 Task: Arrange fields using page layout.
Action: Mouse moved to (979, 82)
Screenshot: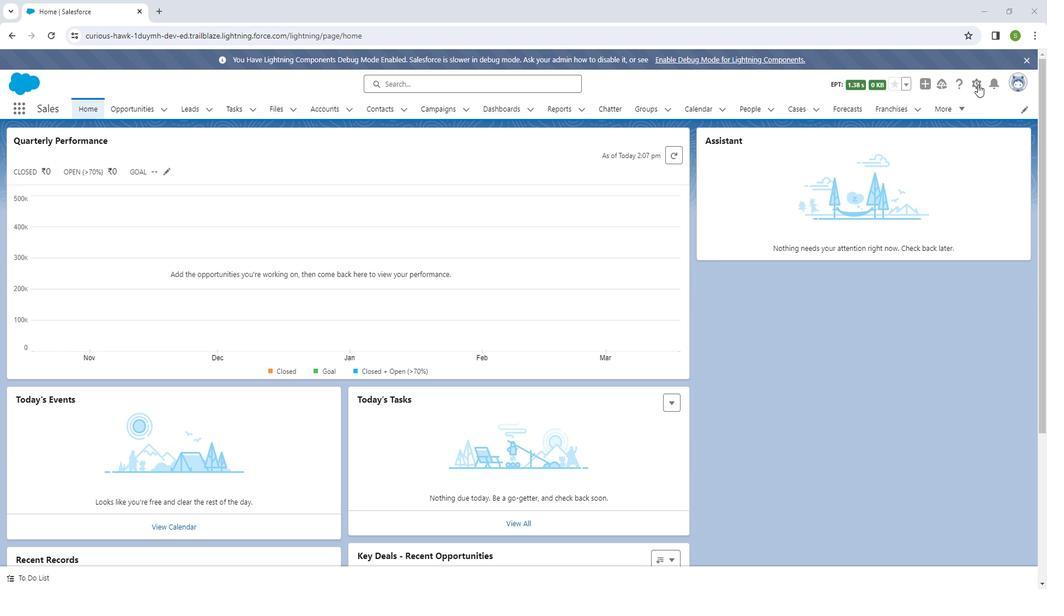 
Action: Mouse pressed left at (979, 82)
Screenshot: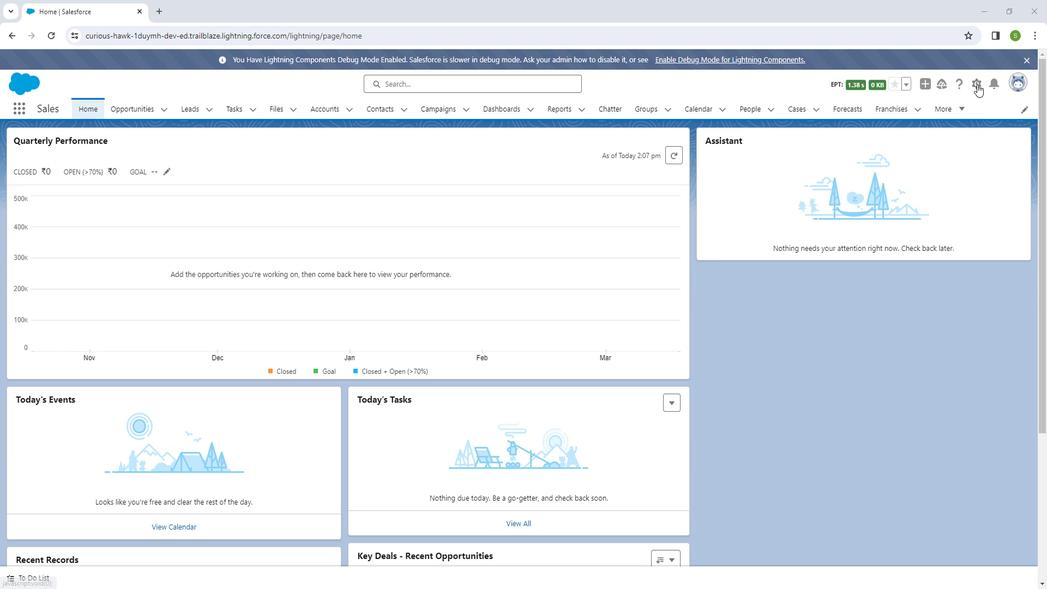 
Action: Mouse moved to (936, 126)
Screenshot: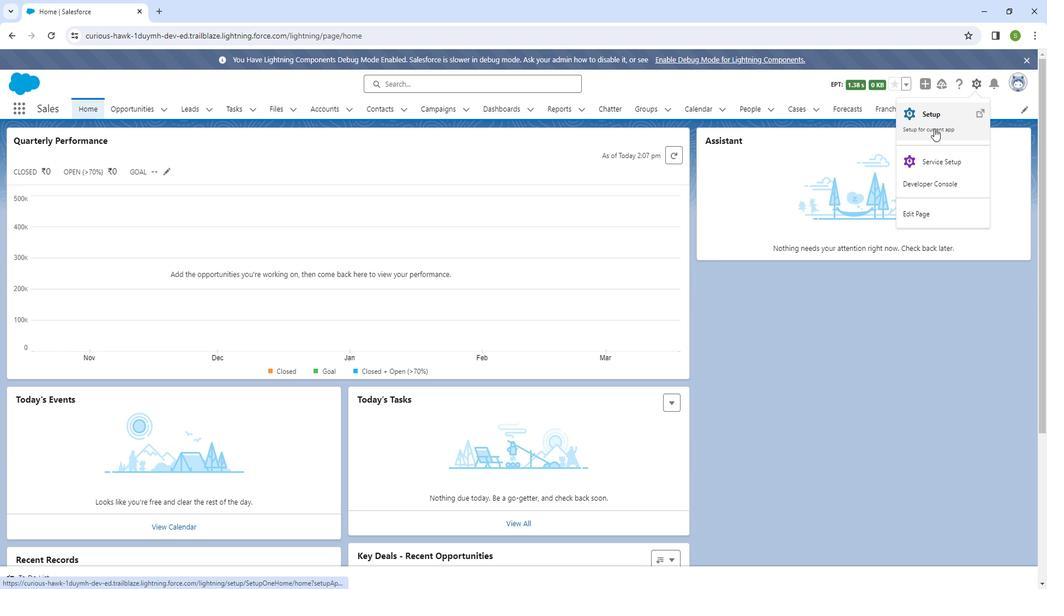 
Action: Mouse pressed left at (936, 126)
Screenshot: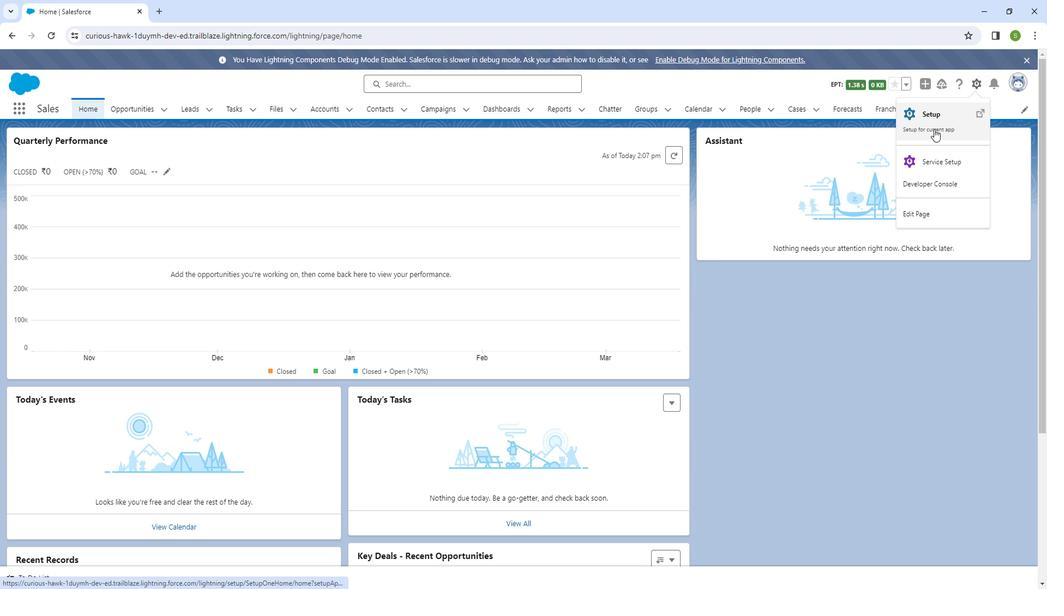 
Action: Mouse moved to (127, 108)
Screenshot: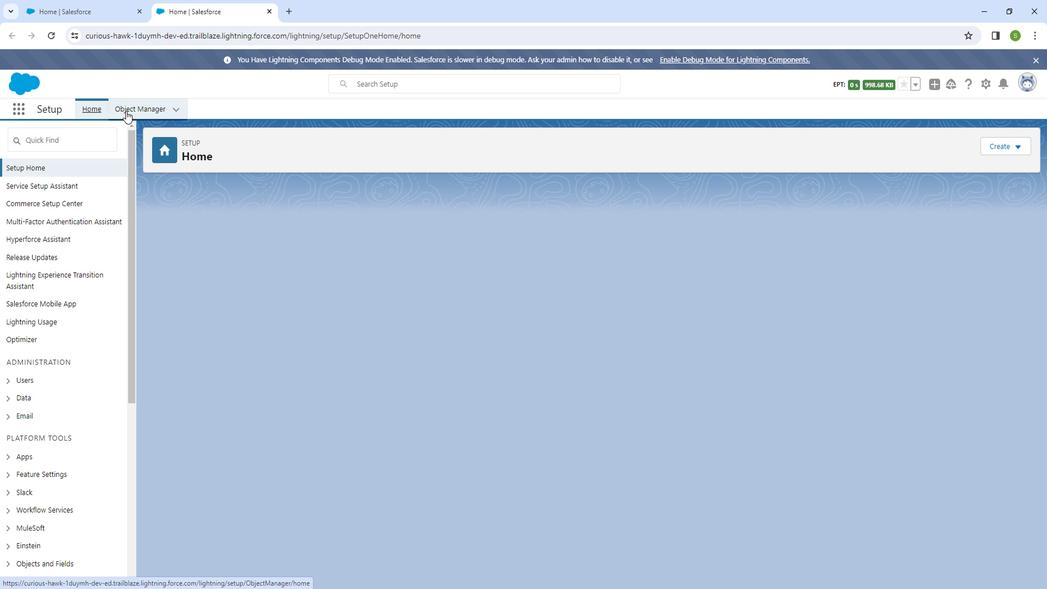 
Action: Mouse pressed left at (127, 108)
Screenshot: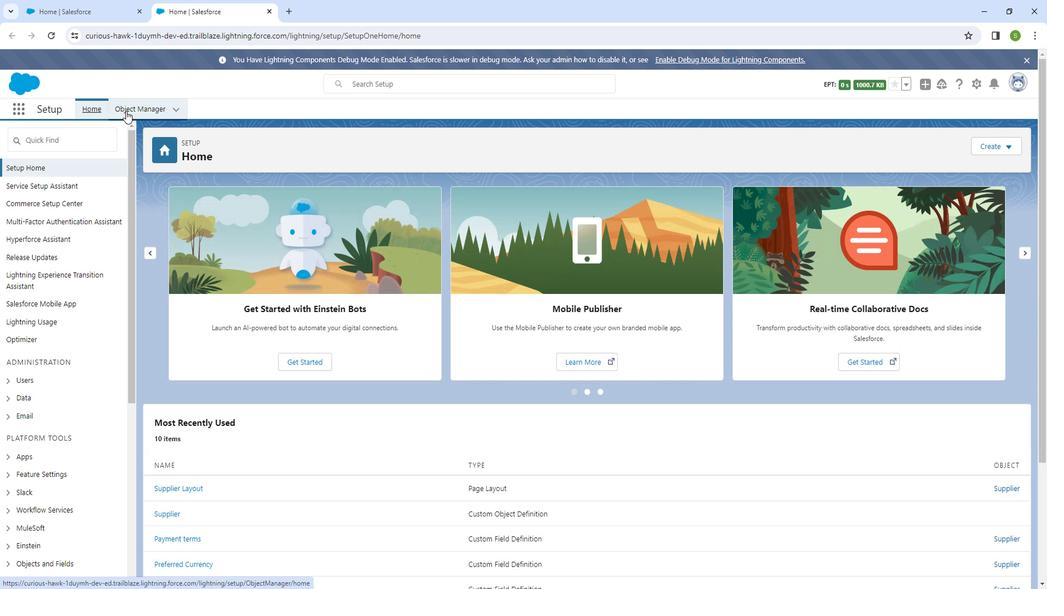 
Action: Mouse moved to (891, 146)
Screenshot: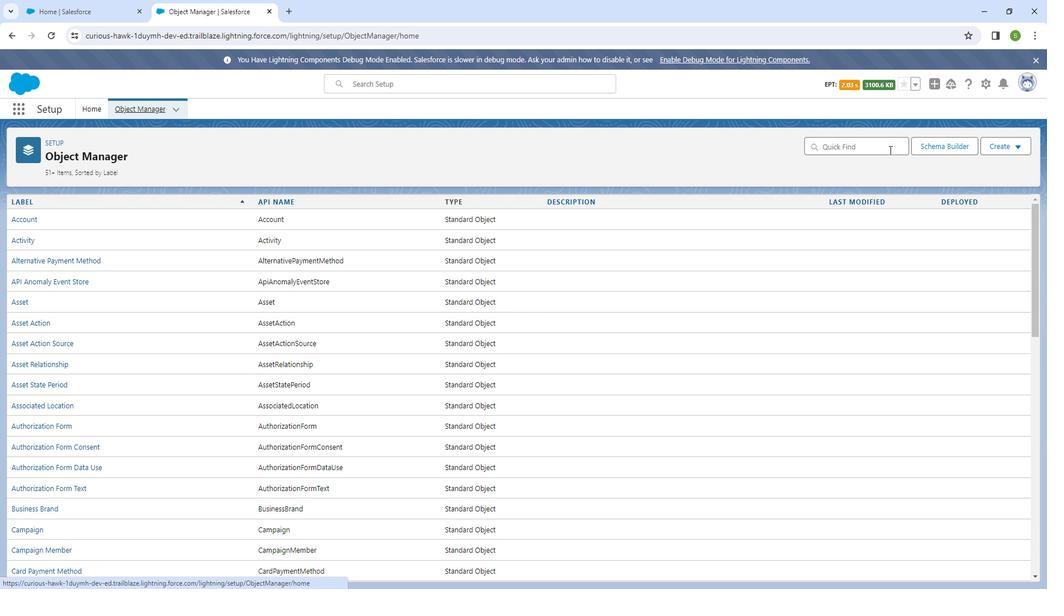 
Action: Mouse pressed left at (891, 146)
Screenshot: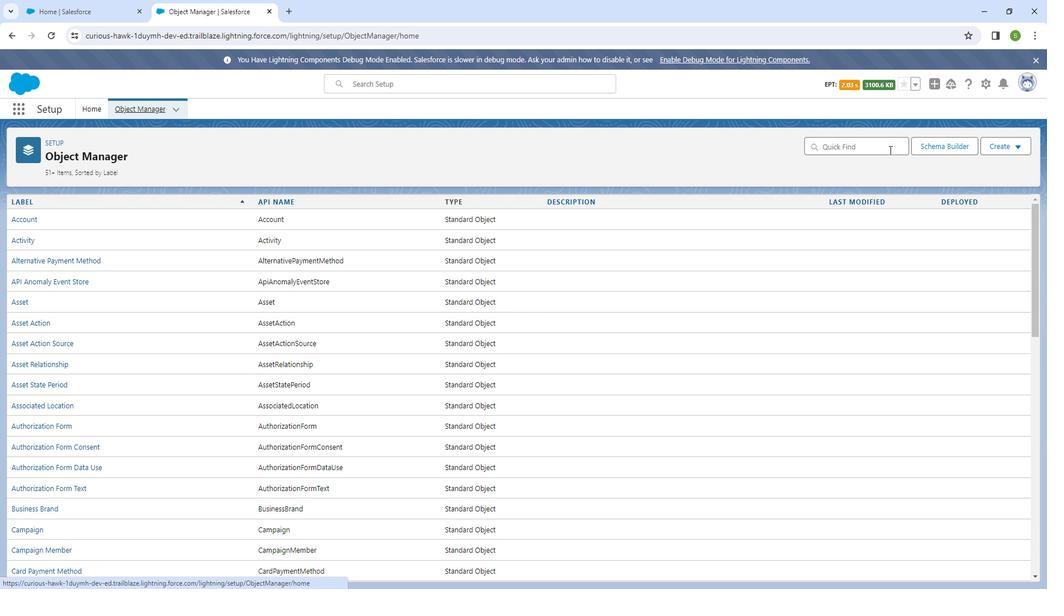 
Action: Mouse moved to (884, 142)
Screenshot: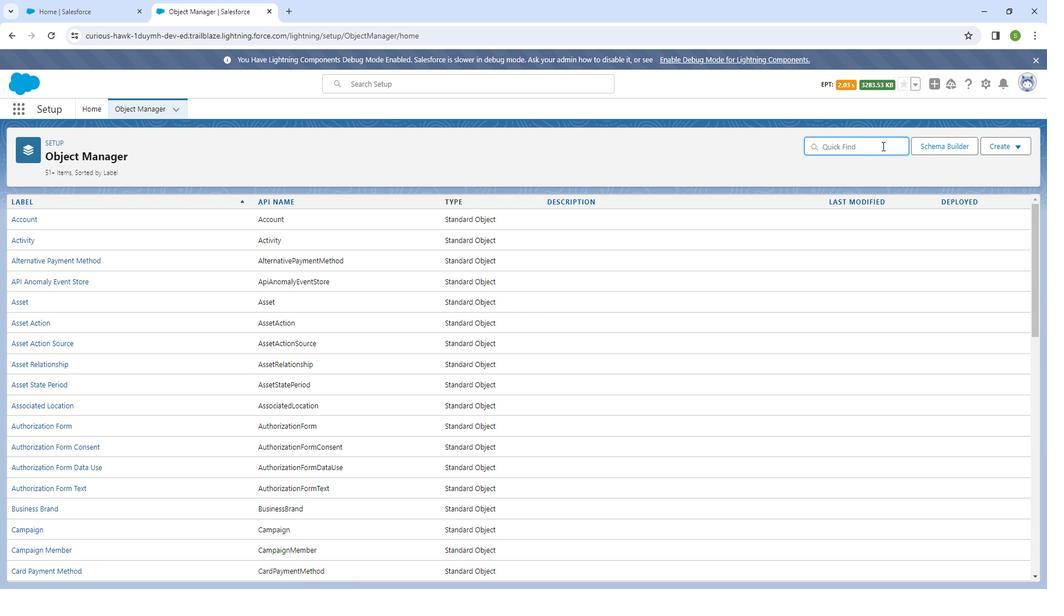 
Action: Key pressed product
Screenshot: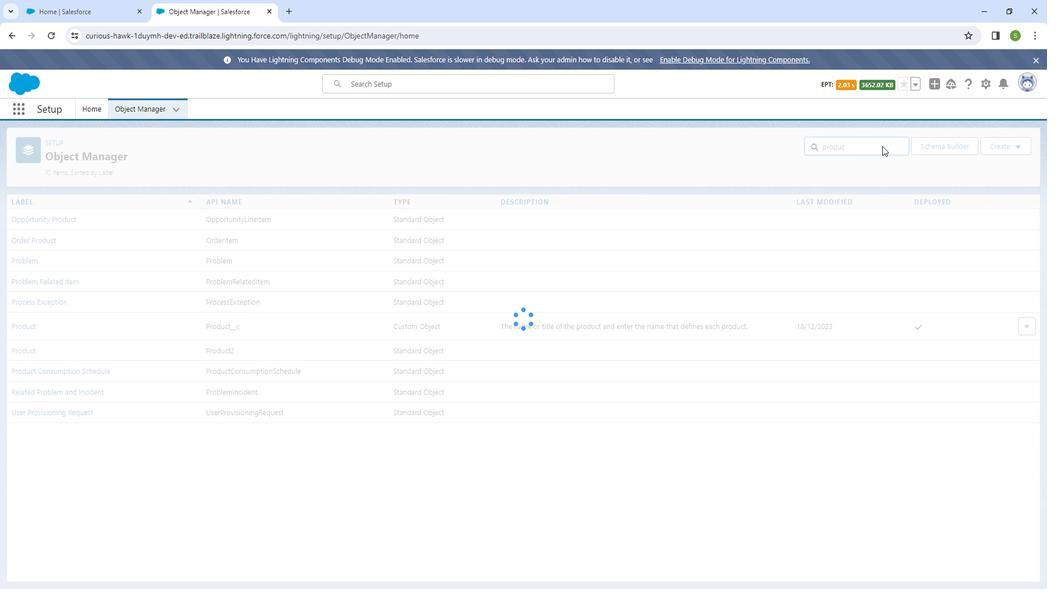 
Action: Mouse moved to (31, 254)
Screenshot: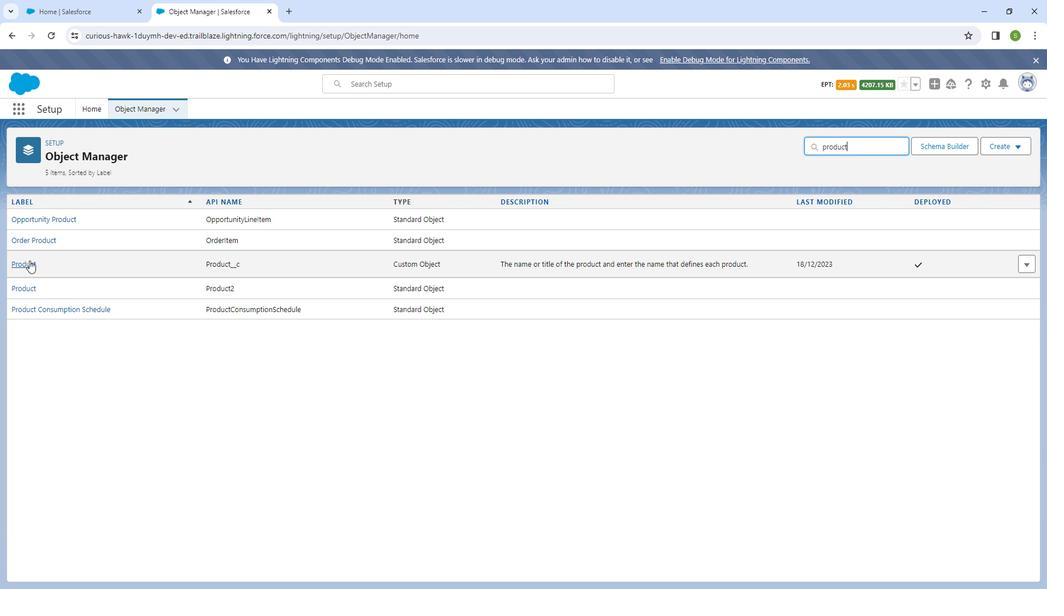 
Action: Mouse pressed left at (31, 254)
Screenshot: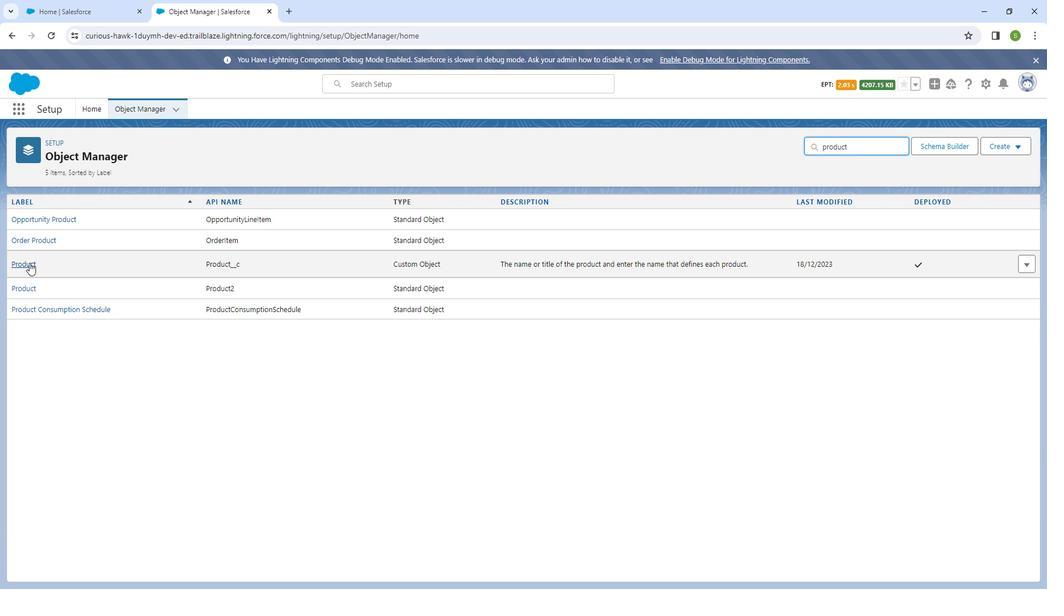 
Action: Mouse moved to (74, 212)
Screenshot: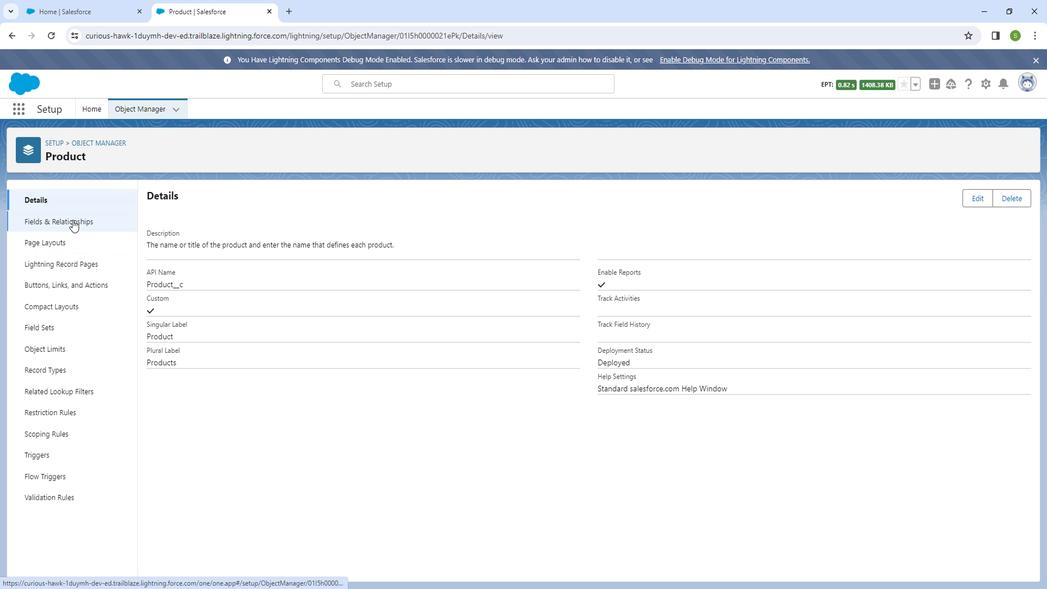 
Action: Mouse pressed left at (74, 212)
Screenshot: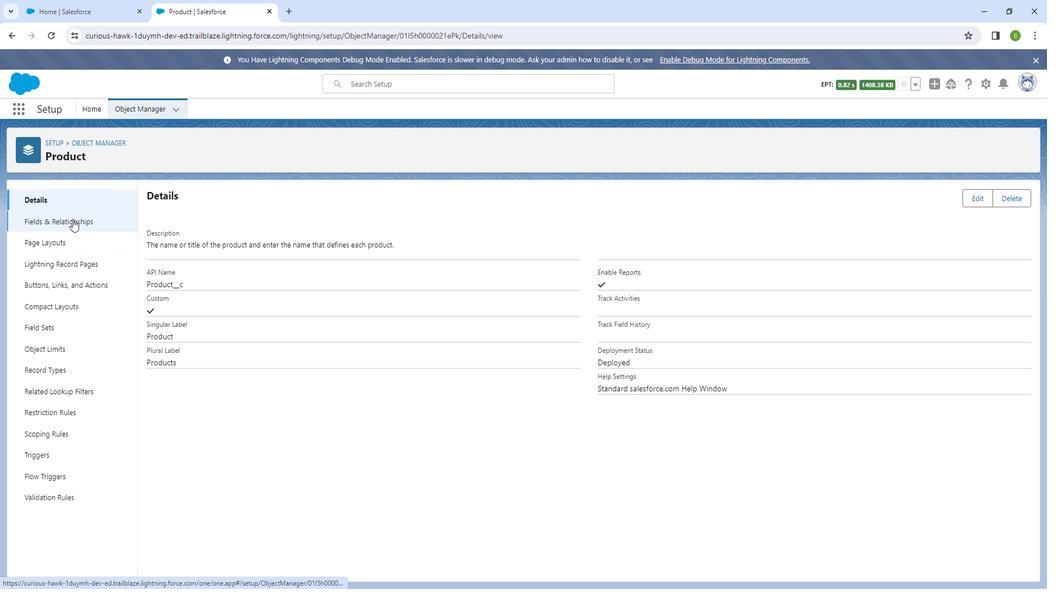 
Action: Mouse moved to (22, 234)
Screenshot: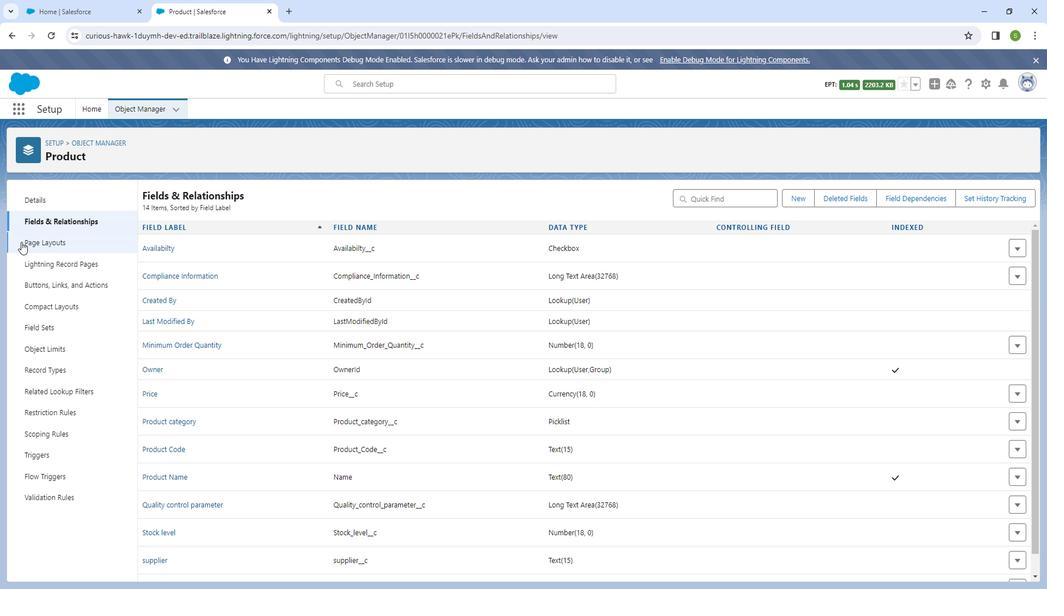 
Action: Mouse pressed left at (22, 234)
Screenshot: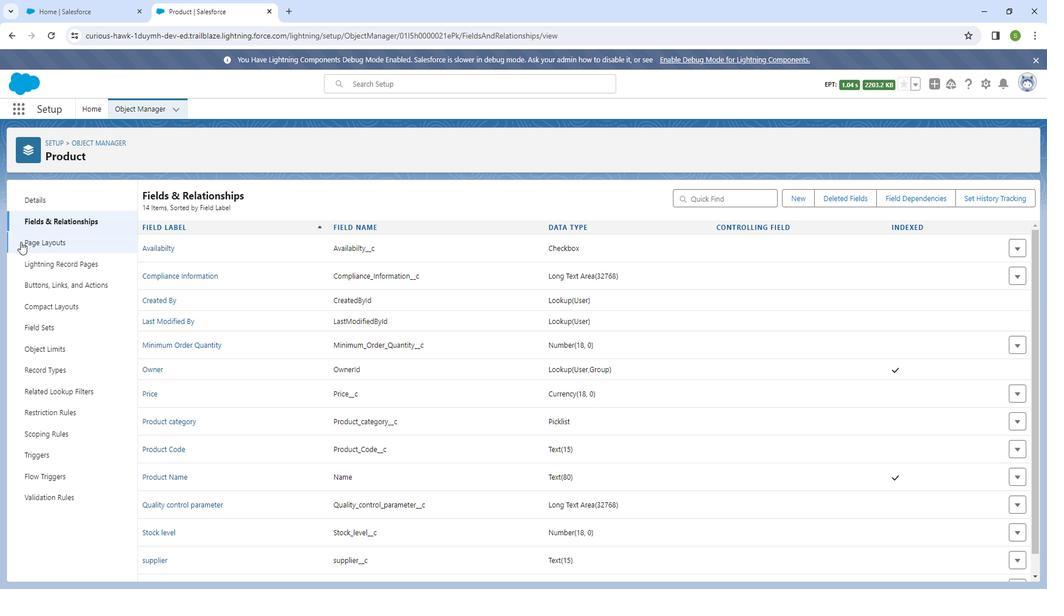
Action: Mouse moved to (173, 239)
Screenshot: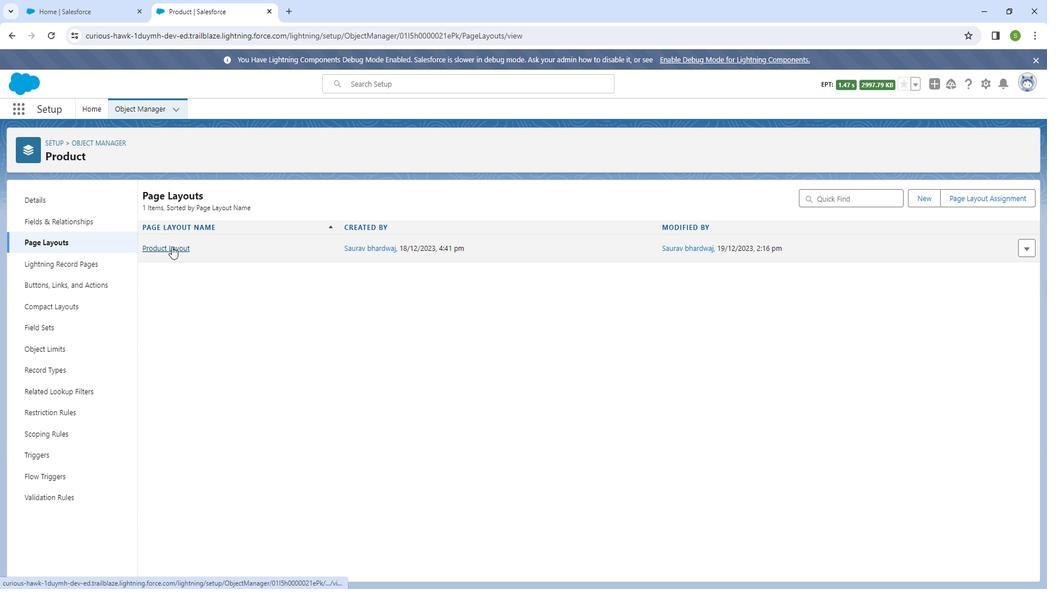 
Action: Mouse pressed left at (173, 239)
Screenshot: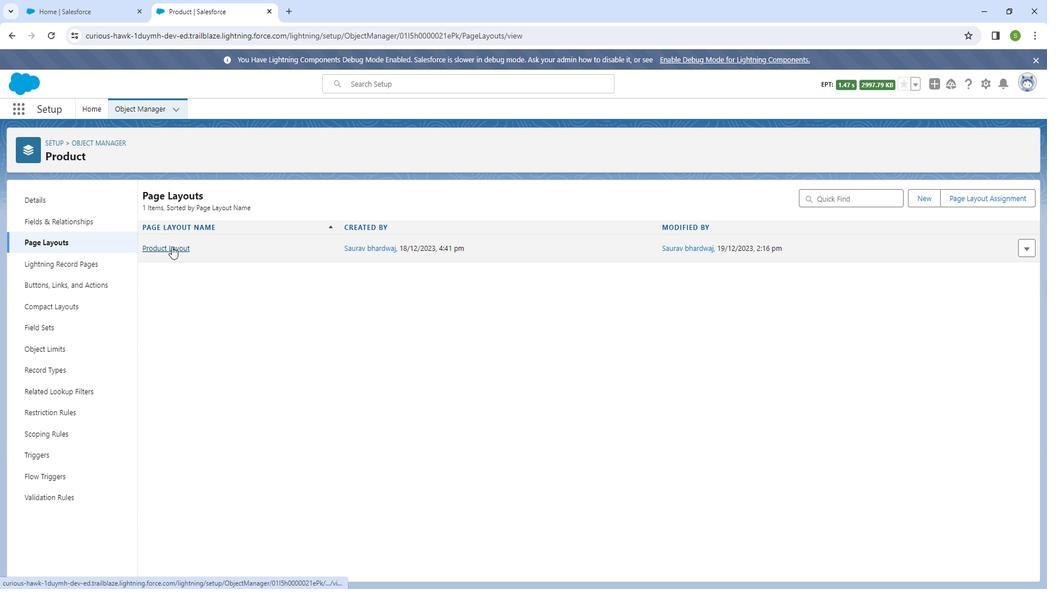 
Action: Mouse moved to (271, 321)
Screenshot: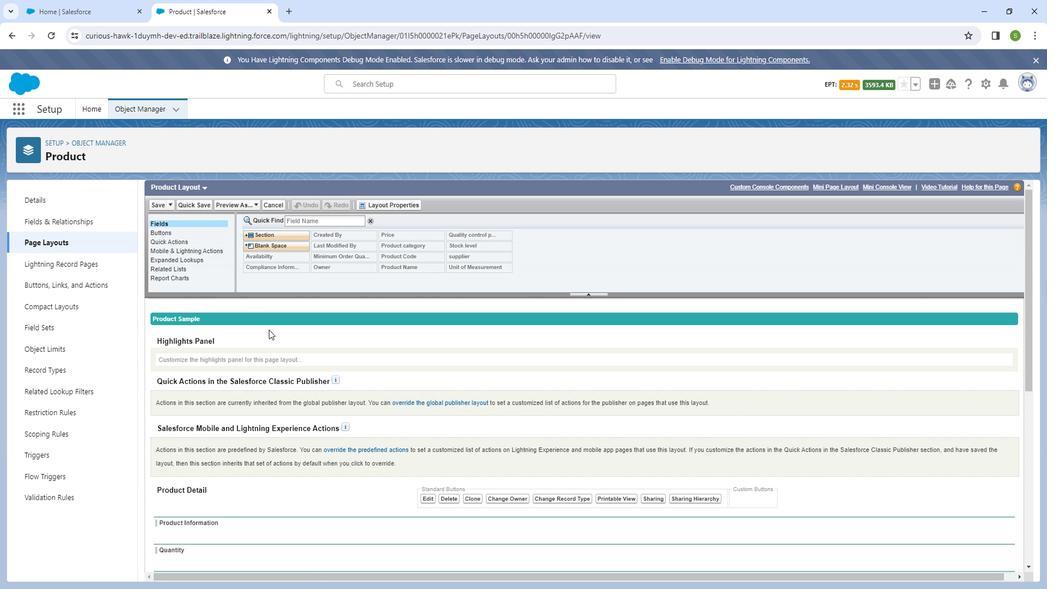 
Action: Mouse scrolled (271, 321) with delta (0, 0)
Screenshot: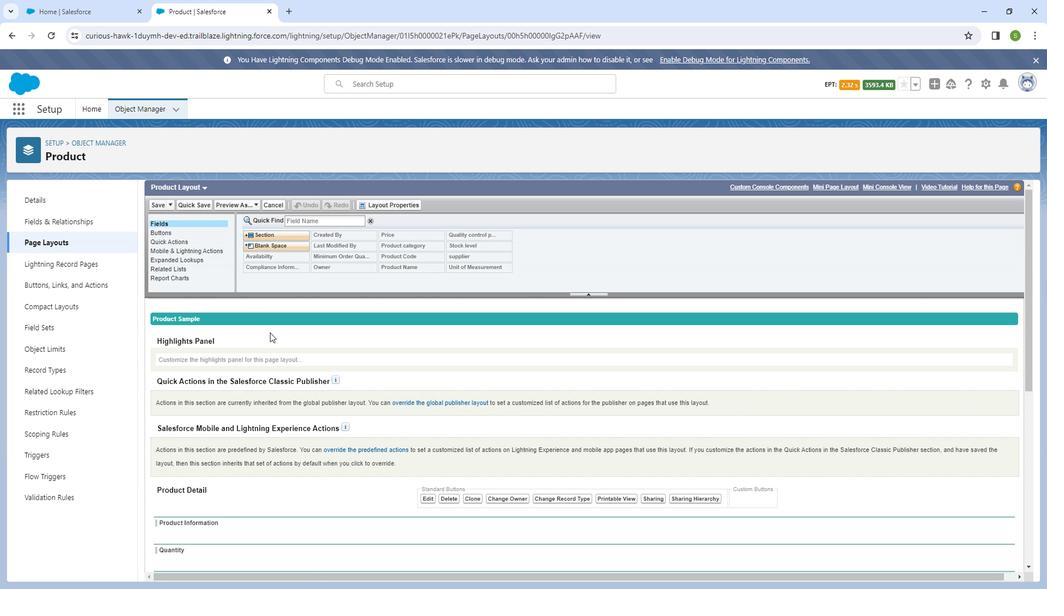 
Action: Mouse moved to (271, 322)
Screenshot: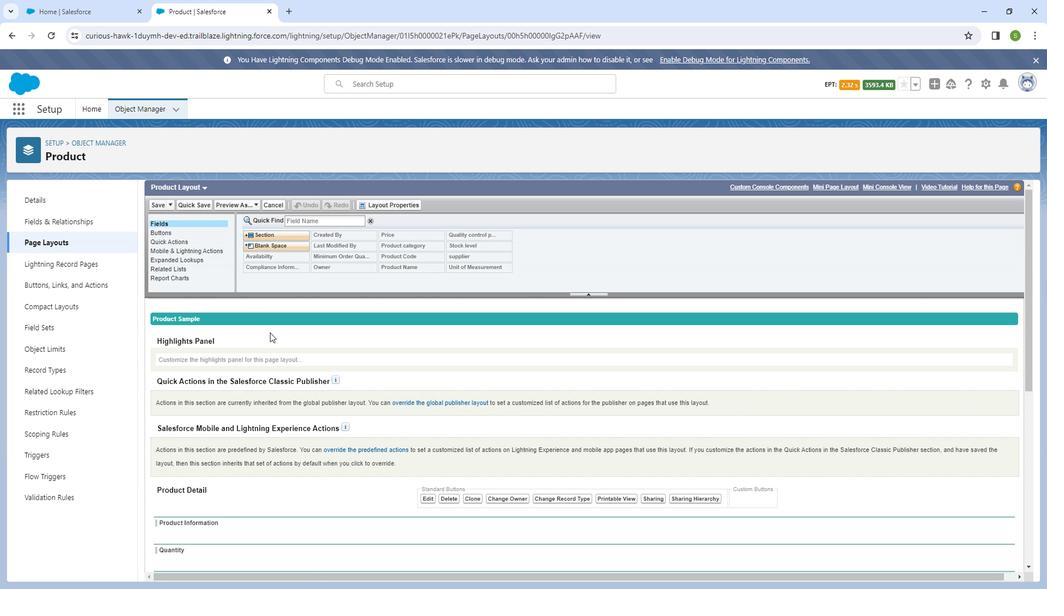 
Action: Mouse scrolled (271, 321) with delta (0, 0)
Screenshot: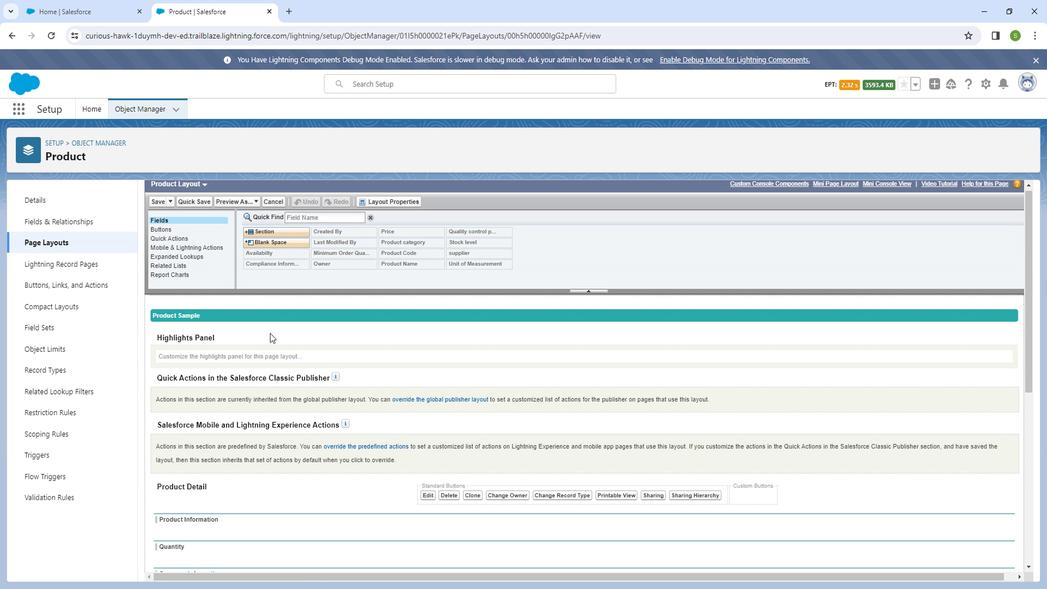 
Action: Mouse scrolled (271, 321) with delta (0, 0)
Screenshot: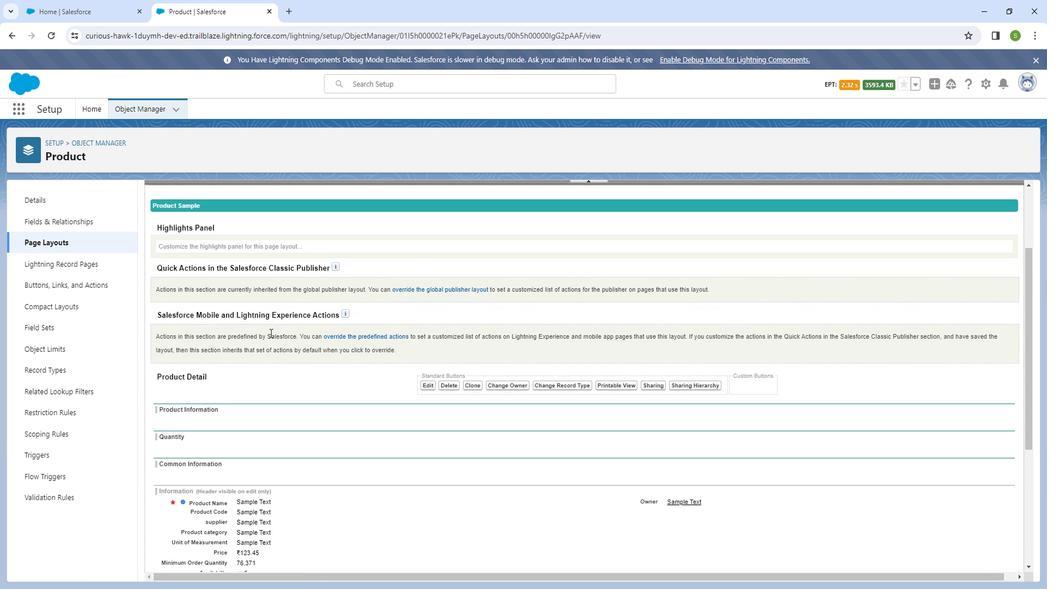 
Action: Mouse moved to (275, 326)
Screenshot: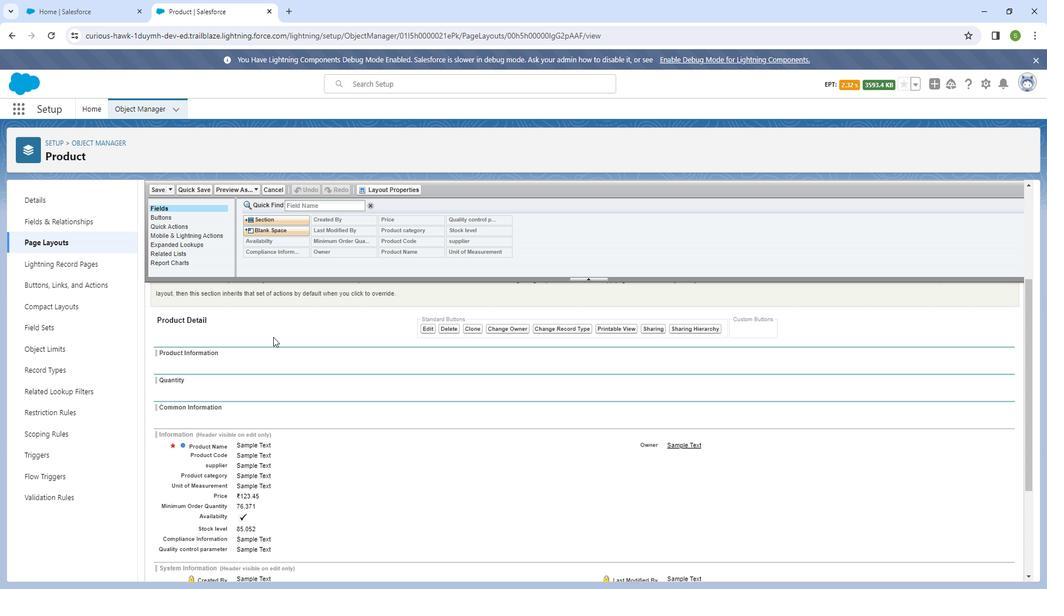 
Action: Mouse scrolled (275, 325) with delta (0, 0)
Screenshot: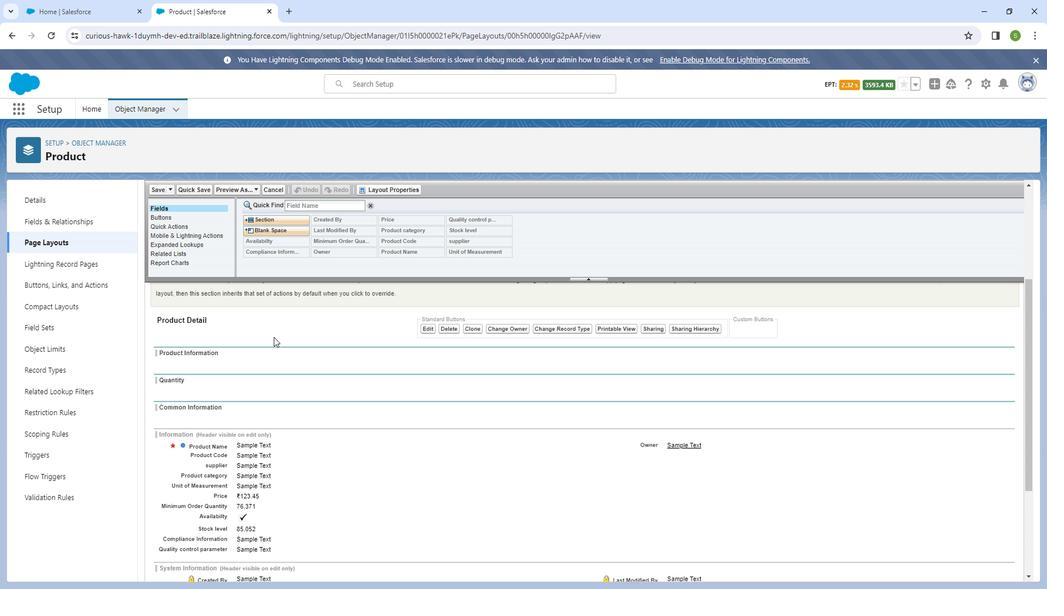
Action: Mouse moved to (276, 326)
Screenshot: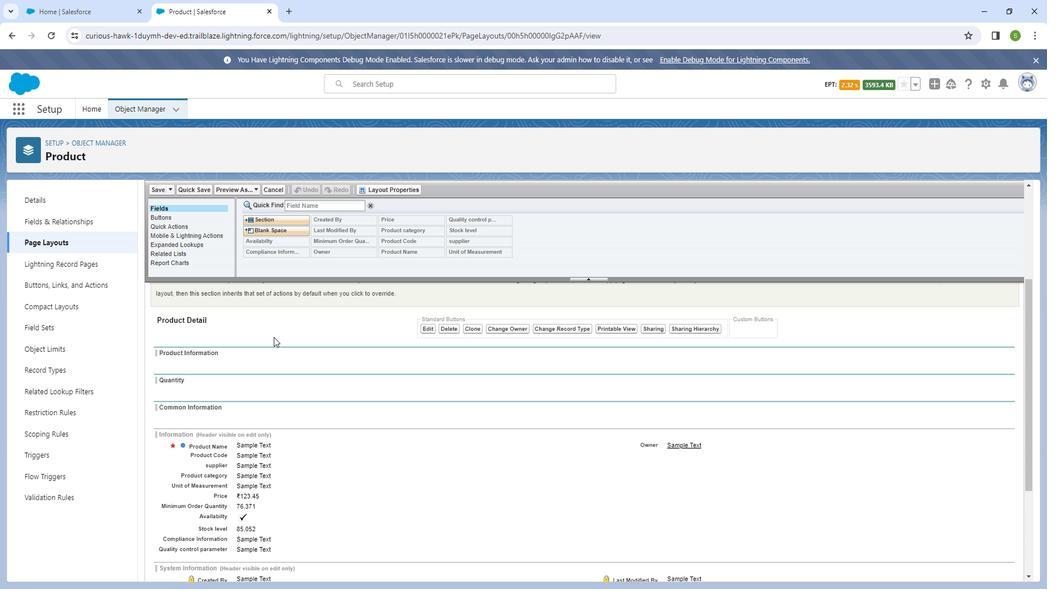 
Action: Mouse scrolled (276, 325) with delta (0, 0)
Screenshot: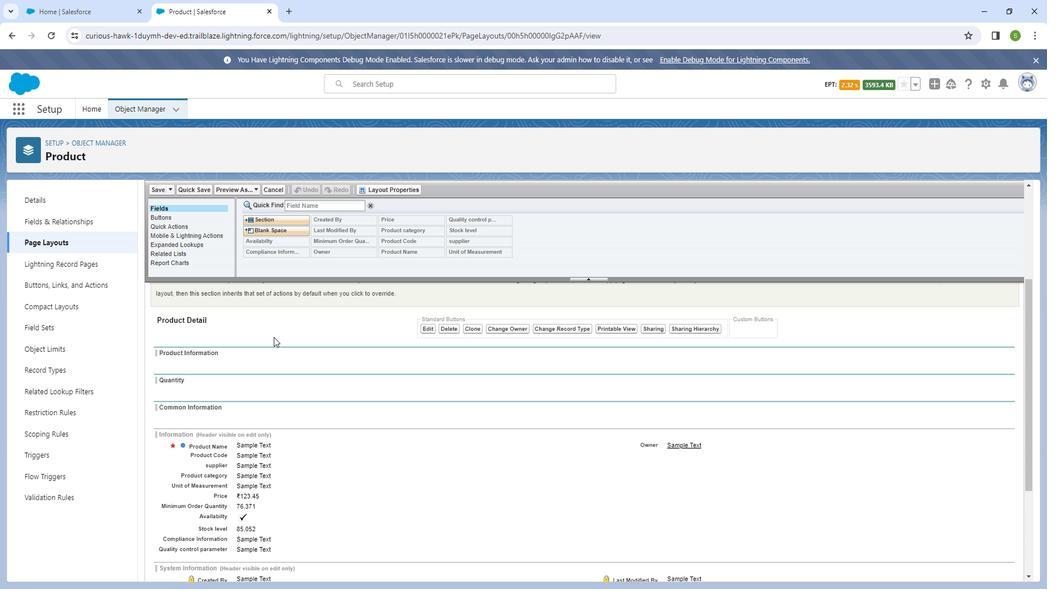 
Action: Mouse moved to (278, 327)
Screenshot: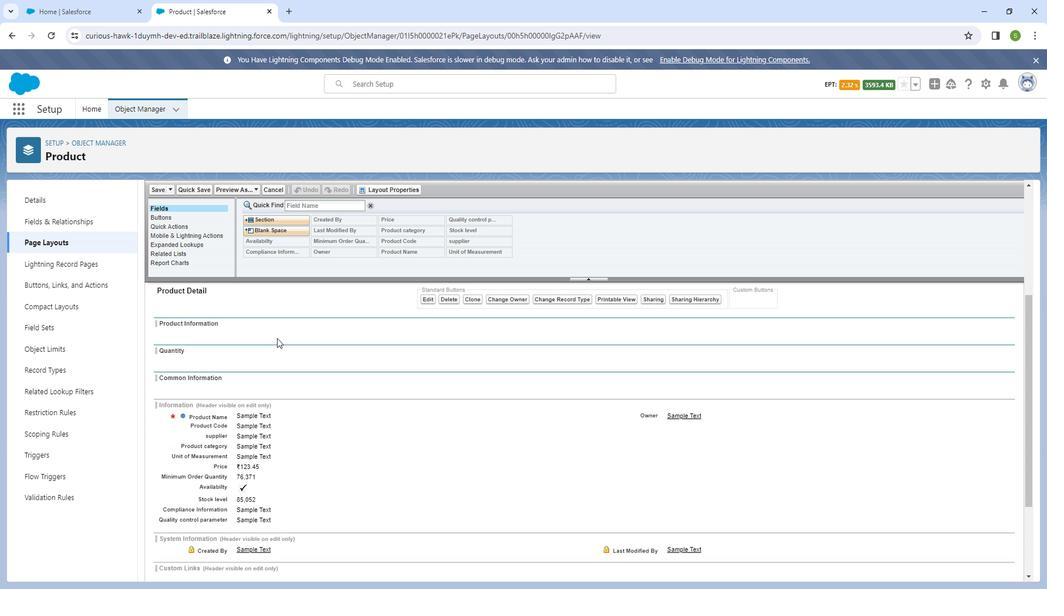 
Action: Mouse scrolled (278, 326) with delta (0, 0)
Screenshot: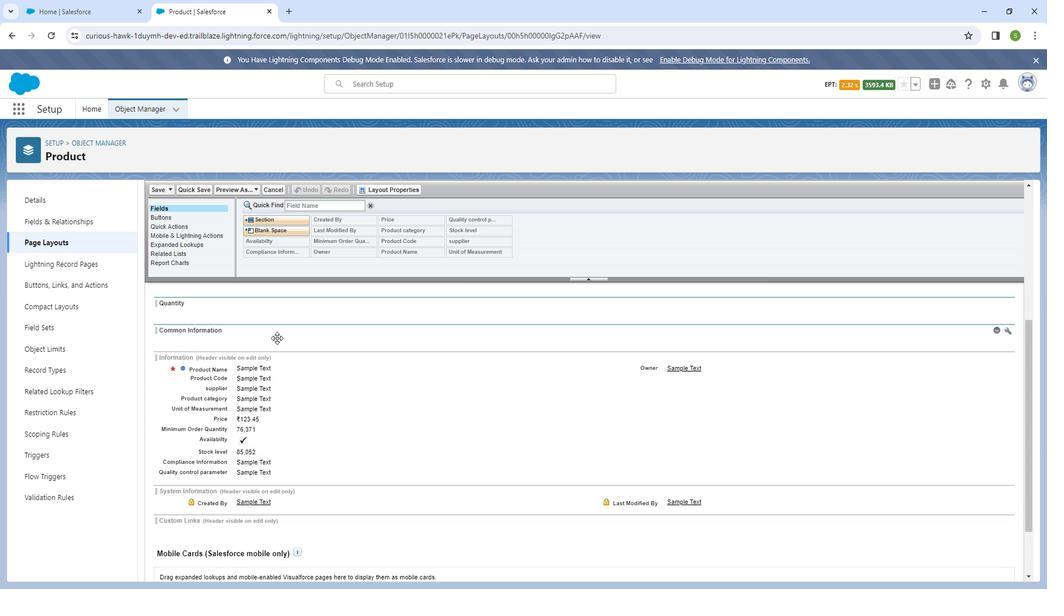 
Action: Mouse scrolled (278, 327) with delta (0, 0)
Screenshot: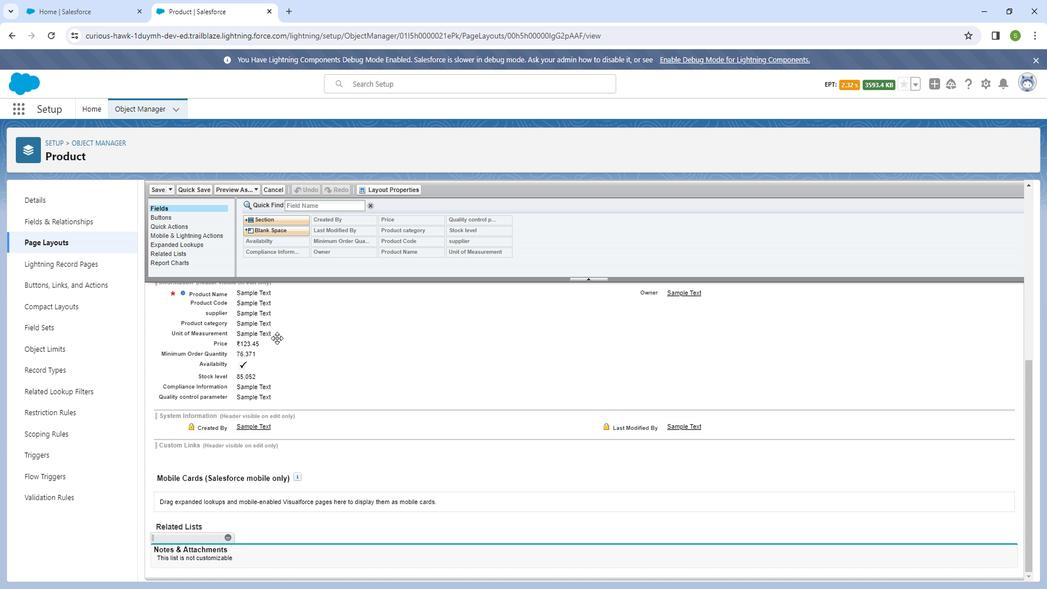 
Action: Mouse moved to (262, 382)
Screenshot: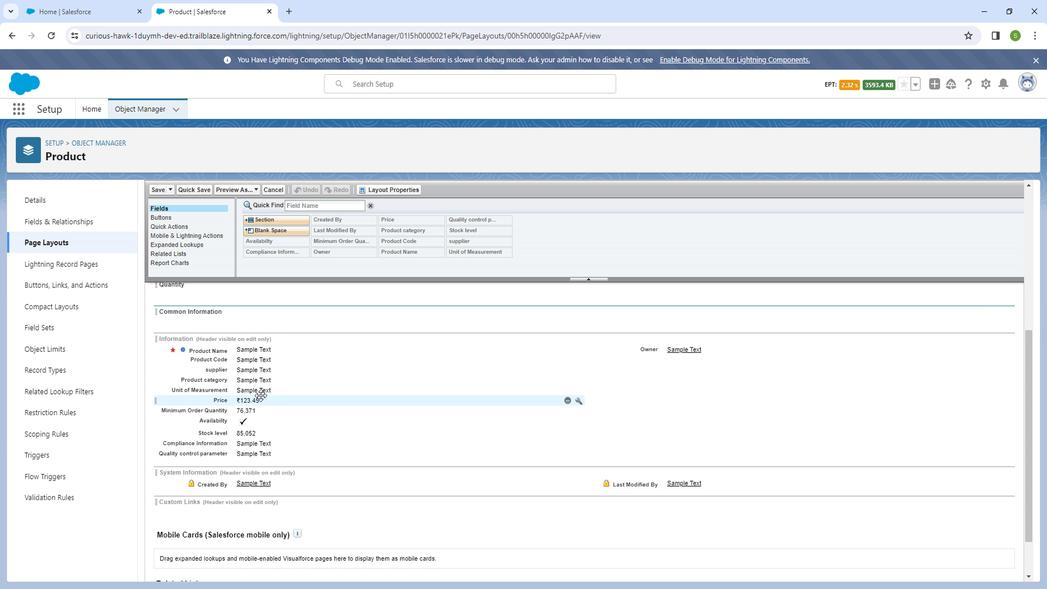 
Action: Mouse scrolled (262, 383) with delta (0, 0)
Screenshot: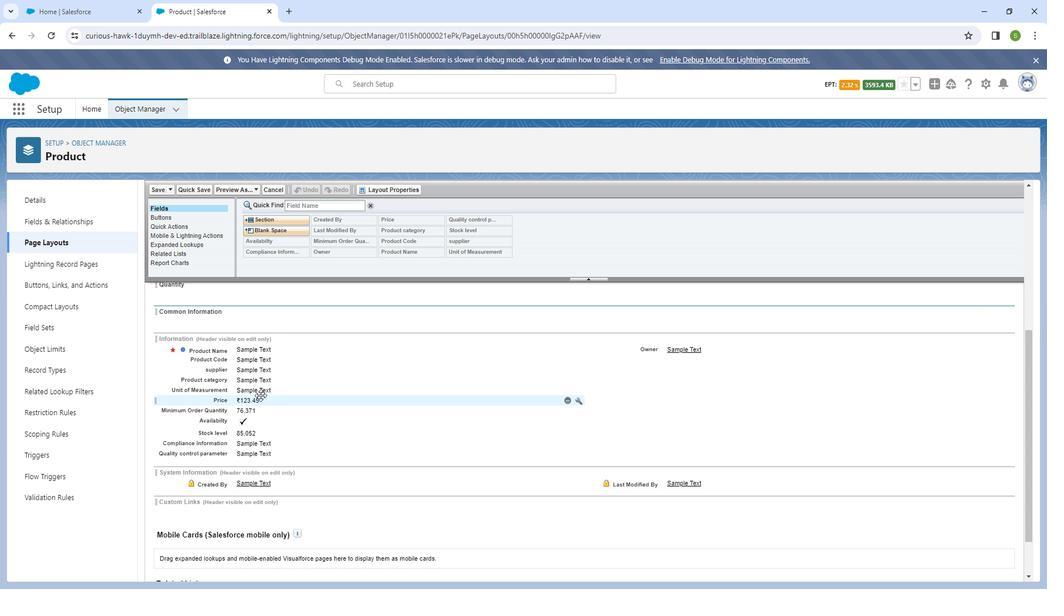 
Action: Mouse moved to (262, 382)
Screenshot: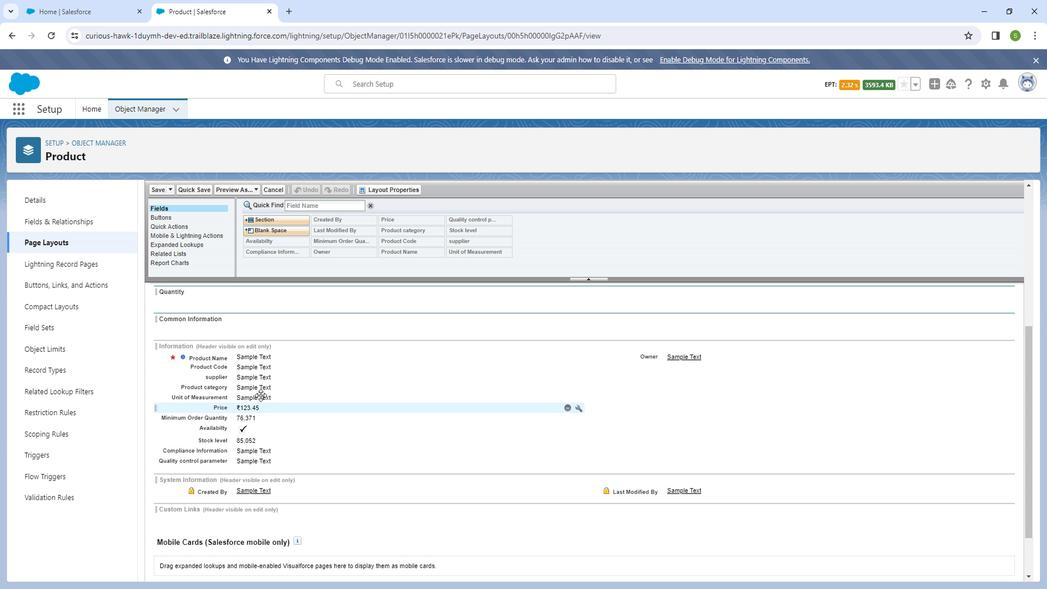 
Action: Mouse scrolled (262, 383) with delta (0, 0)
Screenshot: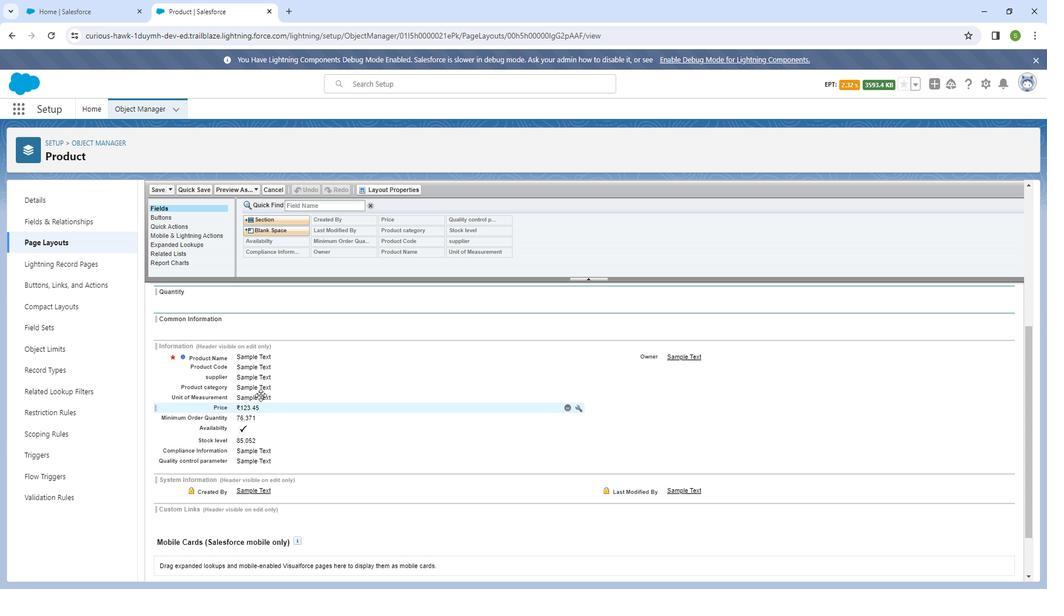 
Action: Mouse moved to (233, 450)
Screenshot: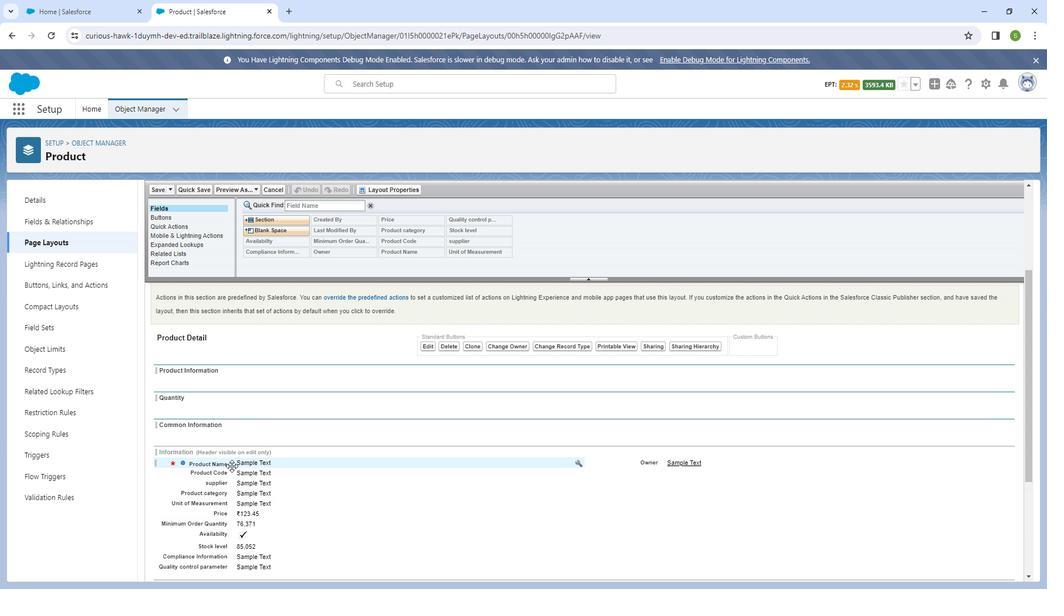 
Action: Mouse pressed left at (233, 450)
Screenshot: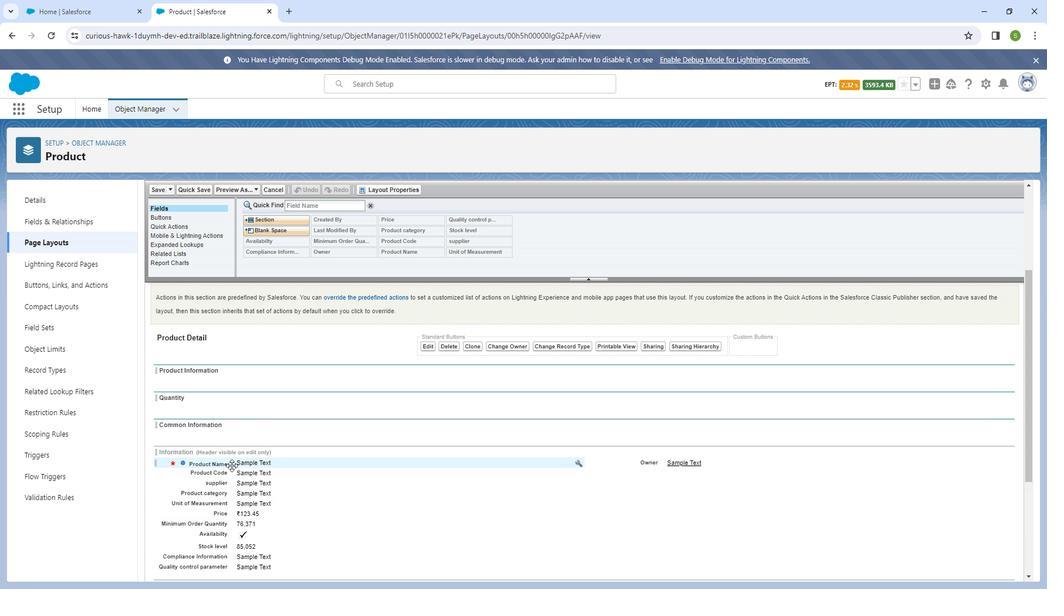 
Action: Mouse moved to (239, 448)
Screenshot: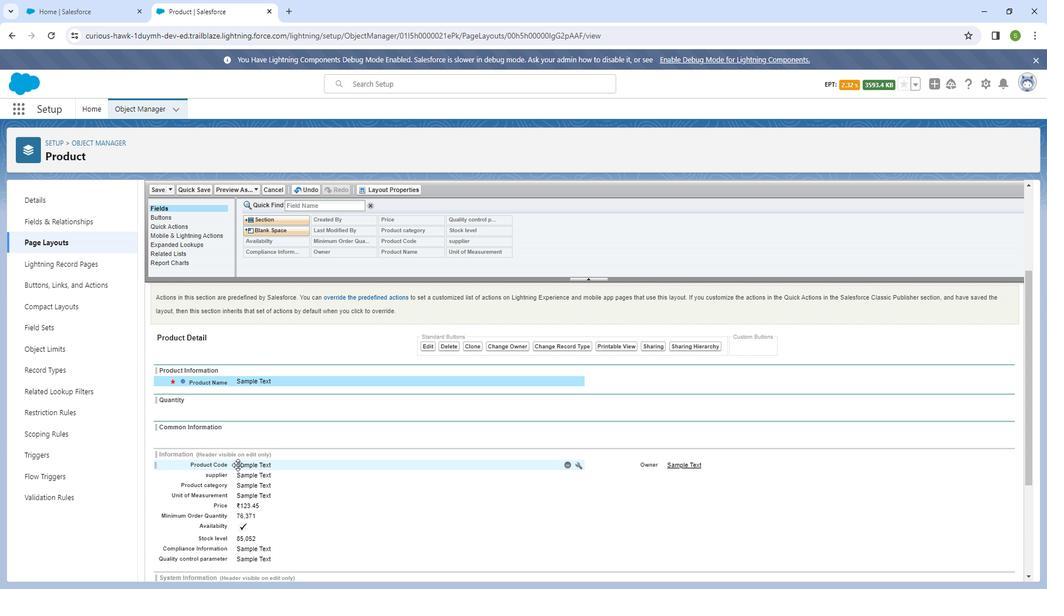 
Action: Mouse pressed left at (239, 448)
Screenshot: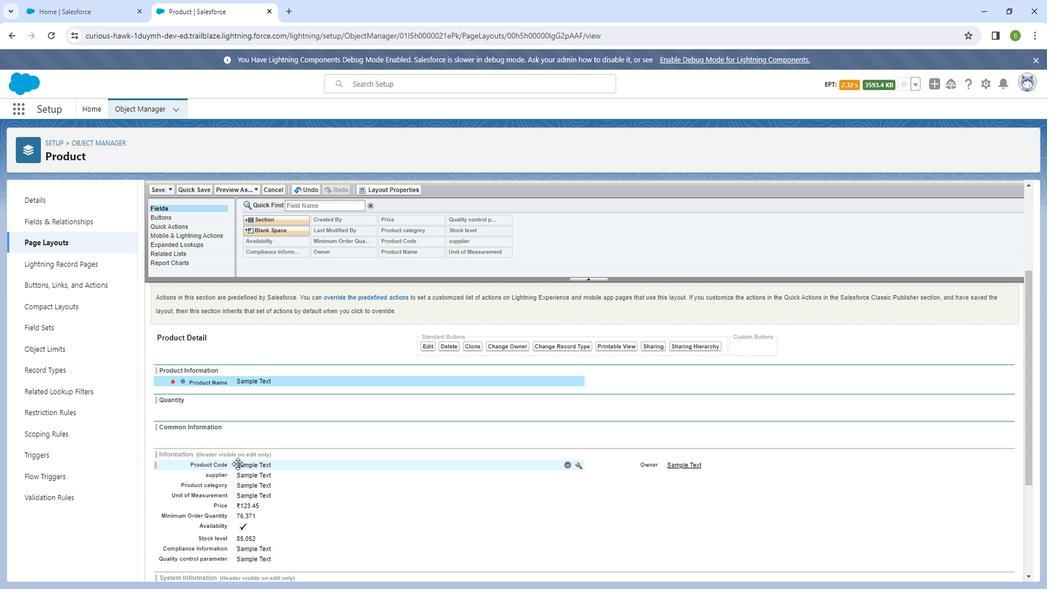 
Action: Mouse moved to (245, 491)
Screenshot: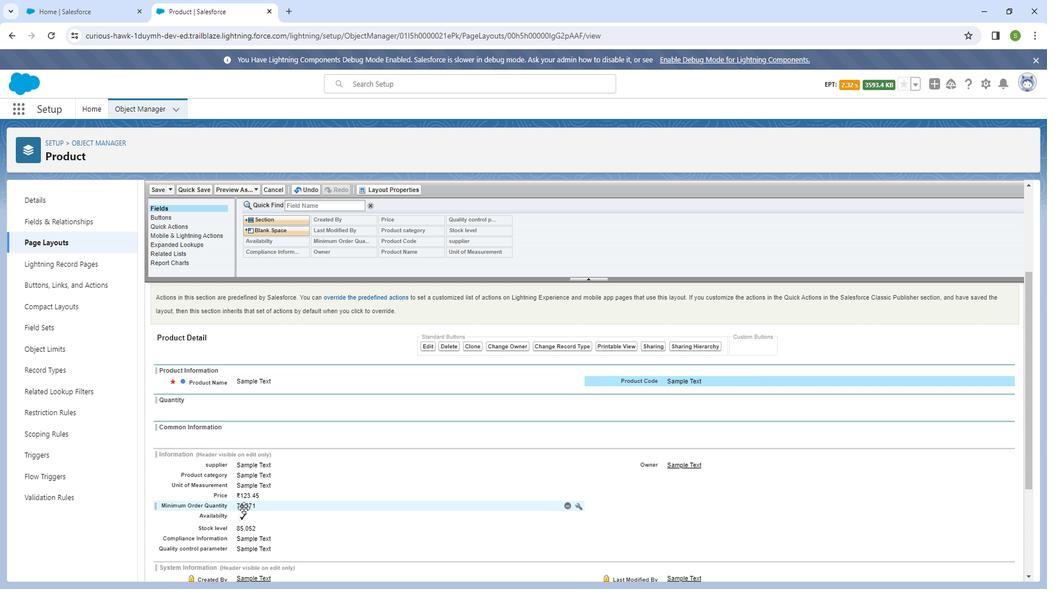 
Action: Mouse pressed left at (245, 491)
Screenshot: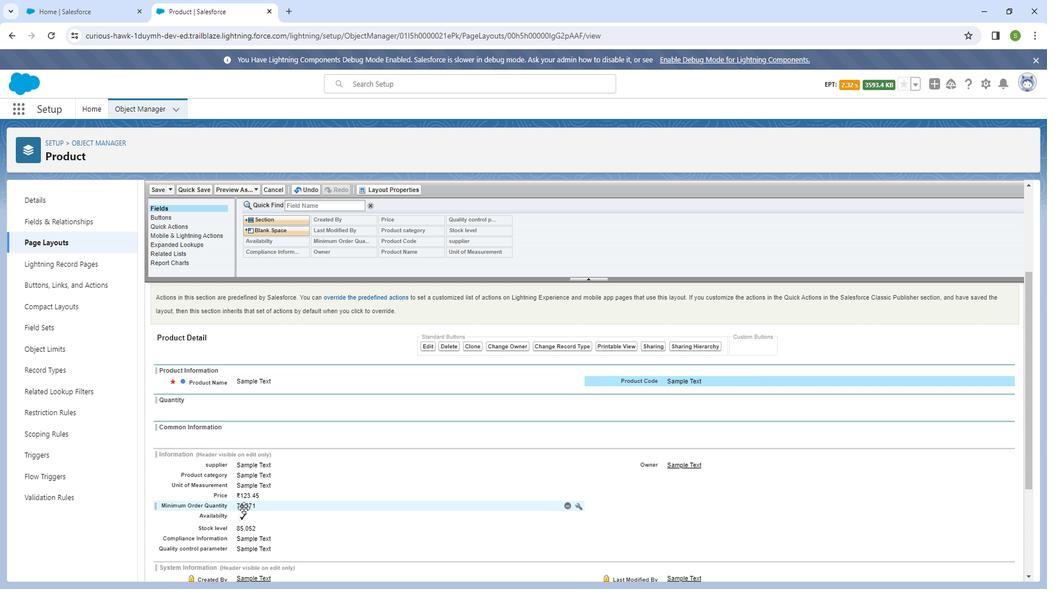 
Action: Mouse moved to (240, 463)
Screenshot: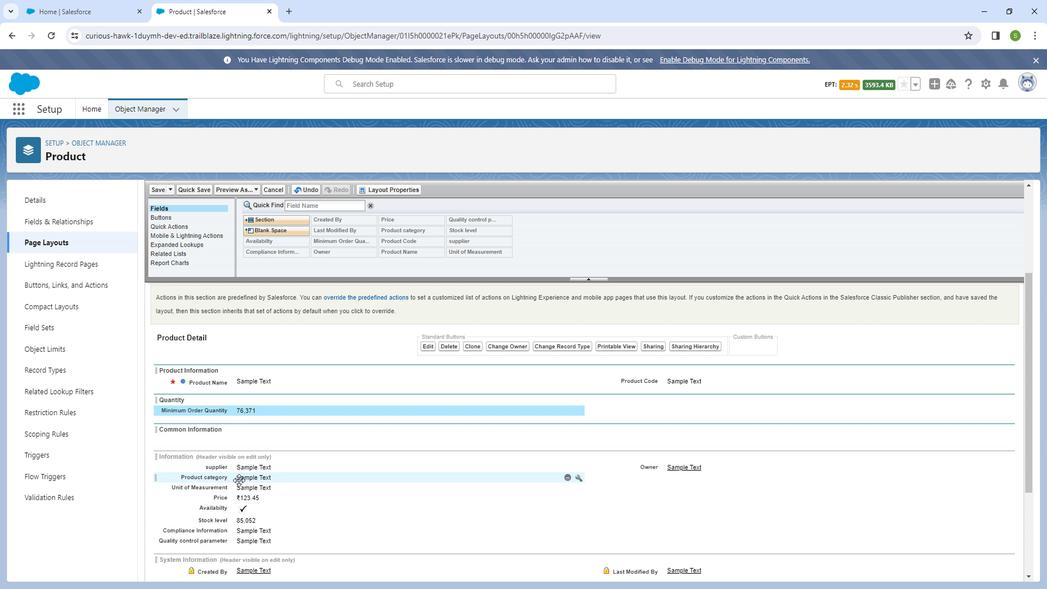 
Action: Mouse pressed left at (240, 463)
Screenshot: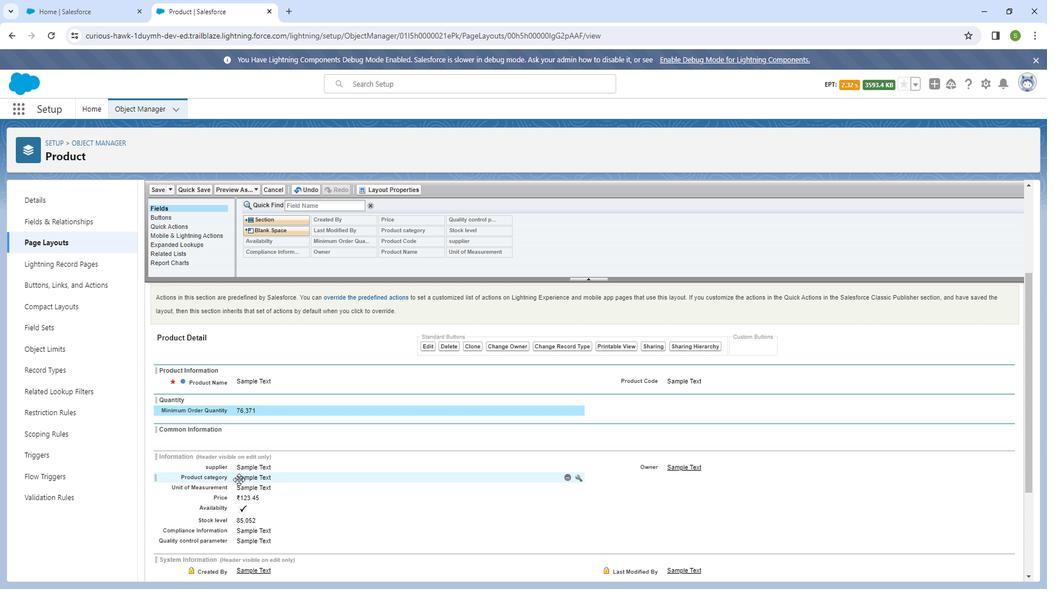 
Action: Mouse moved to (248, 459)
Screenshot: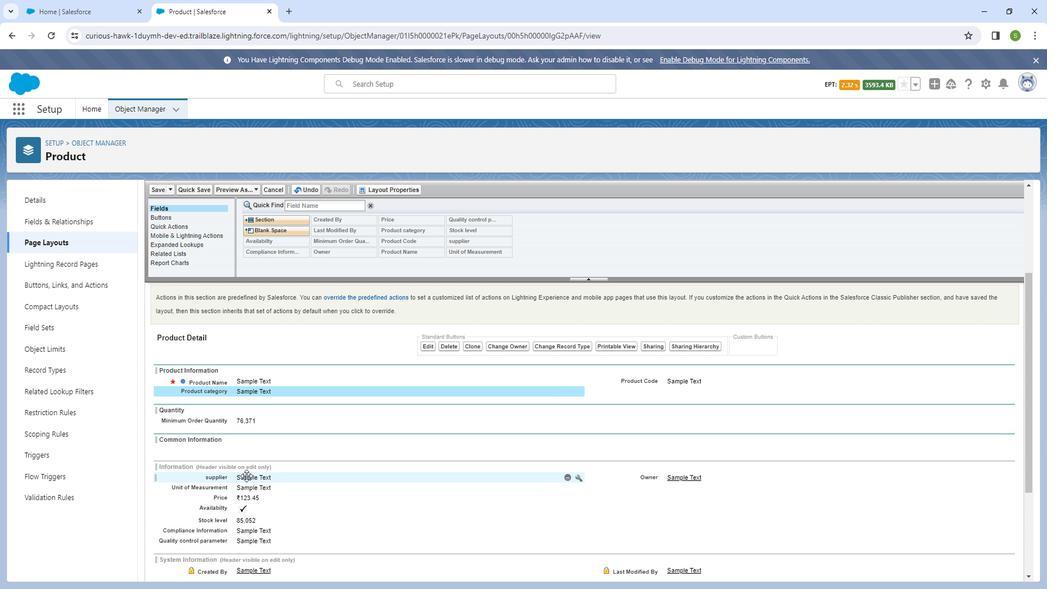 
Action: Mouse pressed left at (248, 459)
Screenshot: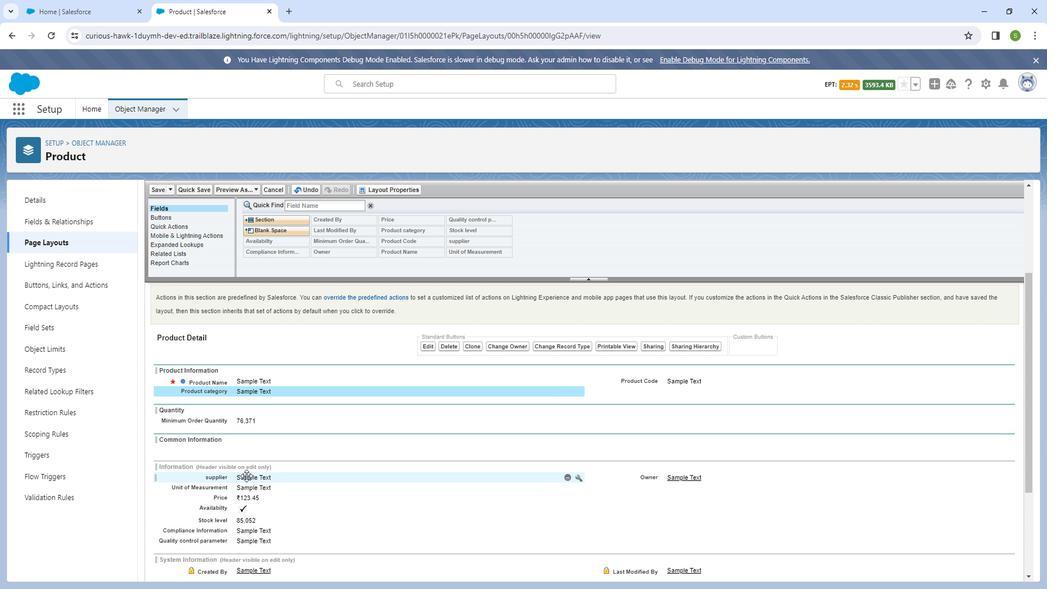 
Action: Mouse moved to (224, 466)
Screenshot: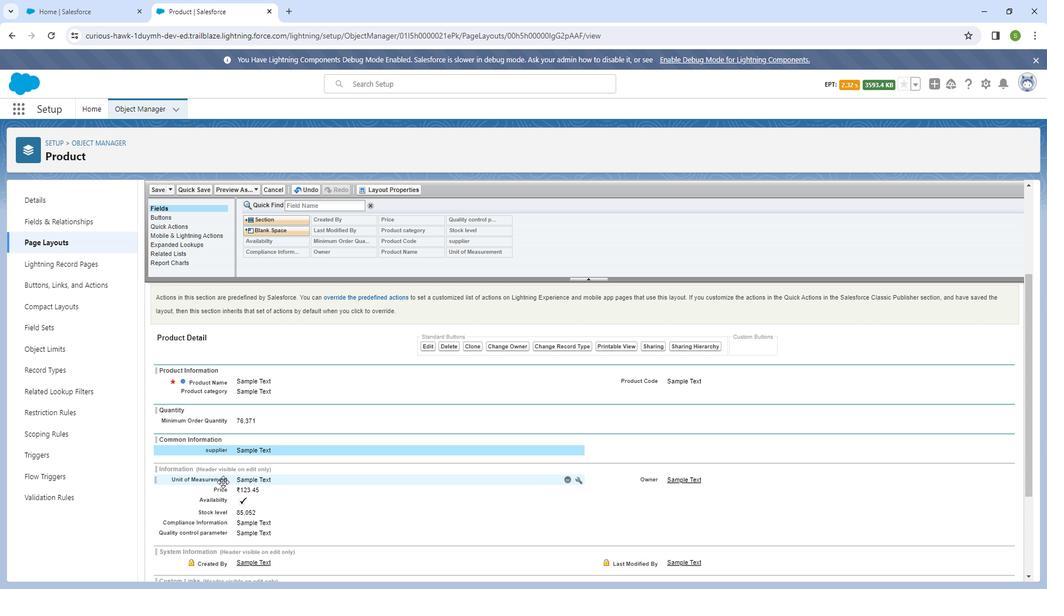 
Action: Mouse pressed left at (224, 466)
Screenshot: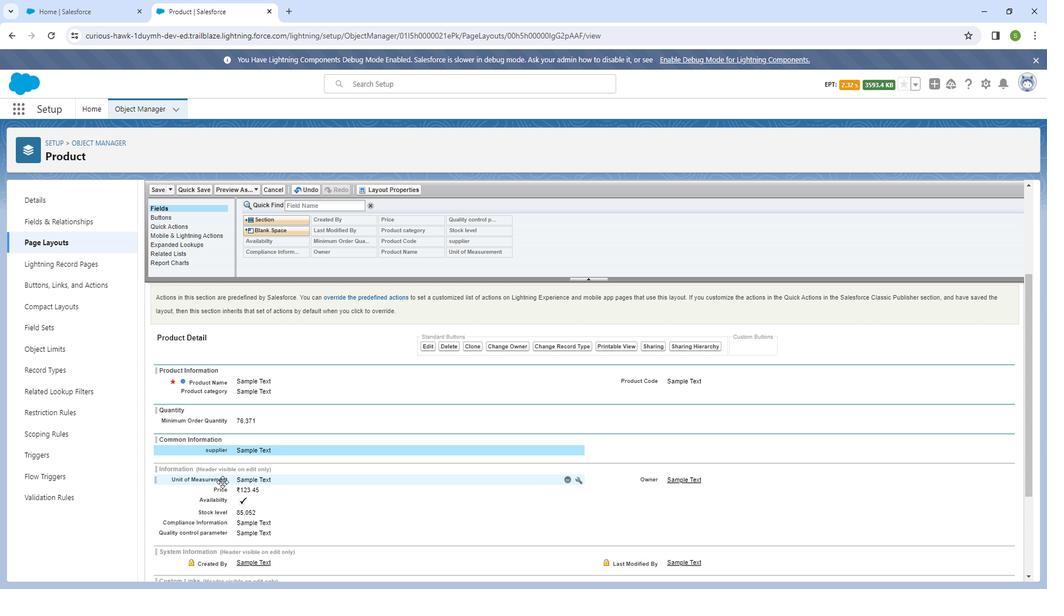 
Action: Mouse moved to (239, 506)
Screenshot: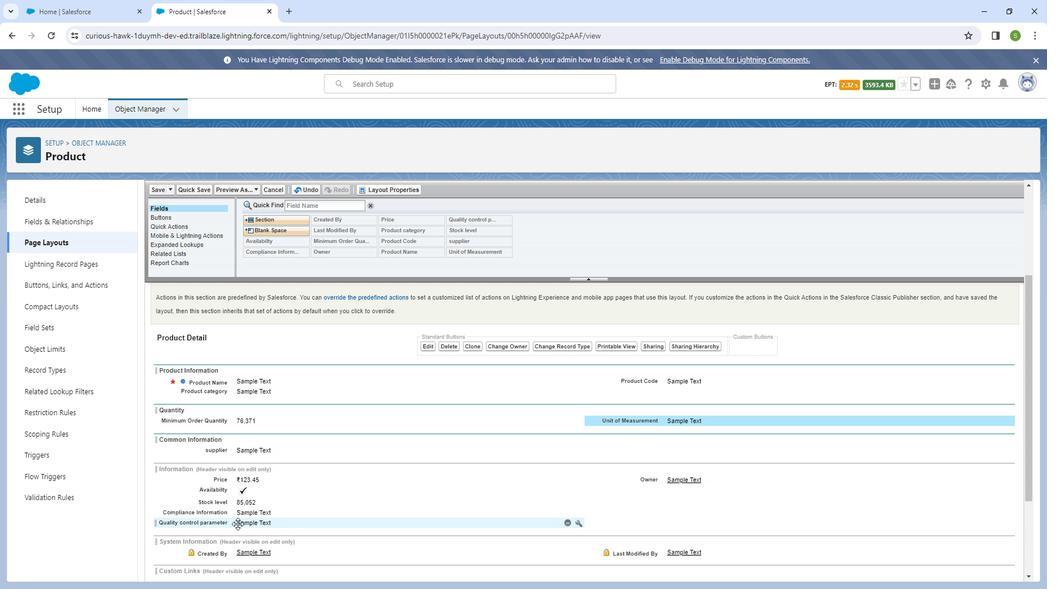
Action: Mouse pressed left at (239, 506)
Screenshot: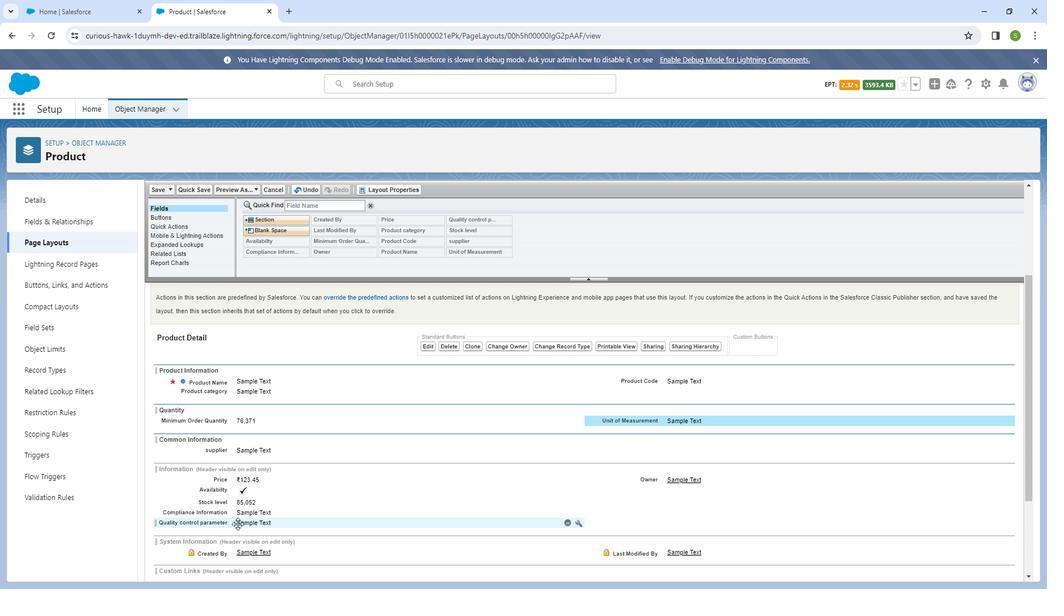 
Action: Mouse moved to (214, 508)
Screenshot: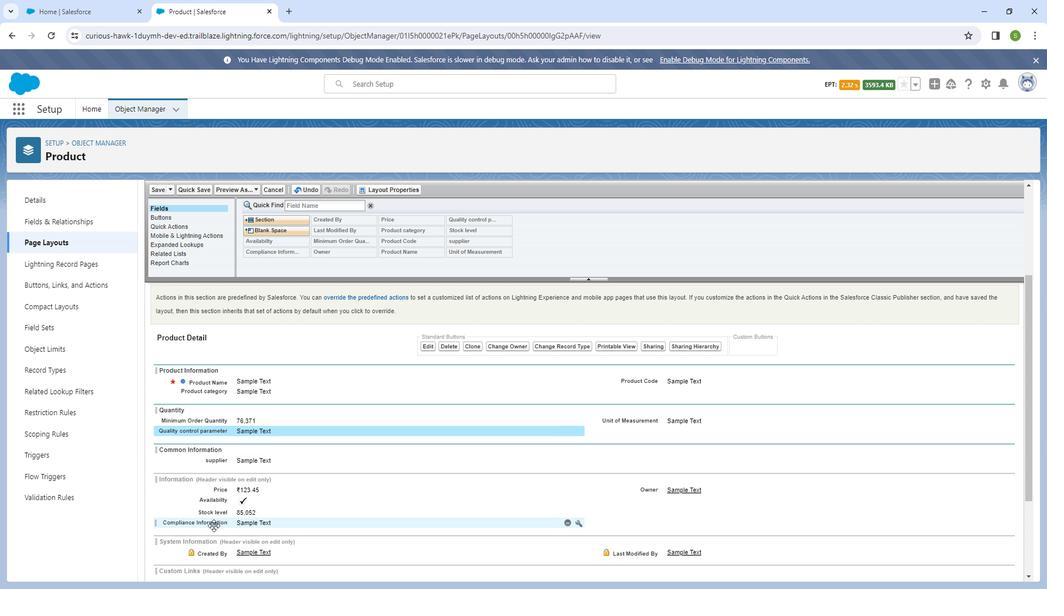 
Action: Mouse pressed left at (214, 508)
Screenshot: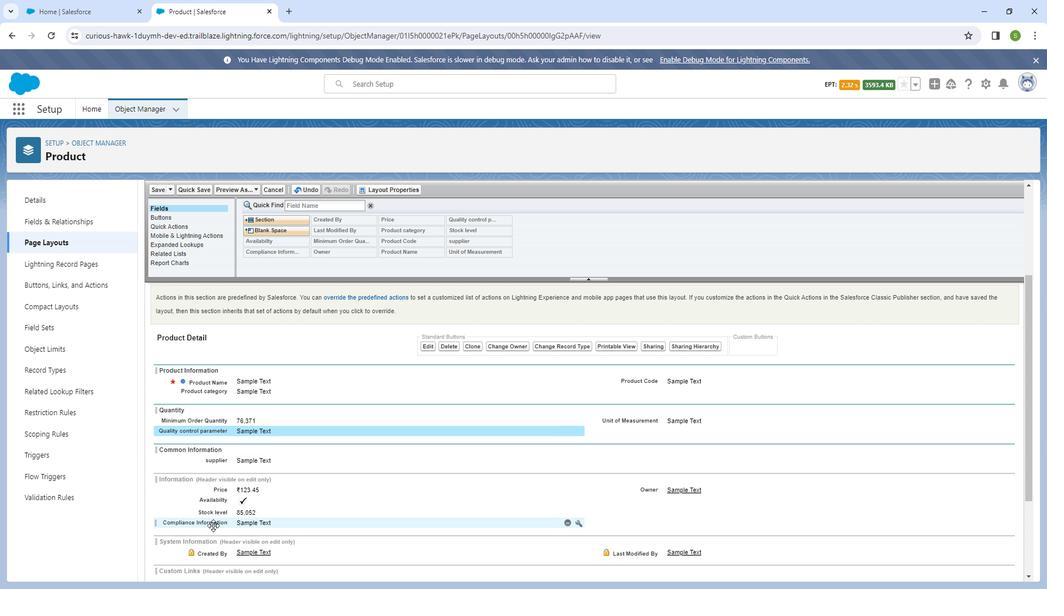
Action: Mouse moved to (255, 475)
Screenshot: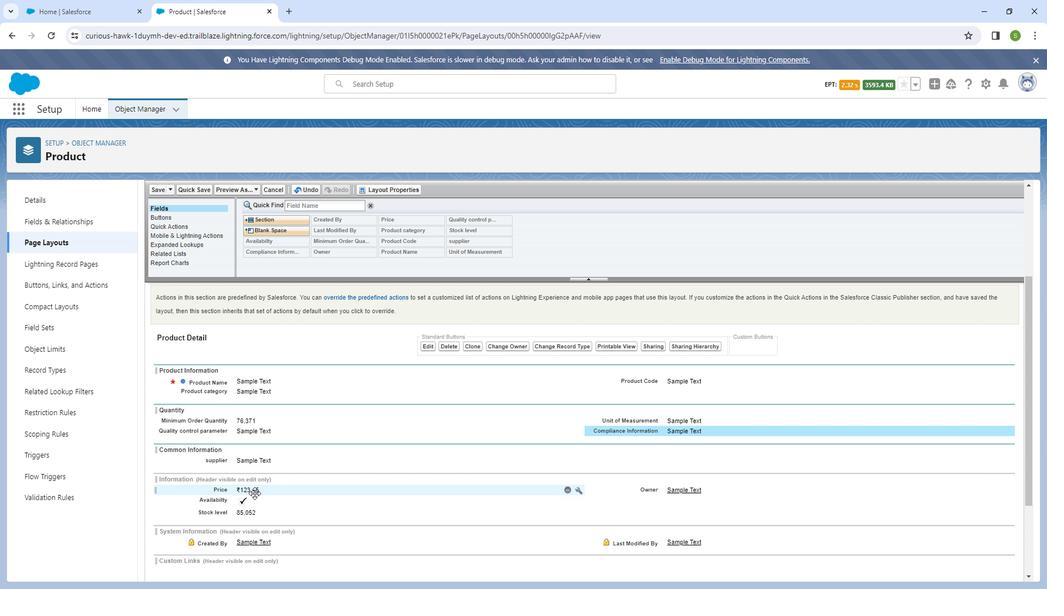 
Action: Mouse pressed left at (255, 475)
Screenshot: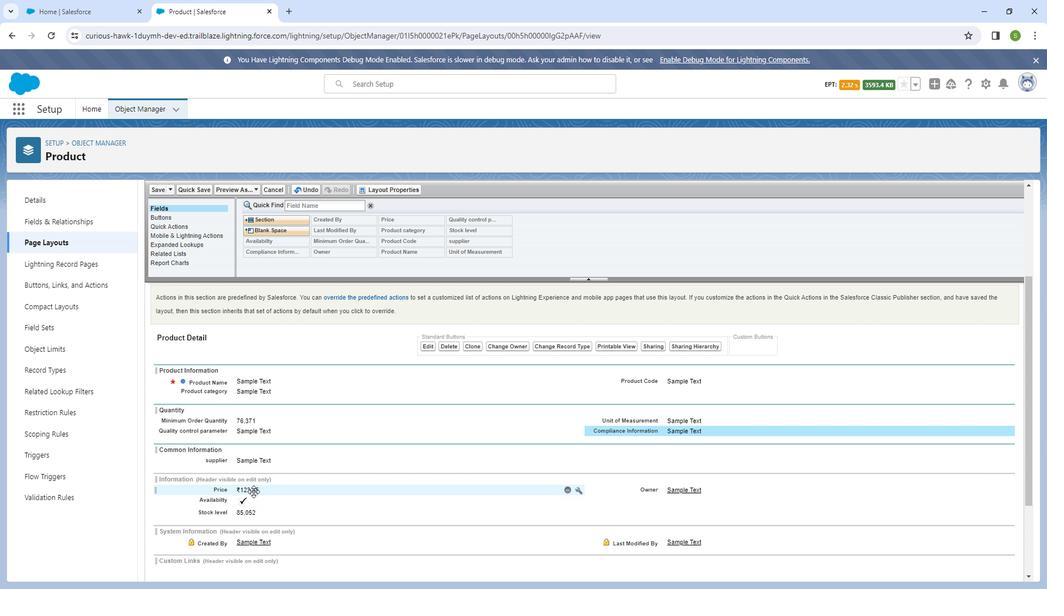 
Action: Mouse moved to (241, 497)
Screenshot: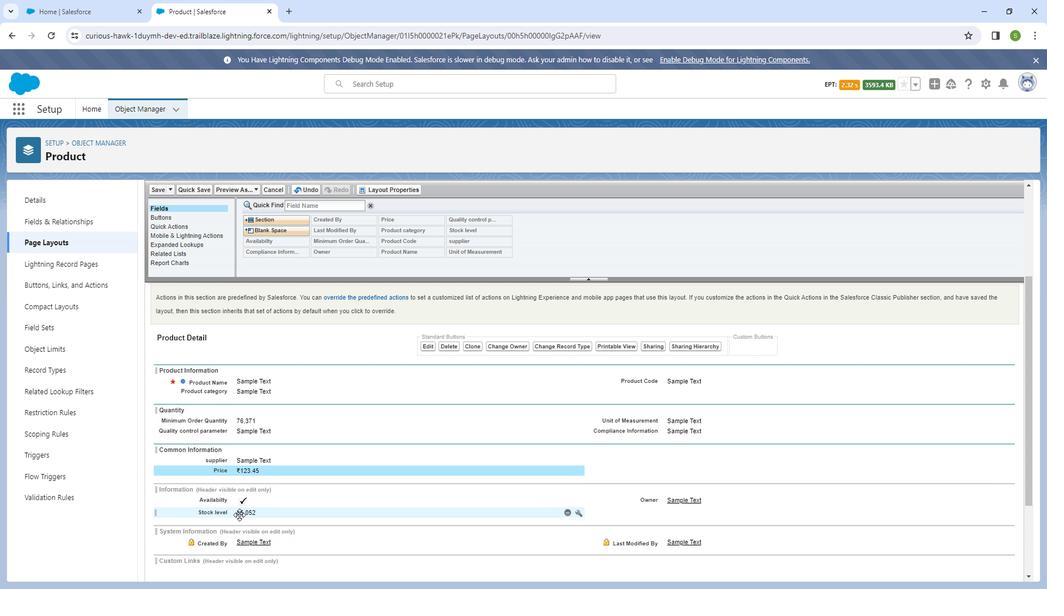
Action: Mouse pressed left at (241, 497)
Screenshot: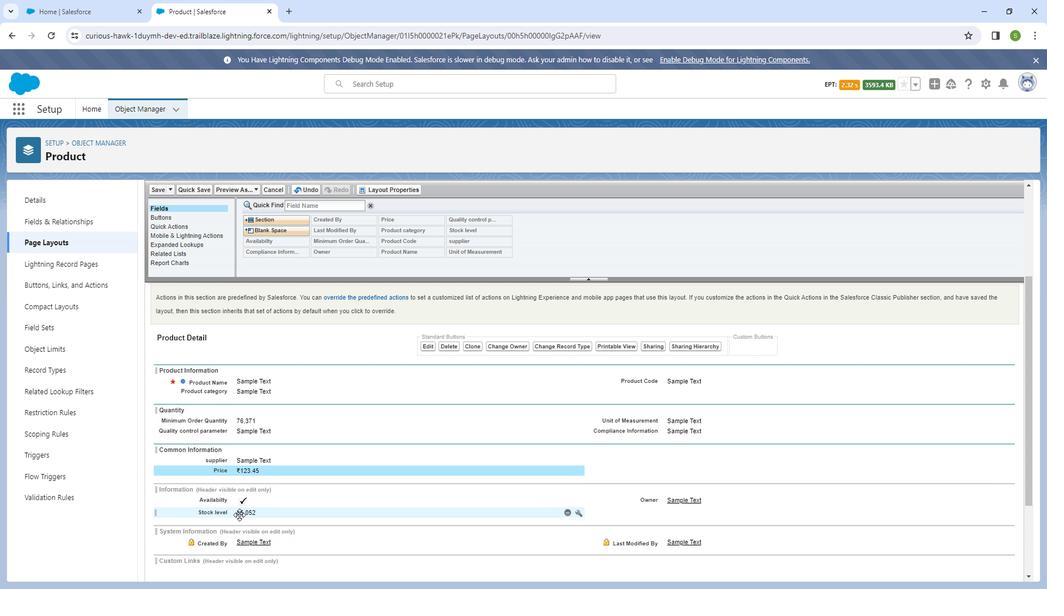 
Action: Mouse moved to (219, 486)
Screenshot: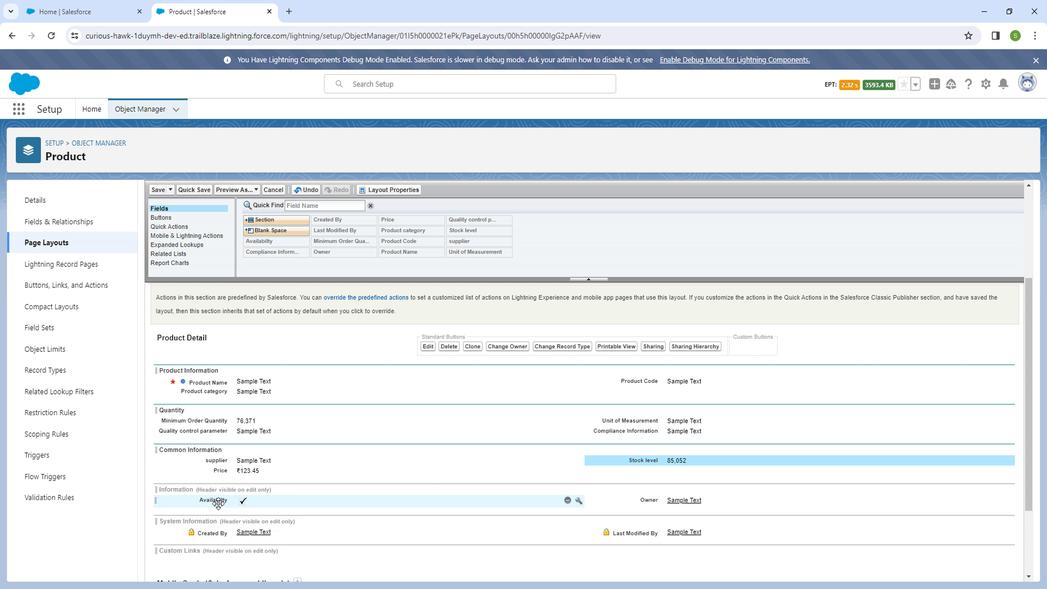 
Action: Mouse pressed left at (219, 486)
Screenshot: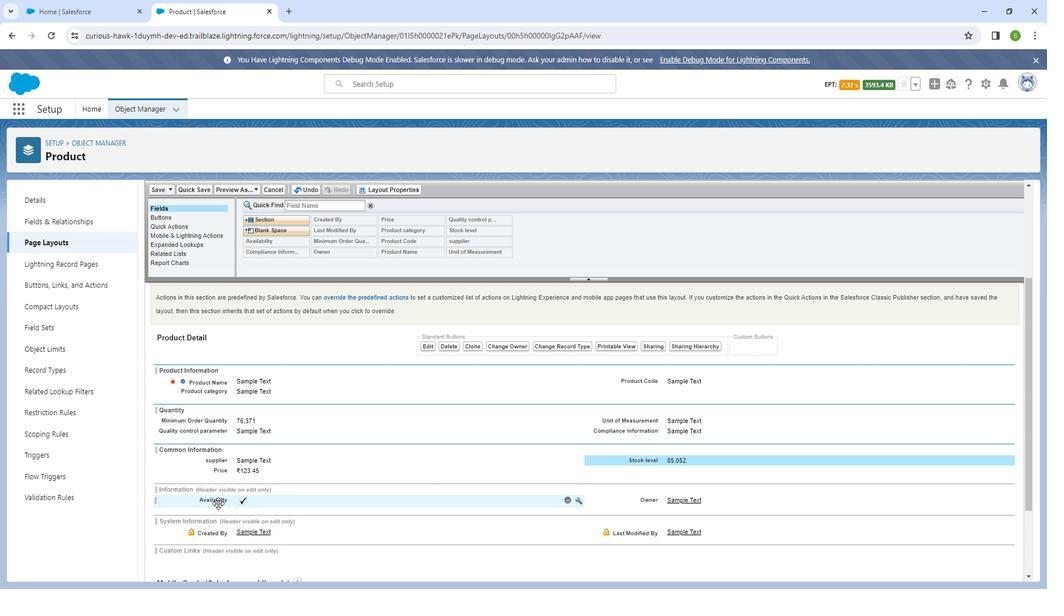 
Action: Mouse moved to (391, 440)
Screenshot: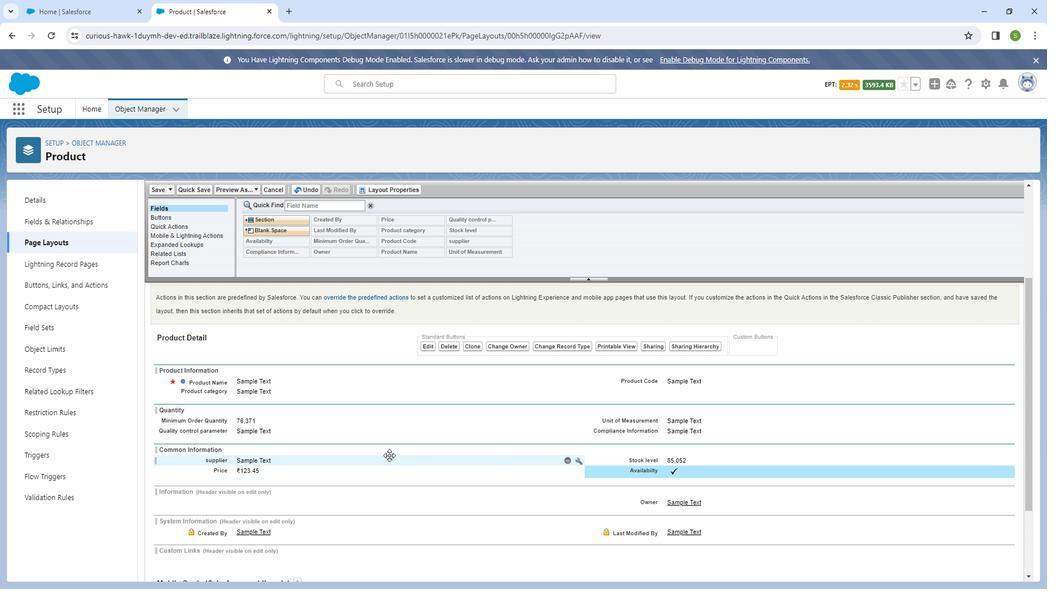 
Action: Mouse scrolled (391, 441) with delta (0, 0)
Screenshot: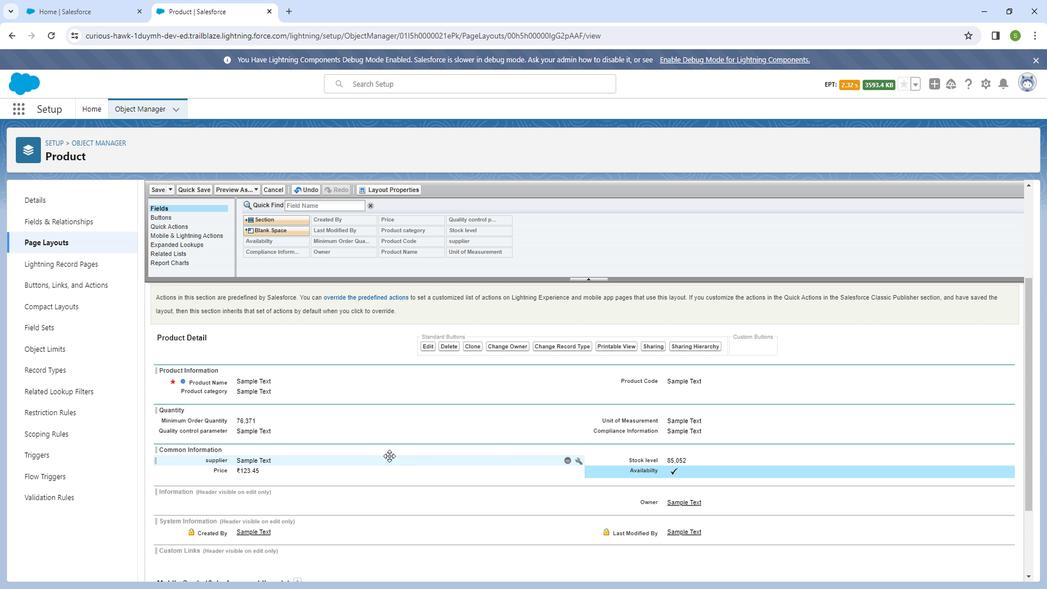 
Action: Mouse scrolled (391, 441) with delta (0, 0)
Screenshot: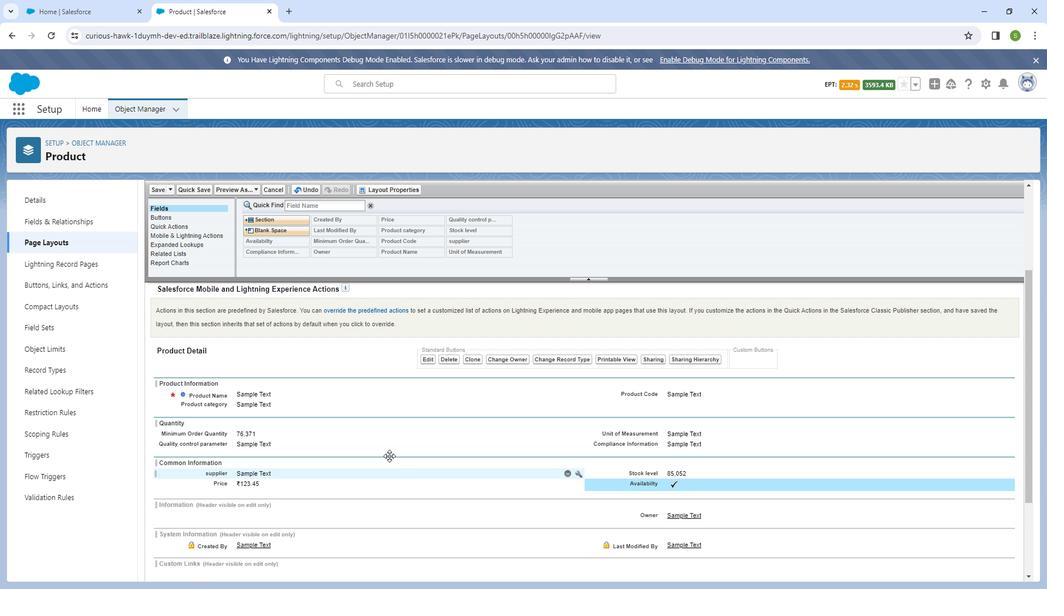 
Action: Mouse moved to (391, 440)
Screenshot: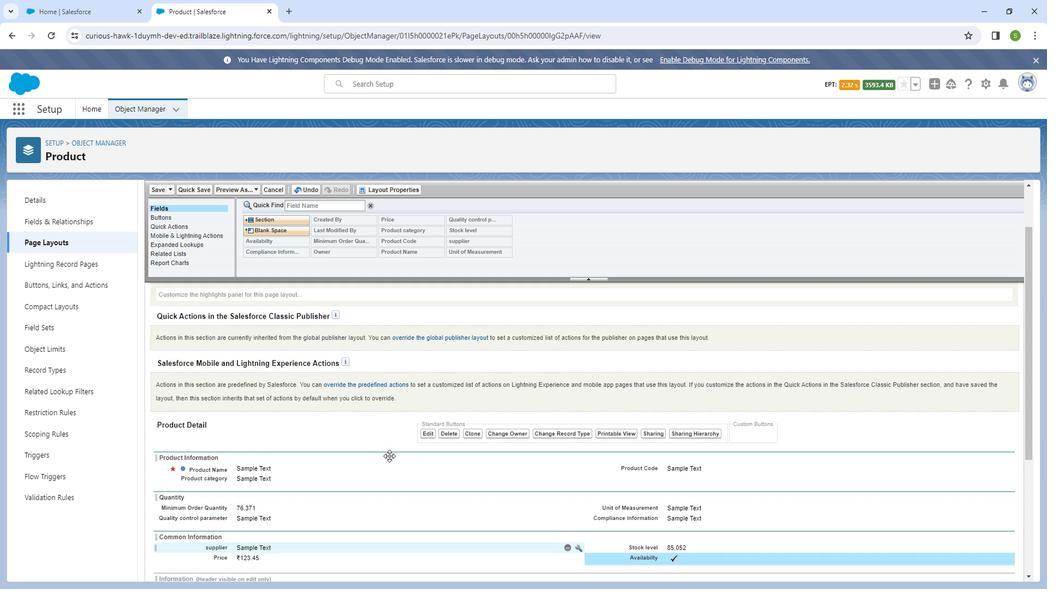 
Action: Mouse scrolled (391, 441) with delta (0, 0)
Screenshot: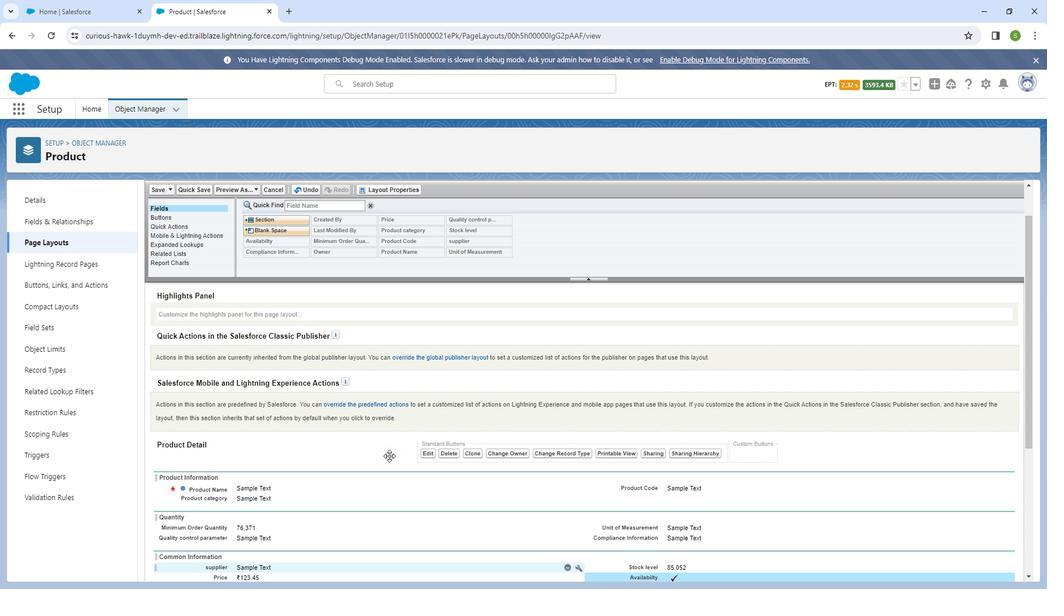 
Action: Mouse moved to (392, 439)
Screenshot: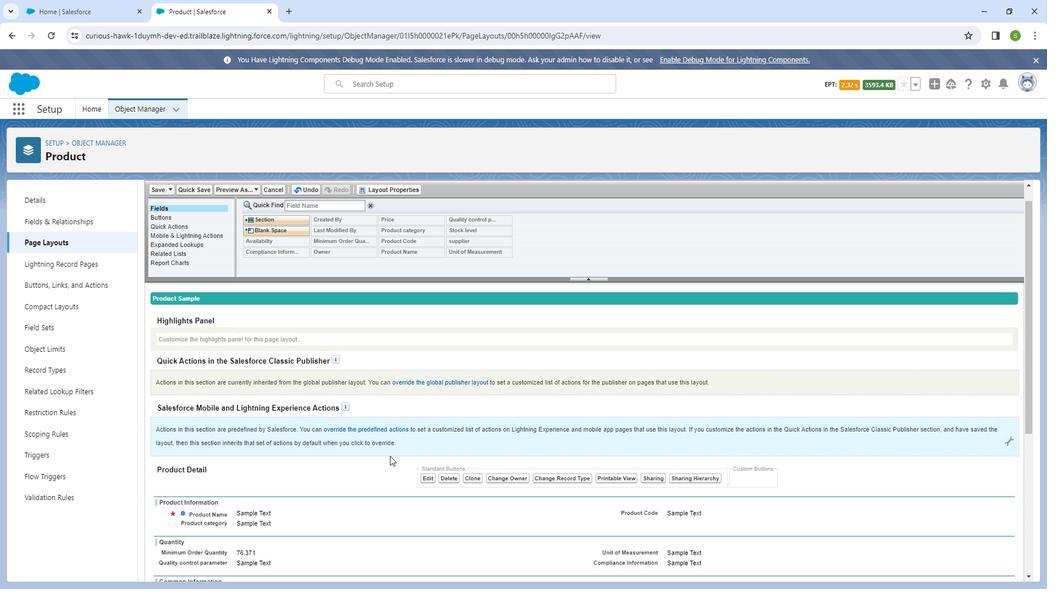
Action: Mouse scrolled (392, 440) with delta (0, 0)
Screenshot: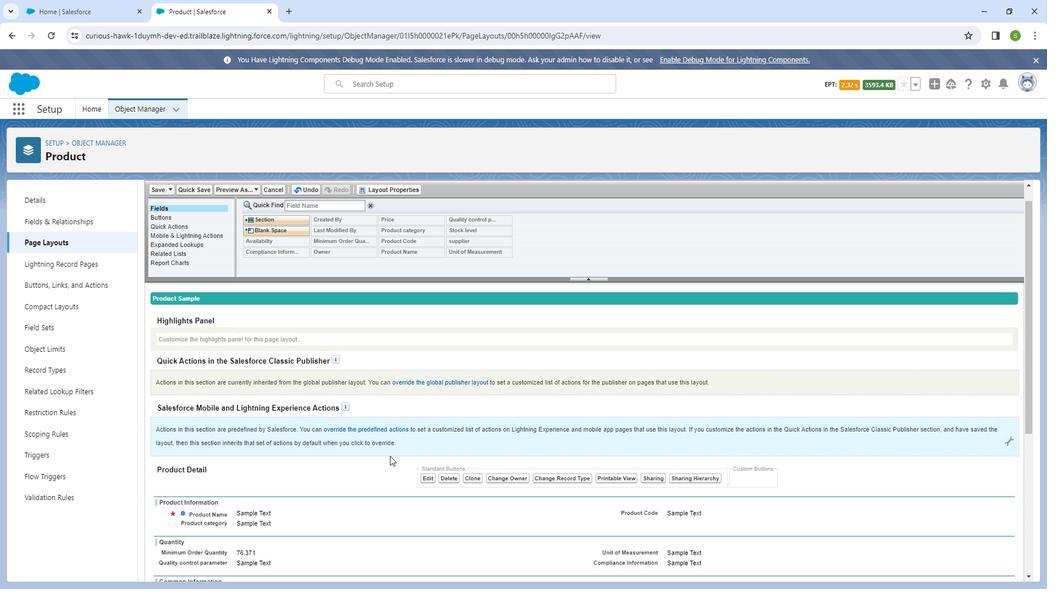 
Action: Mouse moved to (392, 439)
Screenshot: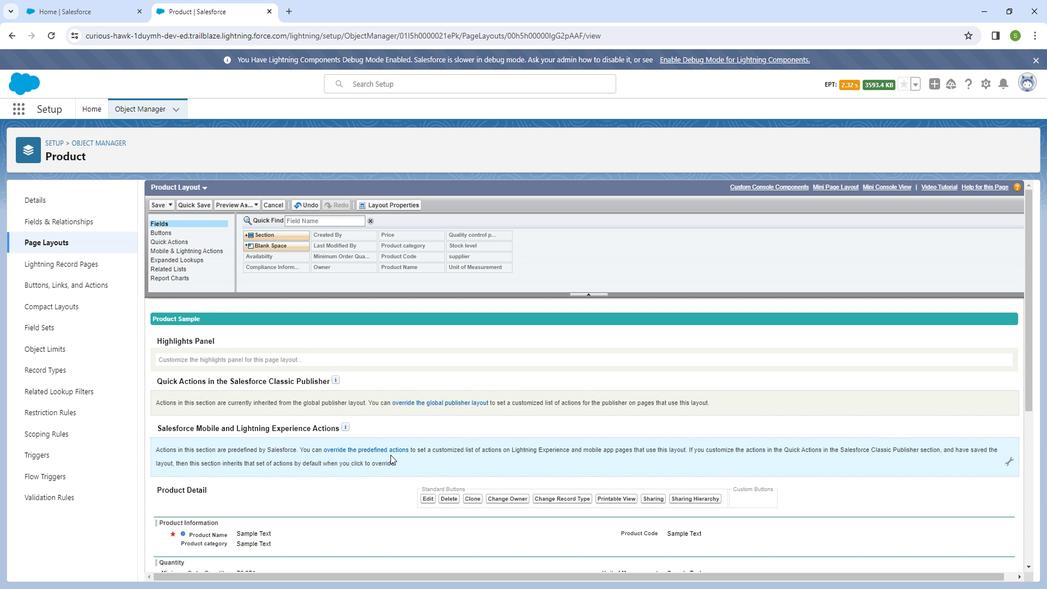 
Action: Mouse scrolled (392, 438) with delta (0, 0)
Screenshot: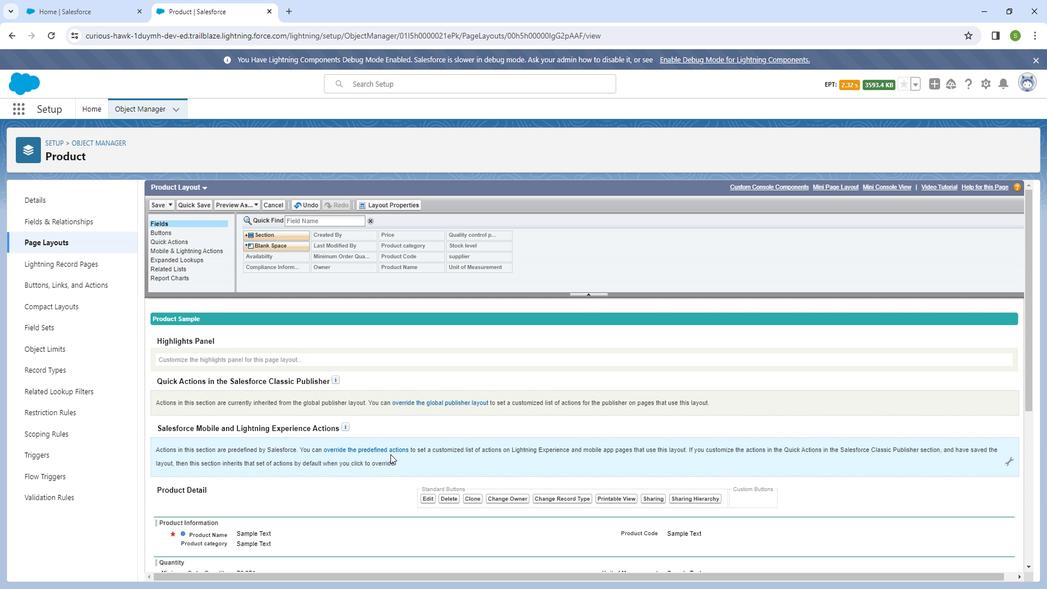
Action: Mouse scrolled (392, 438) with delta (0, 0)
Screenshot: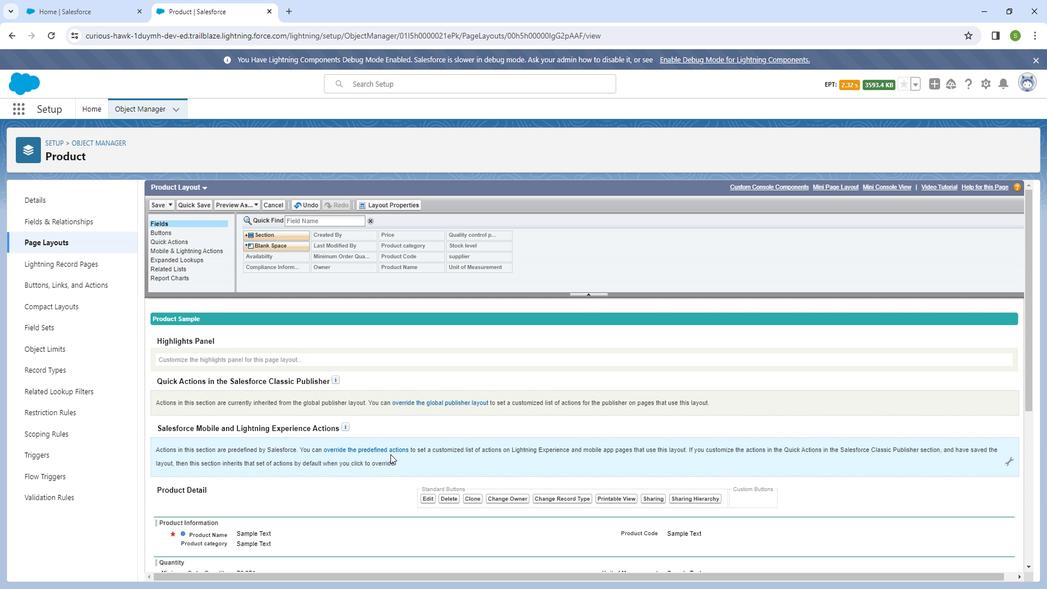 
Action: Mouse scrolled (392, 438) with delta (0, 0)
Screenshot: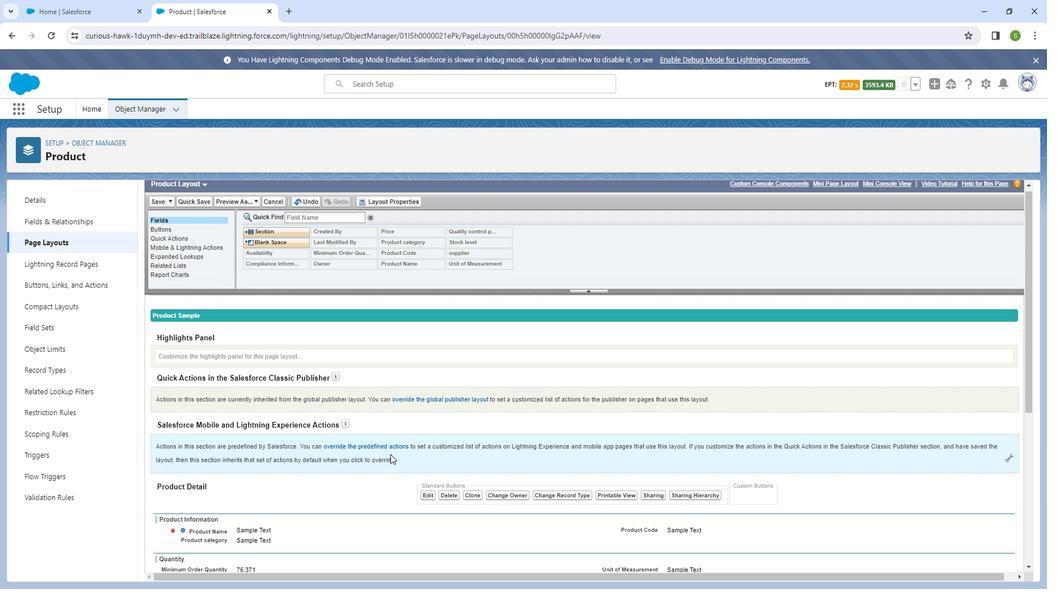 
Action: Mouse scrolled (392, 438) with delta (0, 0)
Screenshot: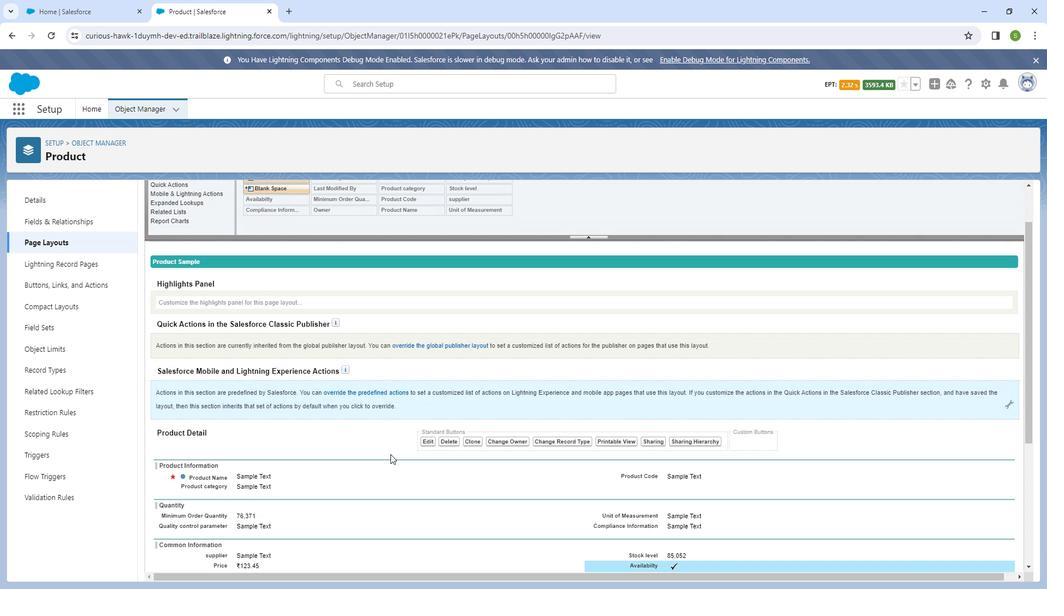 
Action: Mouse scrolled (392, 438) with delta (0, 0)
Screenshot: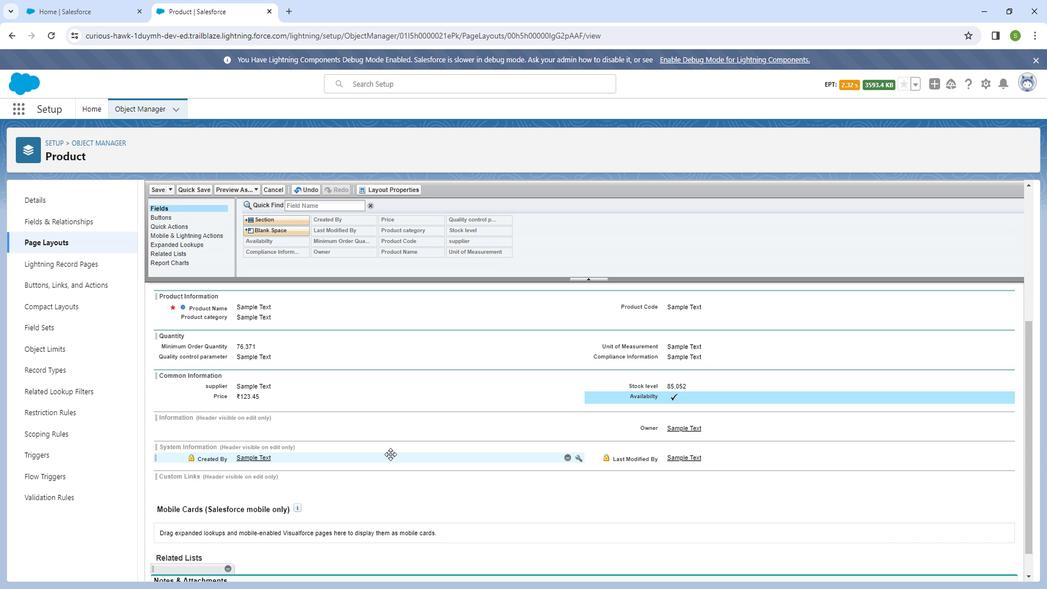 
Action: Mouse scrolled (392, 438) with delta (0, 0)
Screenshot: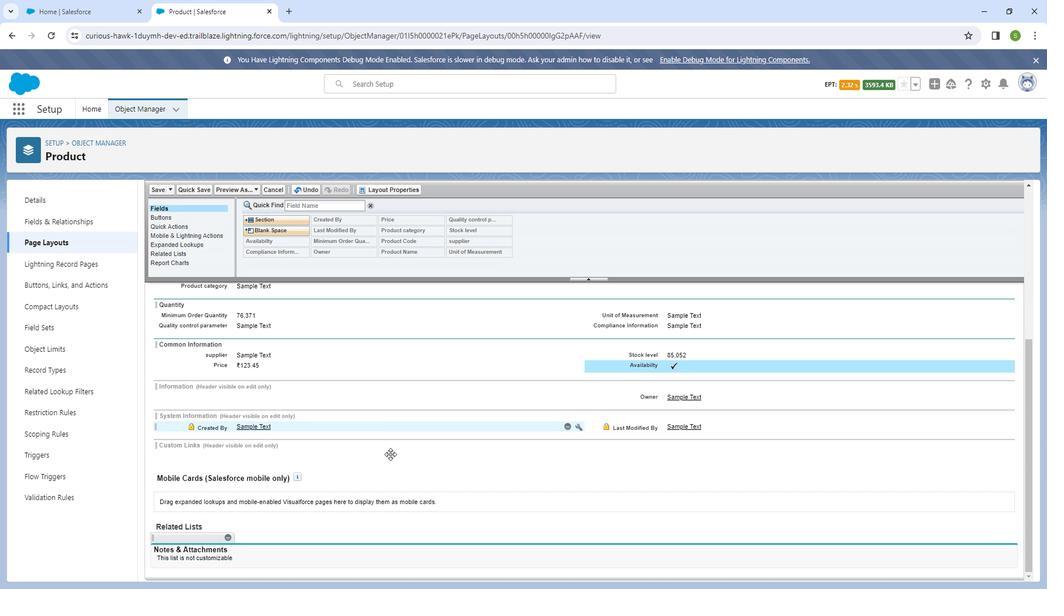 
Action: Mouse moved to (445, 367)
Screenshot: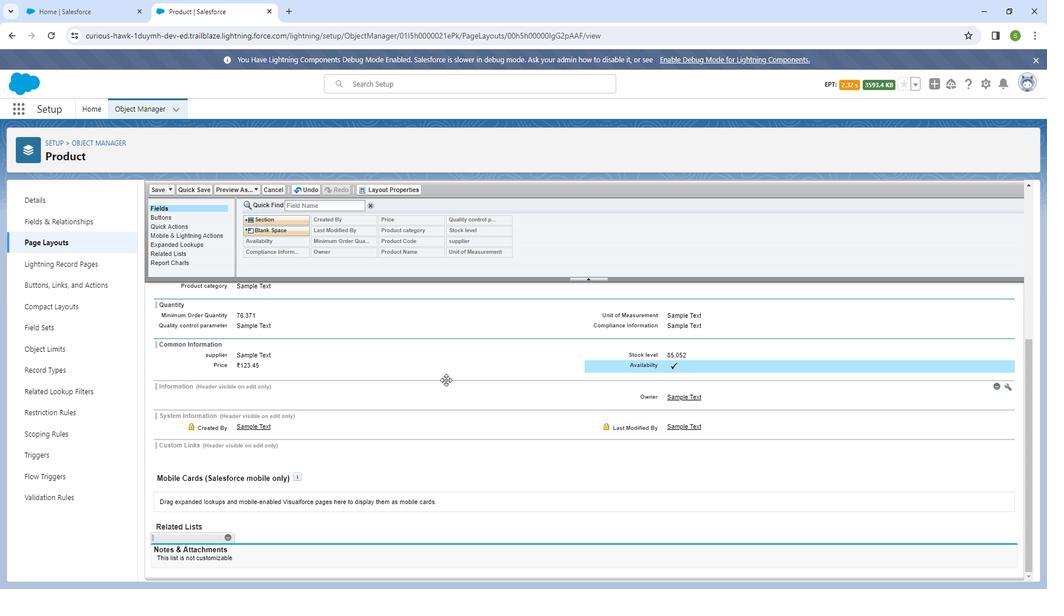 
Action: Mouse scrolled (445, 367) with delta (0, 0)
Screenshot: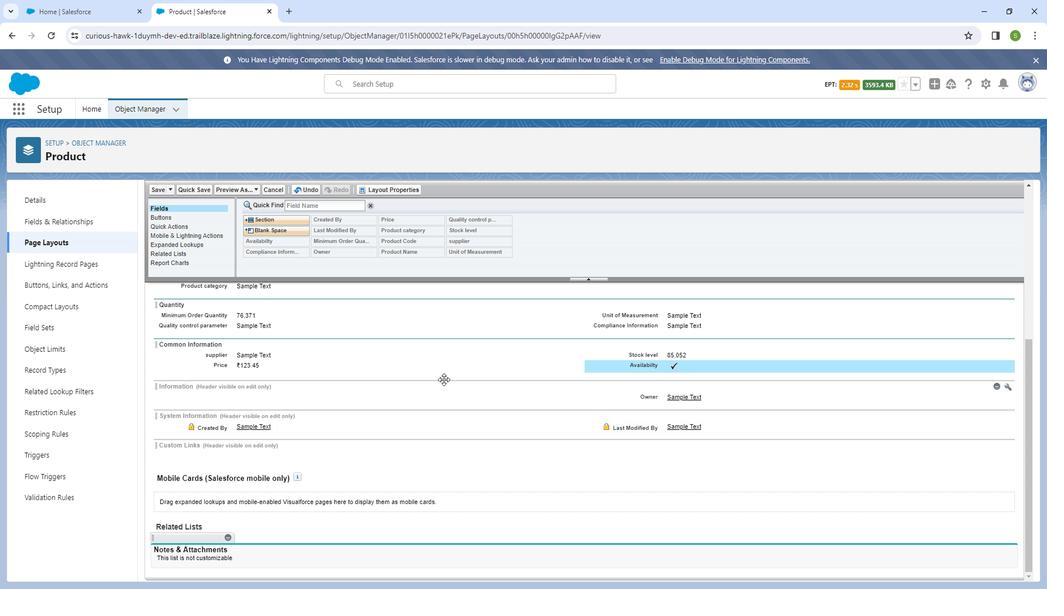
Action: Mouse scrolled (445, 367) with delta (0, 0)
Screenshot: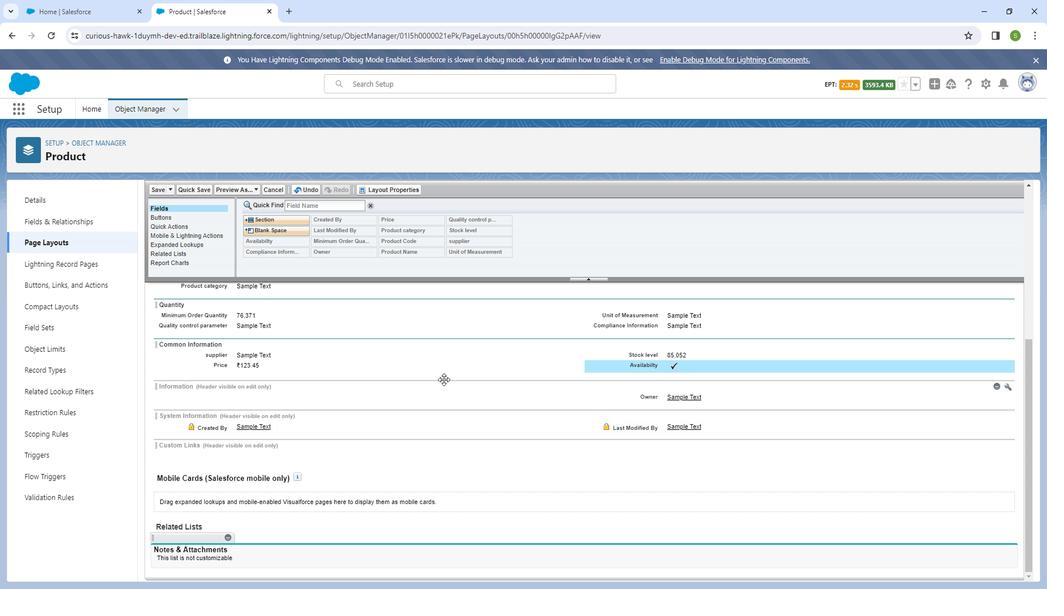 
Action: Mouse scrolled (445, 367) with delta (0, 0)
Screenshot: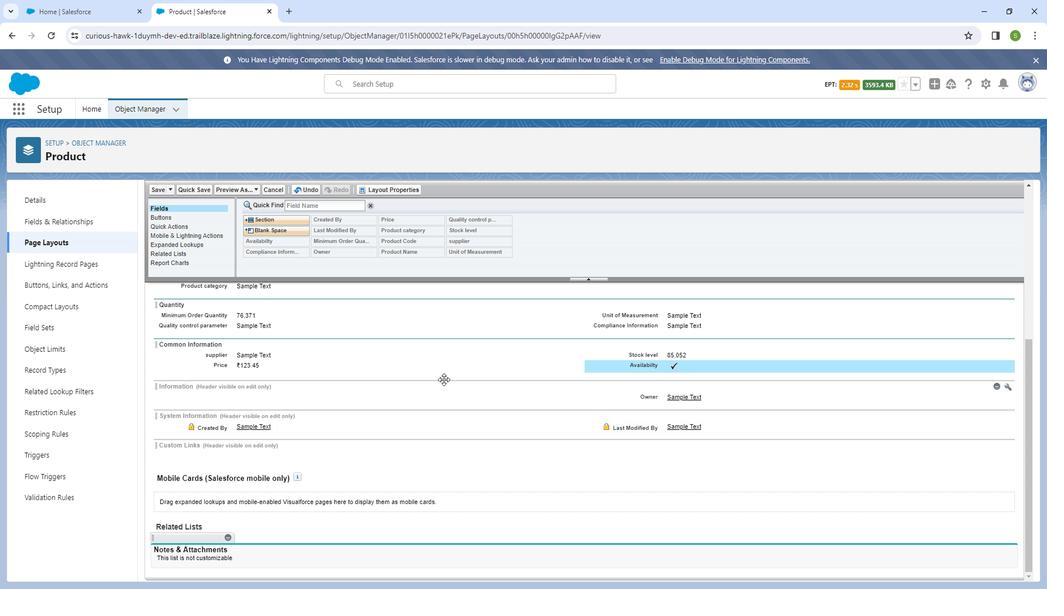 
Action: Mouse scrolled (445, 367) with delta (0, 0)
Screenshot: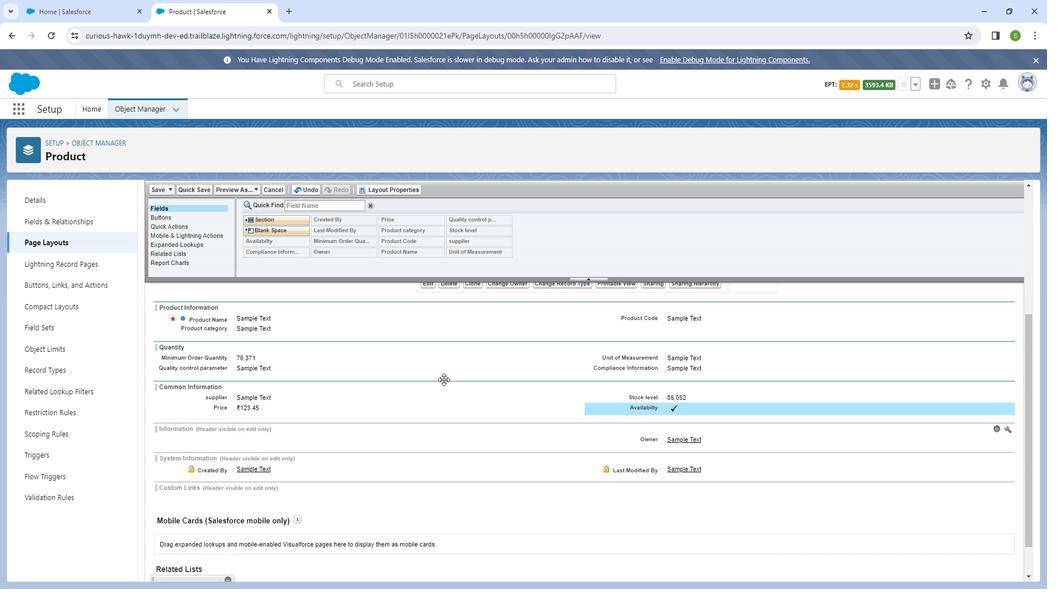 
Action: Mouse scrolled (445, 367) with delta (0, 0)
Screenshot: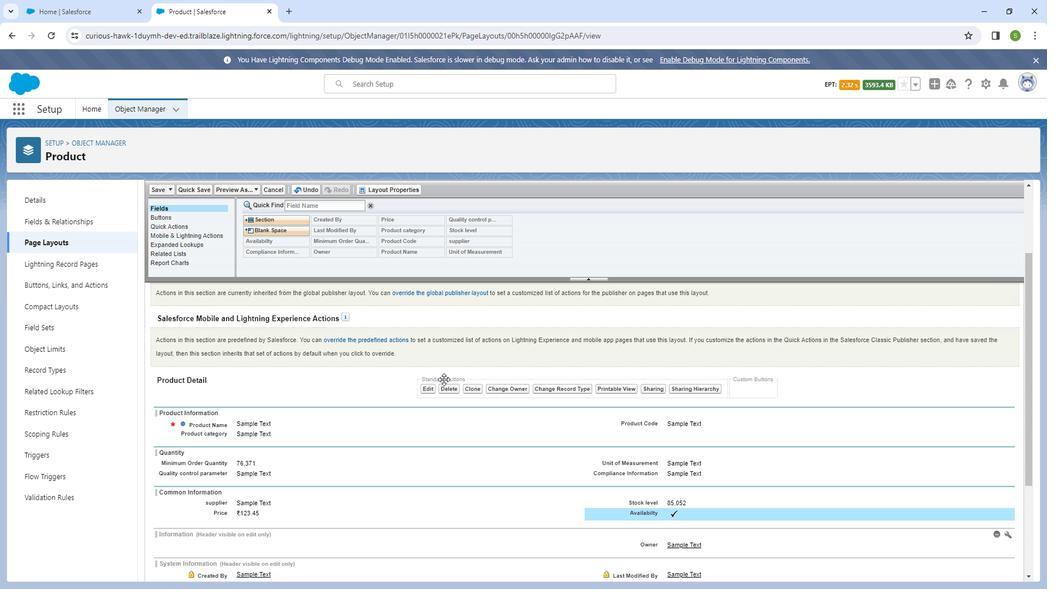 
Action: Mouse moved to (162, 199)
Screenshot: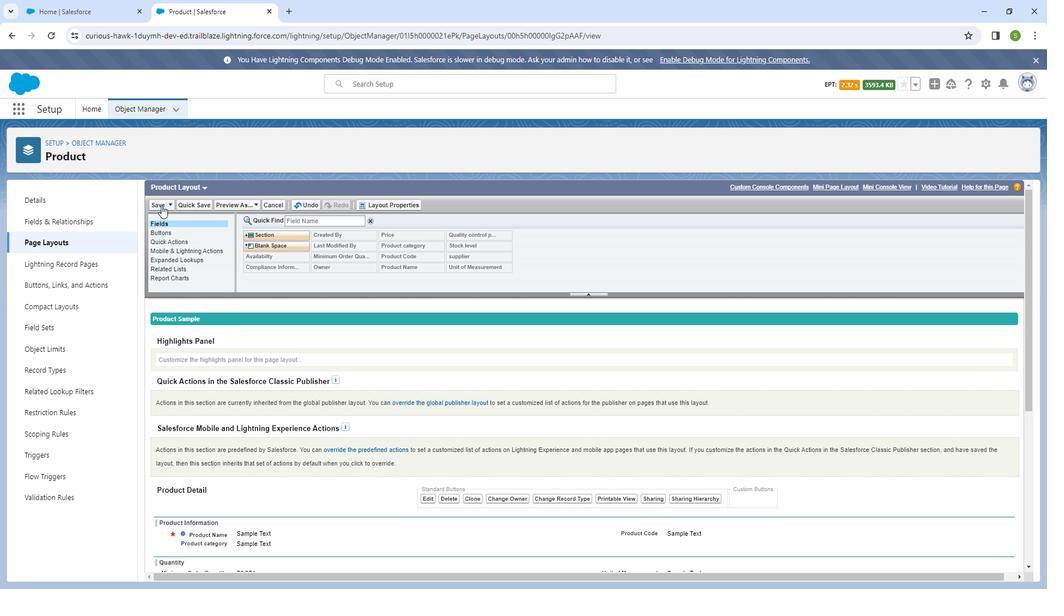 
Action: Mouse pressed left at (162, 199)
Screenshot: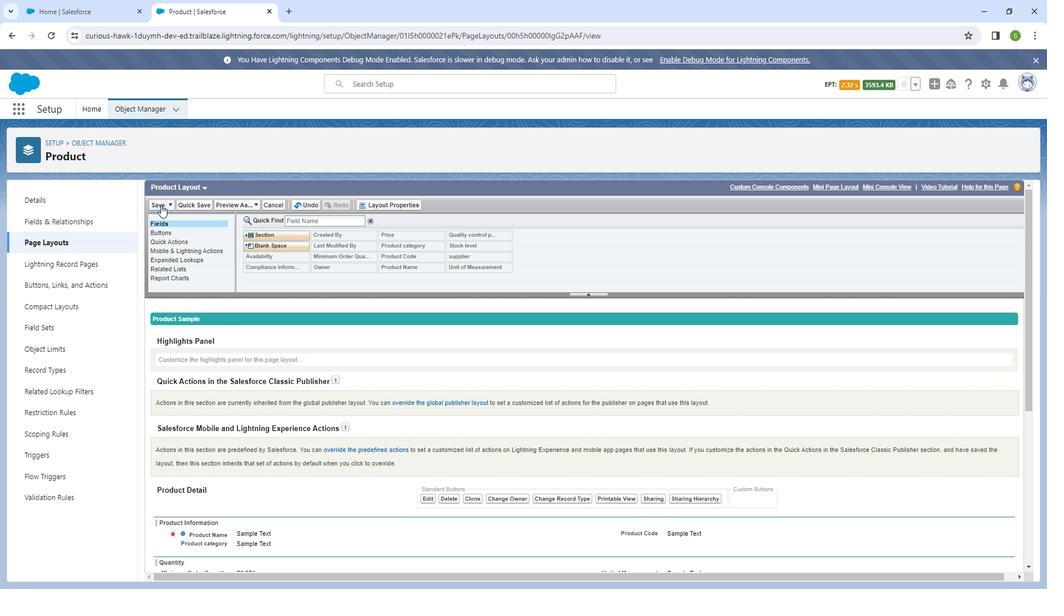 
Action: Mouse moved to (100, 16)
Screenshot: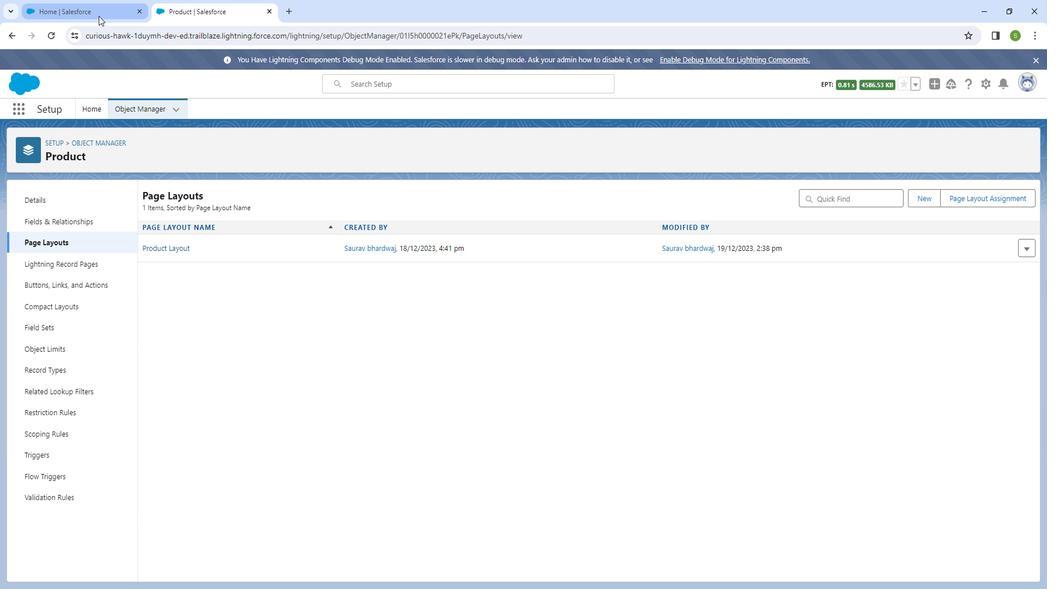 
Action: Mouse pressed left at (100, 16)
Screenshot: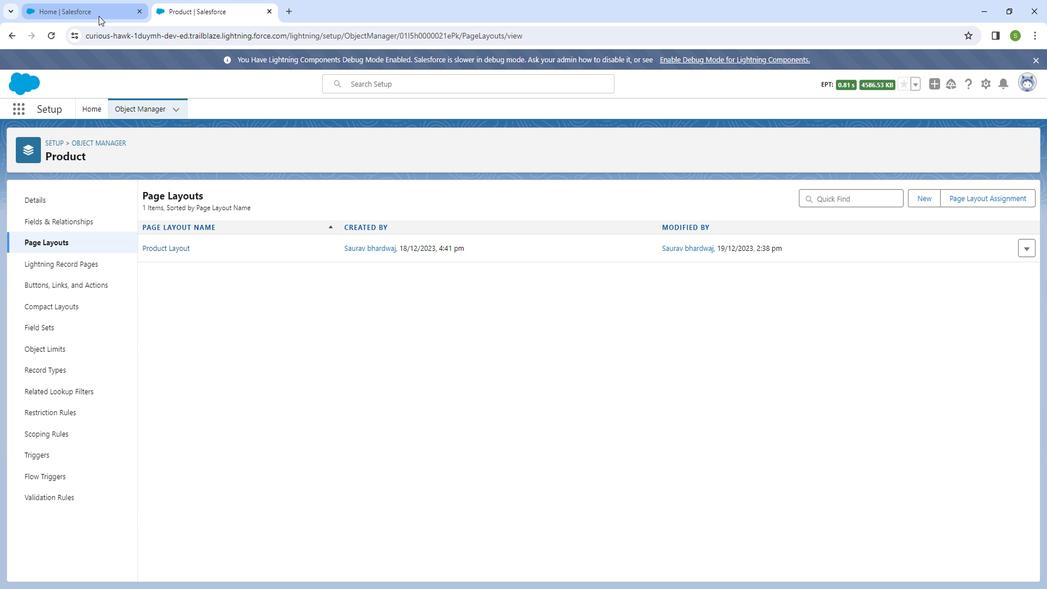 
Action: Mouse moved to (20, 107)
Screenshot: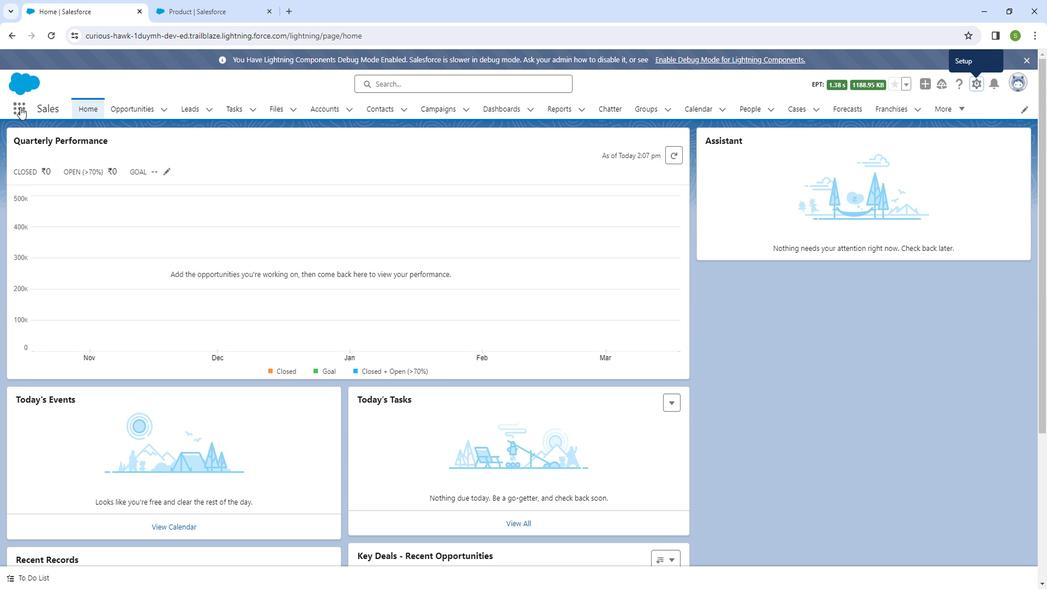 
Action: Mouse pressed left at (20, 107)
Screenshot: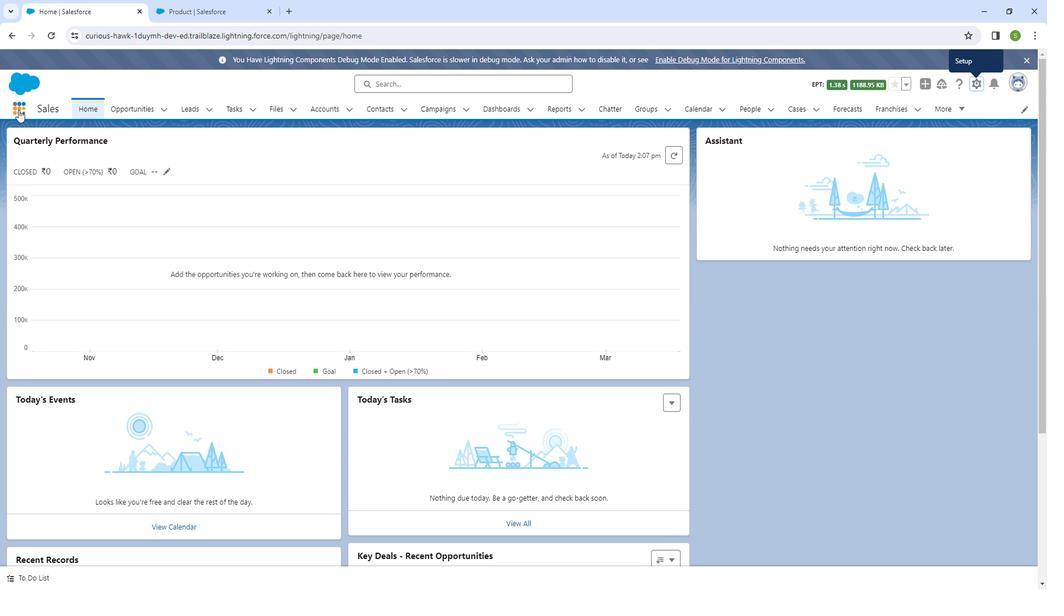 
Action: Mouse moved to (41, 296)
Screenshot: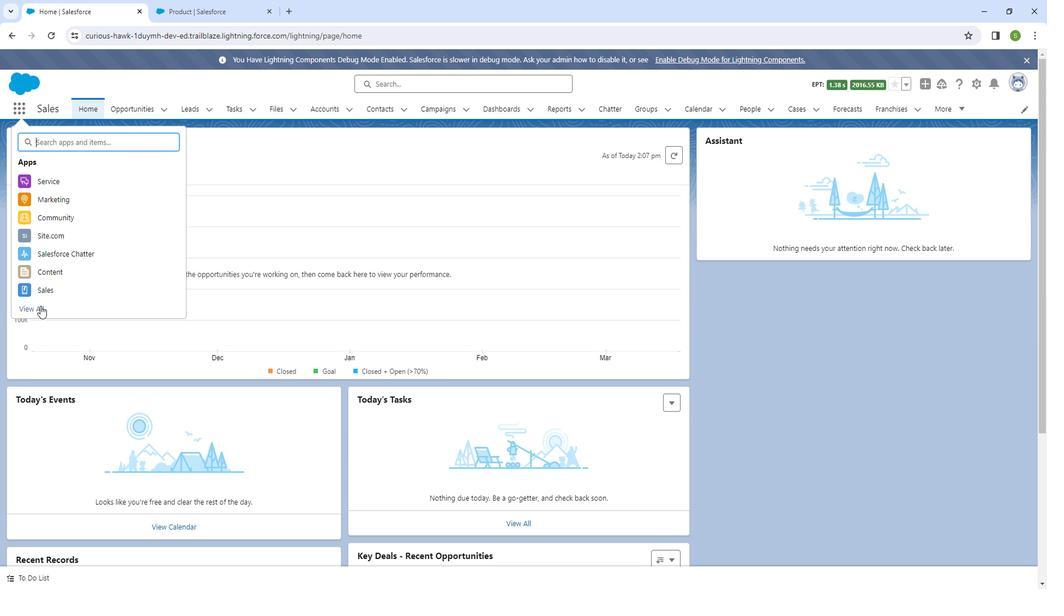
Action: Mouse pressed left at (41, 296)
Screenshot: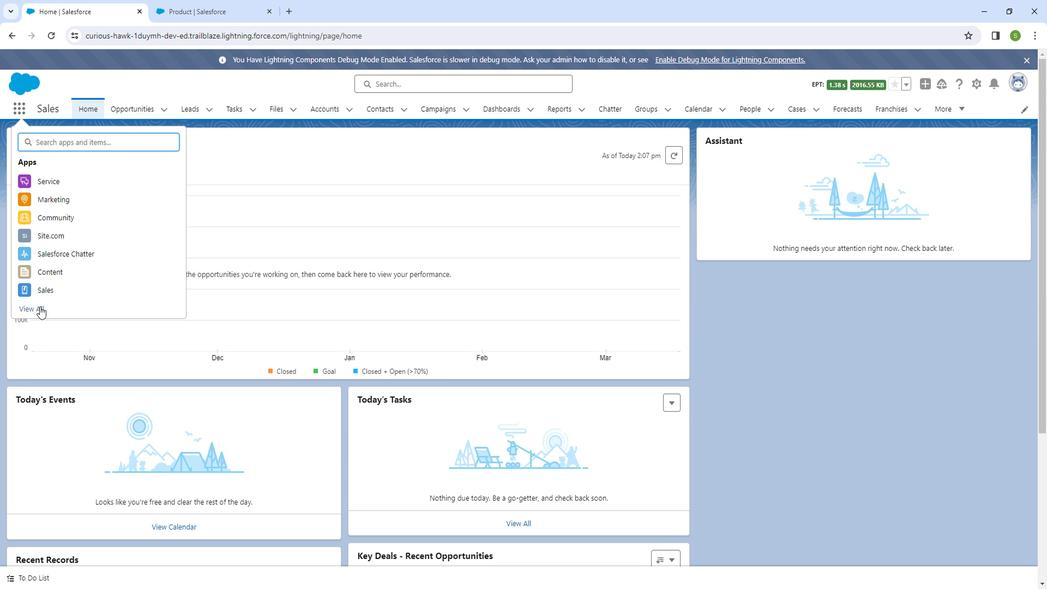 
Action: Mouse moved to (174, 452)
Screenshot: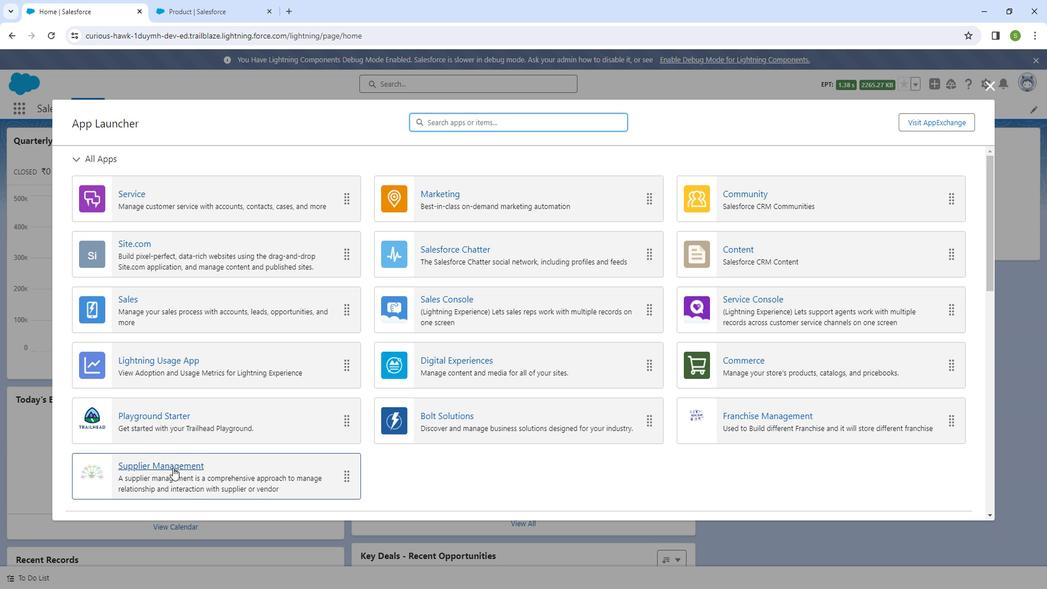 
Action: Mouse pressed left at (174, 452)
Screenshot: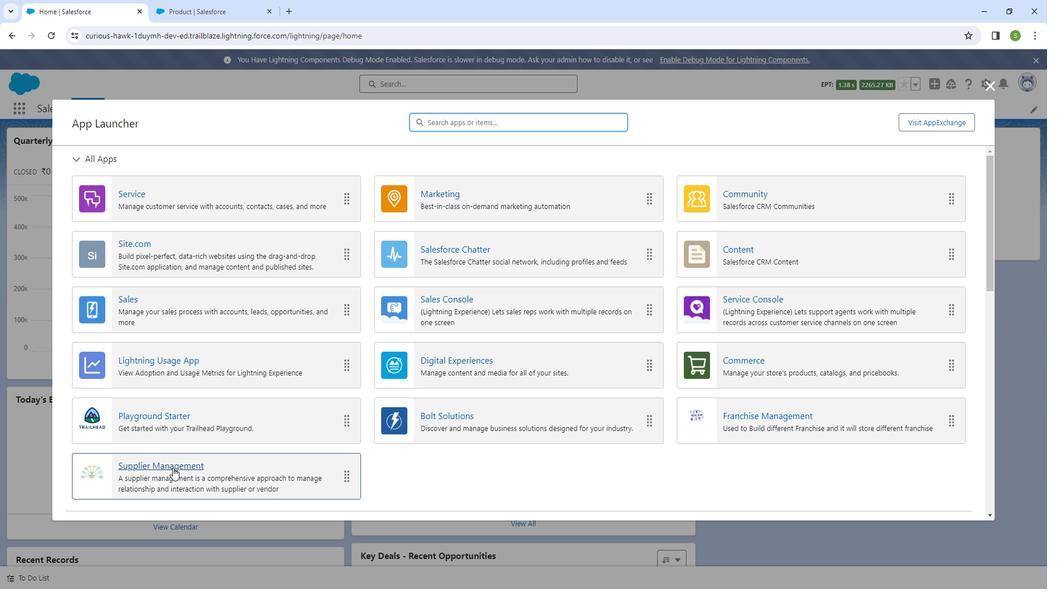 
Action: Mouse moved to (327, 105)
Screenshot: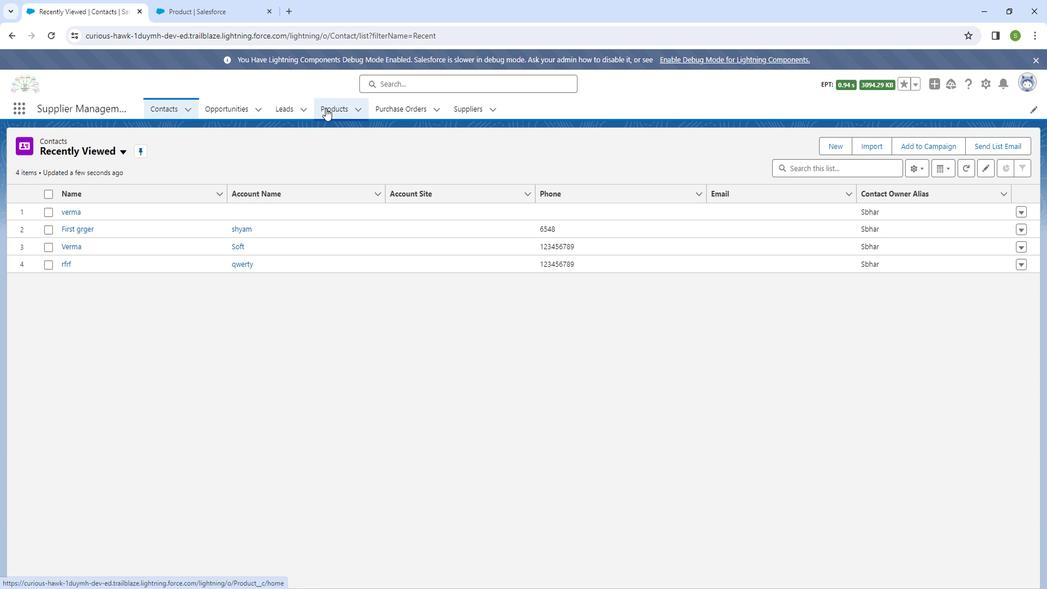 
Action: Mouse pressed left at (327, 105)
Screenshot: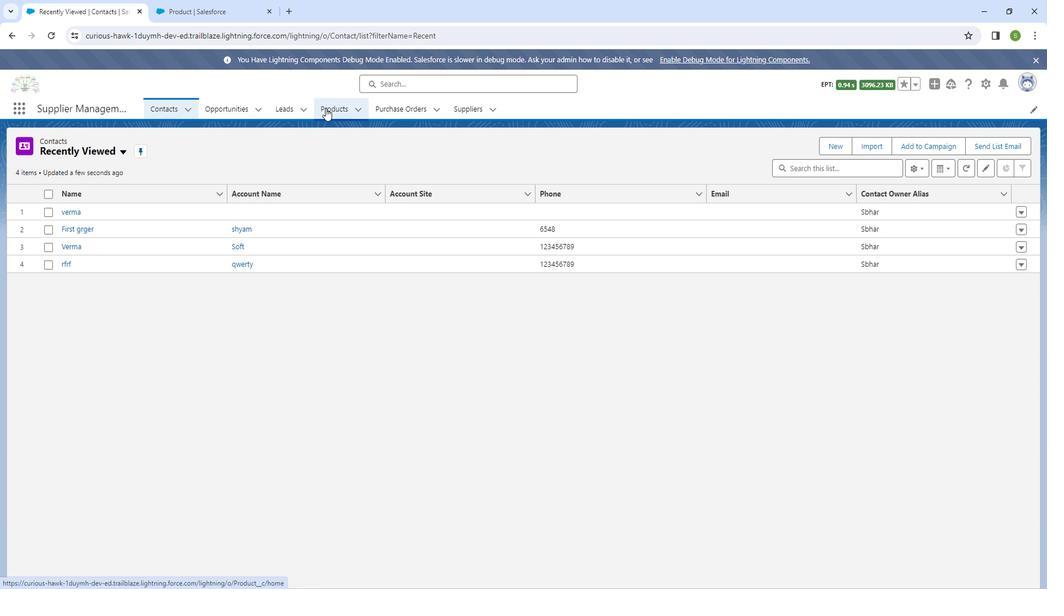 
Action: Mouse moved to (902, 145)
Screenshot: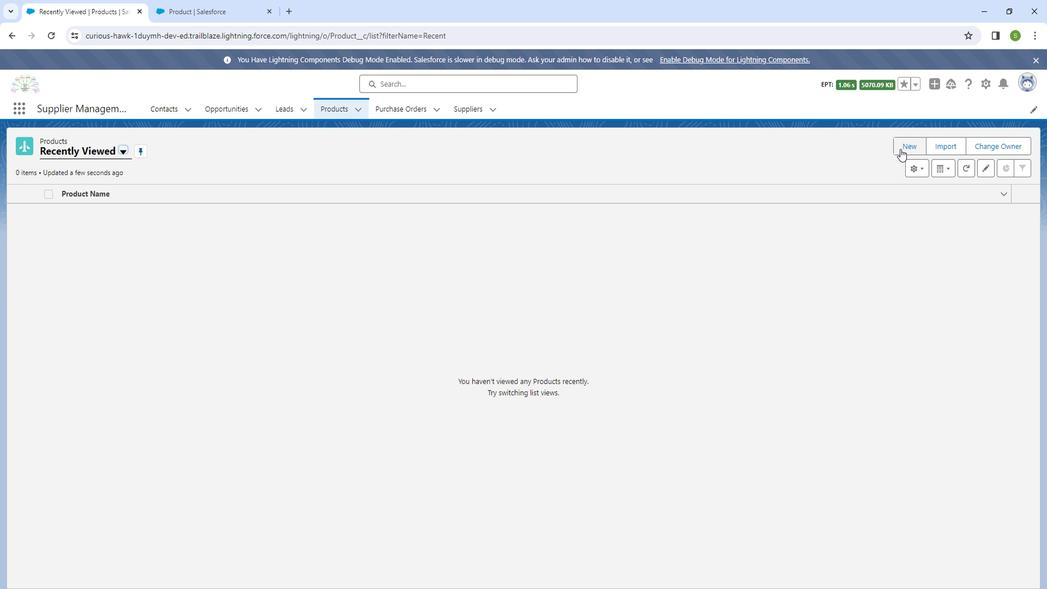 
Action: Mouse pressed left at (902, 145)
Screenshot: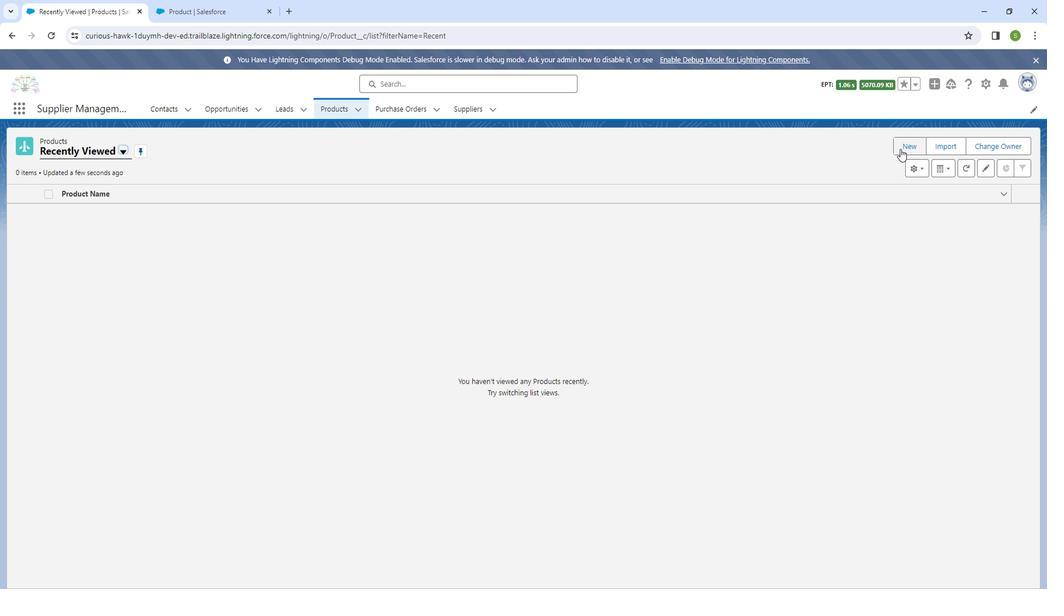 
Action: Mouse moved to (608, 377)
Screenshot: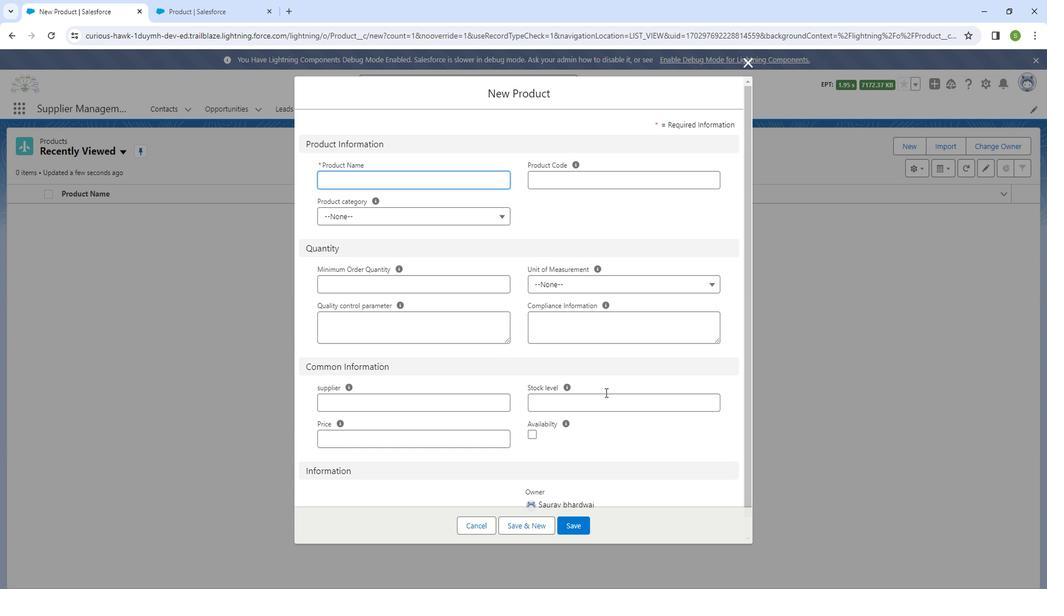 
Action: Mouse scrolled (608, 376) with delta (0, 0)
Screenshot: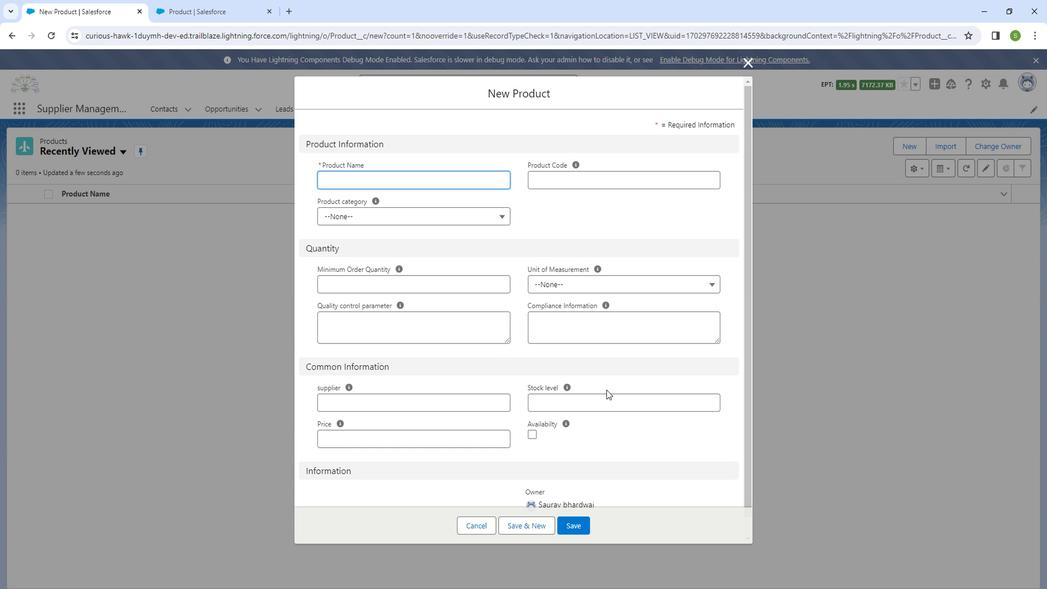 
Action: Mouse scrolled (608, 376) with delta (0, 0)
Screenshot: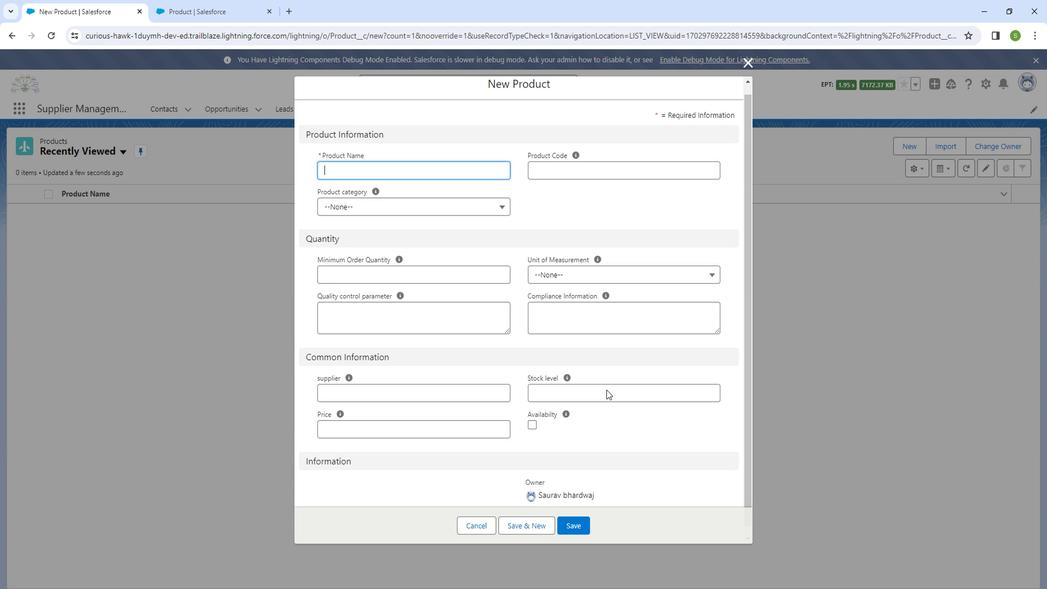 
Action: Mouse moved to (608, 377)
Screenshot: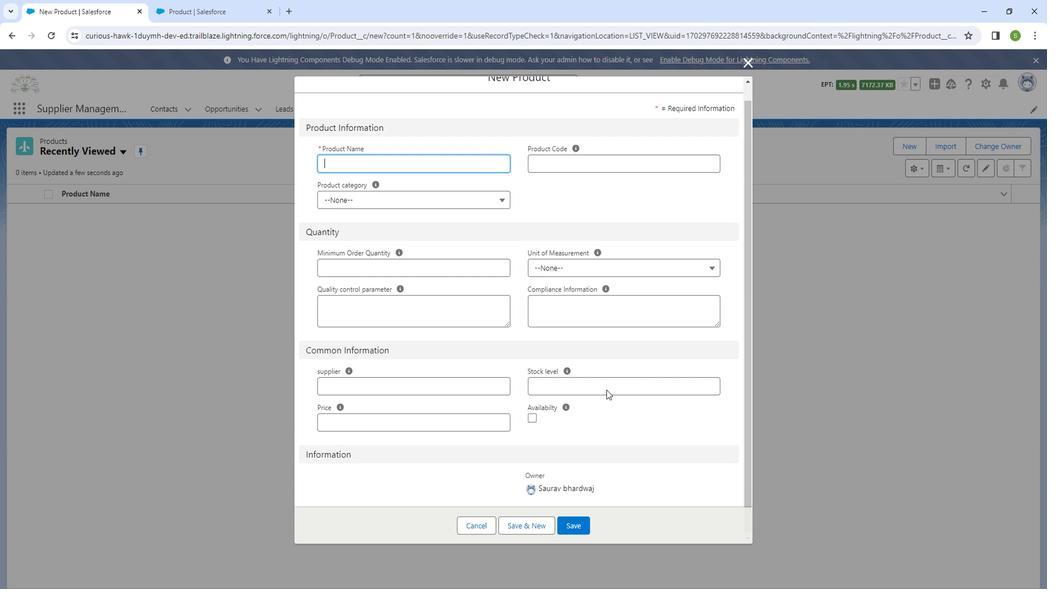 
Action: Mouse scrolled (608, 376) with delta (0, 0)
Screenshot: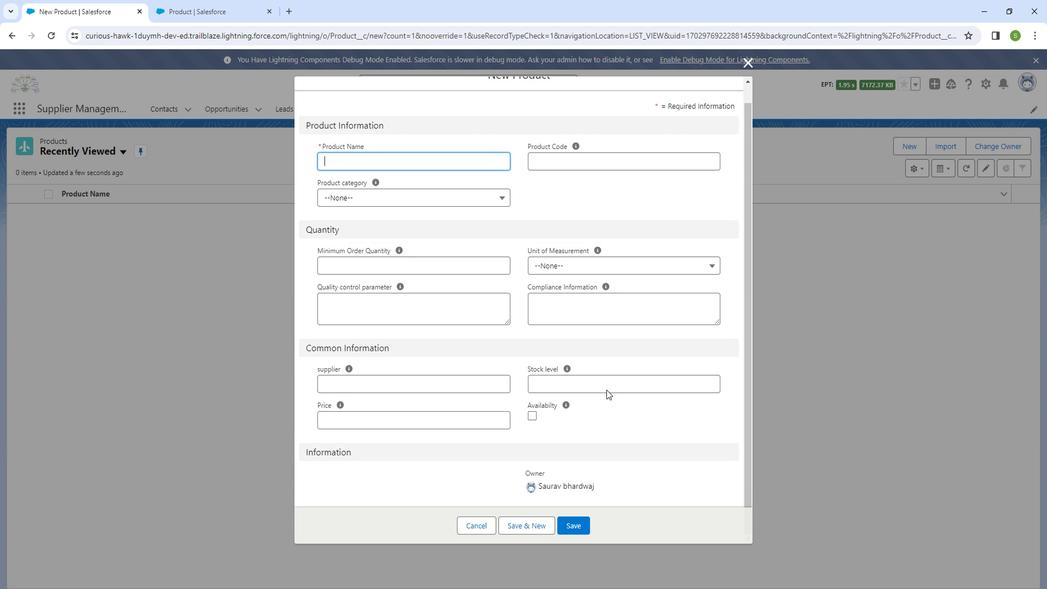 
Action: Mouse scrolled (608, 377) with delta (0, 0)
Screenshot: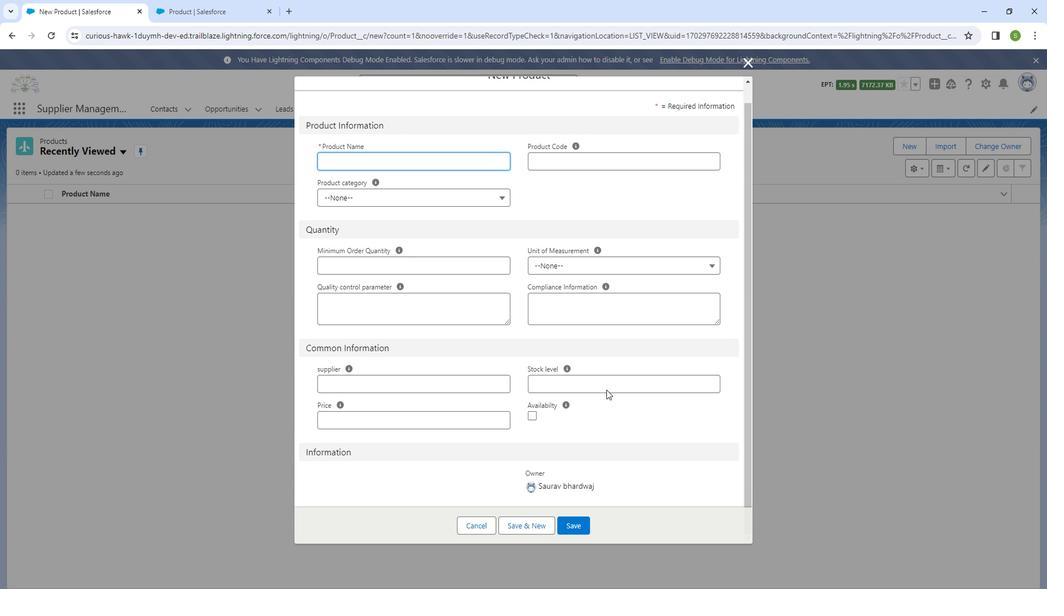 
Action: Mouse scrolled (608, 377) with delta (0, 0)
Screenshot: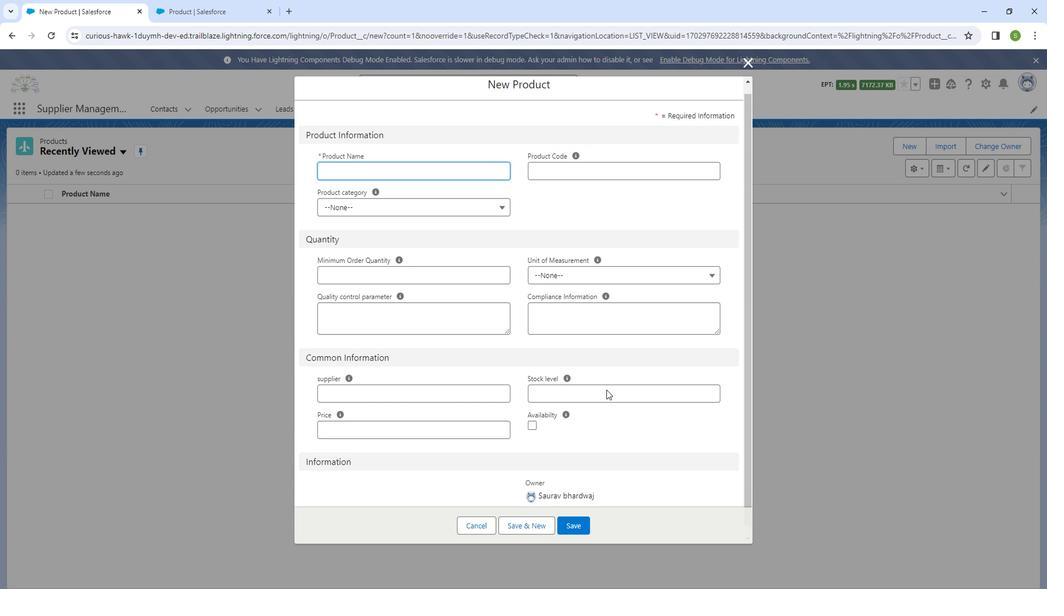 
Action: Mouse scrolled (608, 377) with delta (0, 0)
Screenshot: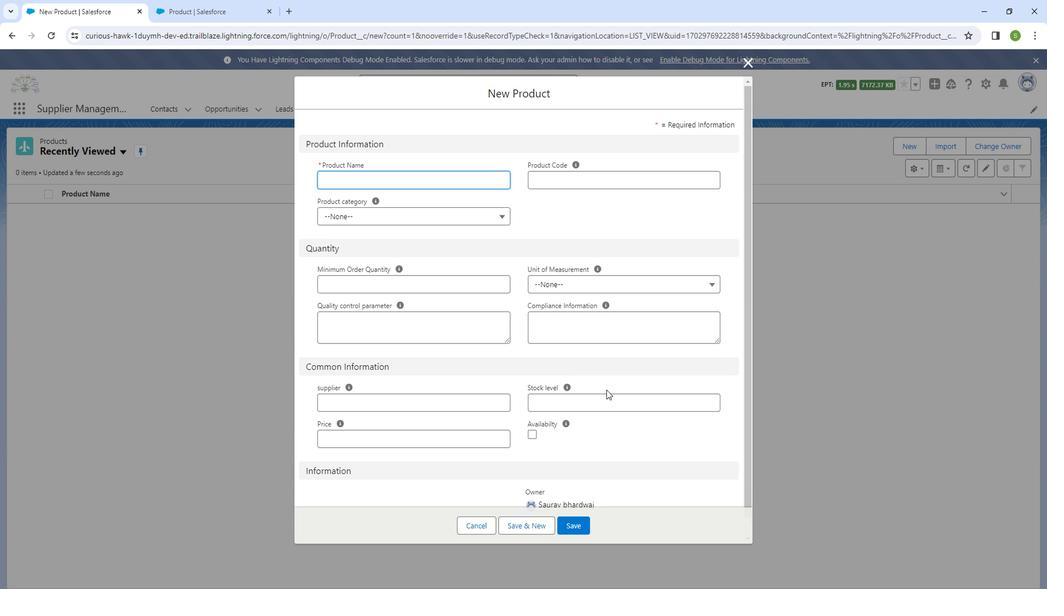 
Action: Mouse moved to (489, 508)
Screenshot: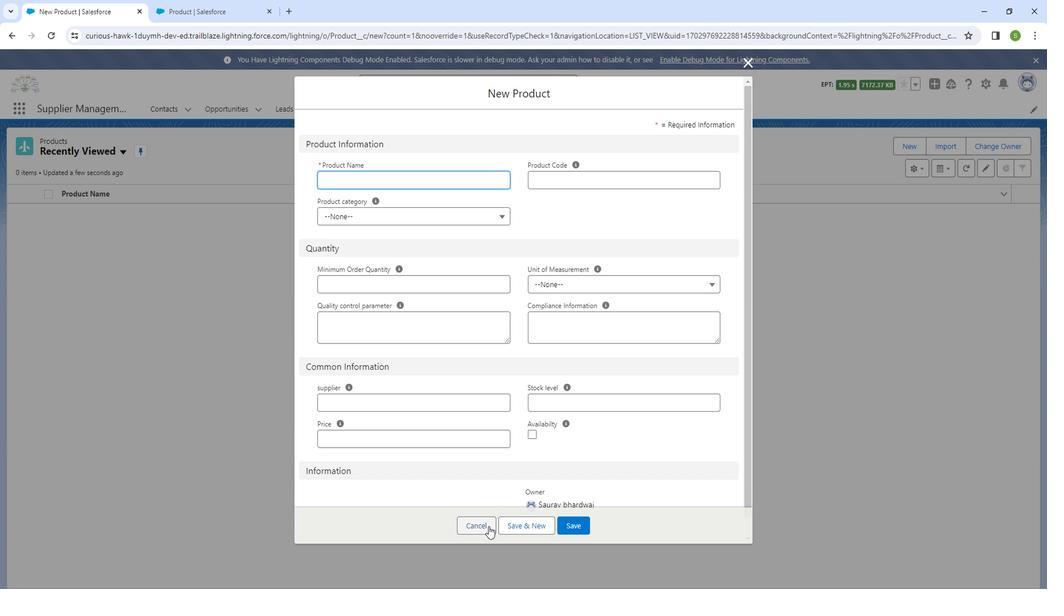 
Action: Mouse pressed left at (489, 508)
Screenshot: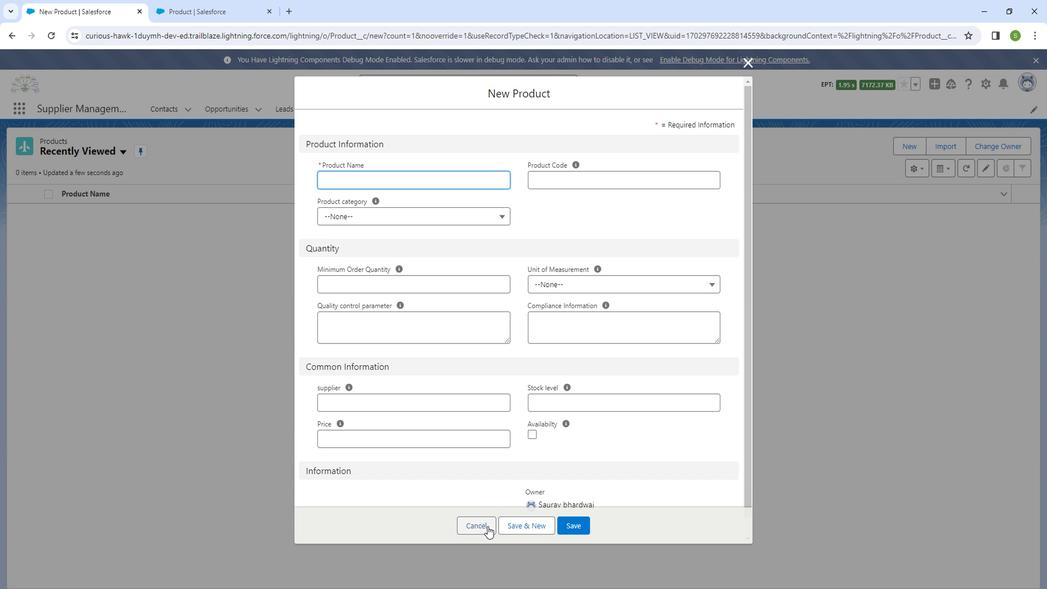 
Action: Mouse moved to (415, 106)
Screenshot: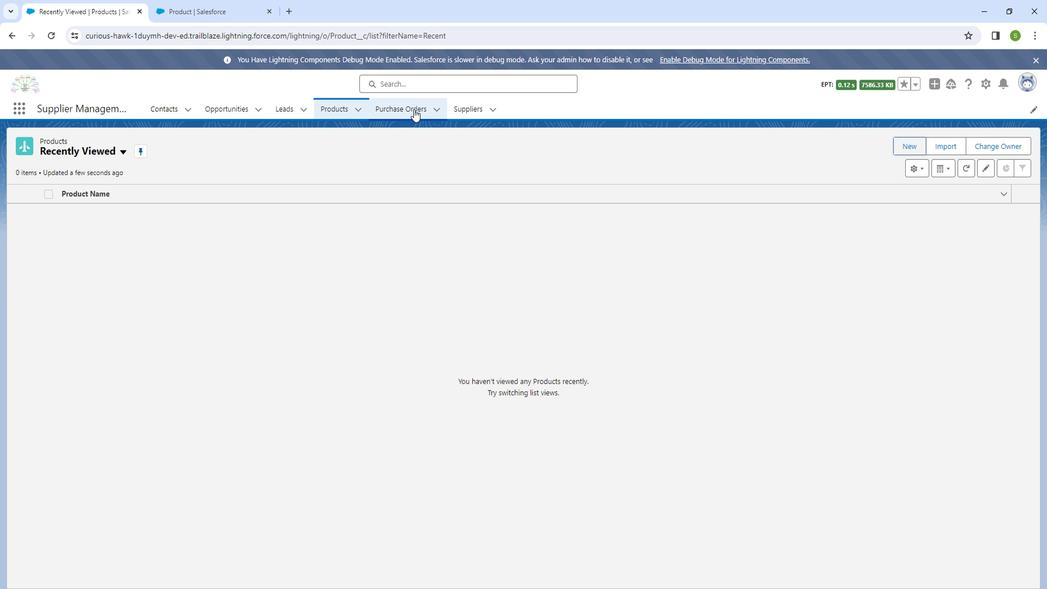 
Action: Mouse pressed left at (415, 106)
Screenshot: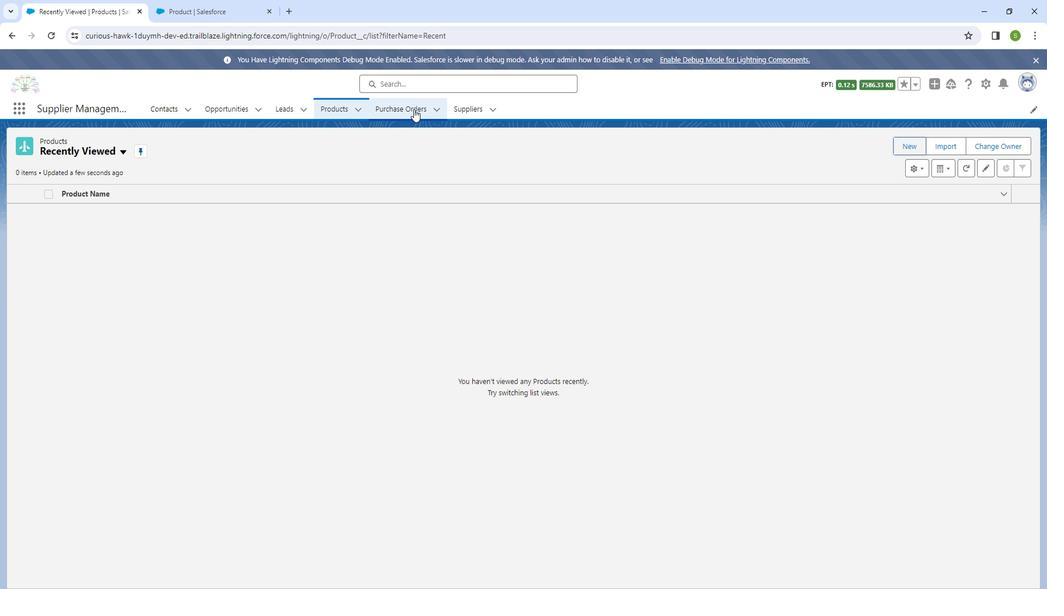 
Action: Mouse moved to (910, 139)
Screenshot: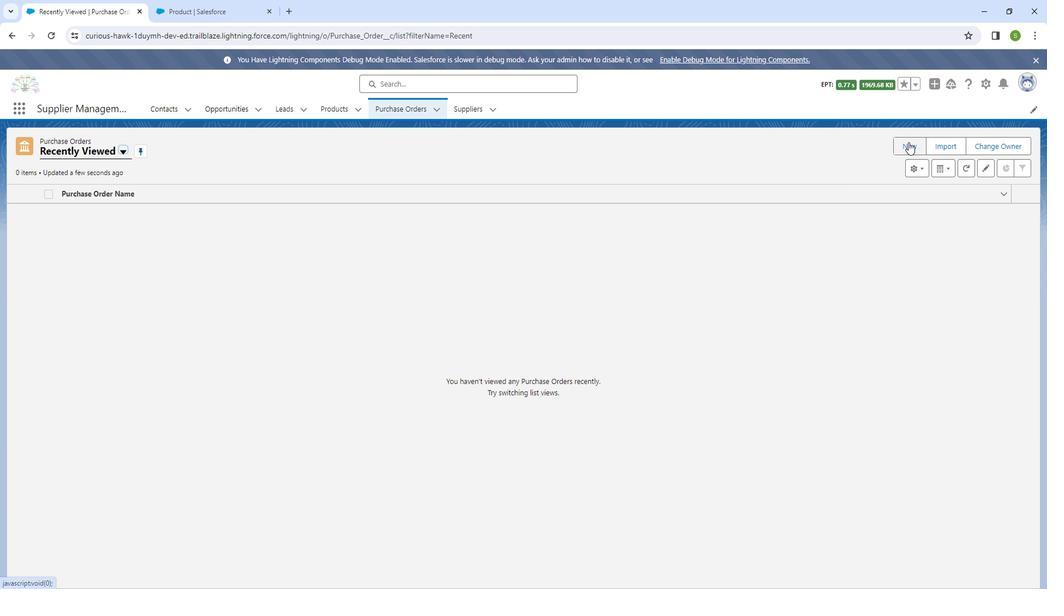 
Action: Mouse pressed left at (910, 139)
Screenshot: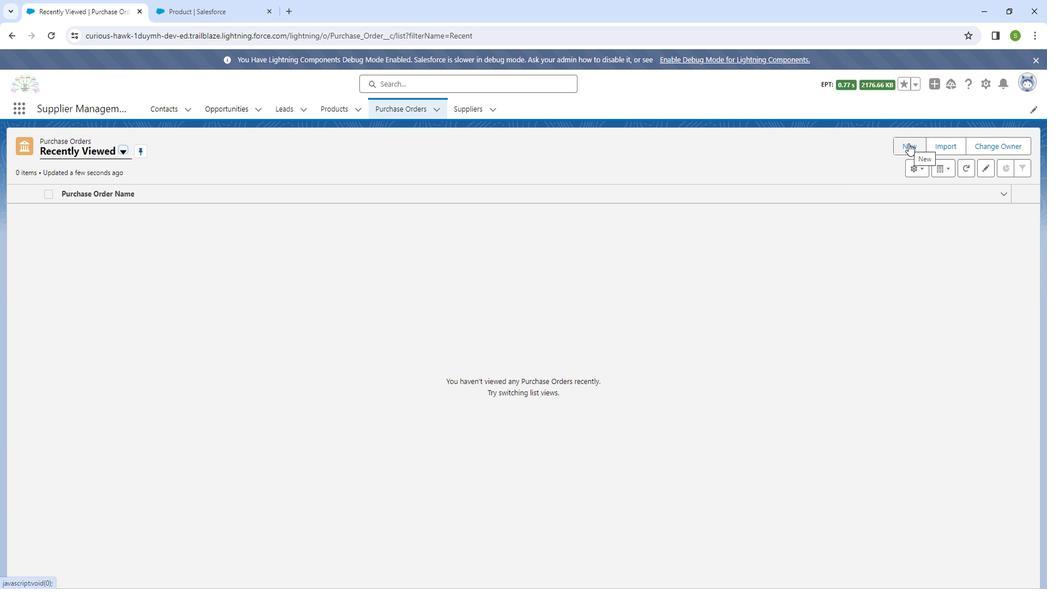 
Action: Mouse moved to (516, 228)
Screenshot: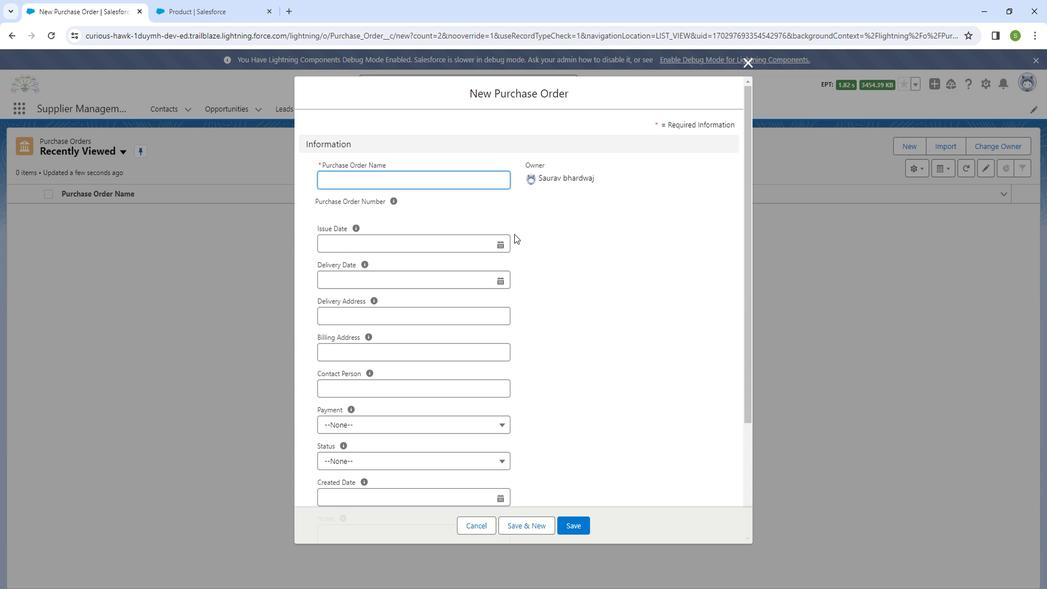 
Action: Mouse scrolled (516, 228) with delta (0, 0)
Screenshot: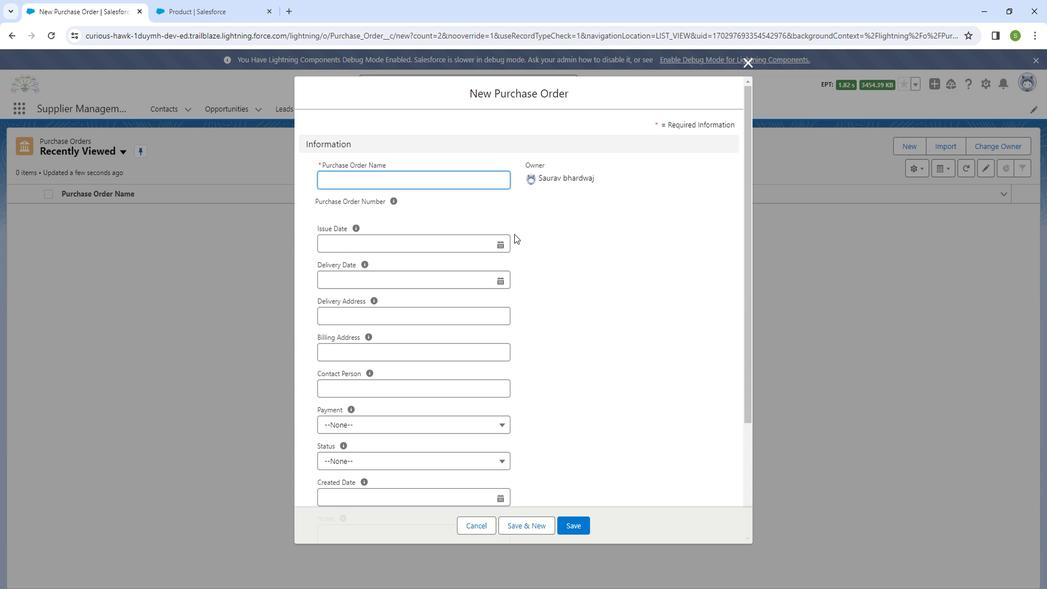 
Action: Mouse moved to (516, 229)
Screenshot: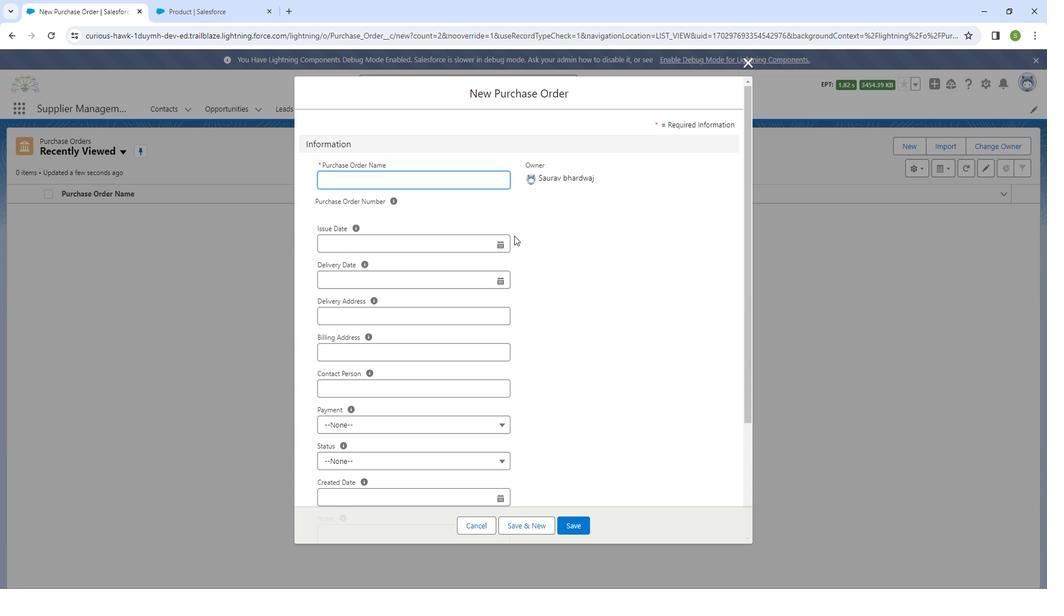 
Action: Mouse scrolled (516, 229) with delta (0, 0)
Screenshot: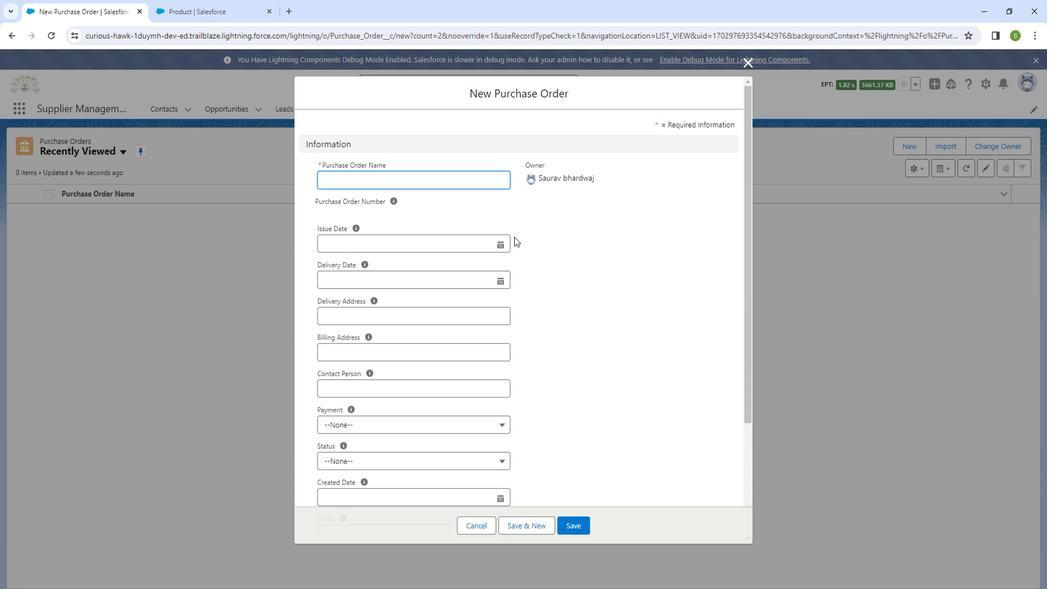 
Action: Mouse scrolled (516, 229) with delta (0, 0)
Screenshot: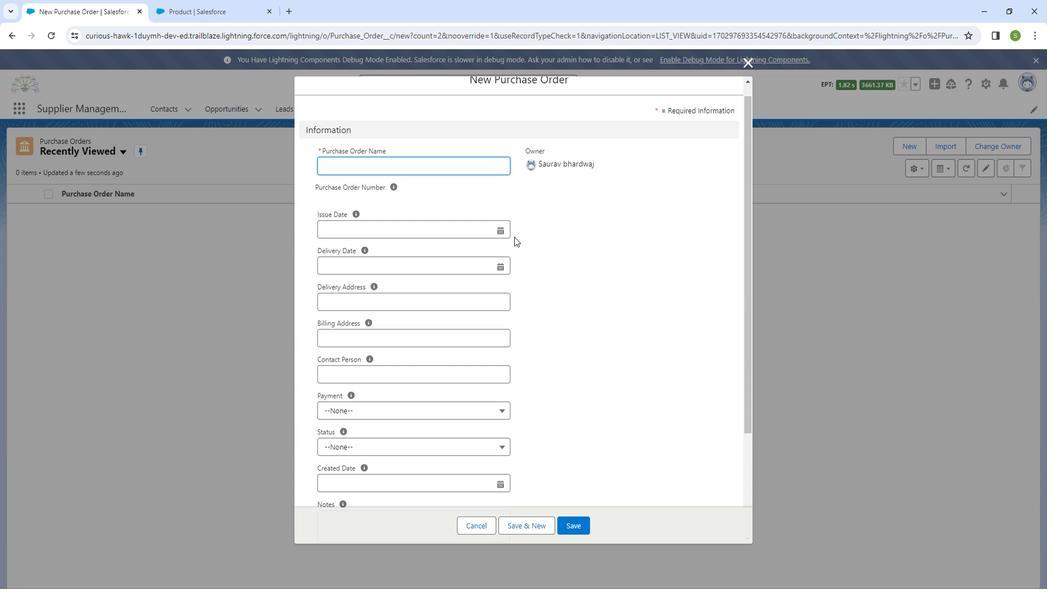 
Action: Mouse scrolled (516, 229) with delta (0, 0)
Screenshot: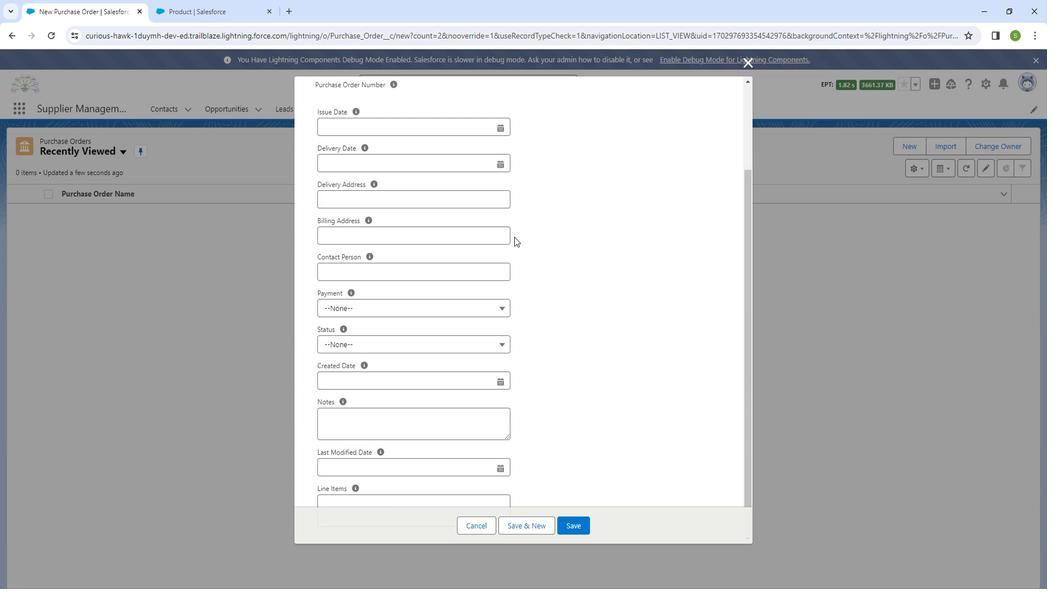 
Action: Mouse scrolled (516, 229) with delta (0, 0)
Screenshot: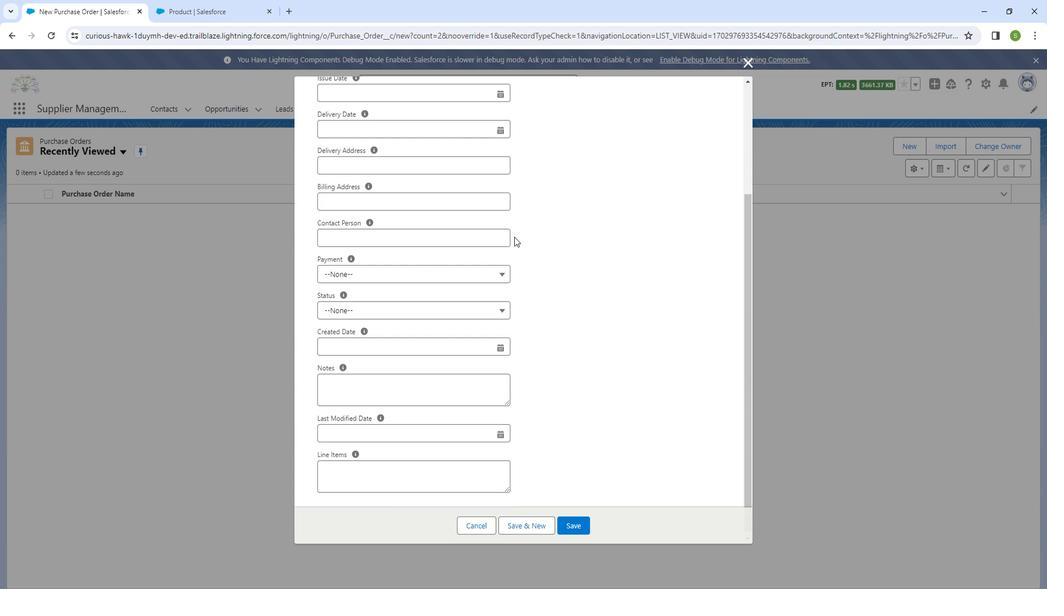 
Action: Mouse scrolled (516, 230) with delta (0, 0)
Screenshot: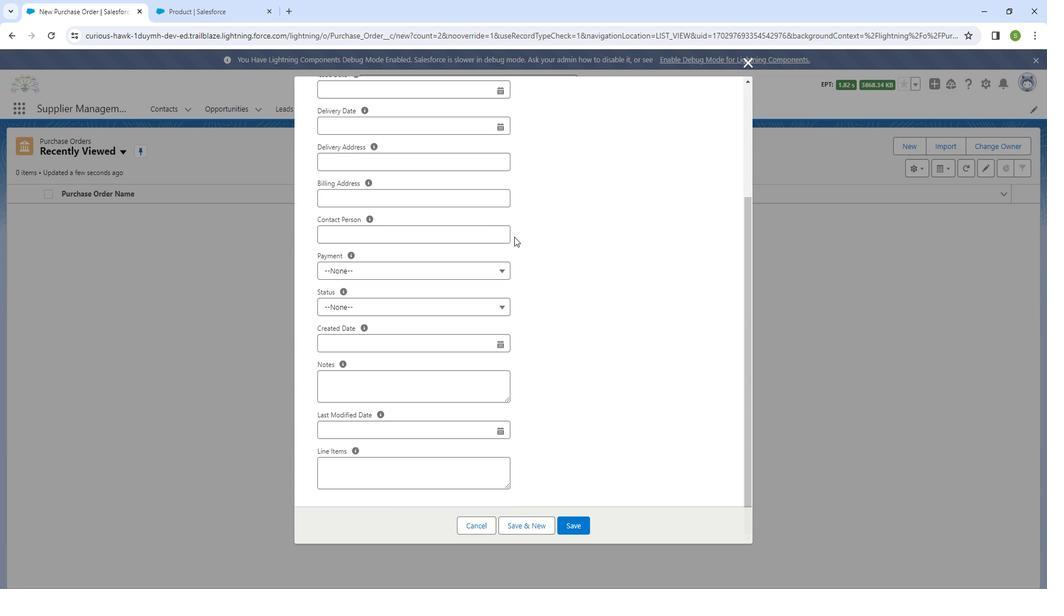 
Action: Mouse scrolled (516, 230) with delta (0, 0)
Screenshot: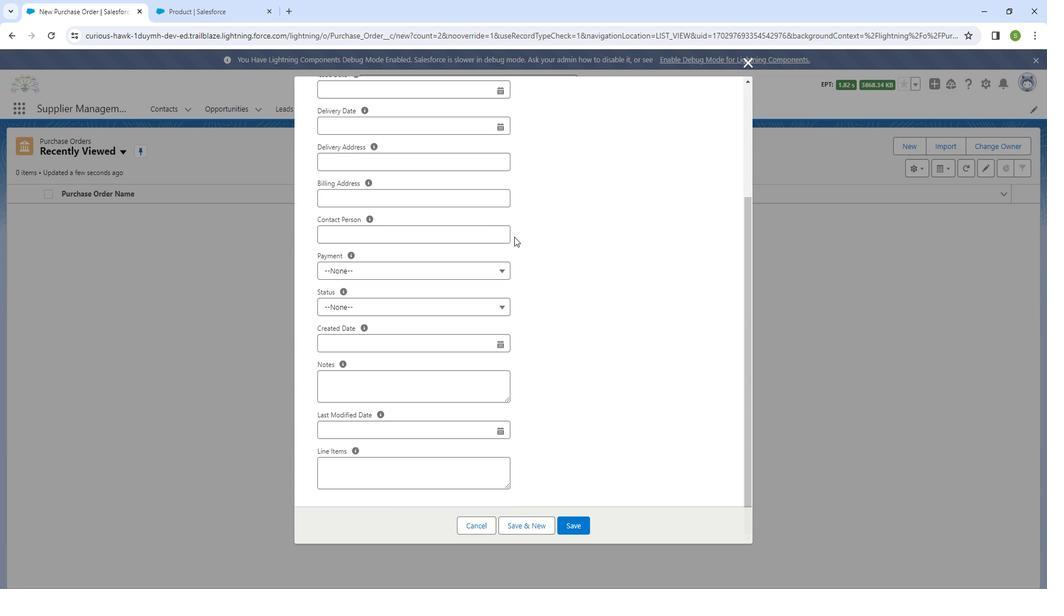 
Action: Mouse scrolled (516, 230) with delta (0, 0)
Screenshot: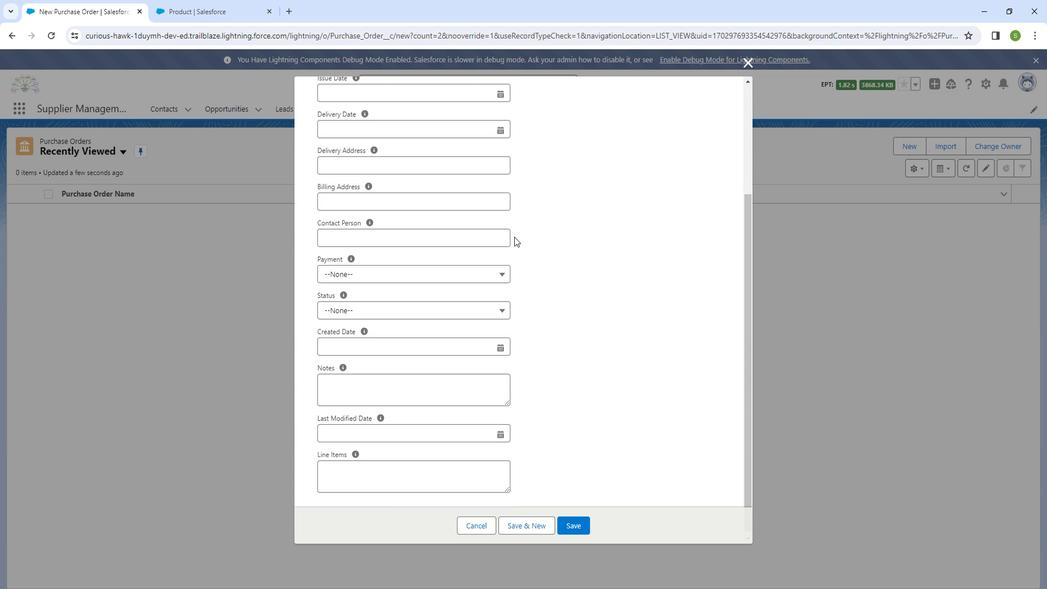
Action: Mouse scrolled (516, 230) with delta (0, 0)
Screenshot: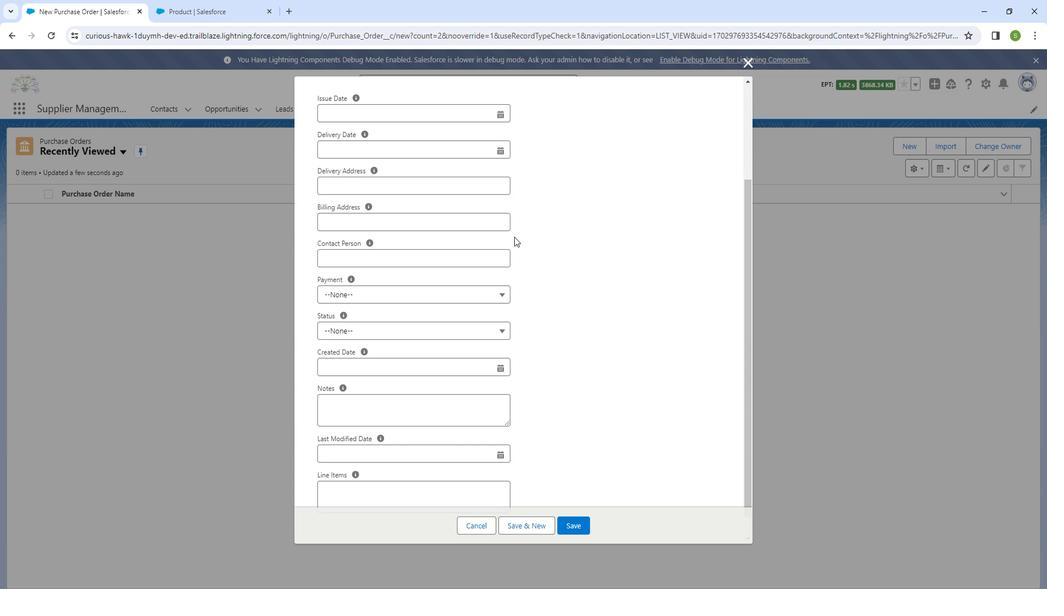 
Action: Mouse scrolled (516, 230) with delta (0, 0)
Screenshot: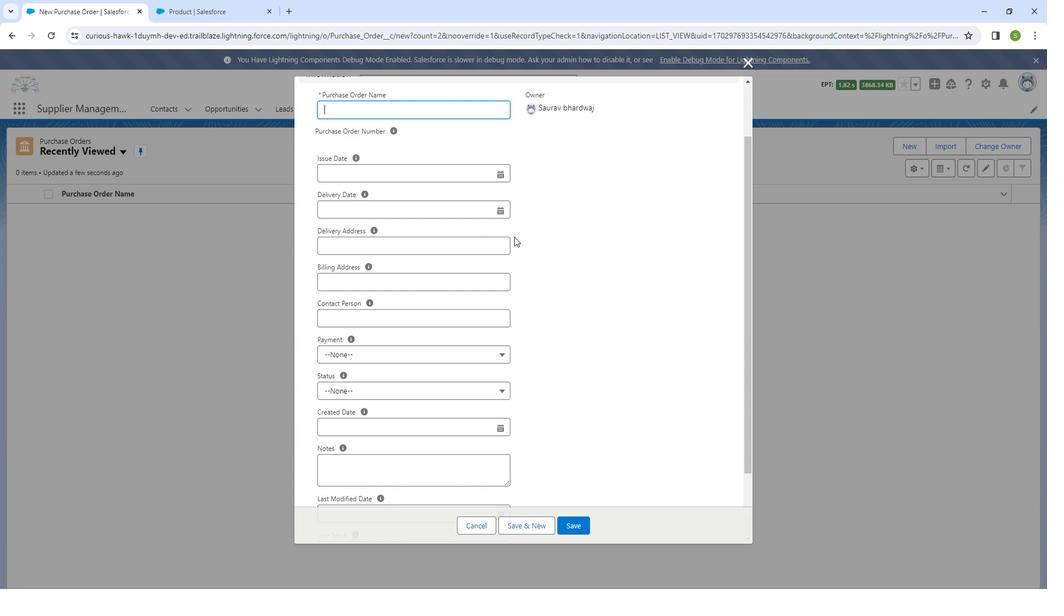 
Action: Mouse moved to (746, 62)
Screenshot: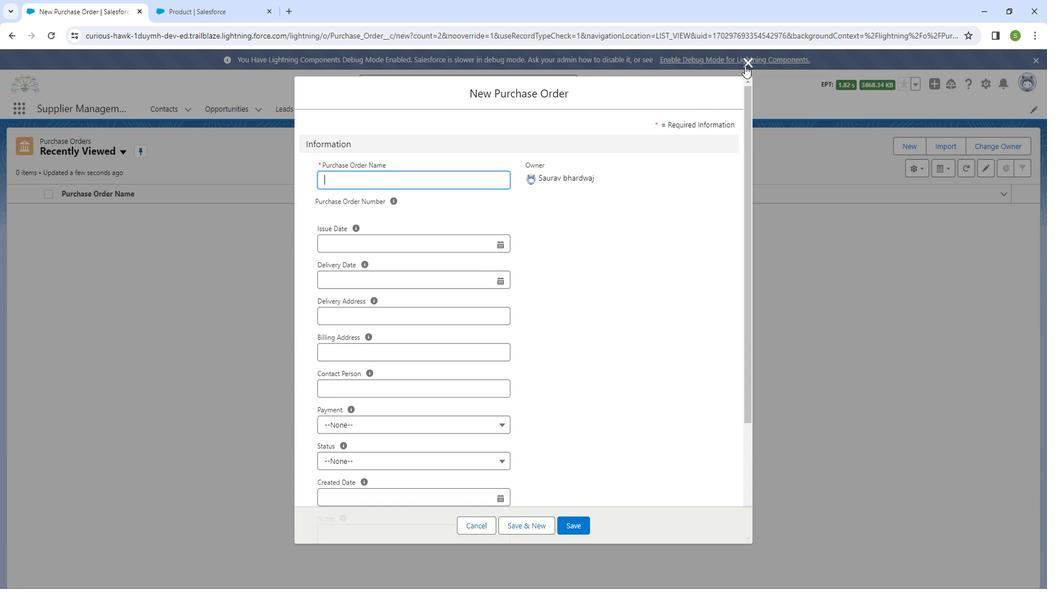 
Action: Mouse pressed left at (746, 62)
Screenshot: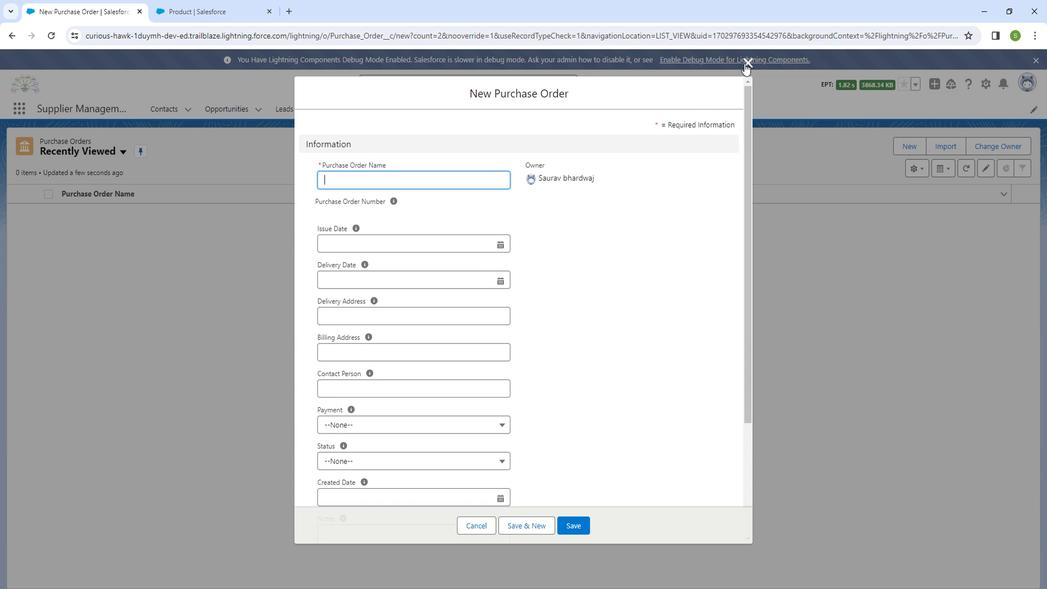 
Action: Mouse moved to (171, 1)
Screenshot: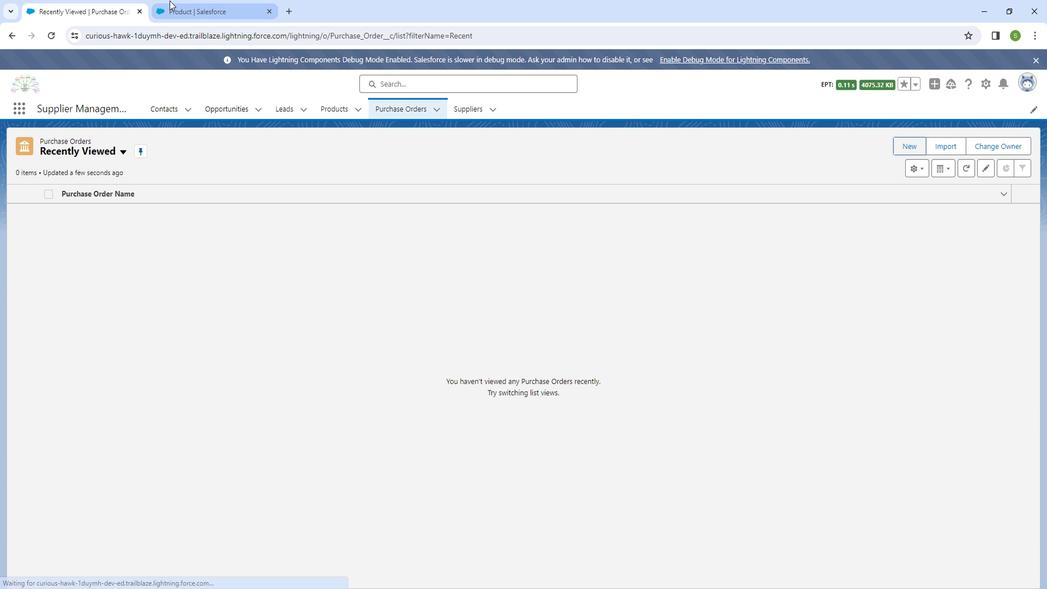 
Action: Mouse pressed left at (171, 1)
Screenshot: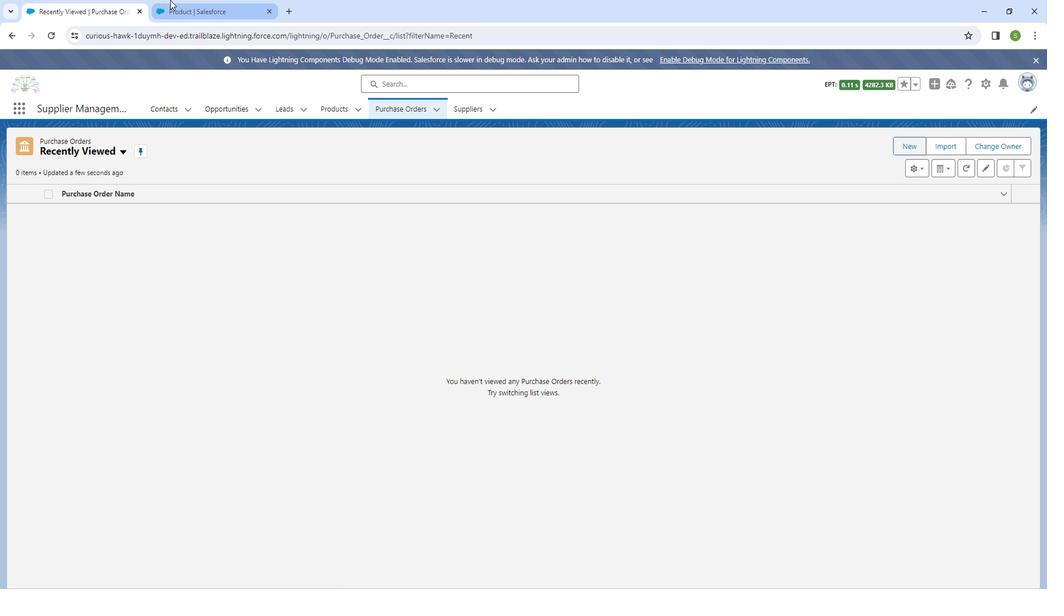 
Action: Mouse moved to (145, 105)
Screenshot: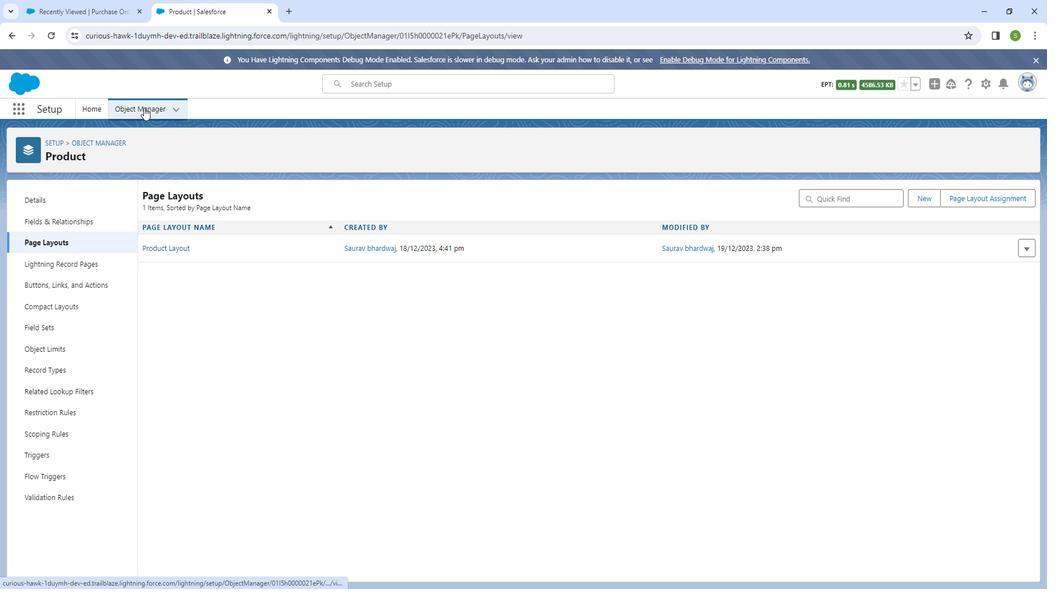 
Action: Mouse pressed left at (145, 105)
Screenshot: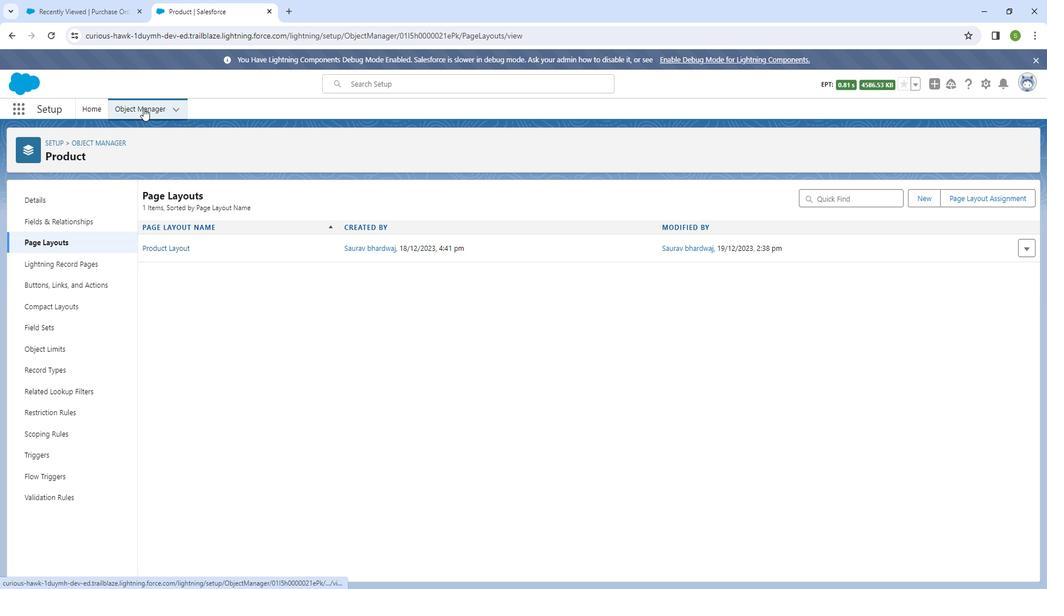 
Action: Mouse moved to (864, 146)
Screenshot: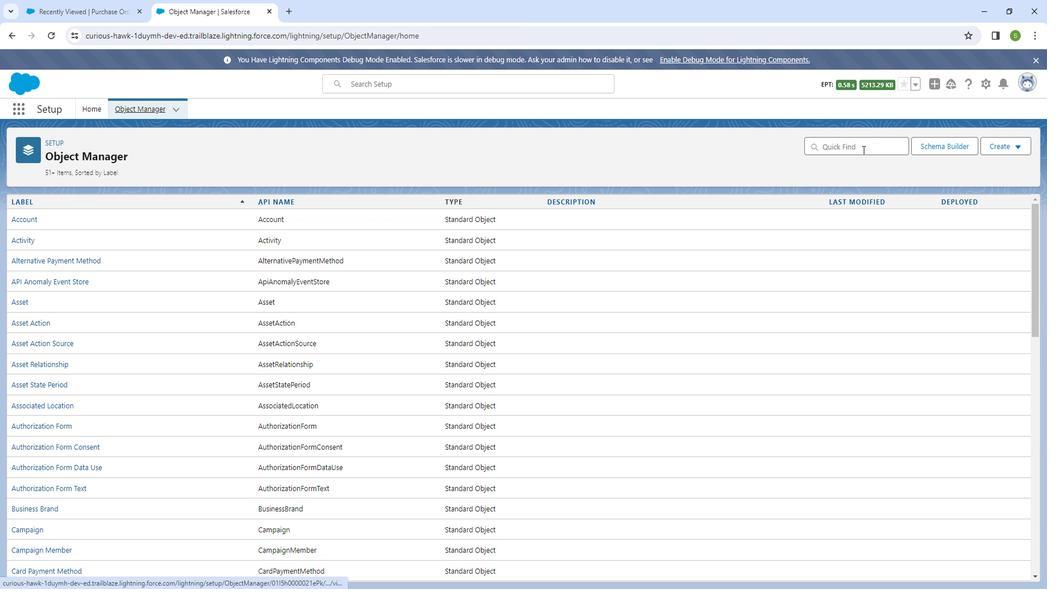 
Action: Mouse pressed left at (864, 146)
Screenshot: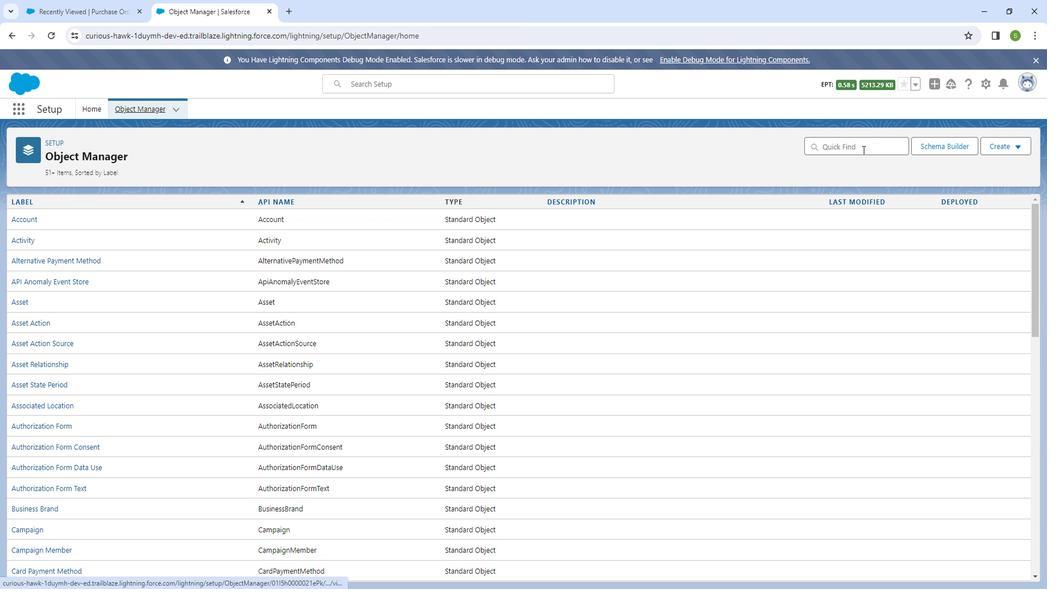 
Action: Mouse moved to (813, 186)
Screenshot: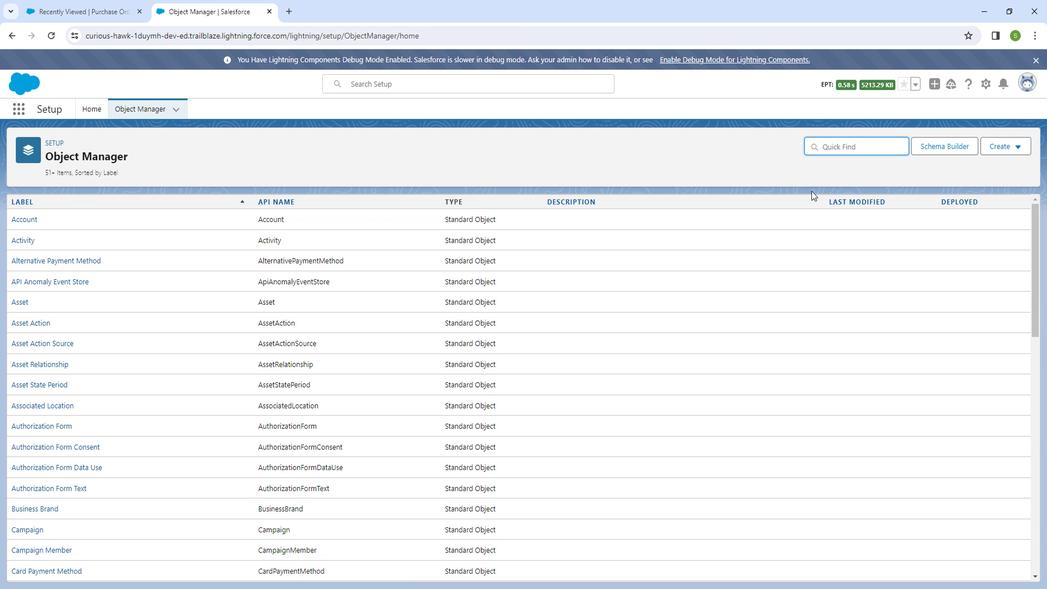 
Action: Key pressed purcha
Screenshot: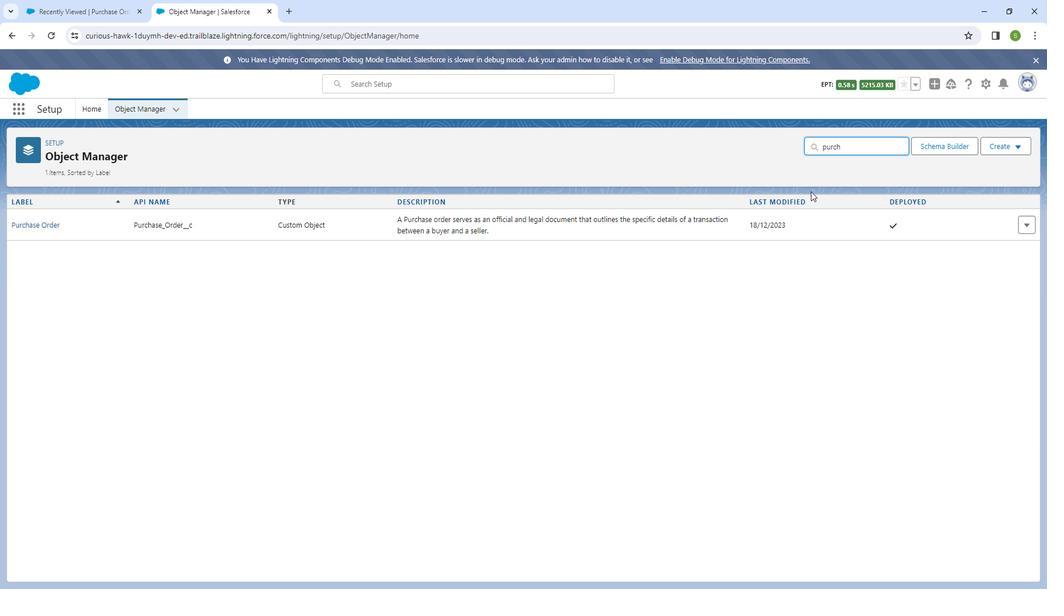 
Action: Mouse moved to (39, 213)
Screenshot: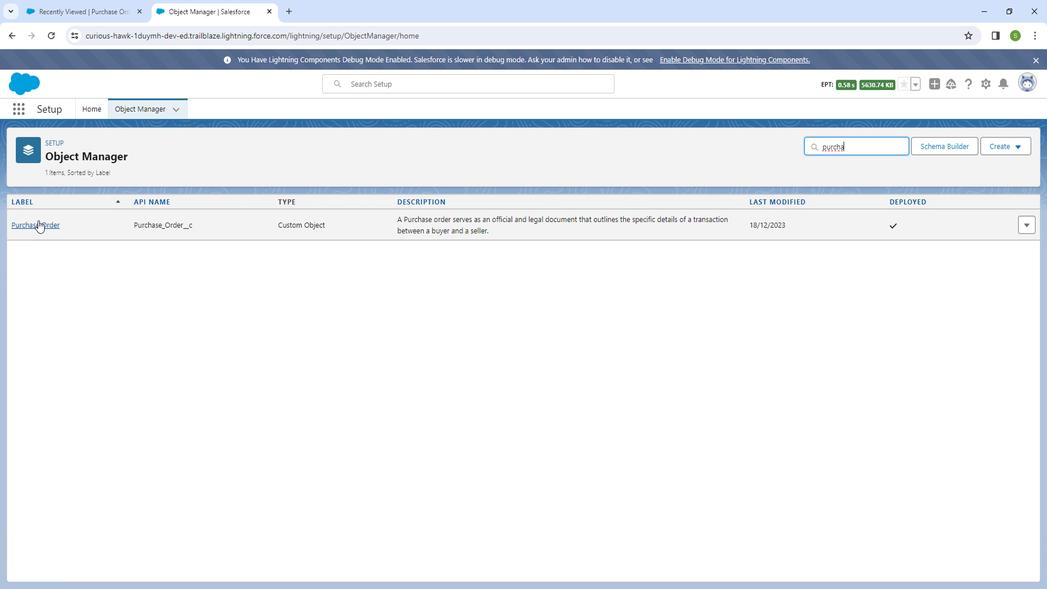 
Action: Mouse pressed left at (39, 213)
Screenshot: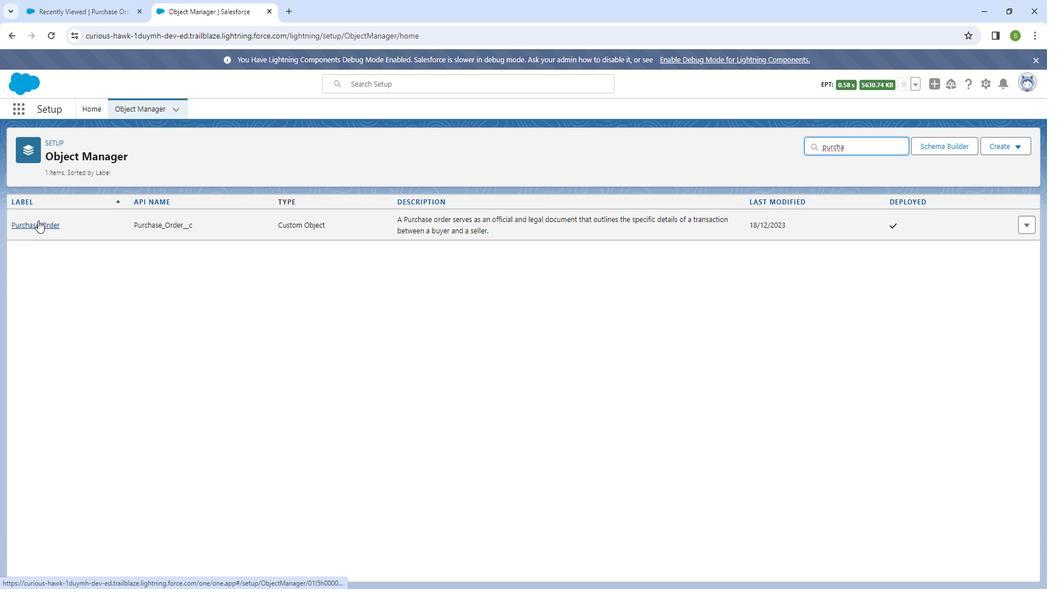 
Action: Mouse moved to (54, 213)
Screenshot: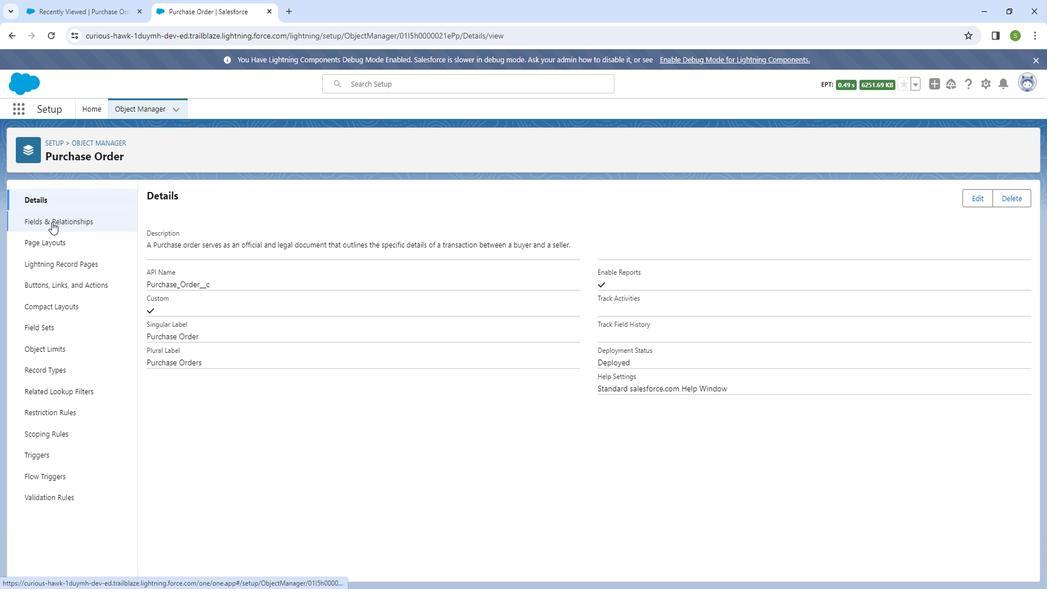 
Action: Mouse pressed left at (54, 213)
Screenshot: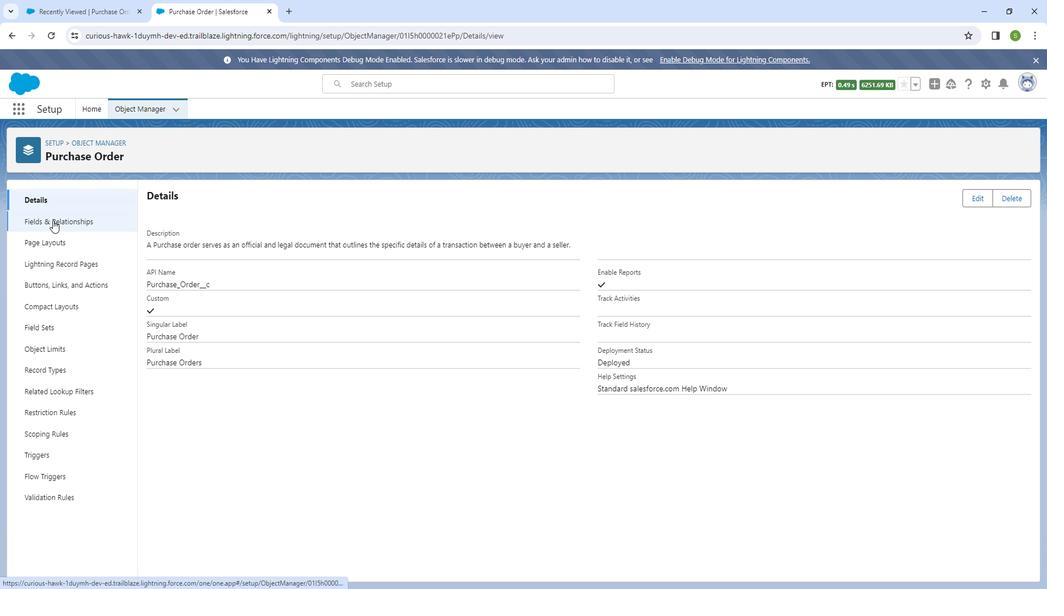 
Action: Mouse moved to (56, 232)
Screenshot: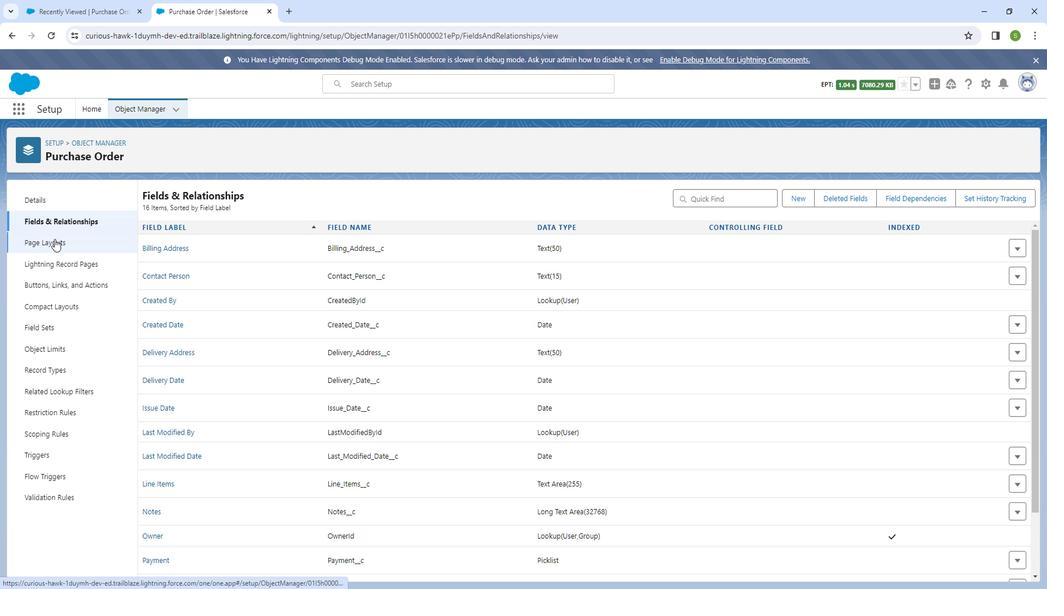 
Action: Mouse pressed left at (56, 232)
Screenshot: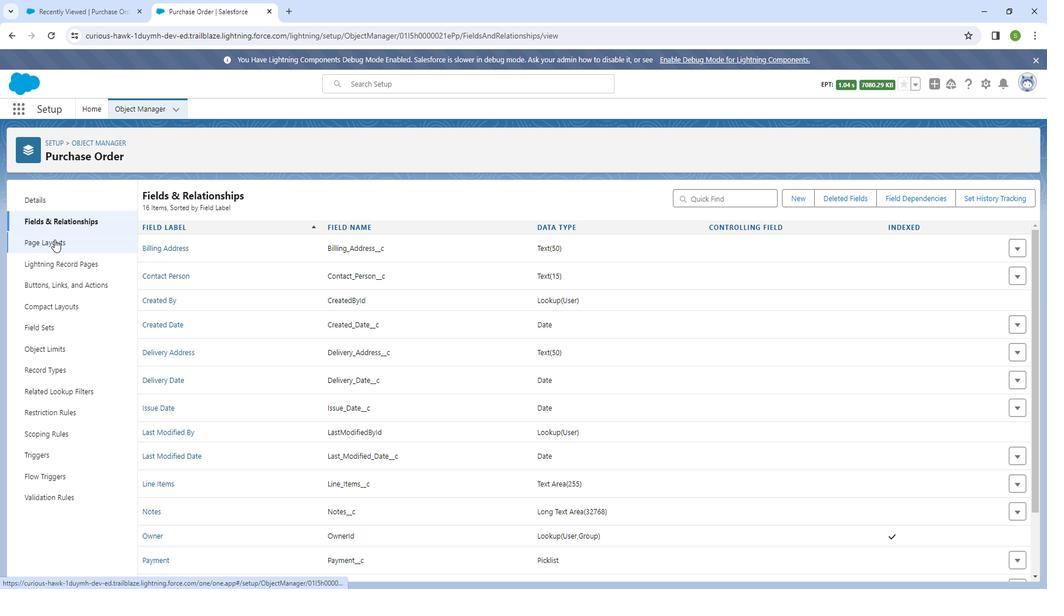 
Action: Mouse moved to (174, 240)
Screenshot: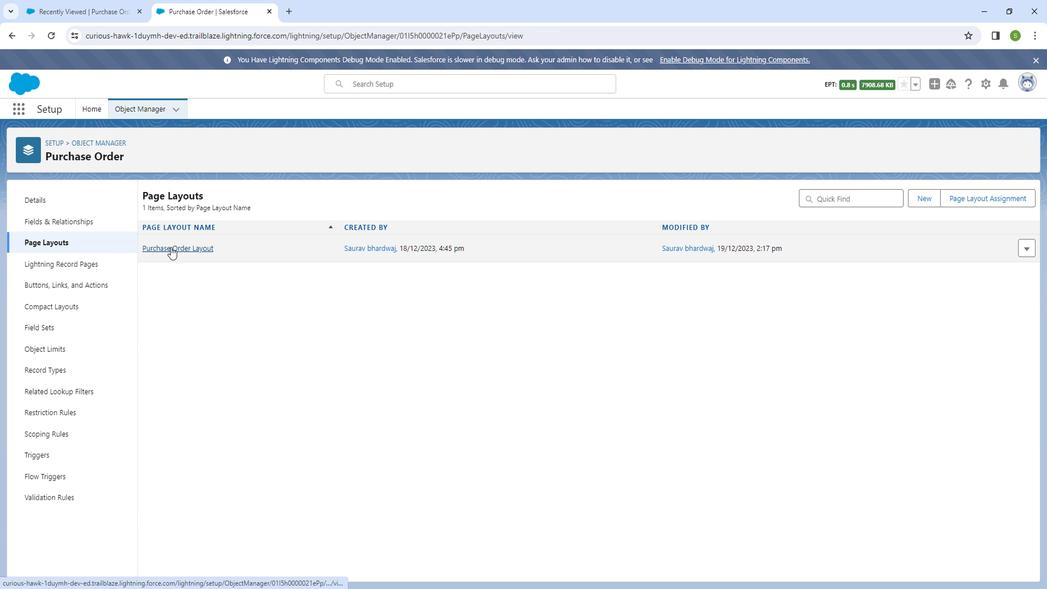 
Action: Mouse pressed left at (174, 240)
Screenshot: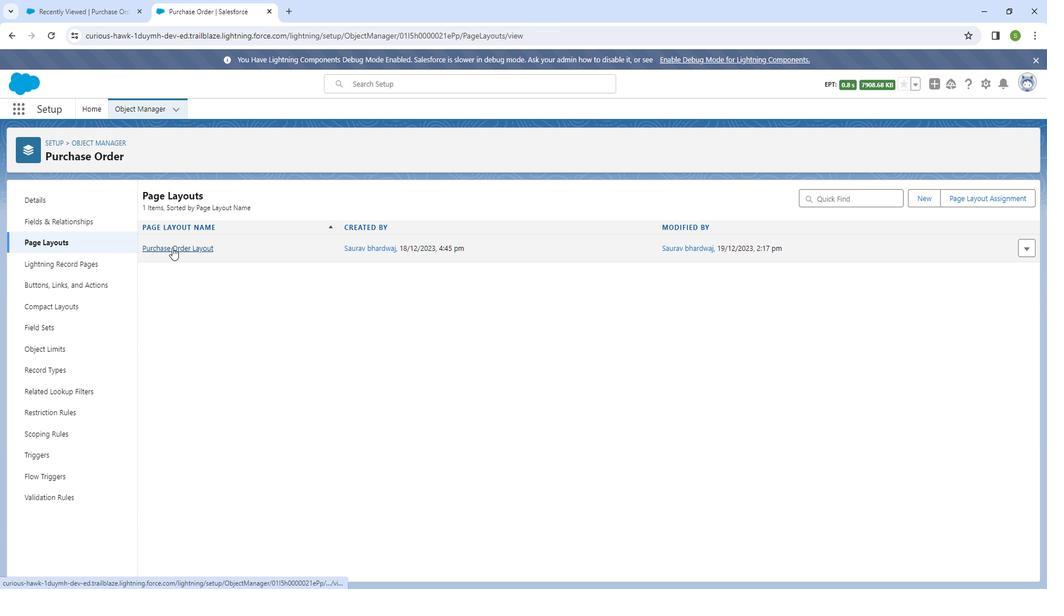 
Action: Mouse moved to (311, 312)
Screenshot: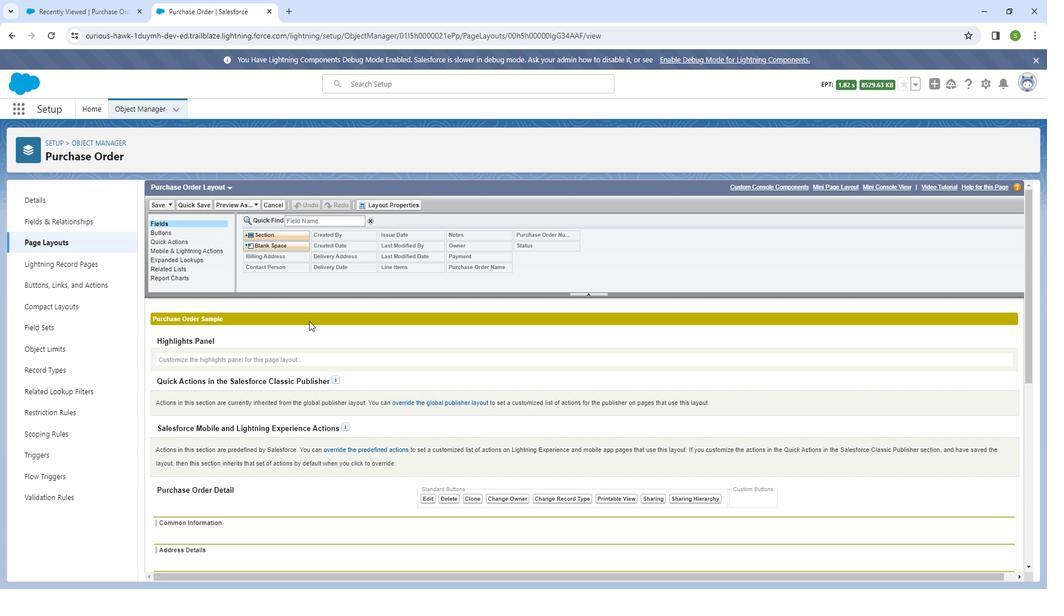 
Action: Mouse scrolled (311, 312) with delta (0, 0)
Screenshot: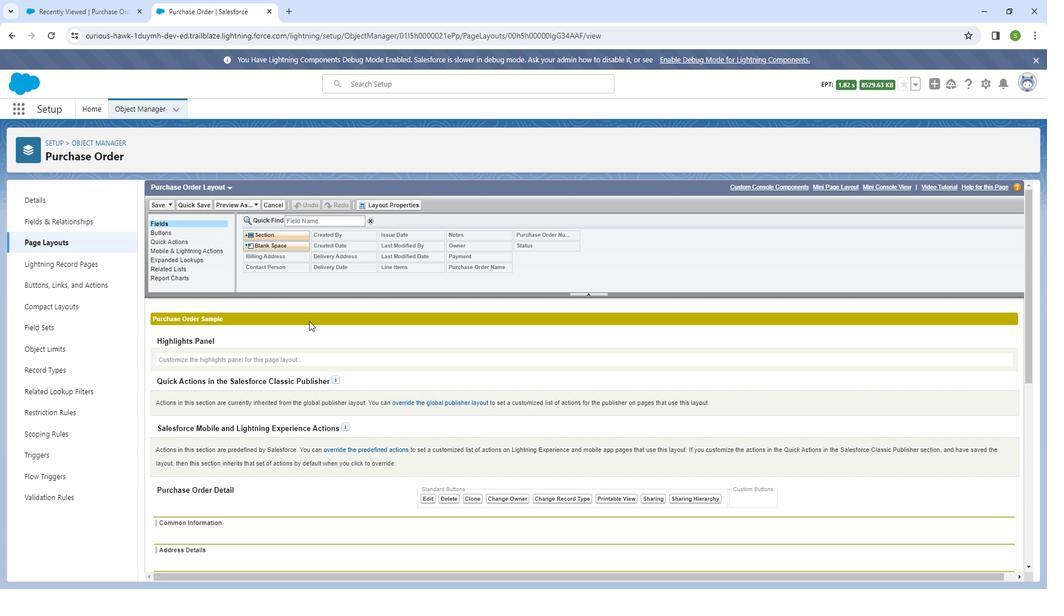 
Action: Mouse moved to (313, 321)
Screenshot: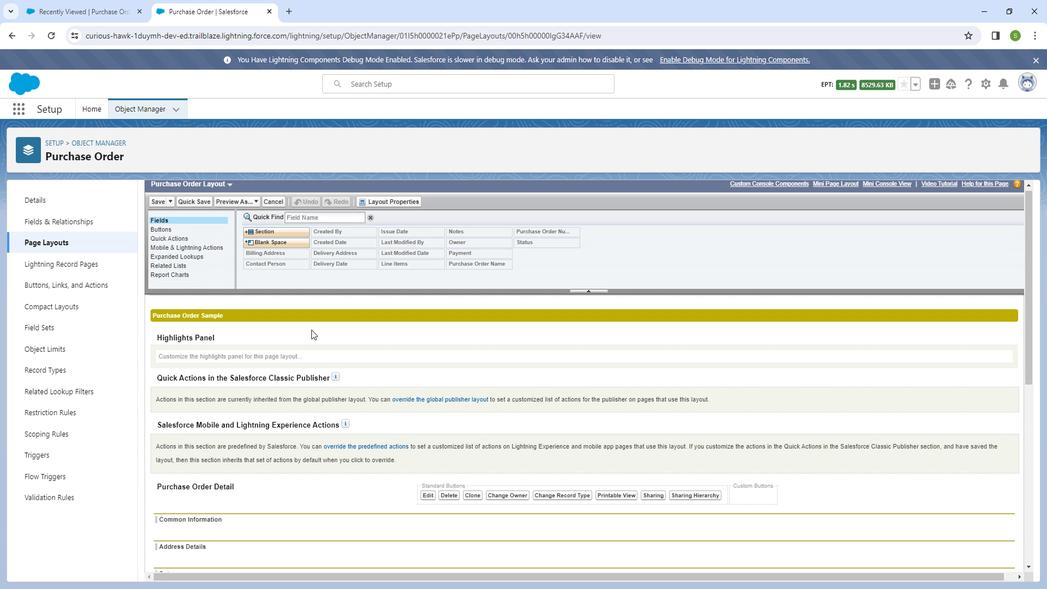 
Action: Mouse scrolled (313, 321) with delta (0, 0)
Screenshot: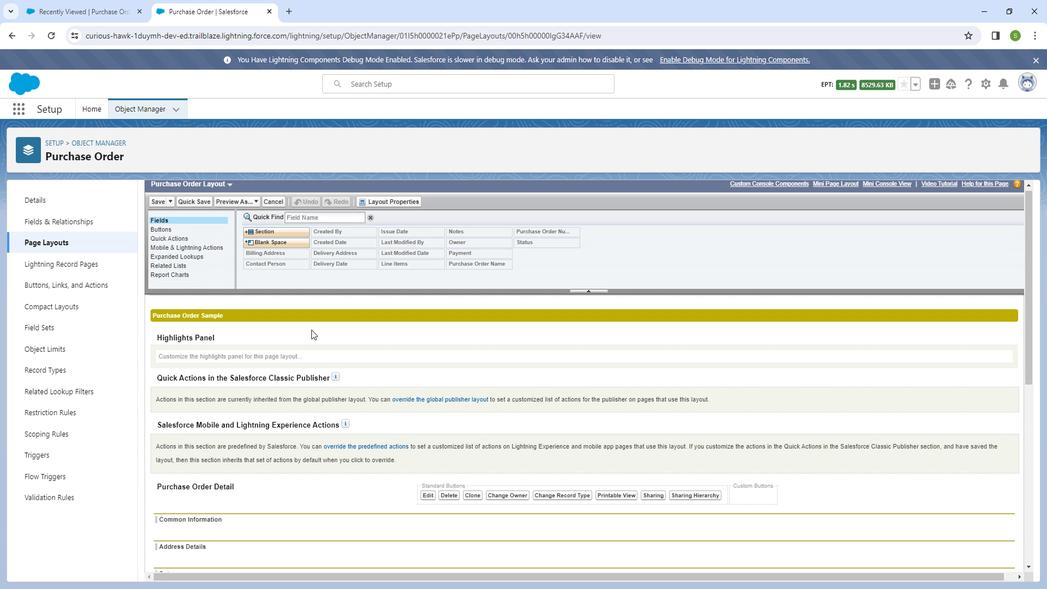 
Action: Mouse moved to (314, 323)
Screenshot: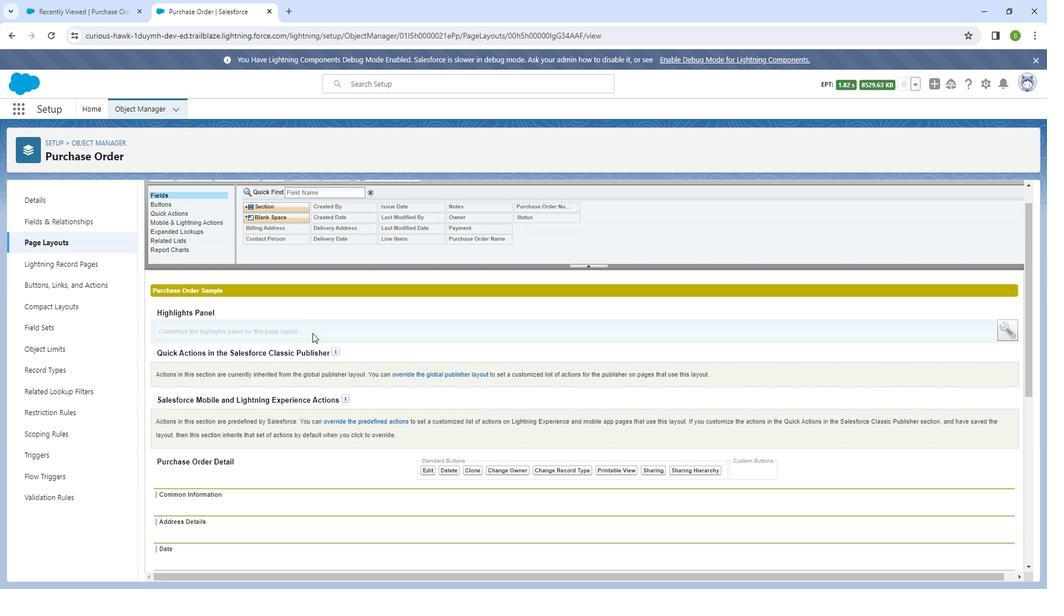 
Action: Mouse scrolled (314, 322) with delta (0, 0)
Screenshot: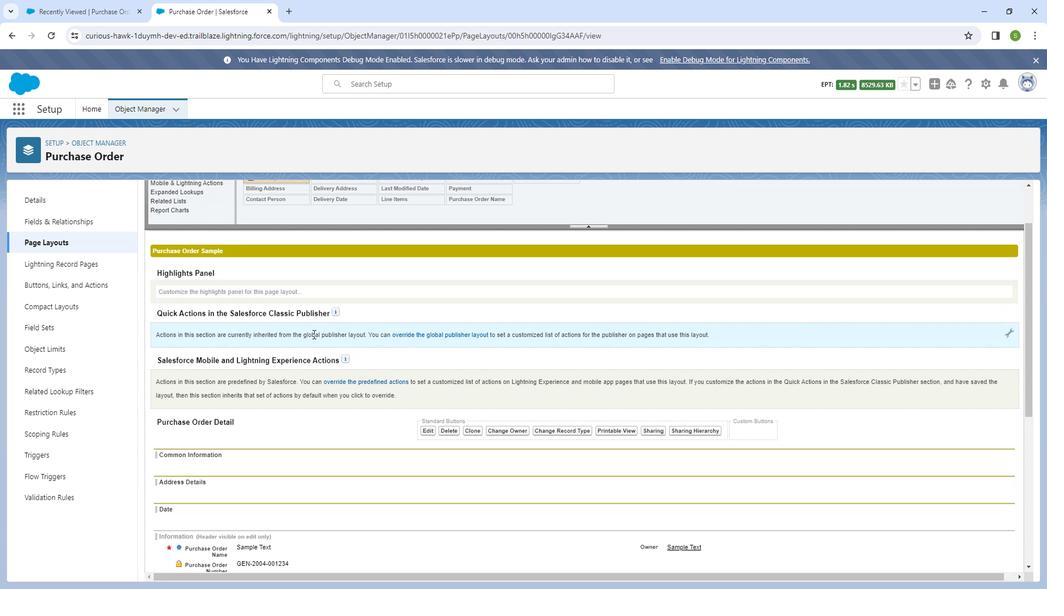
Action: Mouse moved to (314, 323)
Screenshot: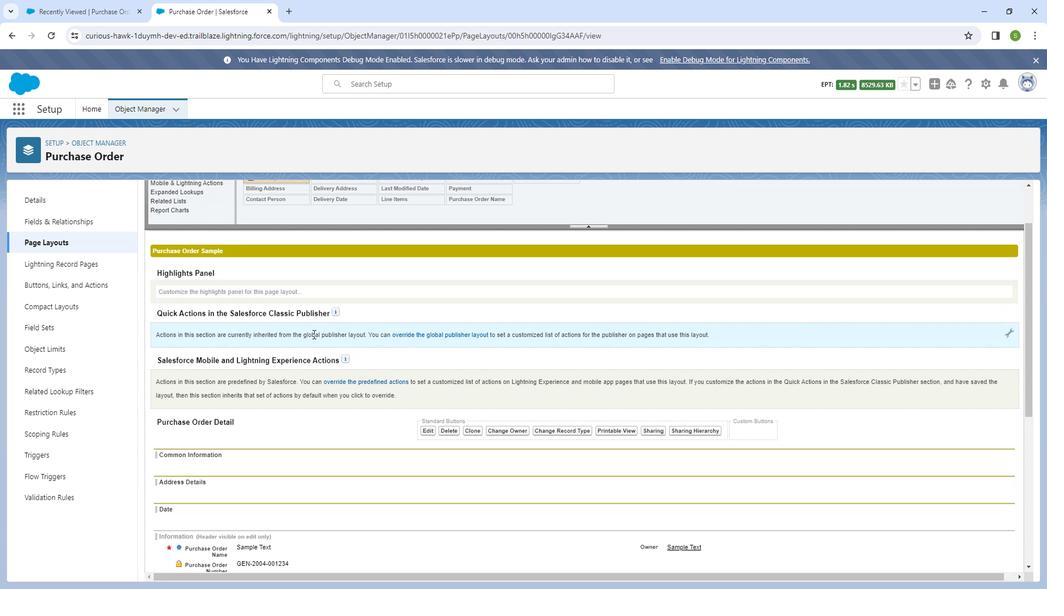 
Action: Mouse scrolled (314, 323) with delta (0, 0)
Screenshot: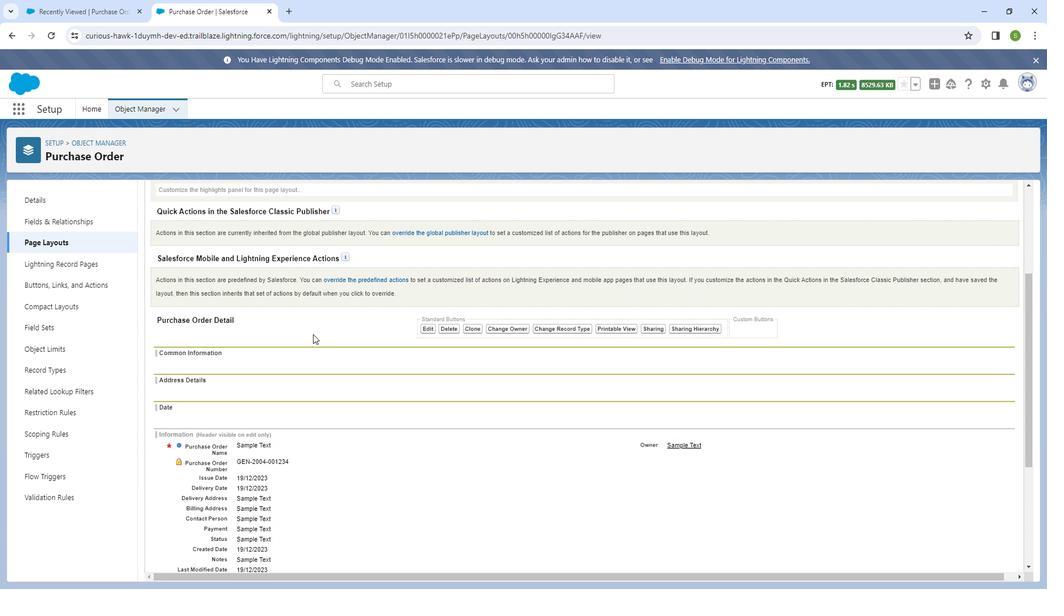 
Action: Mouse scrolled (314, 323) with delta (0, 0)
Screenshot: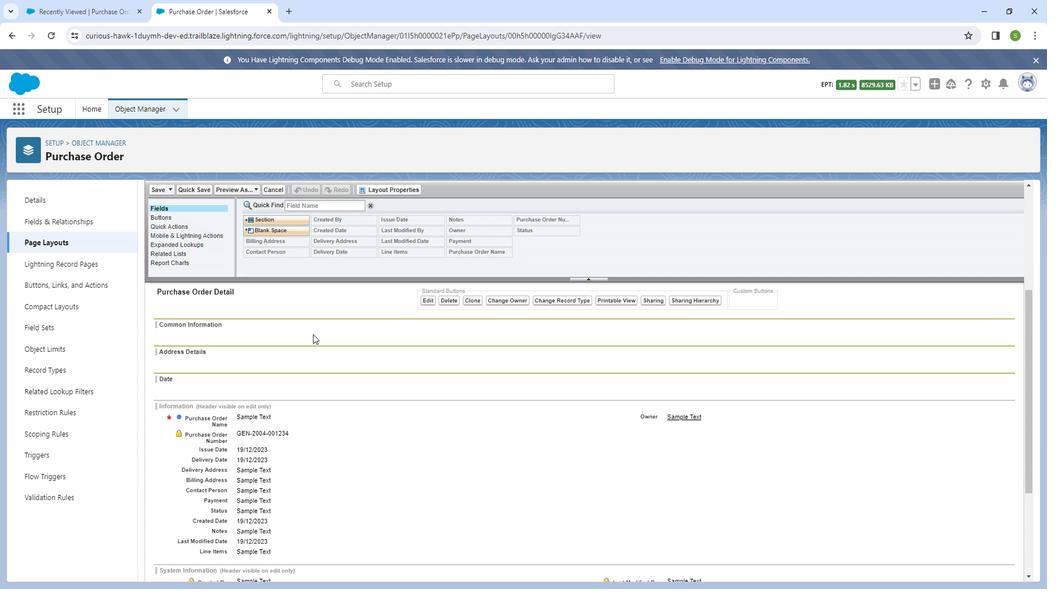 
Action: Mouse scrolled (314, 324) with delta (0, 0)
Screenshot: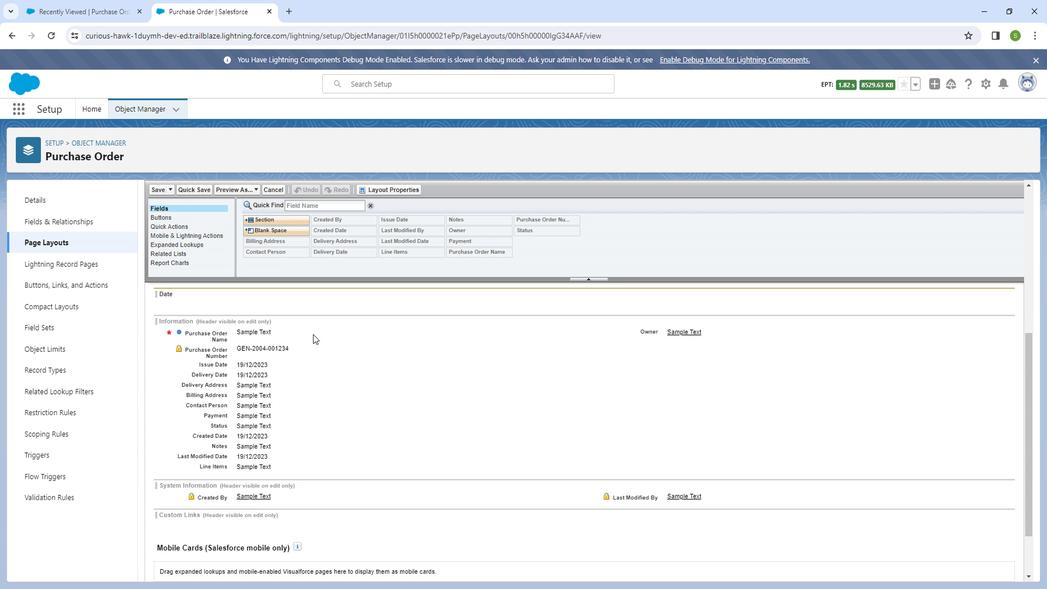 
Action: Mouse scrolled (314, 324) with delta (0, 0)
Screenshot: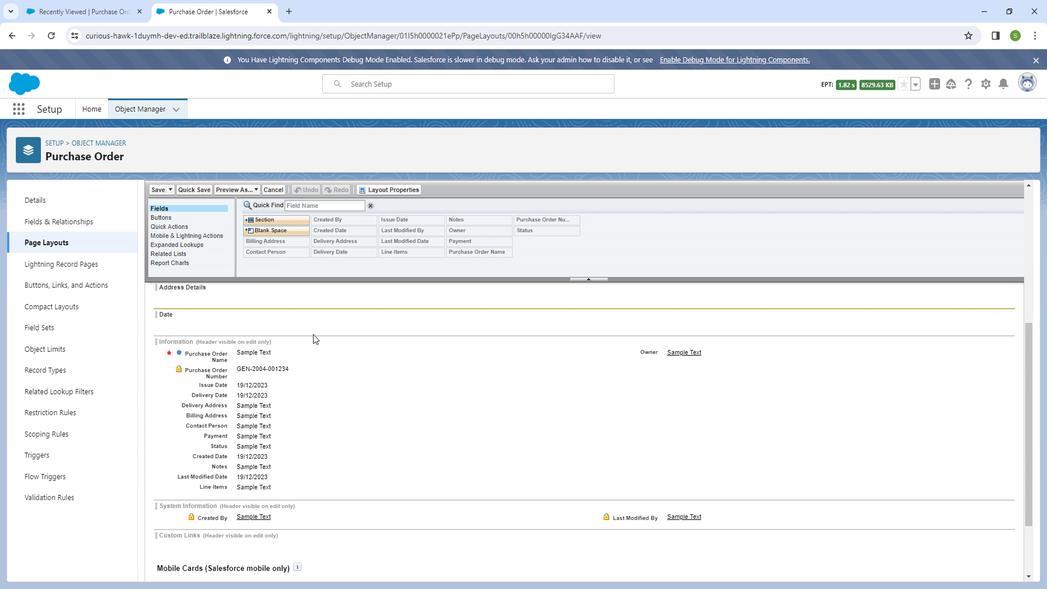 
Action: Mouse moved to (228, 433)
Screenshot: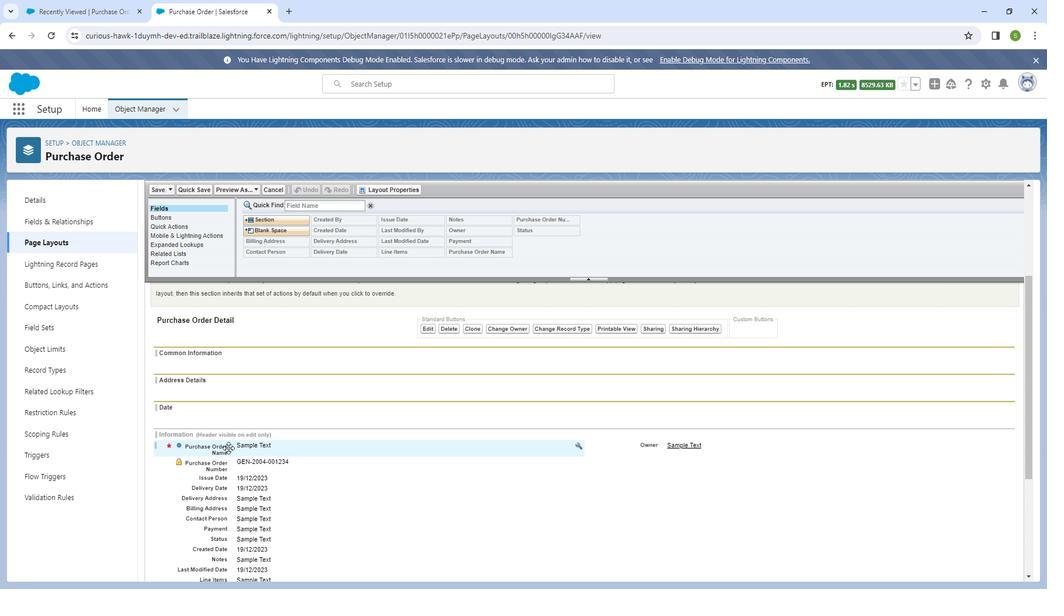 
Action: Mouse pressed left at (228, 433)
Screenshot: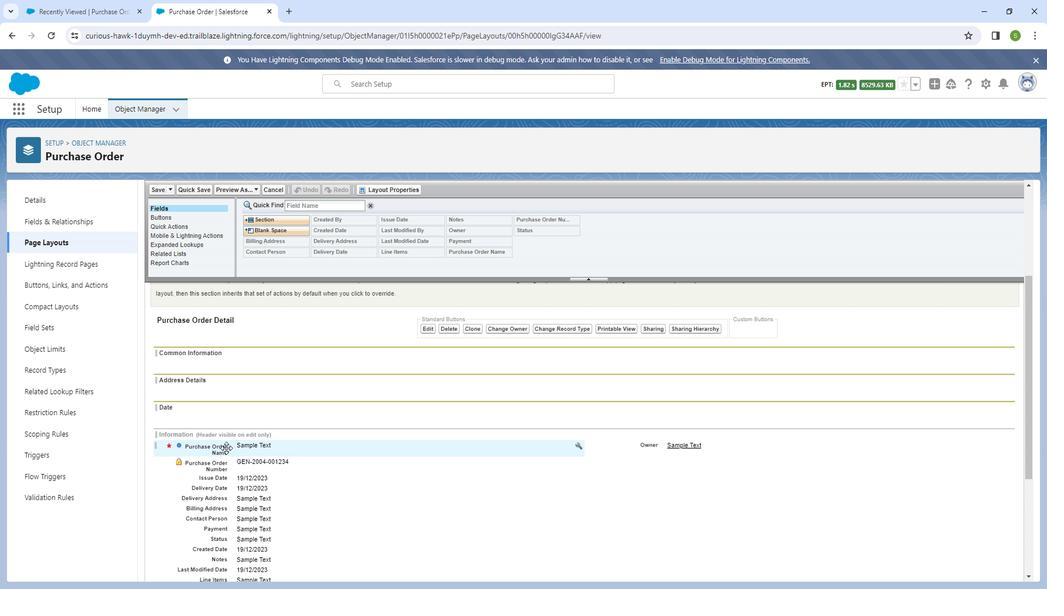 
Action: Mouse moved to (212, 443)
Screenshot: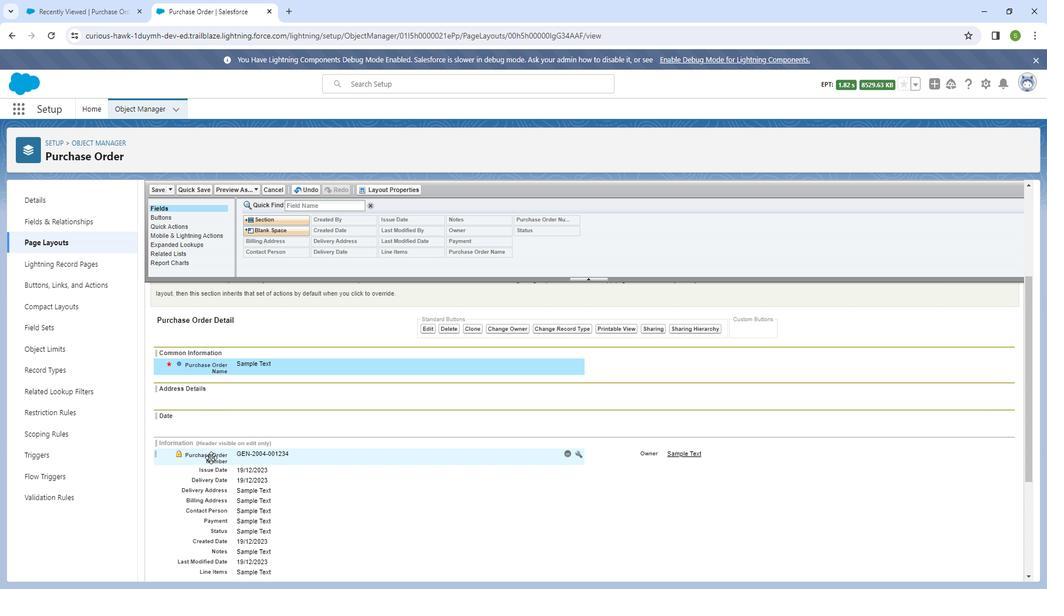
Action: Mouse pressed left at (212, 443)
Screenshot: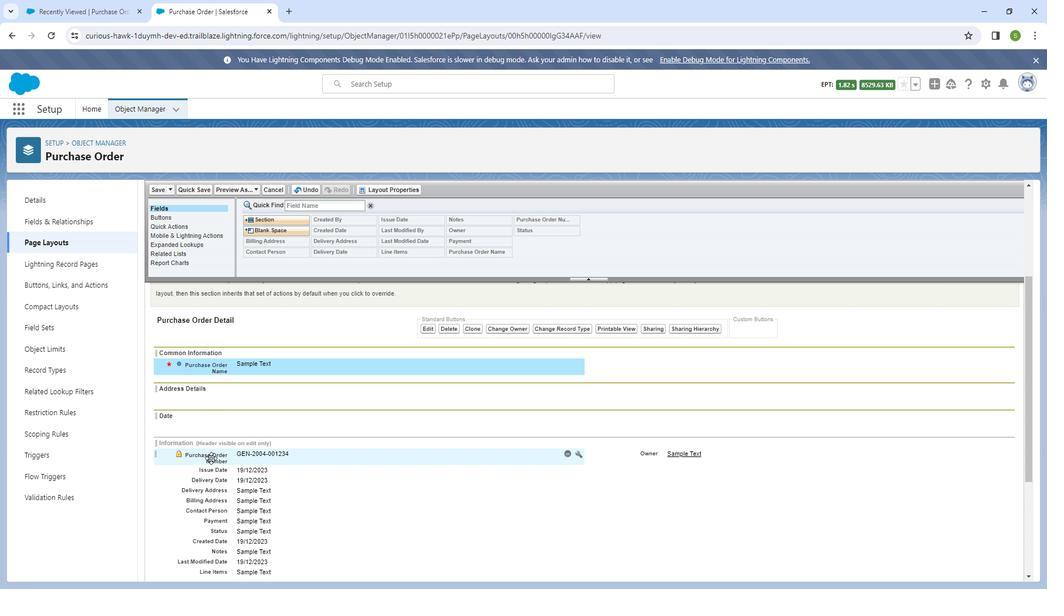 
Action: Mouse moved to (234, 437)
Screenshot: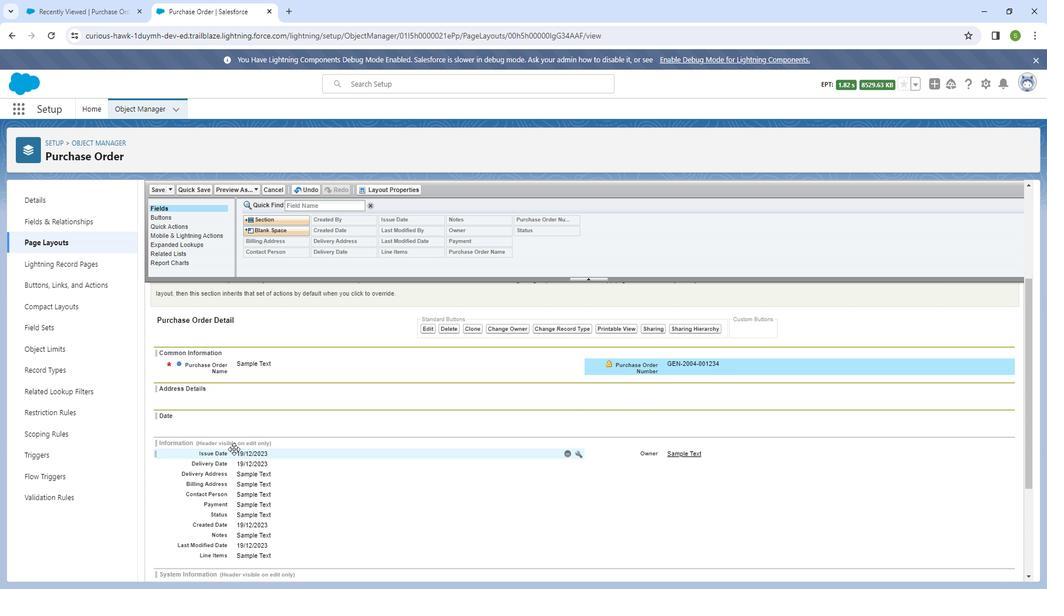 
Action: Mouse pressed left at (234, 437)
Screenshot: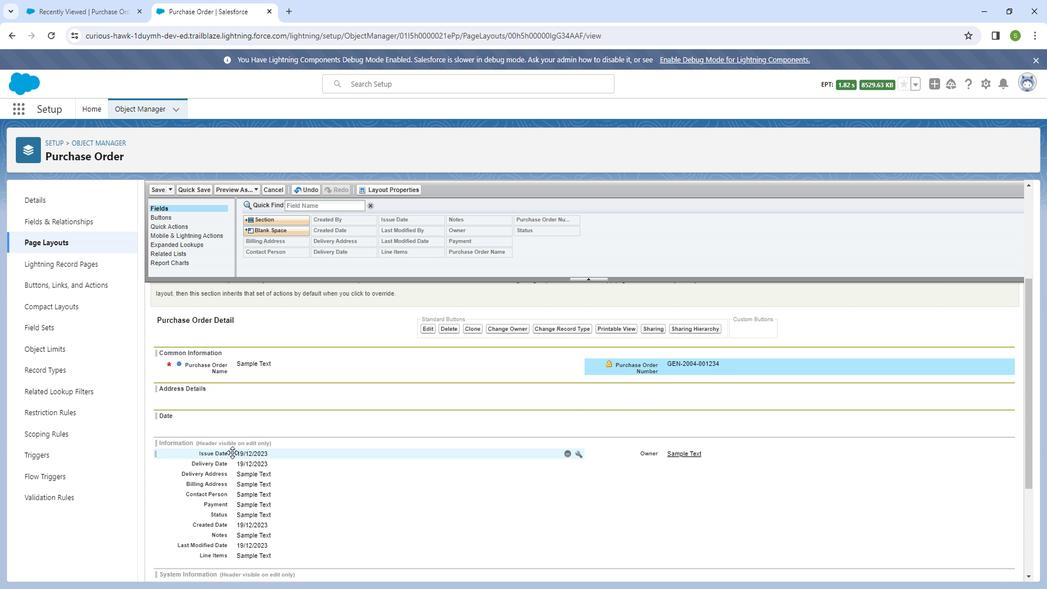 
Action: Mouse moved to (235, 443)
Screenshot: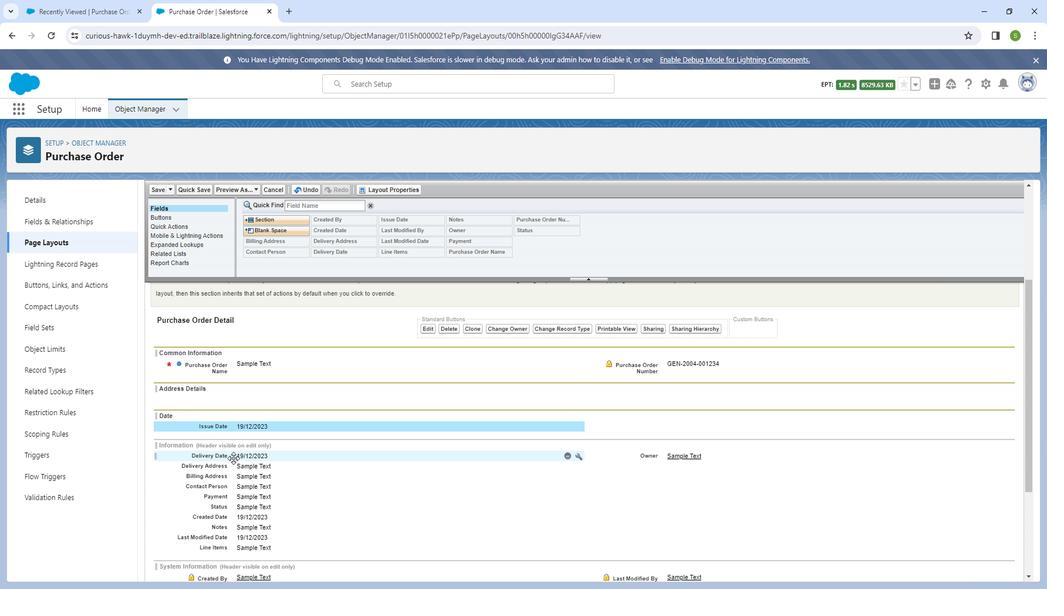 
Action: Mouse pressed left at (235, 443)
Screenshot: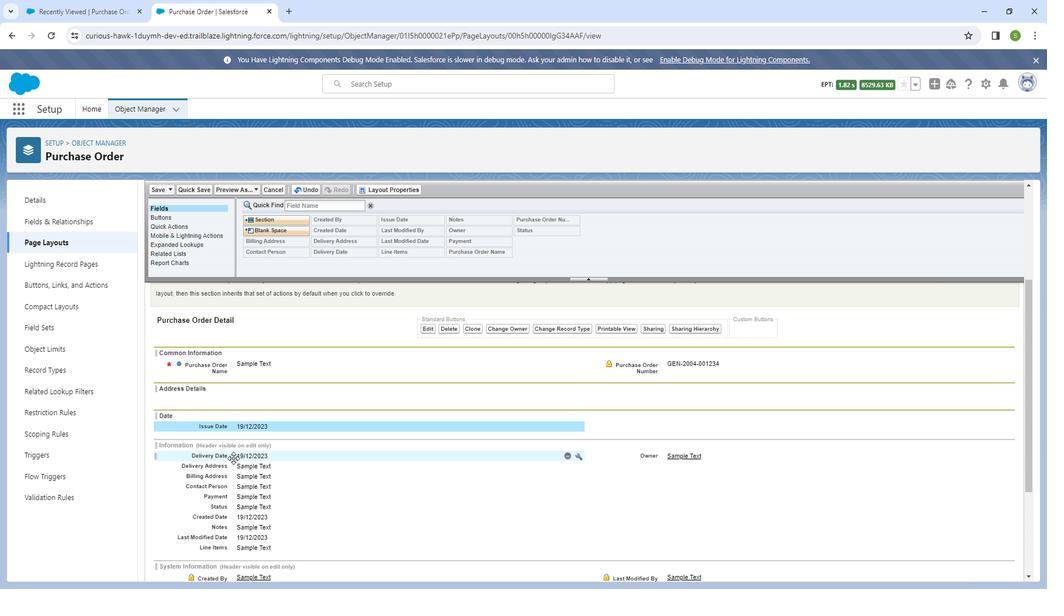 
Action: Mouse moved to (246, 452)
Screenshot: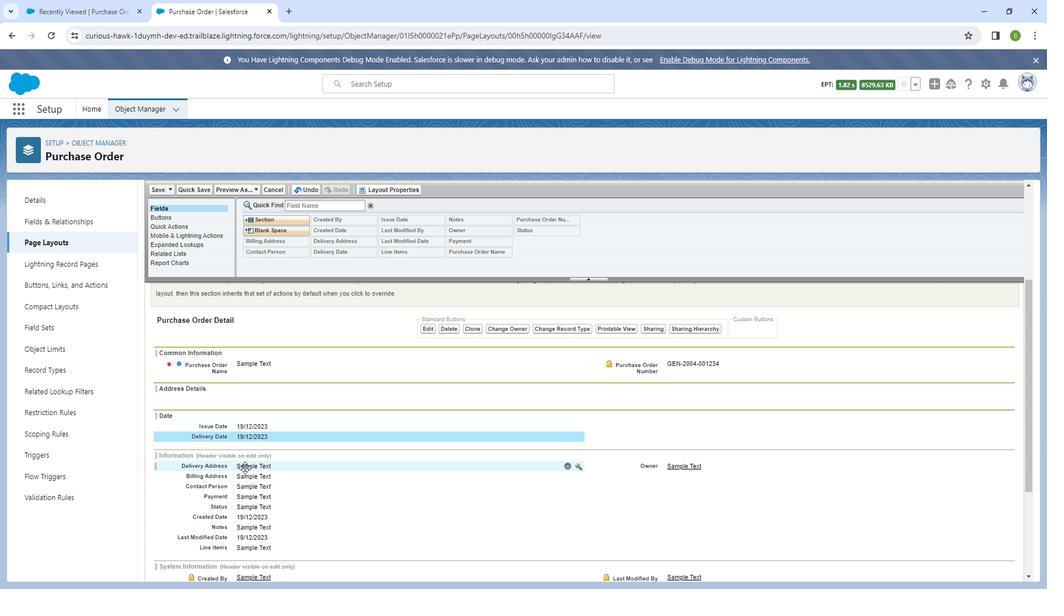 
Action: Mouse pressed left at (246, 452)
Screenshot: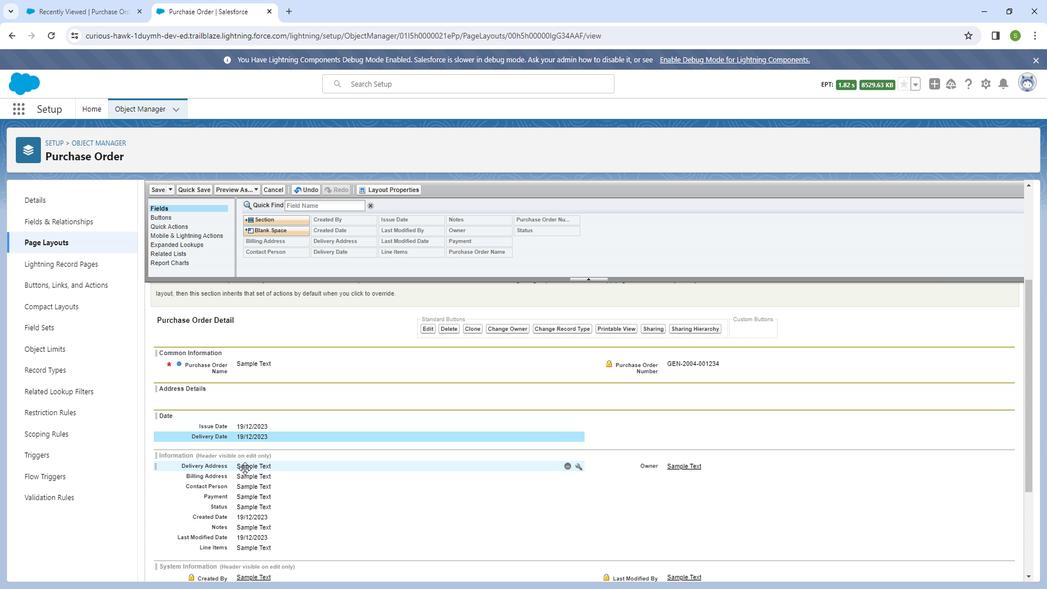 
Action: Mouse moved to (248, 449)
Screenshot: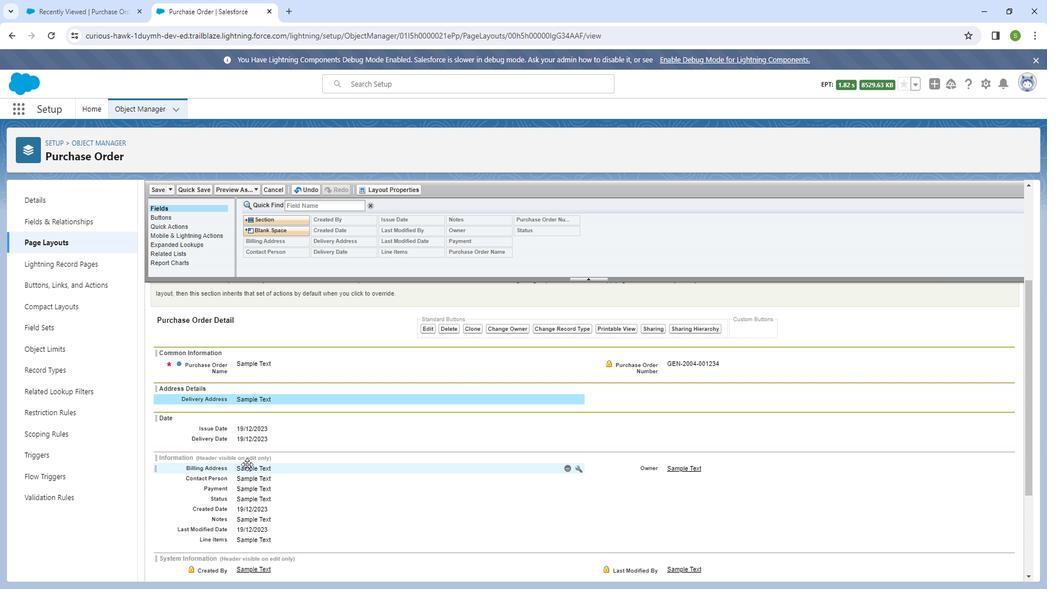 
Action: Mouse pressed left at (248, 449)
Screenshot: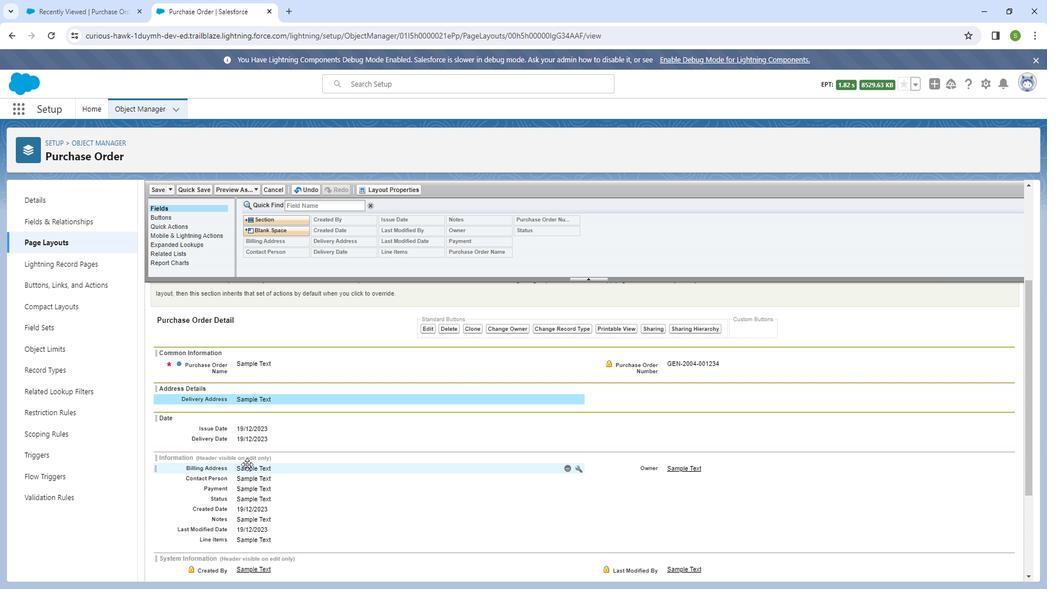 
Action: Mouse moved to (240, 452)
Screenshot: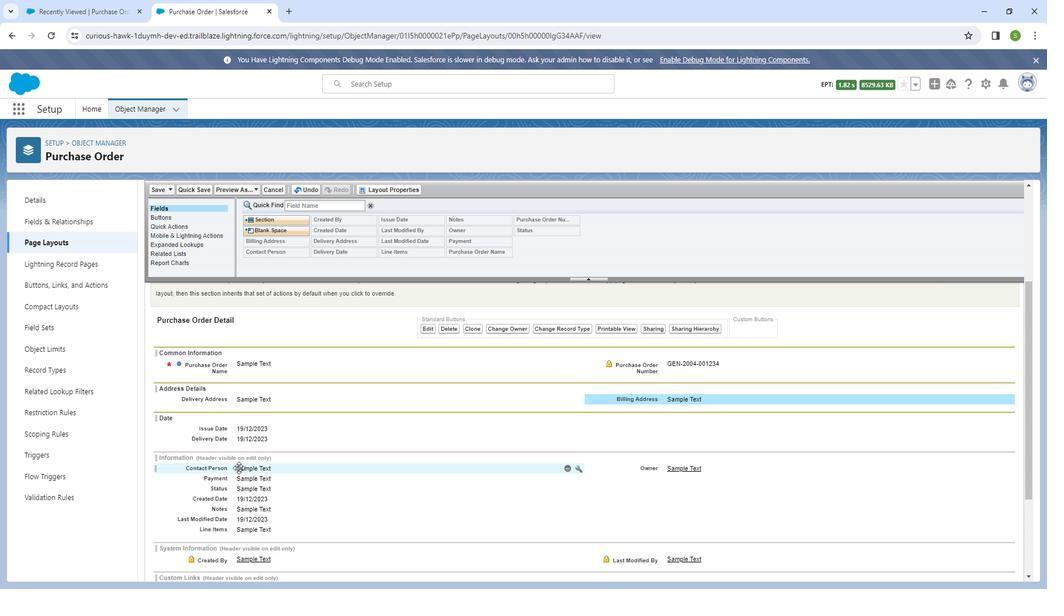 
Action: Mouse pressed left at (240, 452)
Screenshot: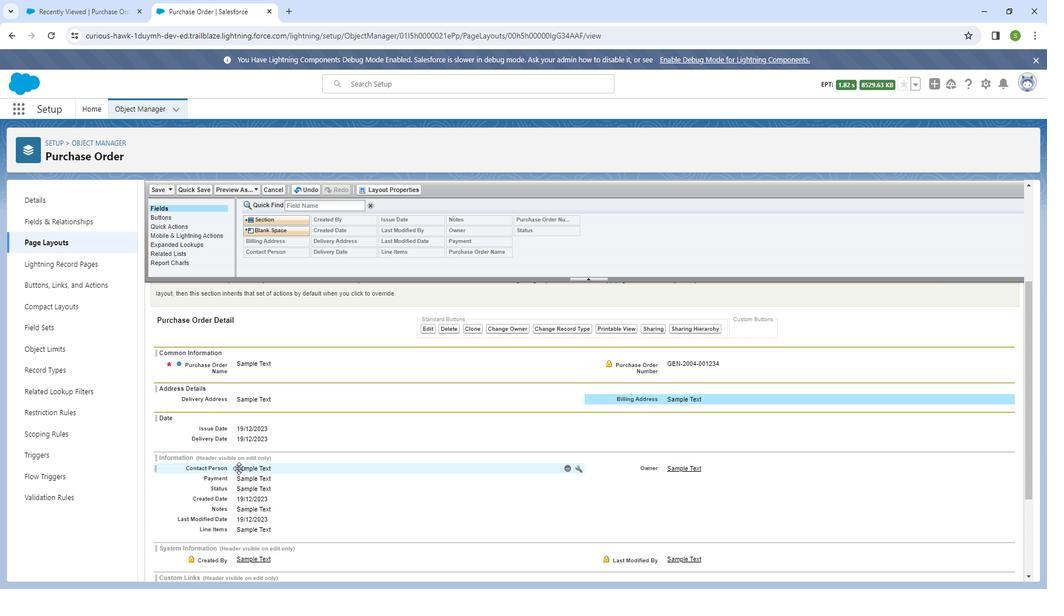 
Action: Mouse moved to (231, 476)
Screenshot: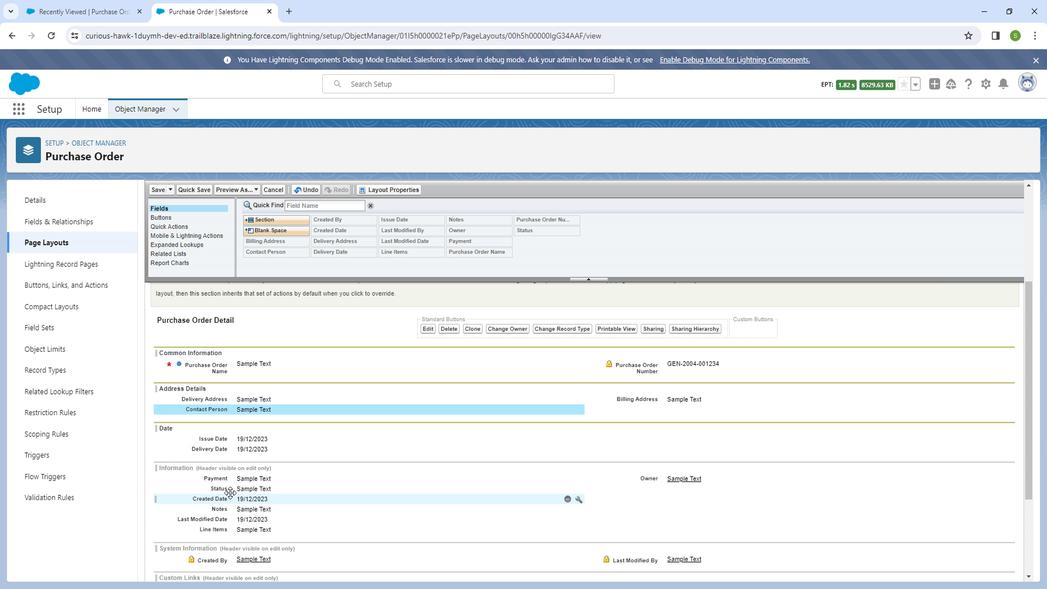 
Action: Mouse pressed left at (231, 476)
Screenshot: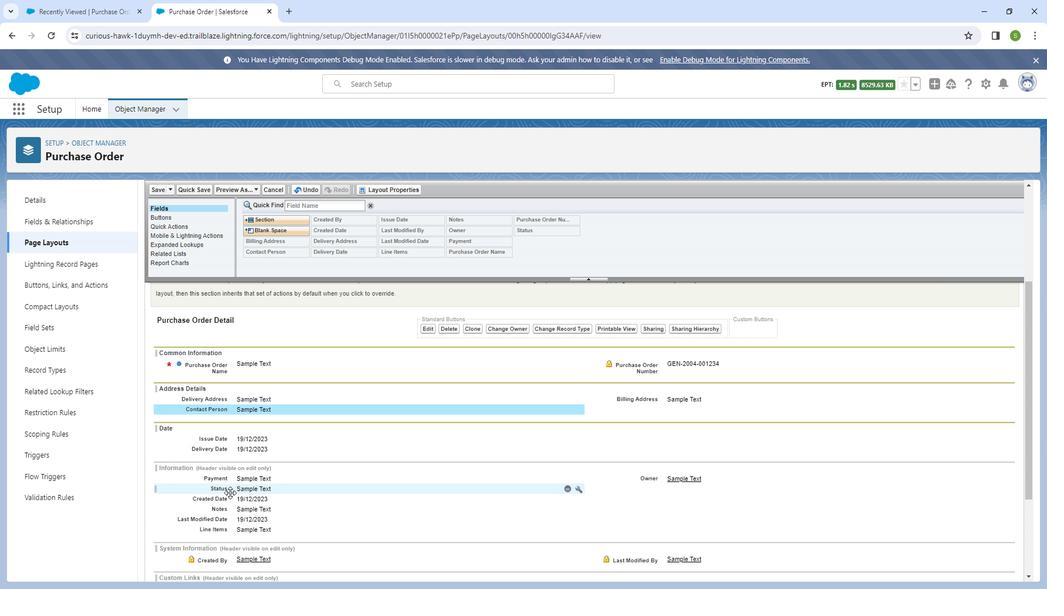 
Action: Mouse moved to (236, 472)
Screenshot: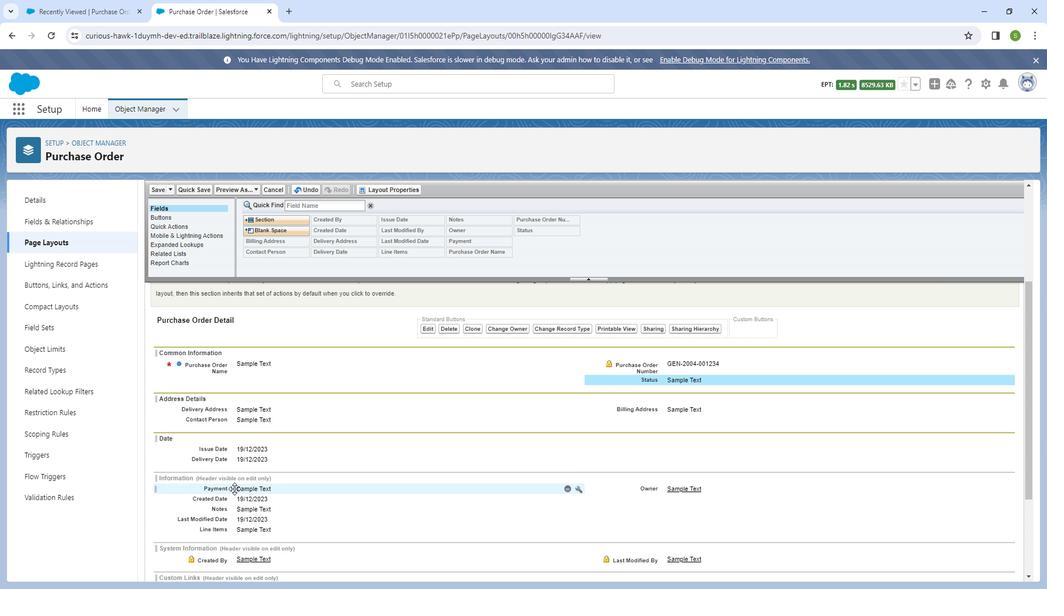 
Action: Mouse pressed left at (236, 472)
Screenshot: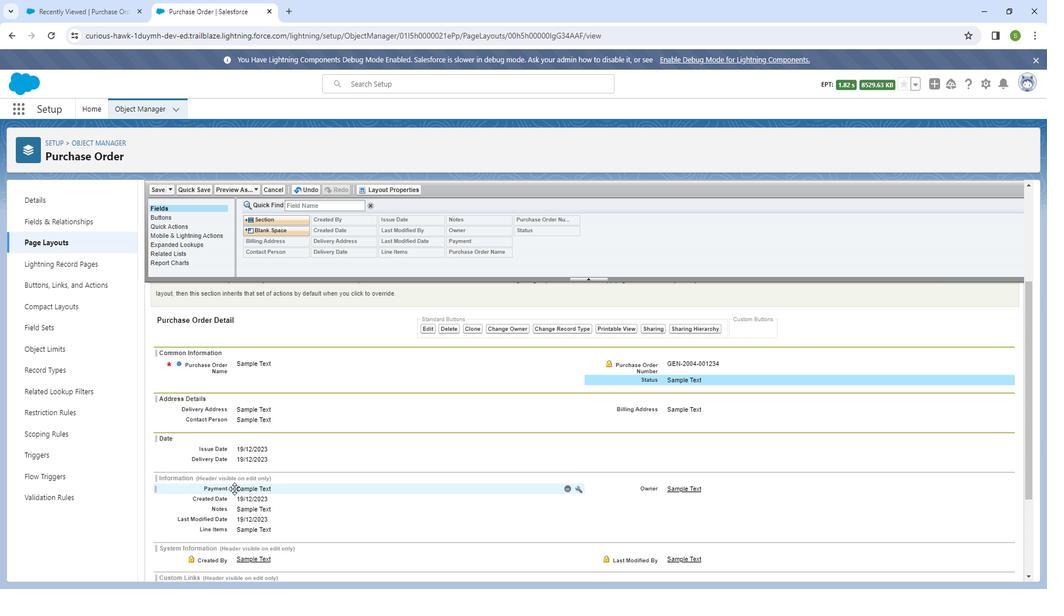 
Action: Mouse moved to (243, 454)
Screenshot: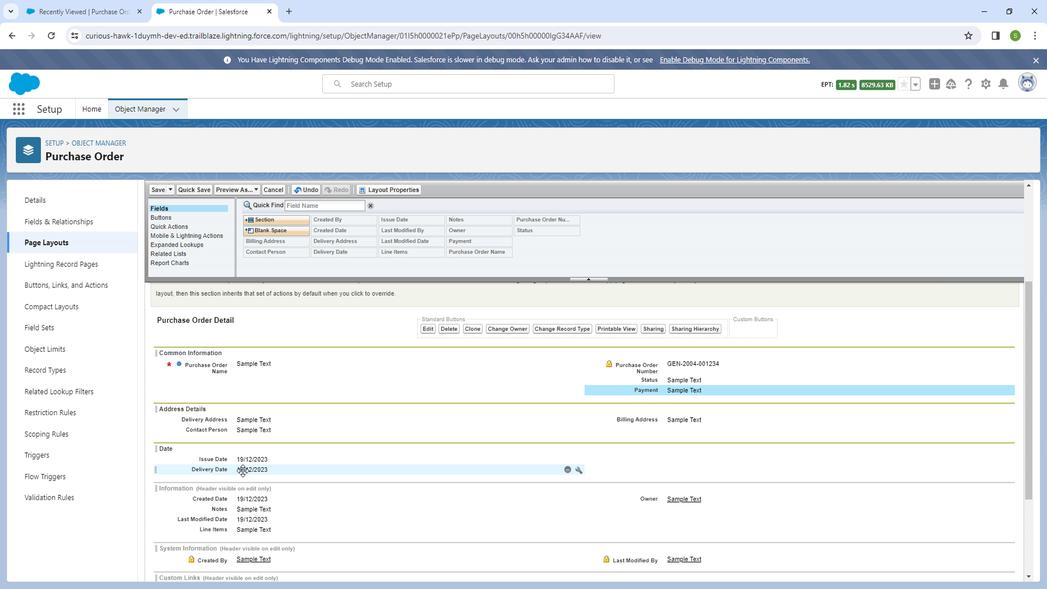 
Action: Mouse pressed left at (243, 454)
Screenshot: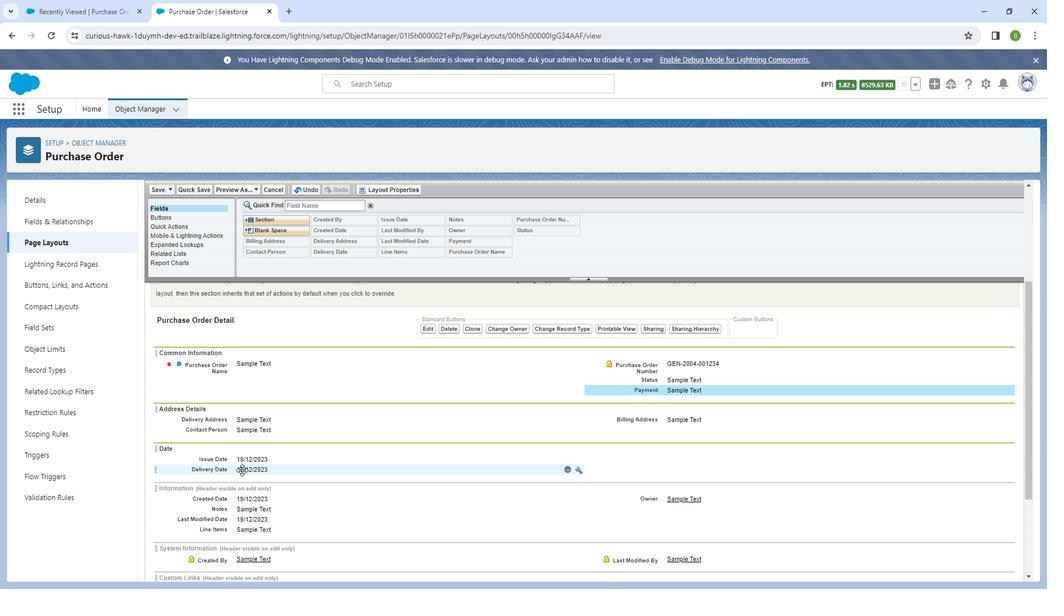 
Action: Mouse moved to (247, 473)
Screenshot: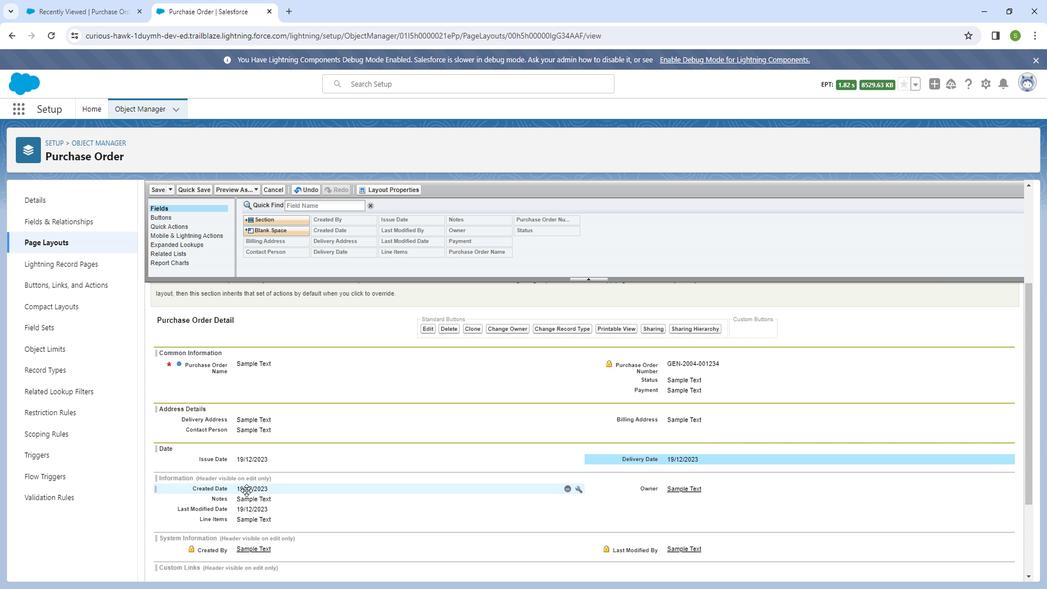 
Action: Mouse pressed left at (247, 473)
Screenshot: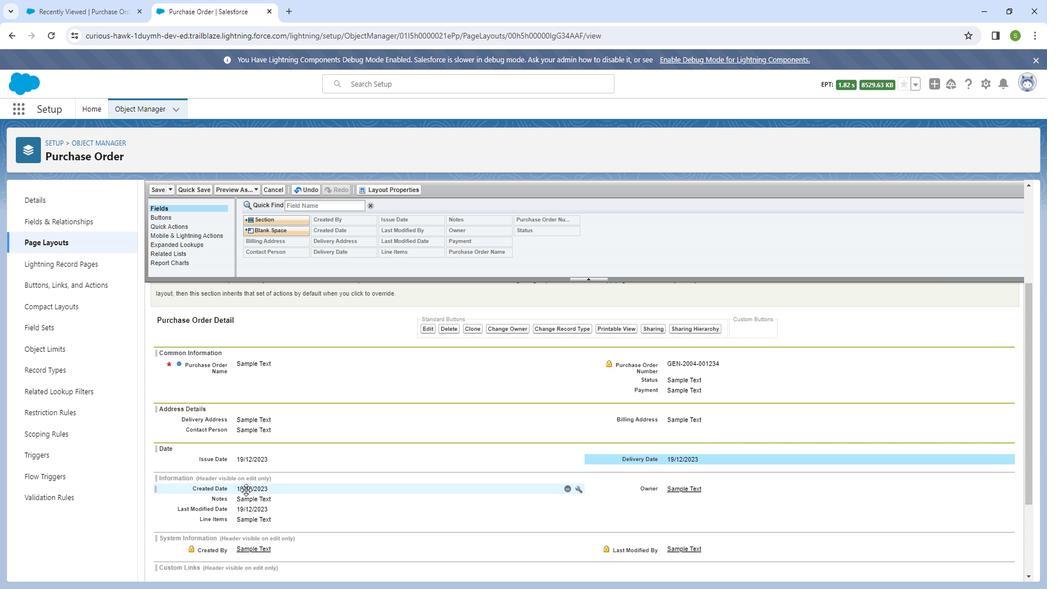 
Action: Mouse moved to (240, 493)
Screenshot: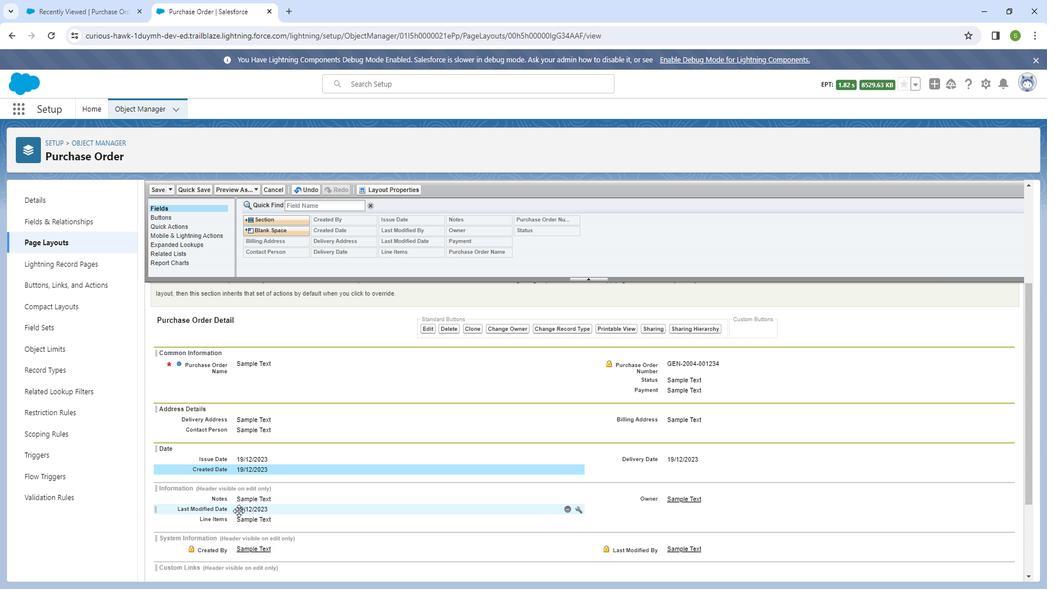 
Action: Mouse pressed left at (240, 493)
Screenshot: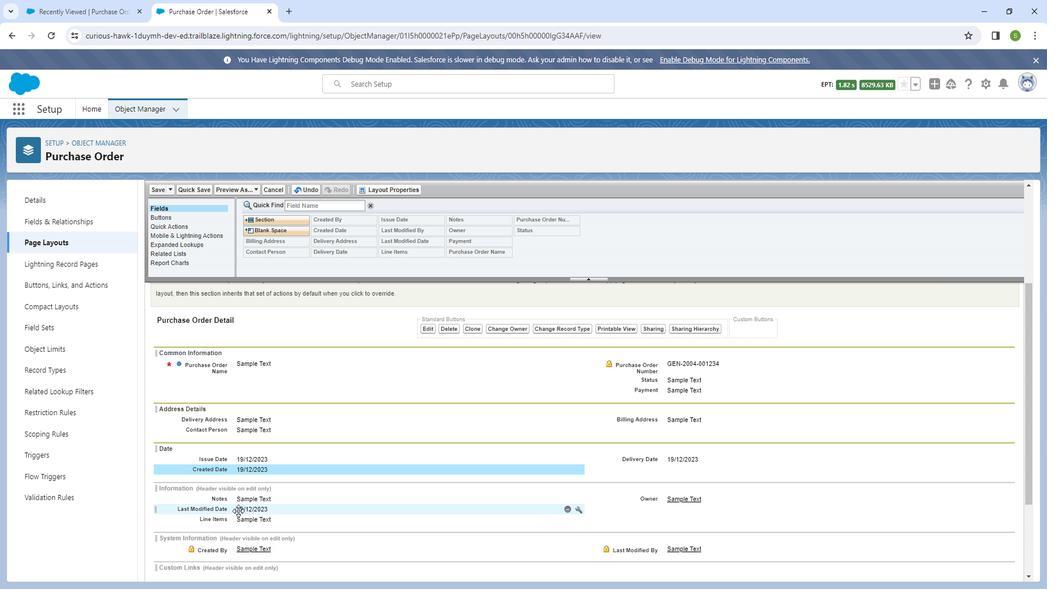 
Action: Mouse moved to (248, 492)
Screenshot: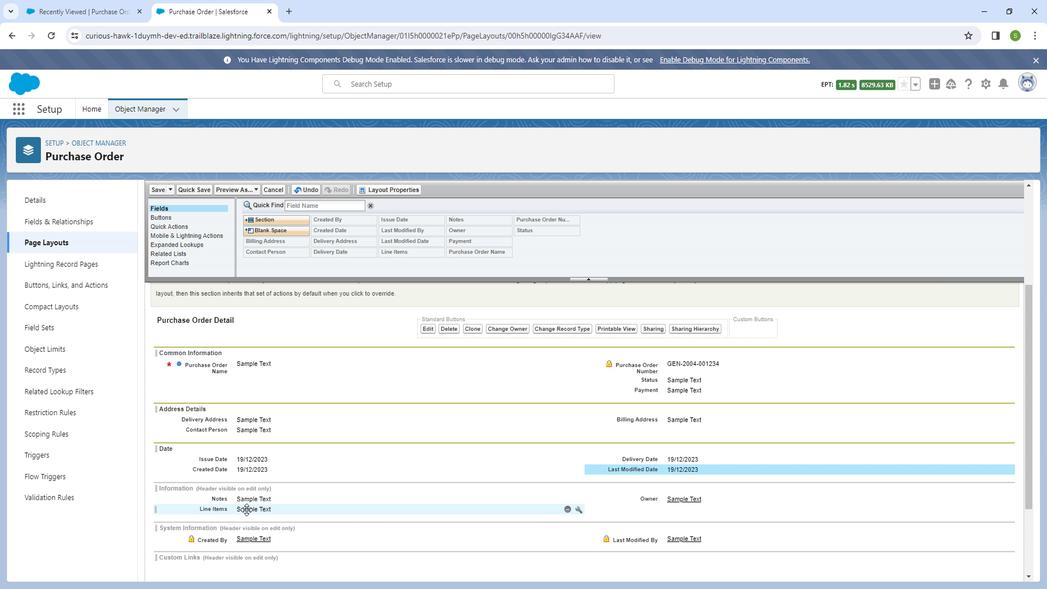 
Action: Mouse pressed left at (248, 492)
Screenshot: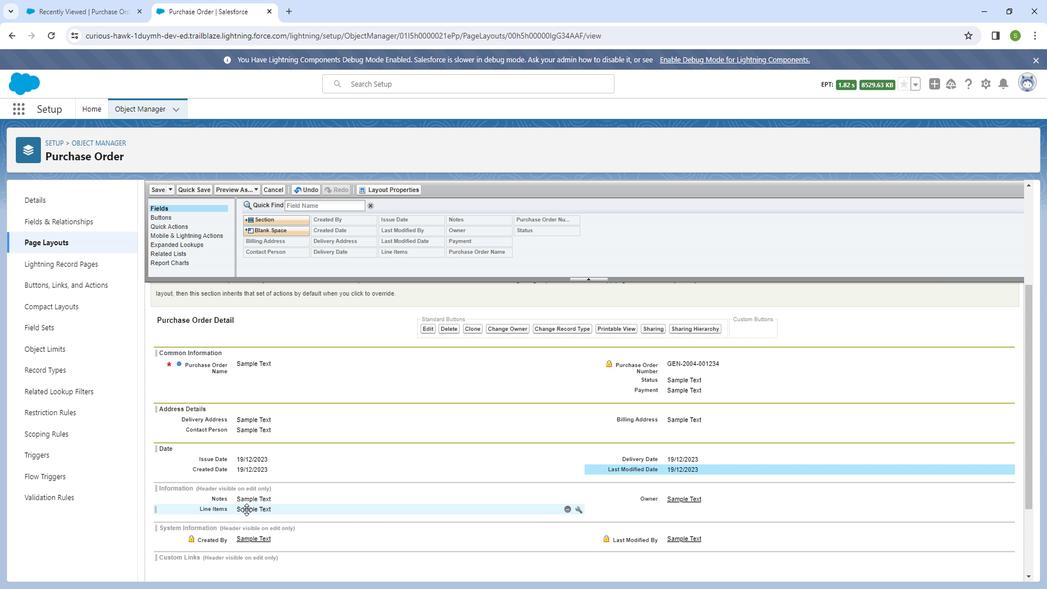 
Action: Mouse moved to (649, 494)
Screenshot: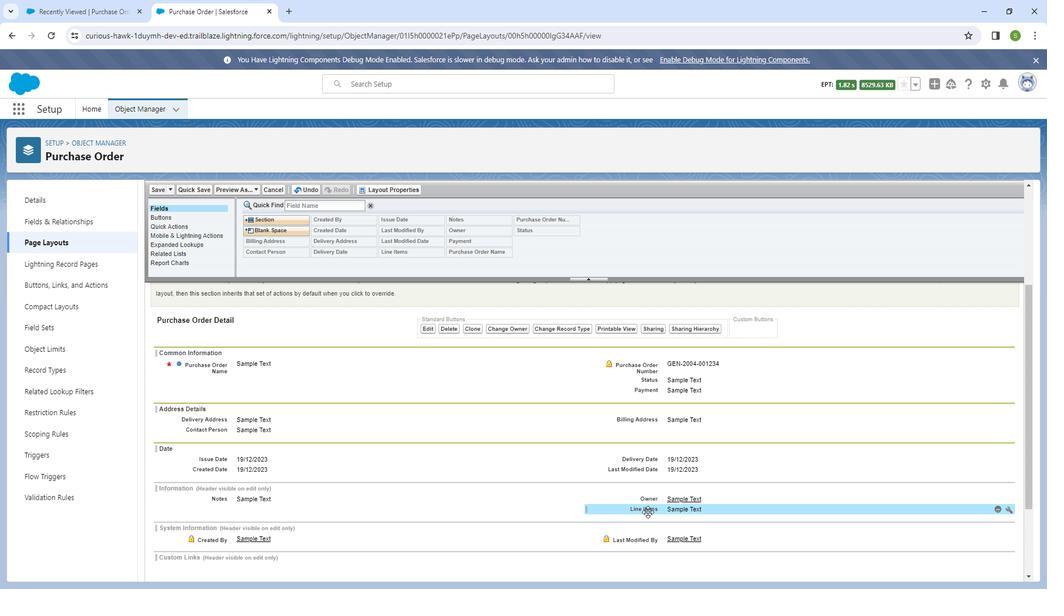 
Action: Mouse pressed left at (649, 494)
Screenshot: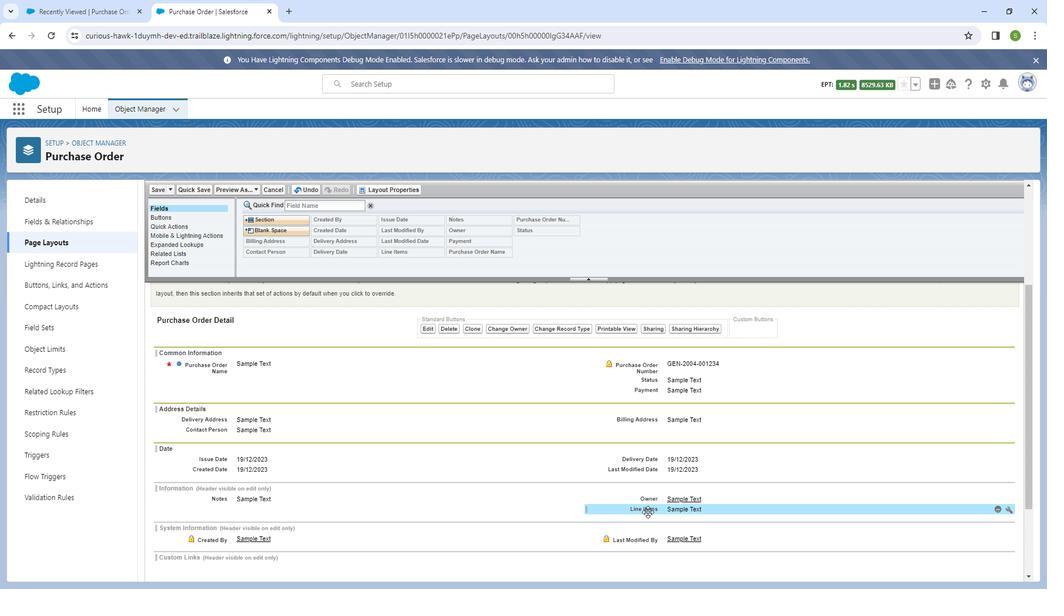 
Action: Mouse moved to (389, 453)
Screenshot: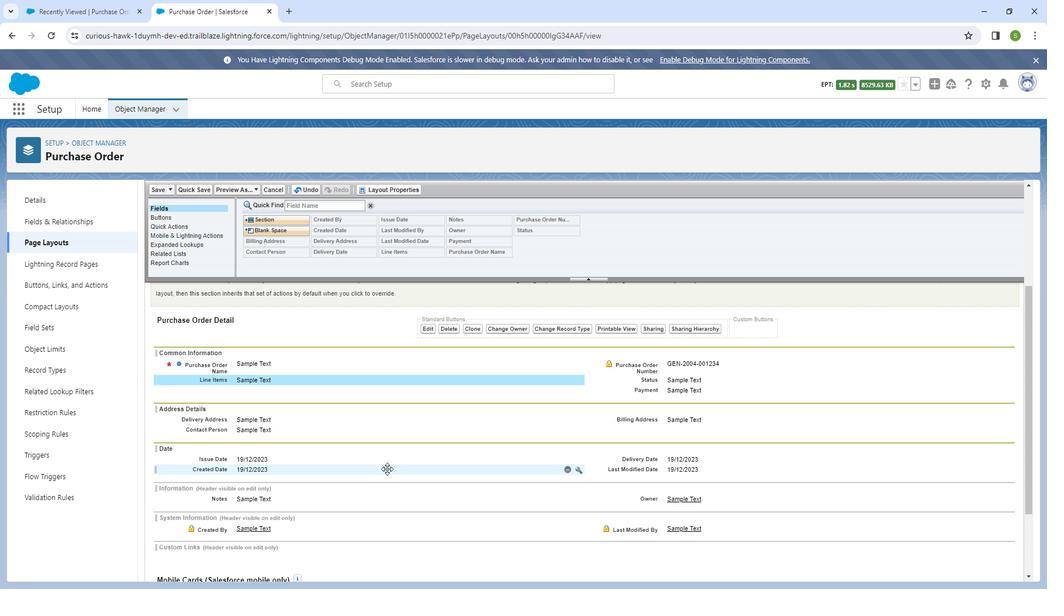 
Action: Mouse scrolled (389, 452) with delta (0, 0)
Screenshot: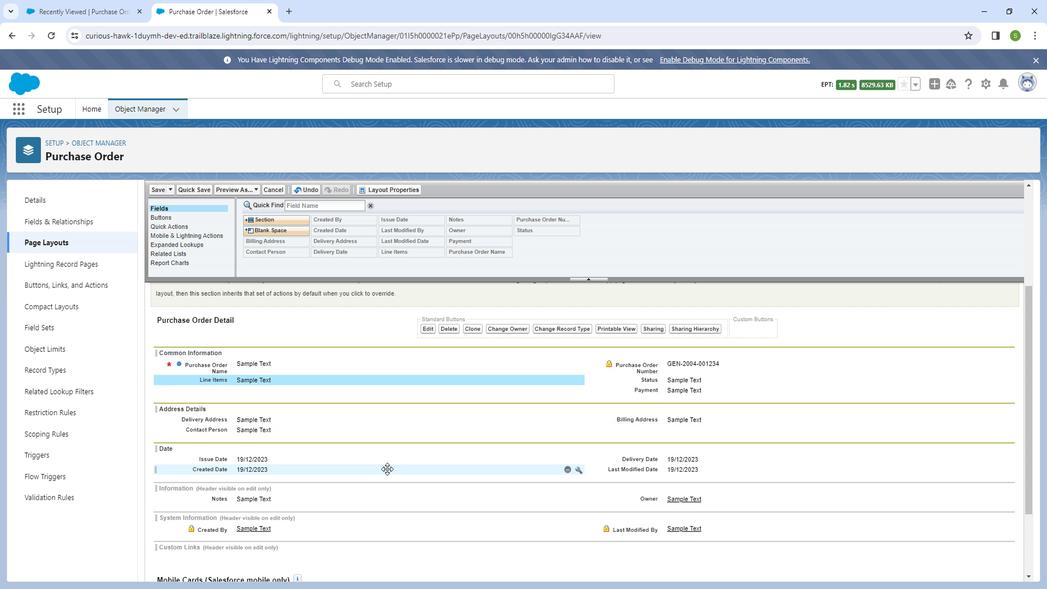 
Action: Mouse scrolled (389, 452) with delta (0, 0)
Screenshot: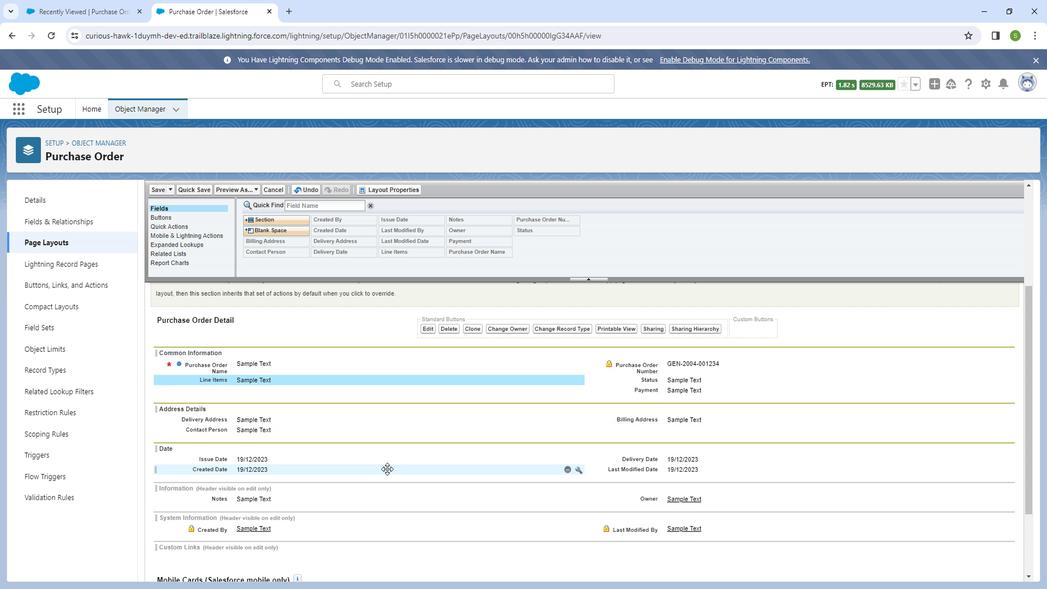 
Action: Mouse moved to (389, 453)
Screenshot: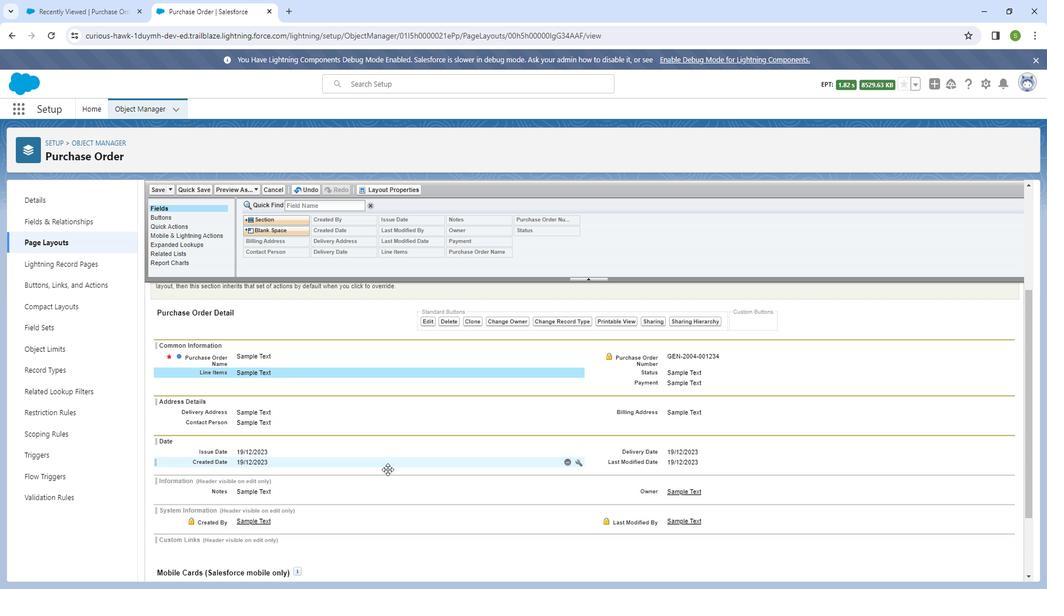 
Action: Mouse scrolled (389, 453) with delta (0, 0)
Screenshot: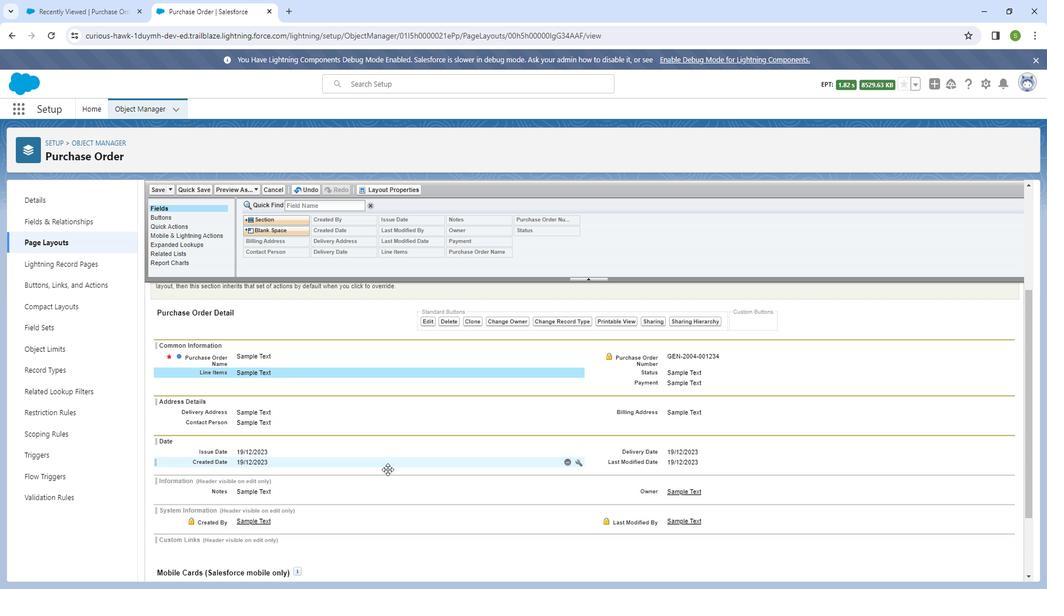 
Action: Mouse scrolled (389, 453) with delta (0, 0)
Screenshot: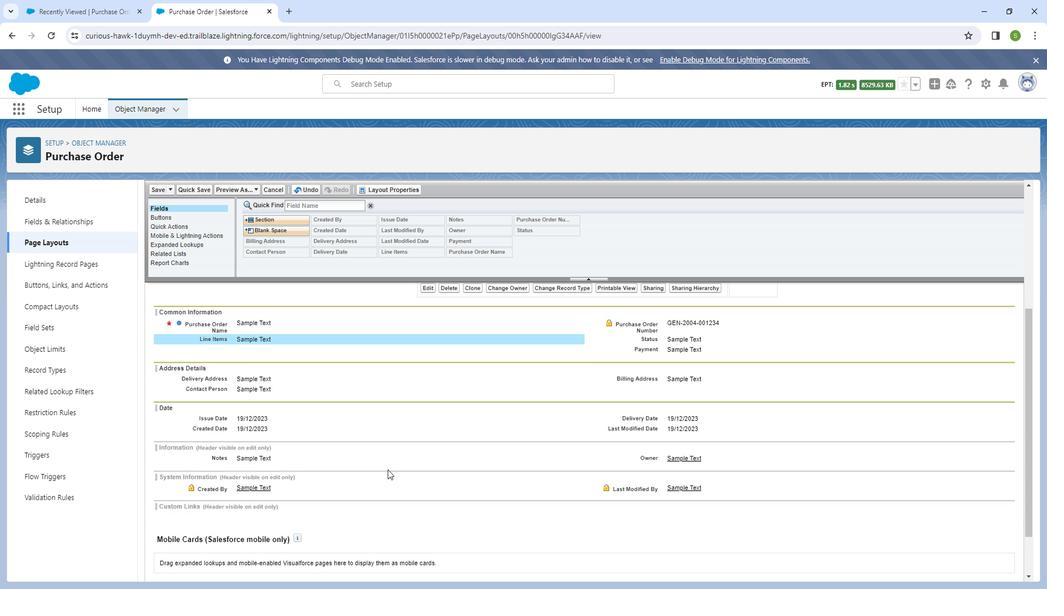 
Action: Mouse scrolled (389, 454) with delta (0, 0)
Screenshot: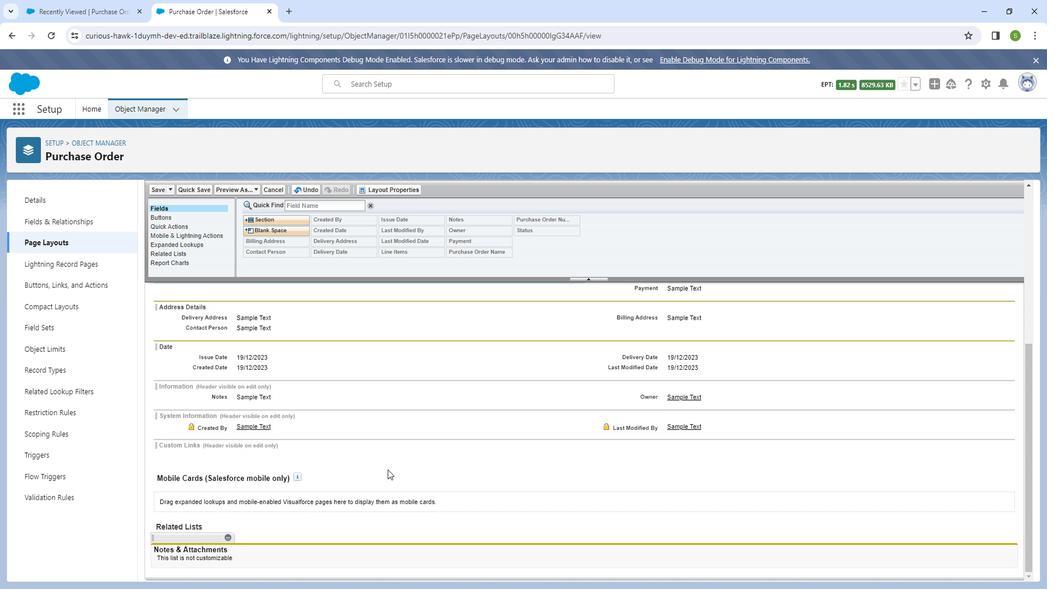 
Action: Mouse scrolled (389, 454) with delta (0, 0)
Screenshot: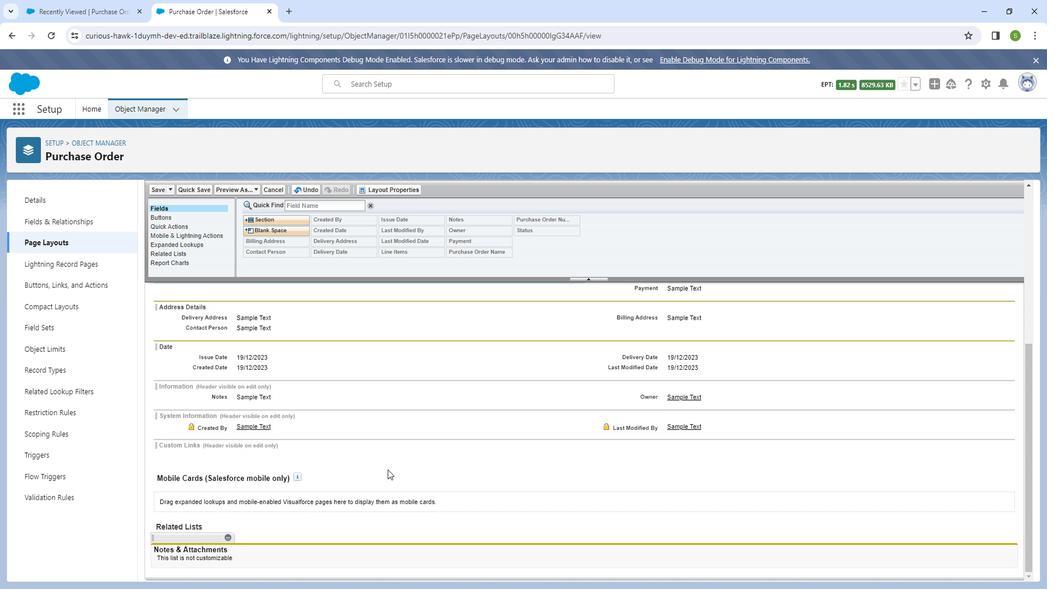 
Action: Mouse scrolled (389, 454) with delta (0, 0)
Screenshot: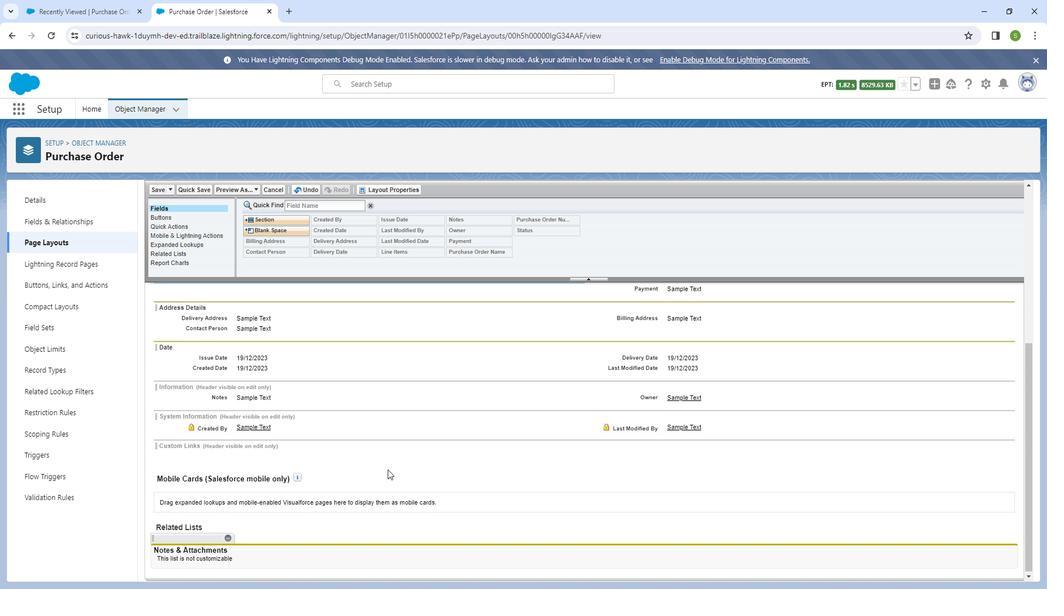 
Action: Mouse scrolled (389, 454) with delta (0, 0)
Screenshot: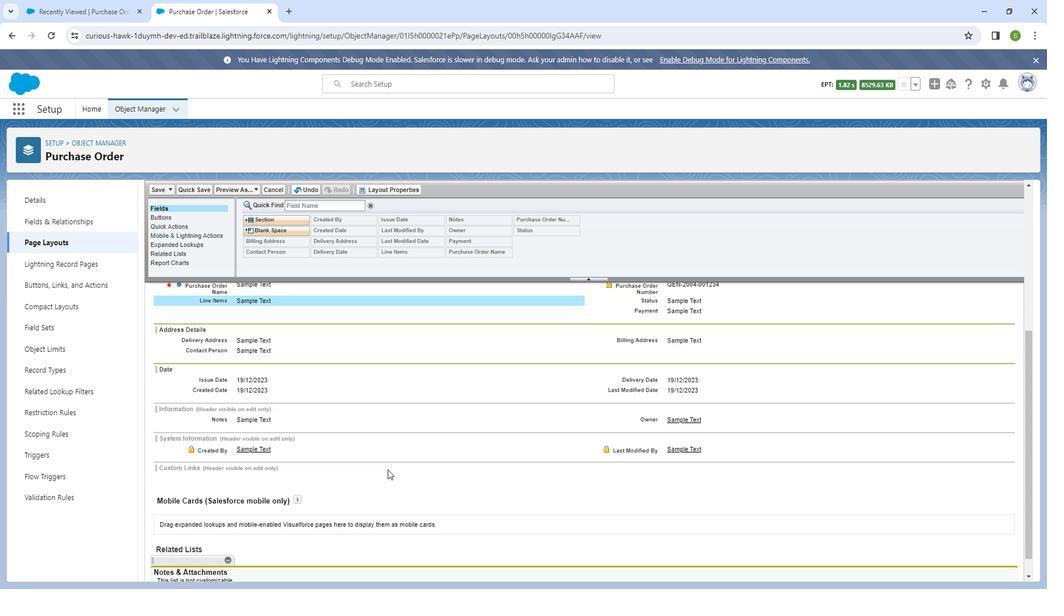 
Action: Mouse moved to (342, 417)
Screenshot: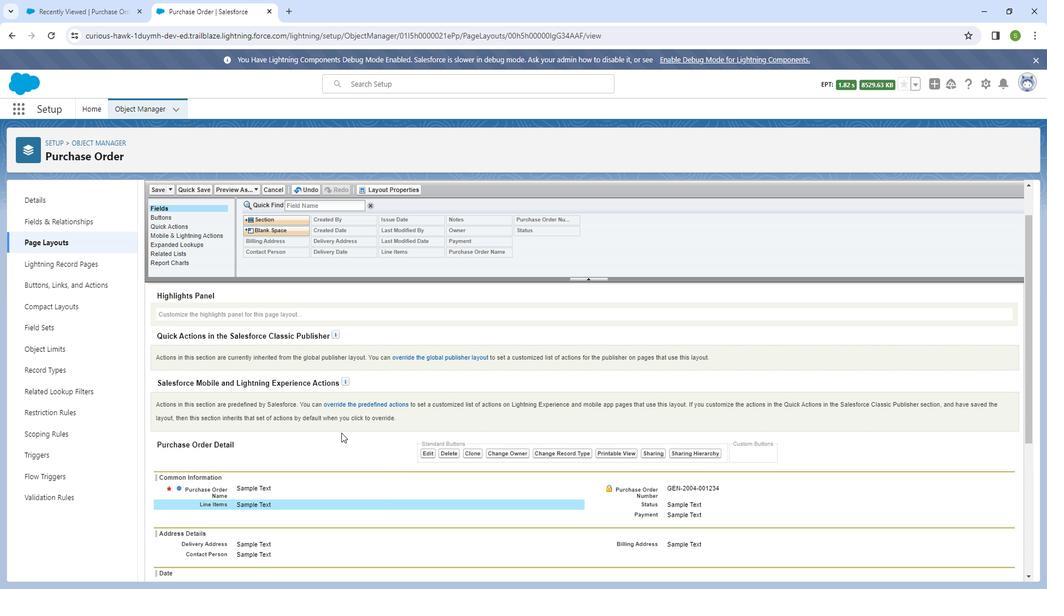 
Action: Mouse scrolled (342, 417) with delta (0, 0)
Screenshot: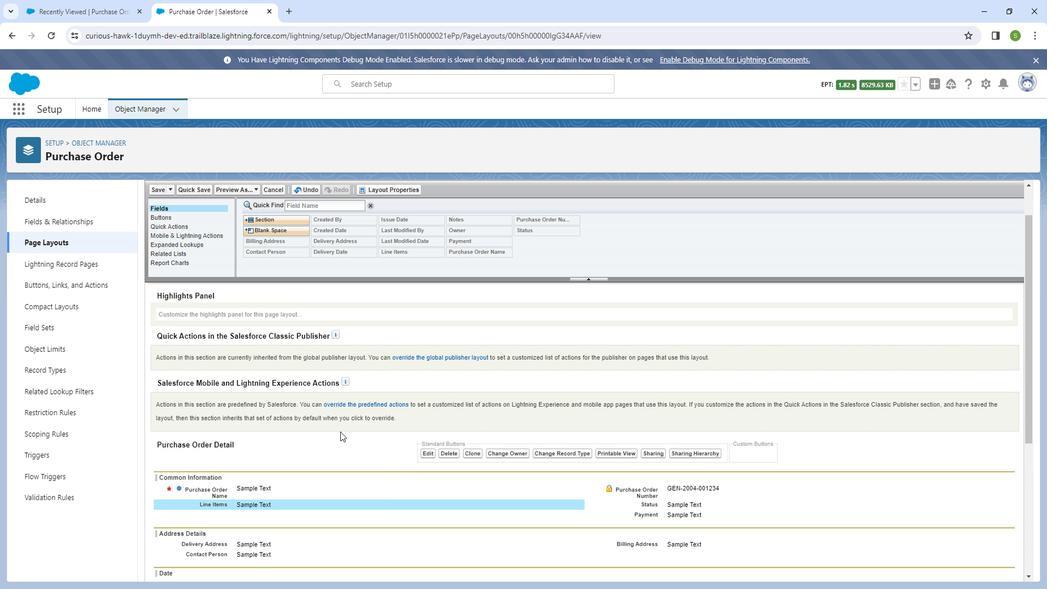 
Action: Mouse scrolled (342, 417) with delta (0, 0)
Screenshot: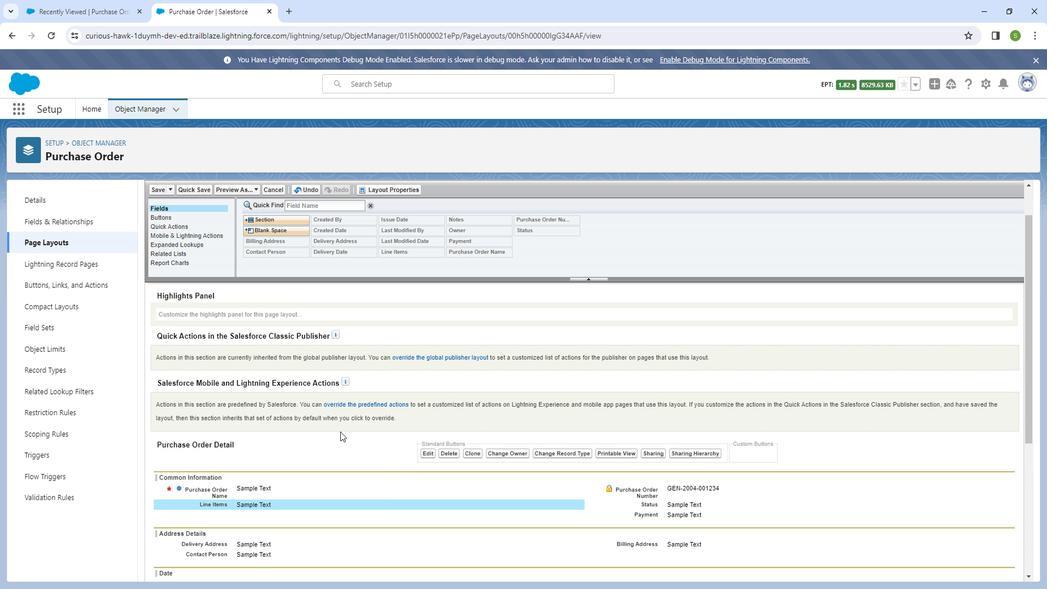 
Action: Mouse scrolled (342, 417) with delta (0, 0)
Screenshot: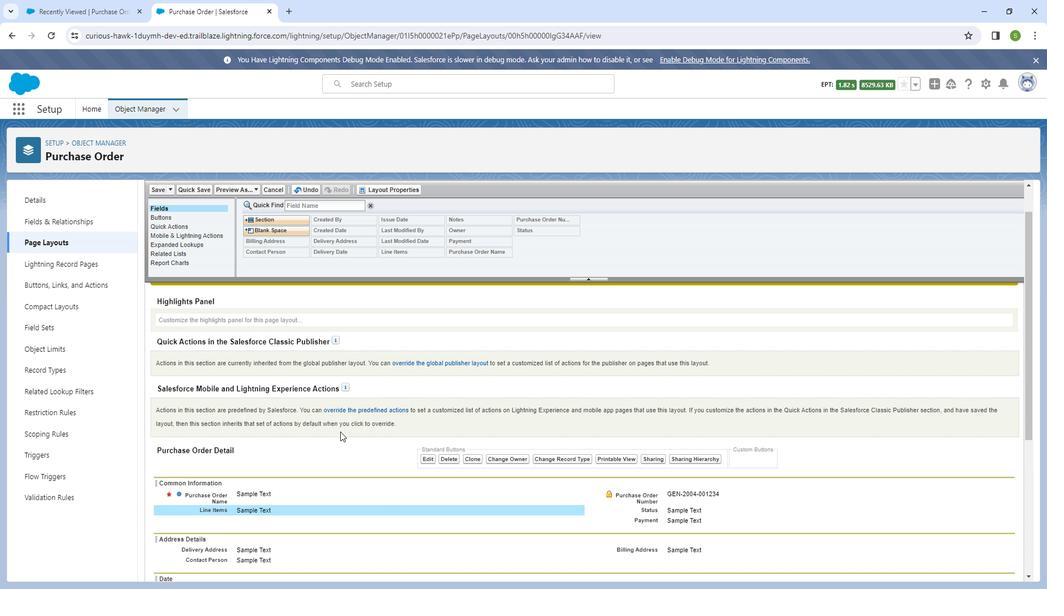 
Action: Mouse moved to (158, 197)
Screenshot: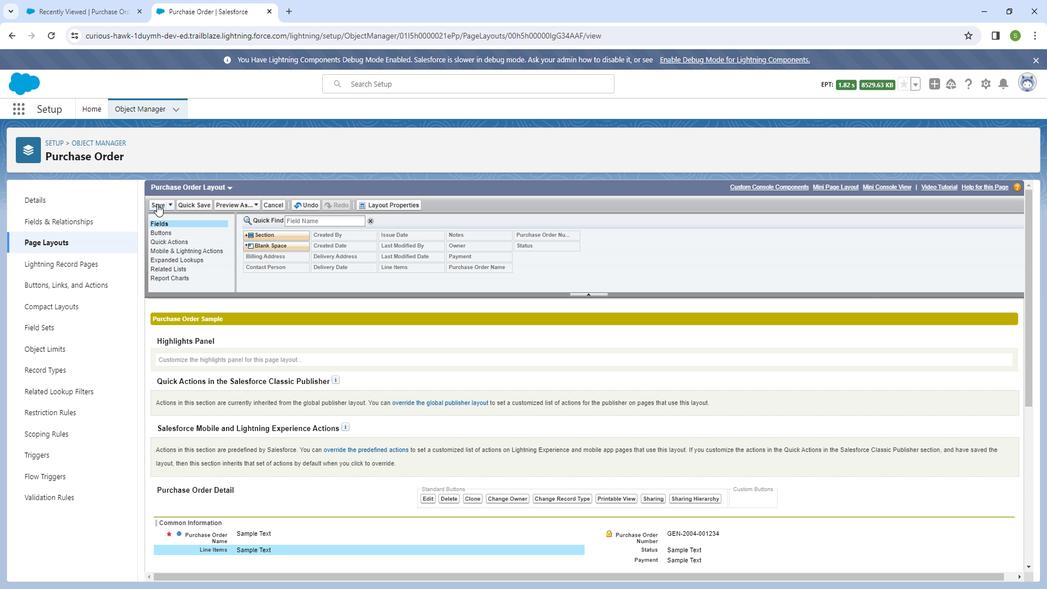 
Action: Mouse pressed left at (158, 197)
Screenshot: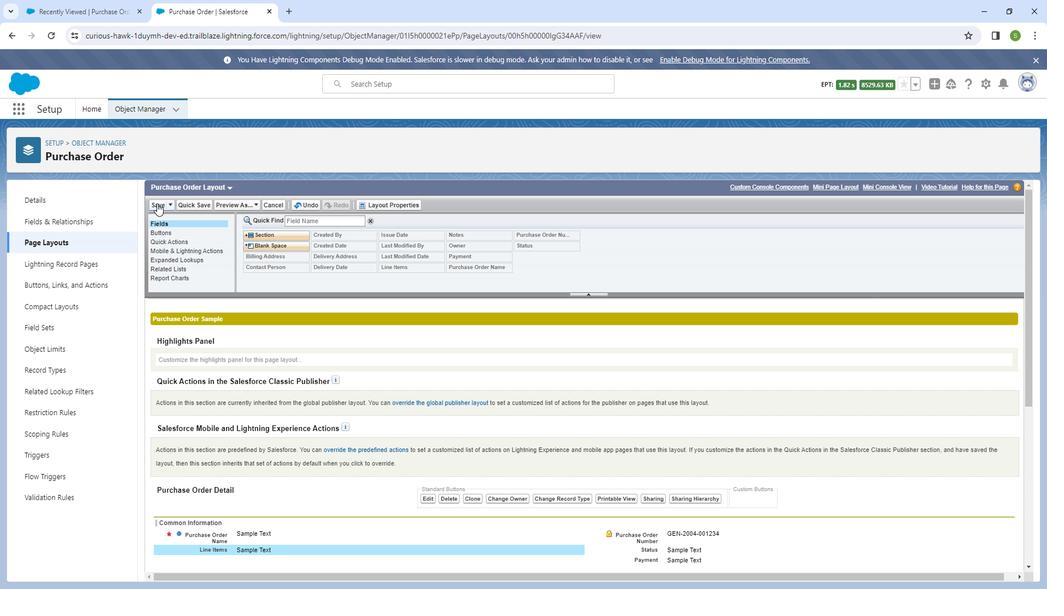 
Action: Mouse moved to (70, 1)
Screenshot: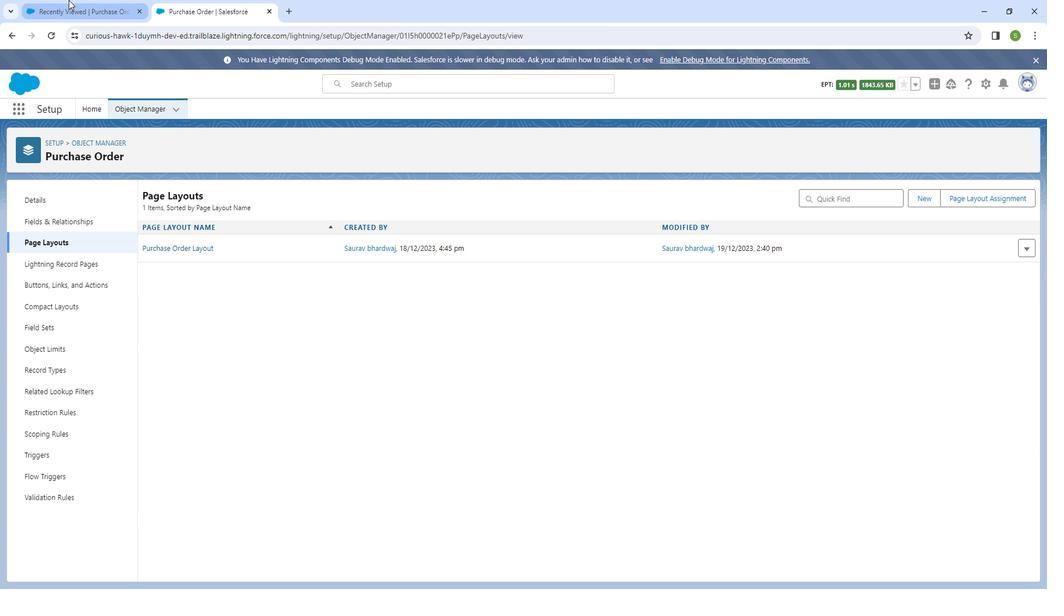 
Action: Mouse pressed left at (70, 1)
Screenshot: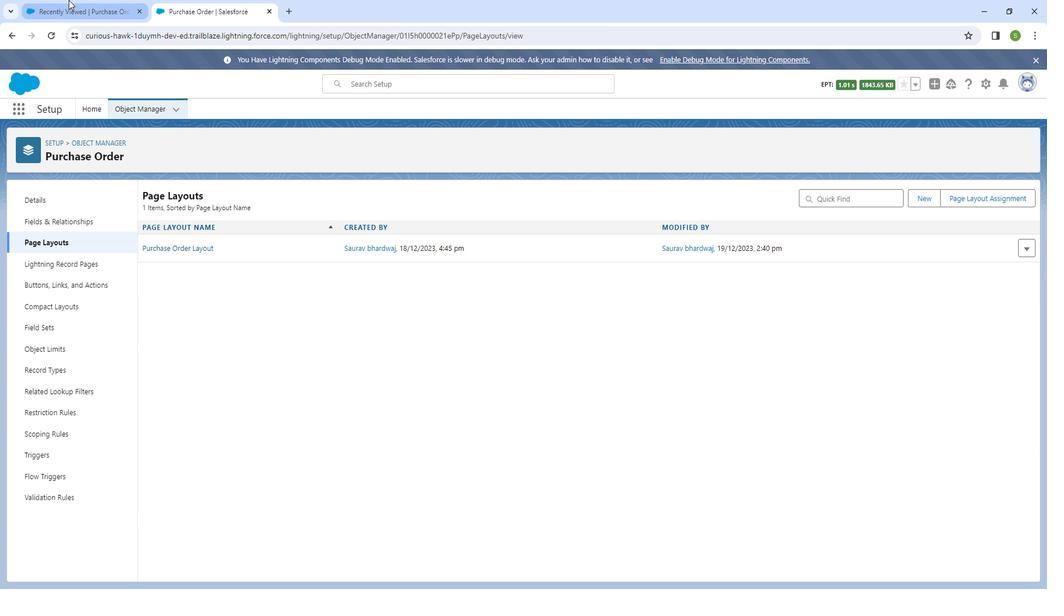 
Action: Mouse moved to (902, 143)
Screenshot: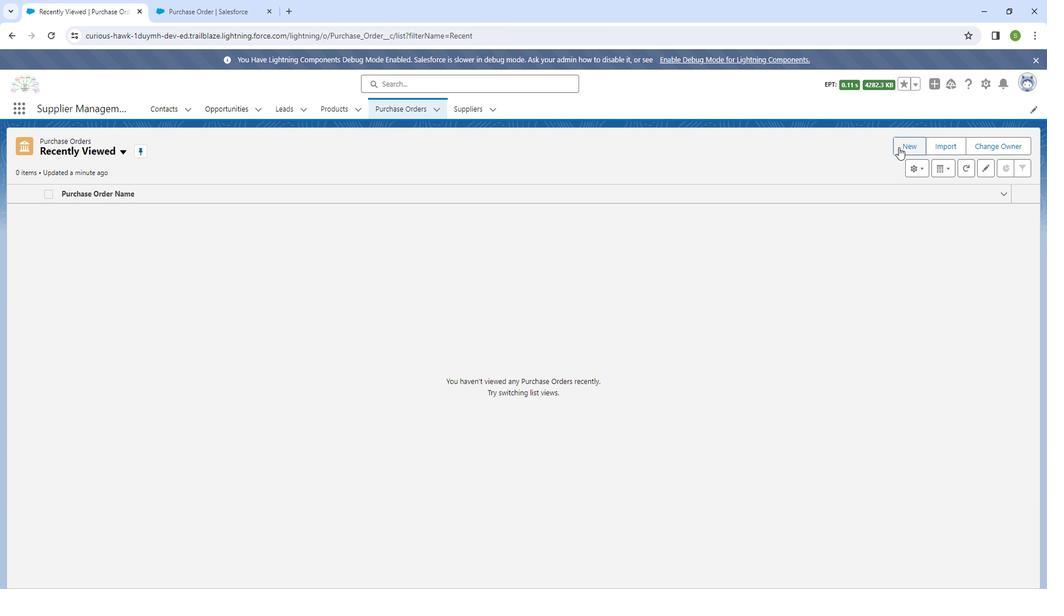
Action: Mouse pressed left at (902, 143)
Screenshot: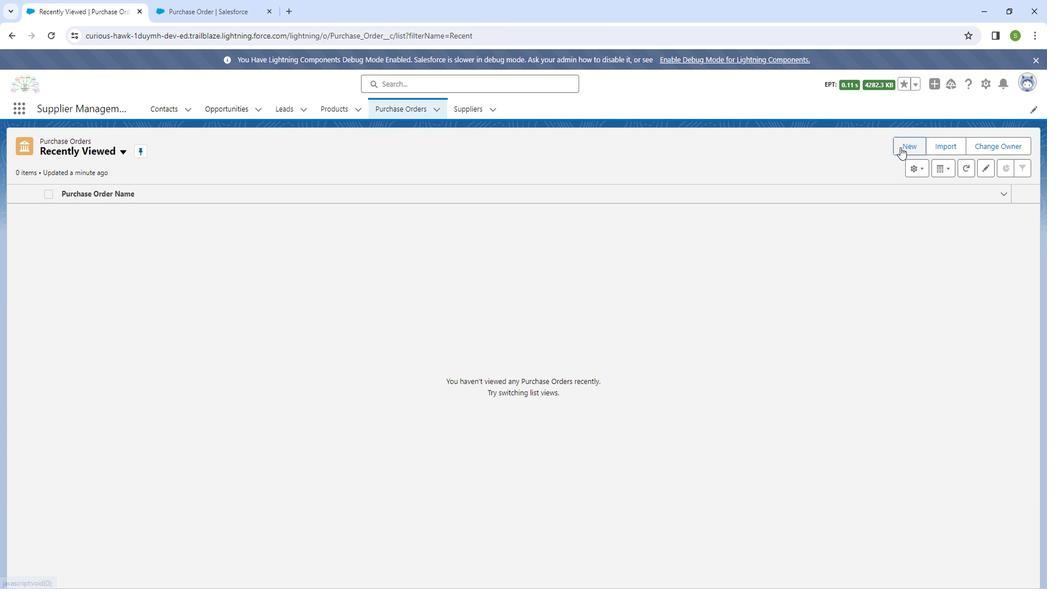 
Action: Mouse moved to (56, 37)
Screenshot: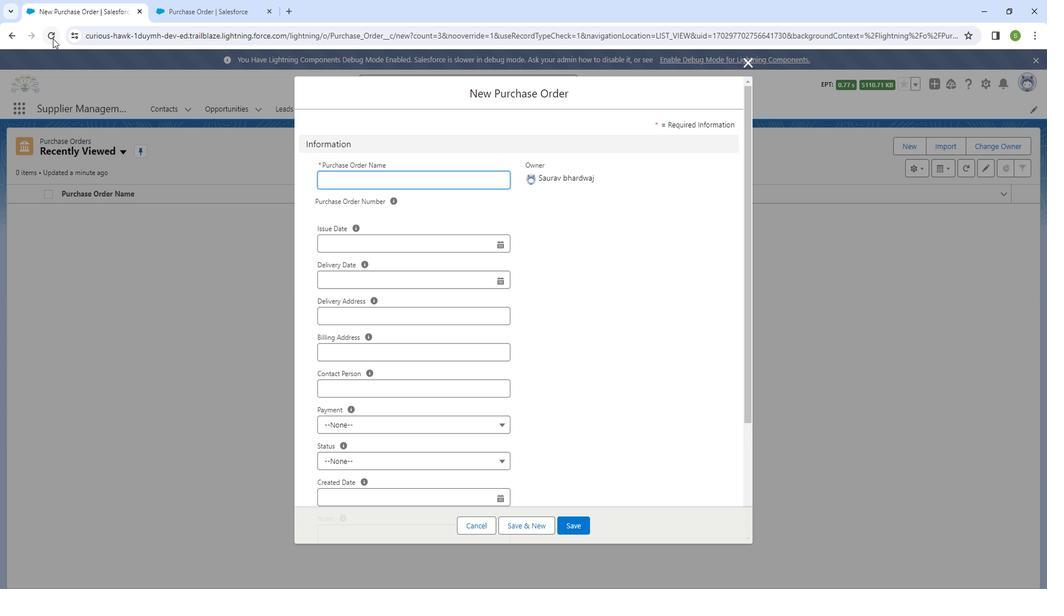 
Action: Mouse pressed left at (56, 37)
Screenshot: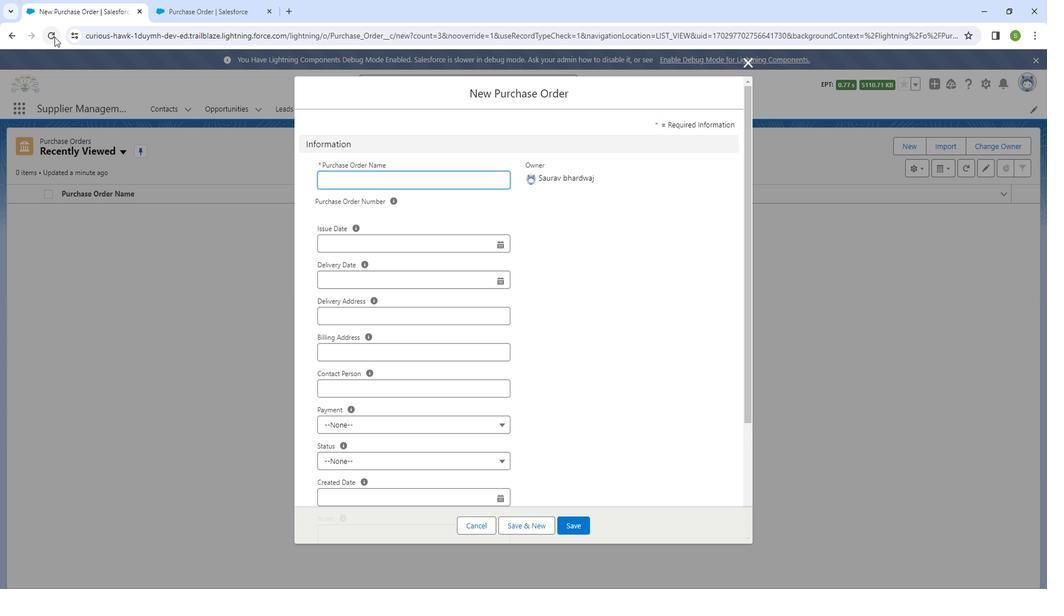 
Action: Mouse moved to (542, 210)
Screenshot: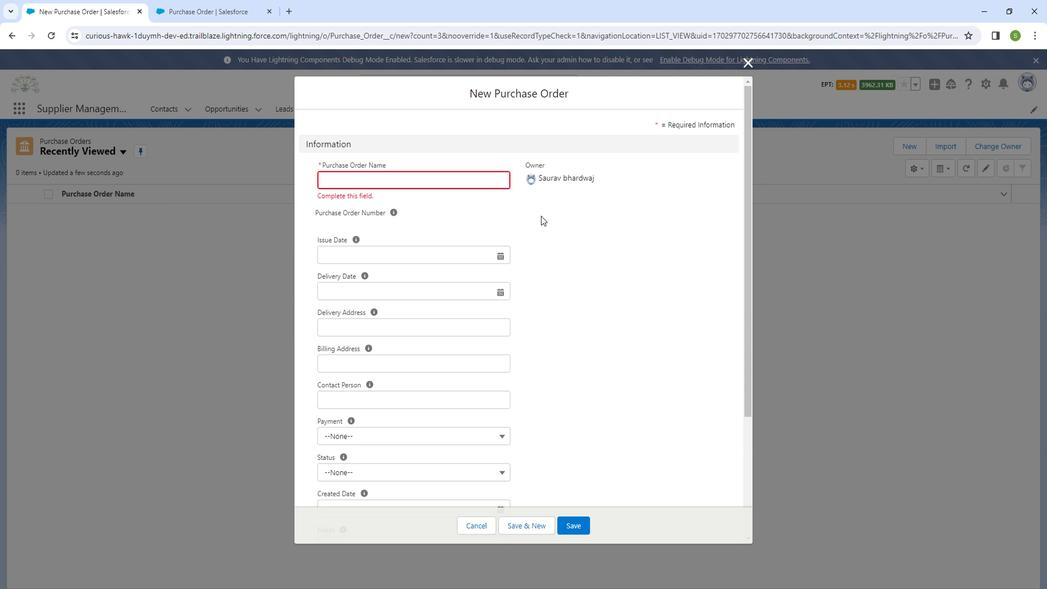 
Action: Mouse scrolled (542, 209) with delta (0, 0)
Screenshot: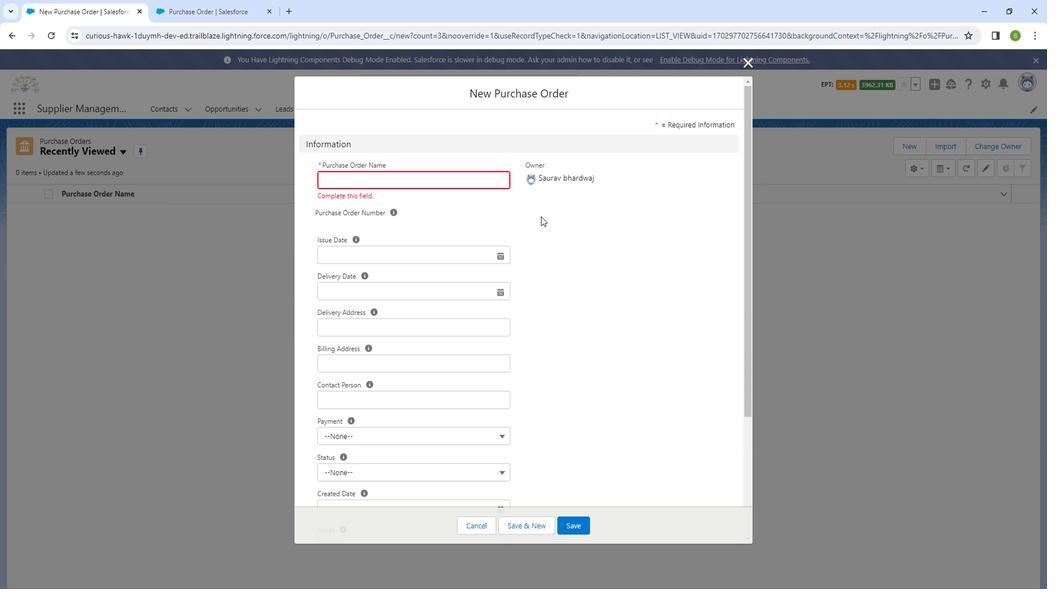
Action: Mouse moved to (543, 211)
Screenshot: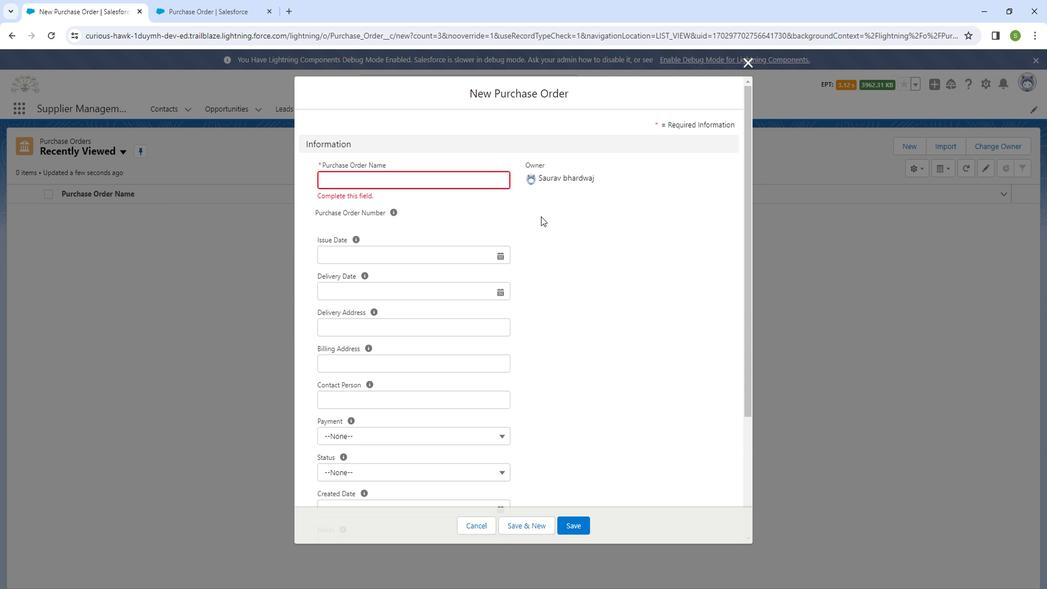 
Action: Mouse scrolled (543, 210) with delta (0, 0)
Screenshot: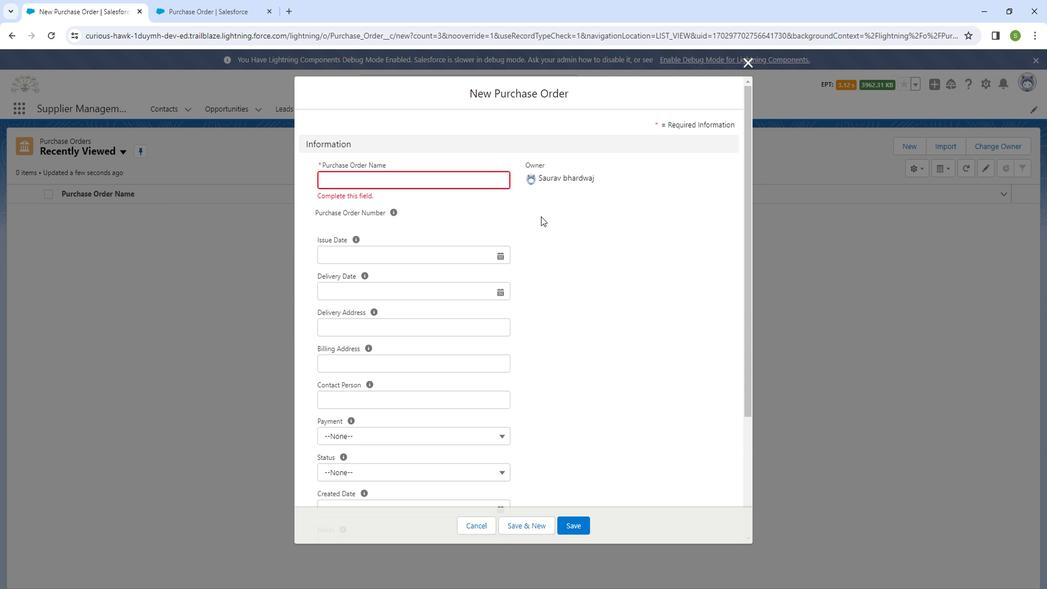 
Action: Mouse scrolled (543, 210) with delta (0, 0)
Screenshot: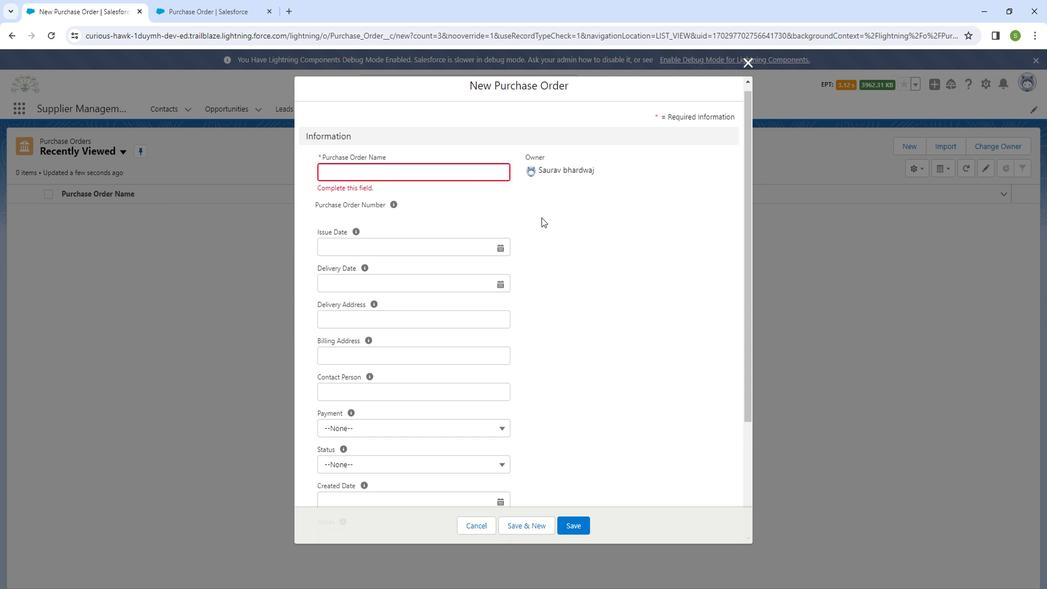 
Action: Mouse scrolled (543, 210) with delta (0, 0)
Screenshot: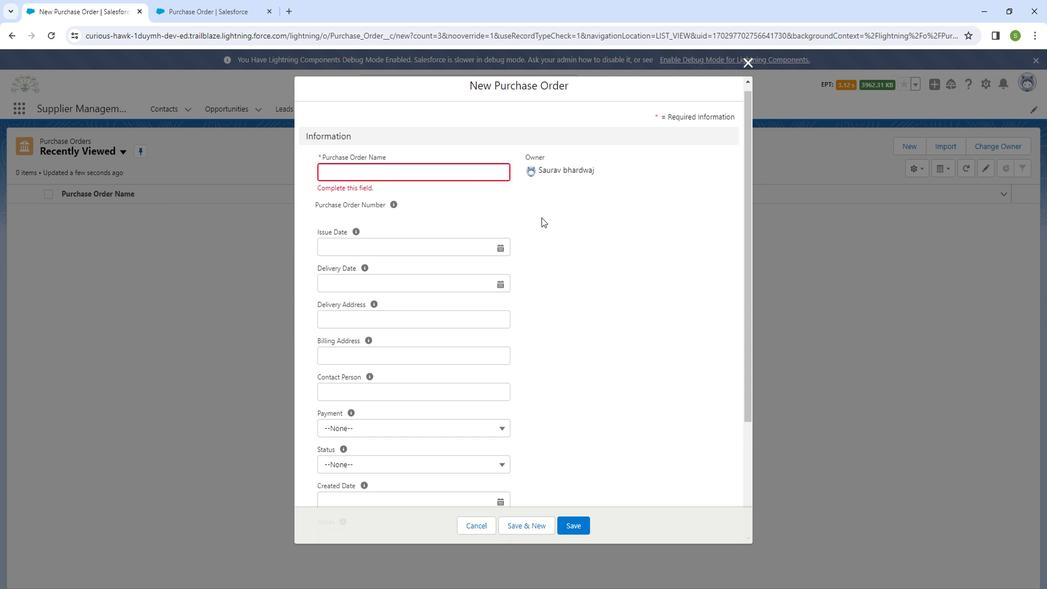 
Action: Mouse scrolled (543, 210) with delta (0, 0)
Screenshot: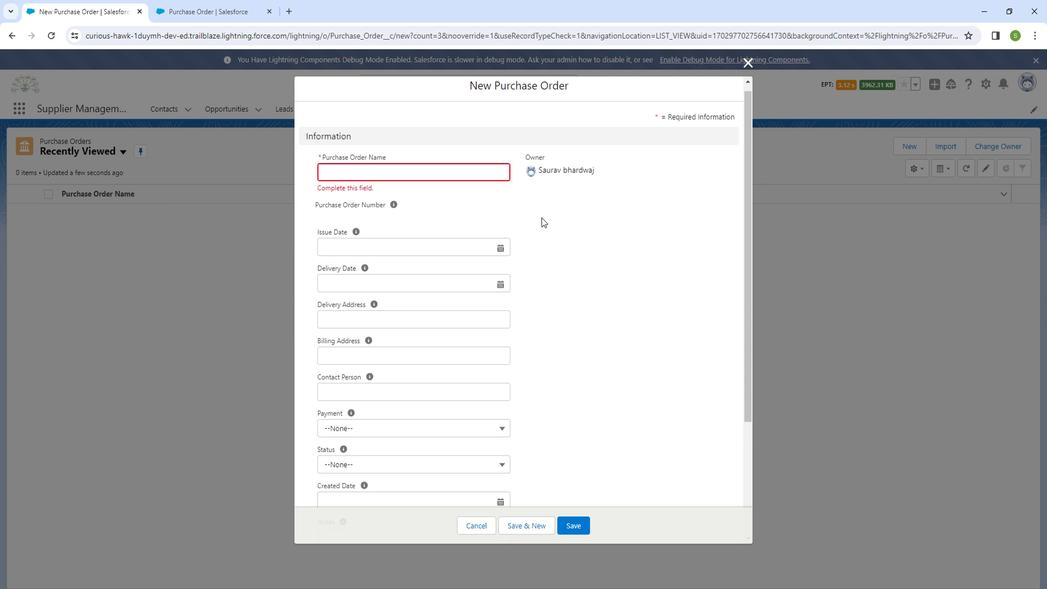 
Action: Mouse scrolled (543, 210) with delta (0, 0)
Screenshot: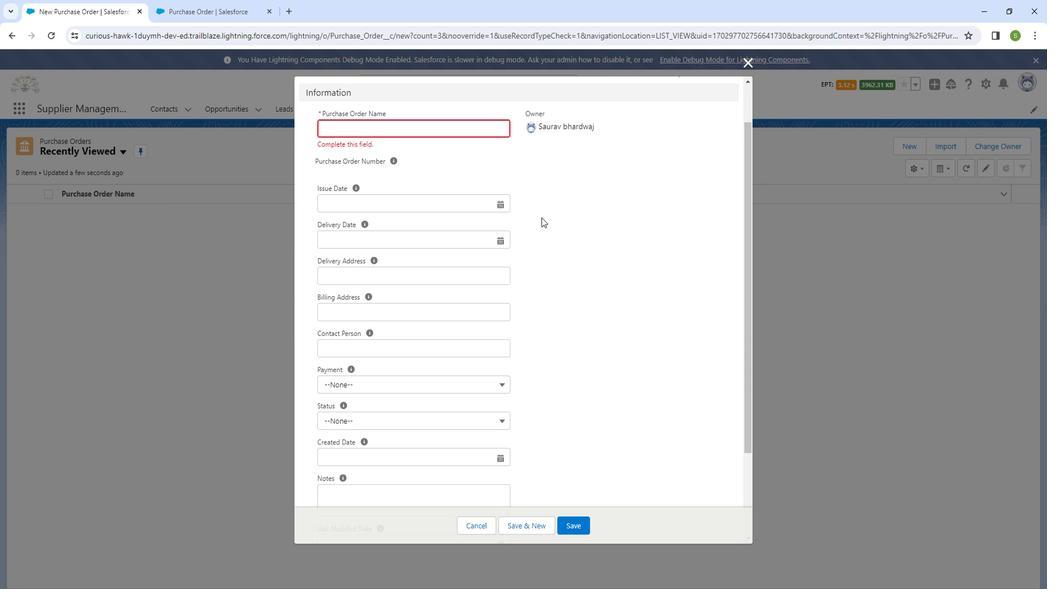 
Action: Mouse scrolled (543, 211) with delta (0, 0)
Screenshot: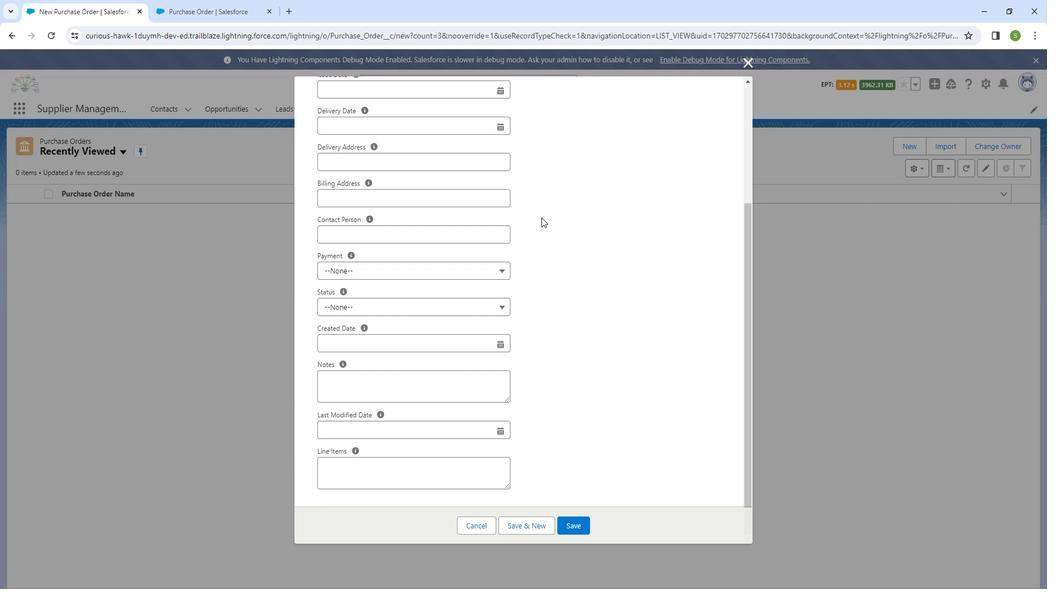 
Action: Mouse scrolled (543, 211) with delta (0, 0)
Screenshot: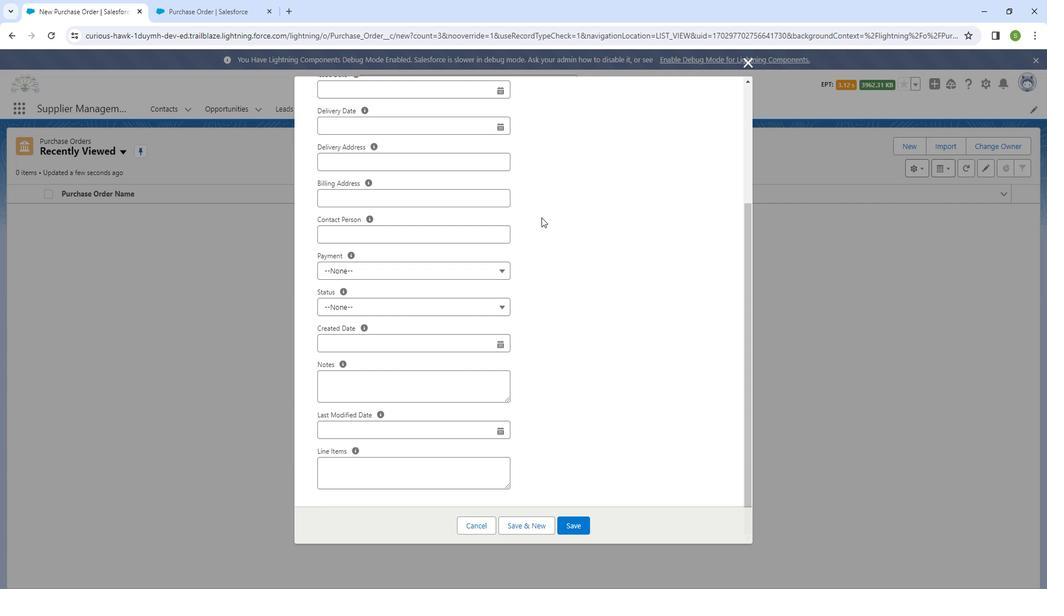
Action: Mouse scrolled (543, 211) with delta (0, 0)
Screenshot: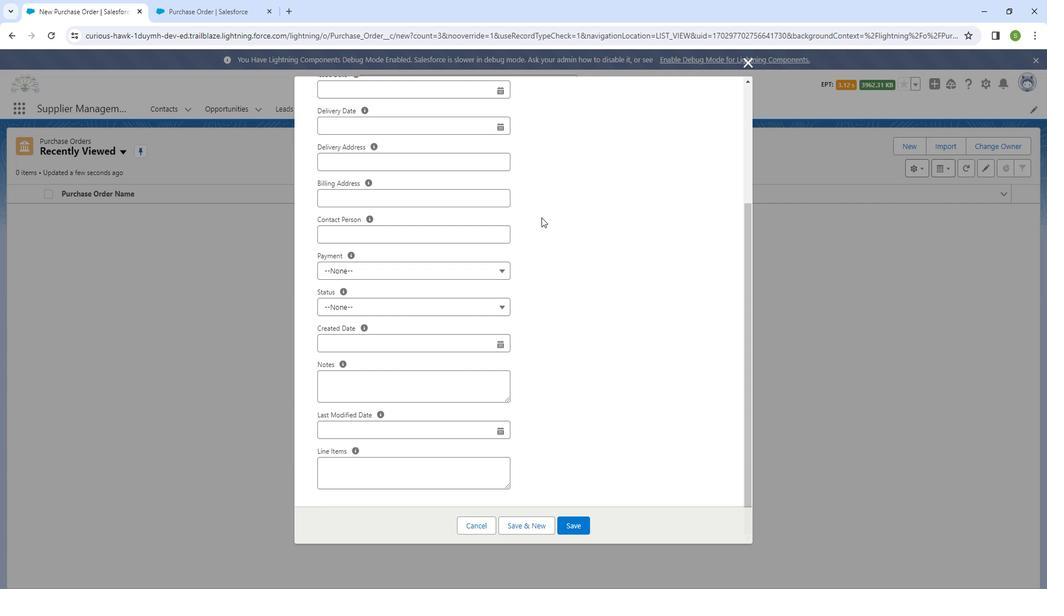 
Action: Mouse scrolled (543, 211) with delta (0, 0)
Screenshot: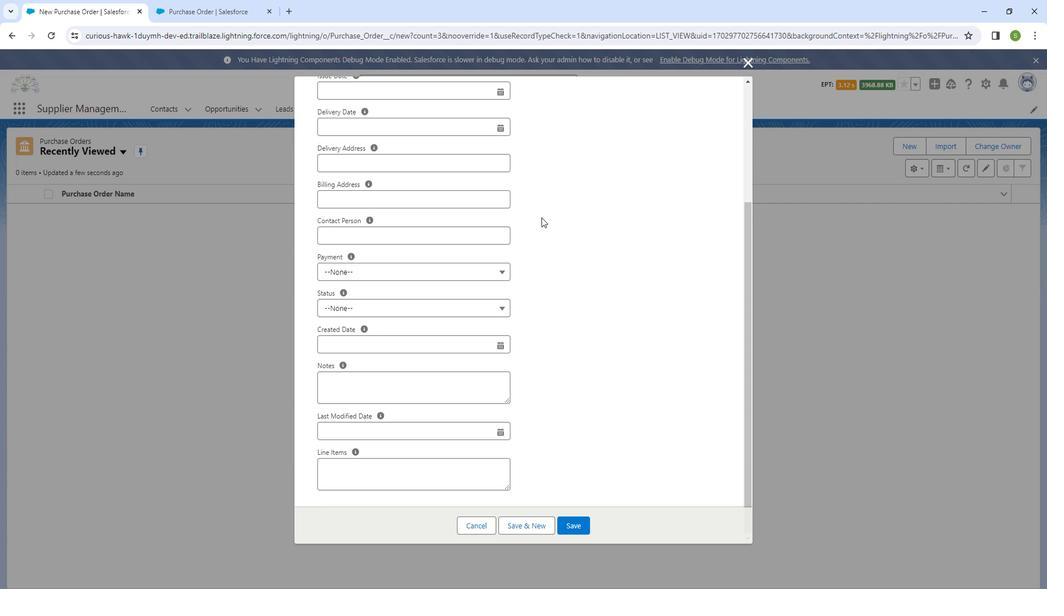 
Action: Mouse scrolled (543, 211) with delta (0, 0)
Screenshot: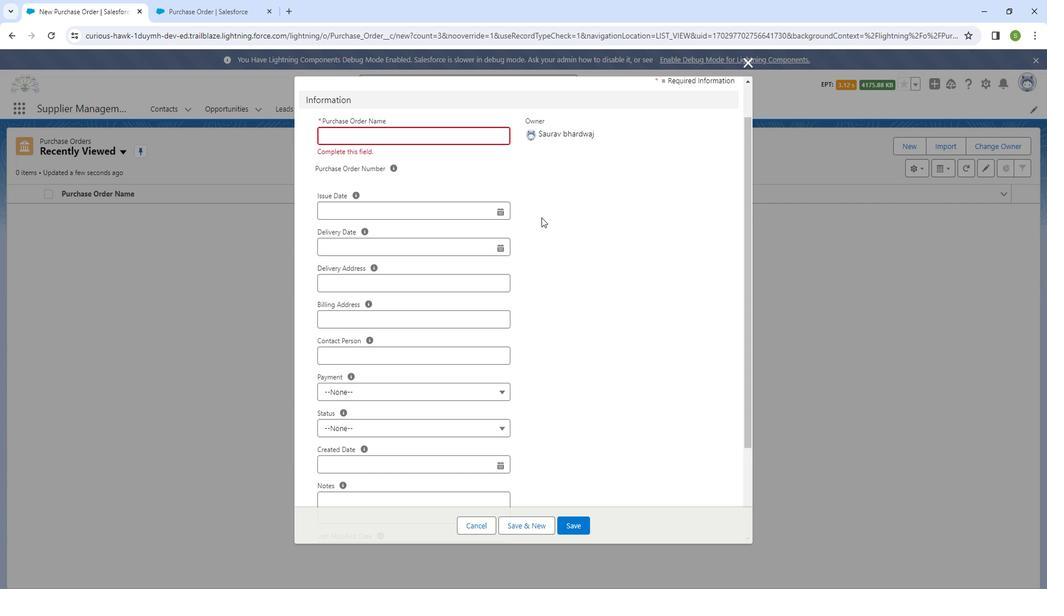 
Action: Mouse scrolled (543, 211) with delta (0, 0)
Screenshot: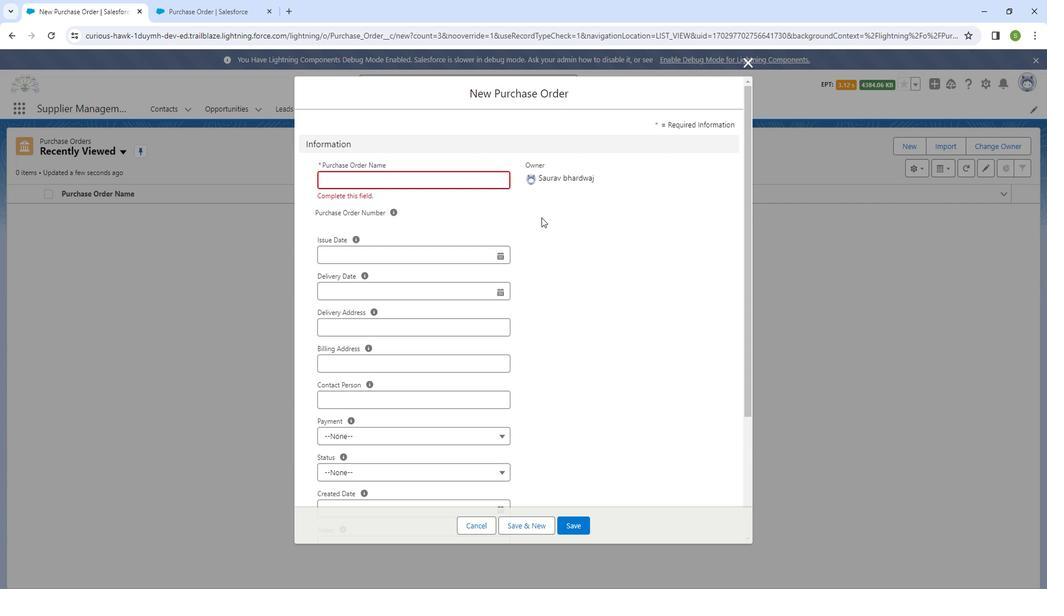 
Action: Mouse moved to (748, 56)
Screenshot: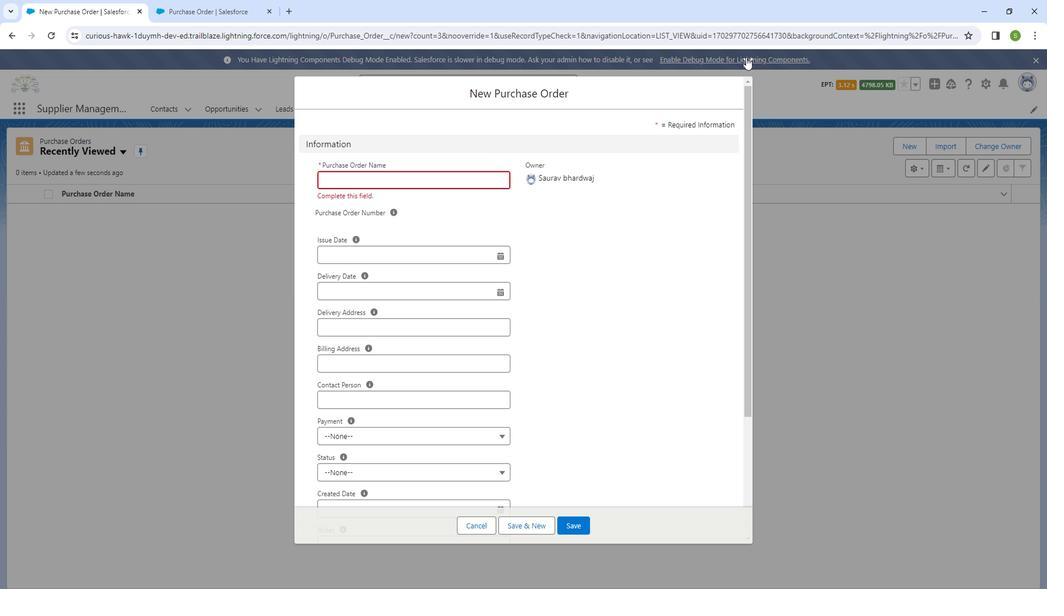 
Action: Mouse pressed left at (748, 56)
Screenshot: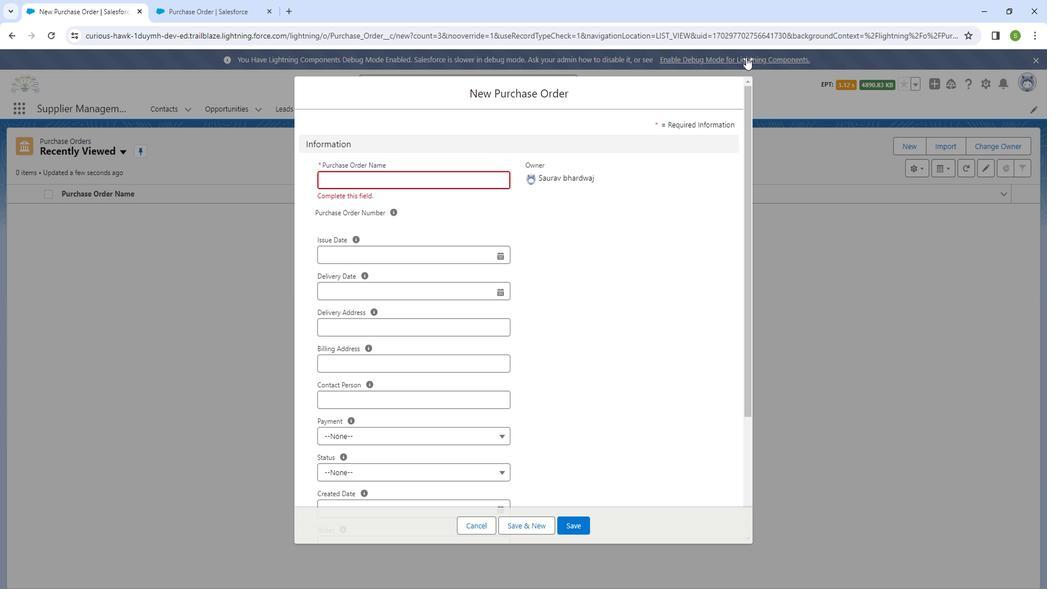 
Action: Mouse moved to (522, 253)
Screenshot: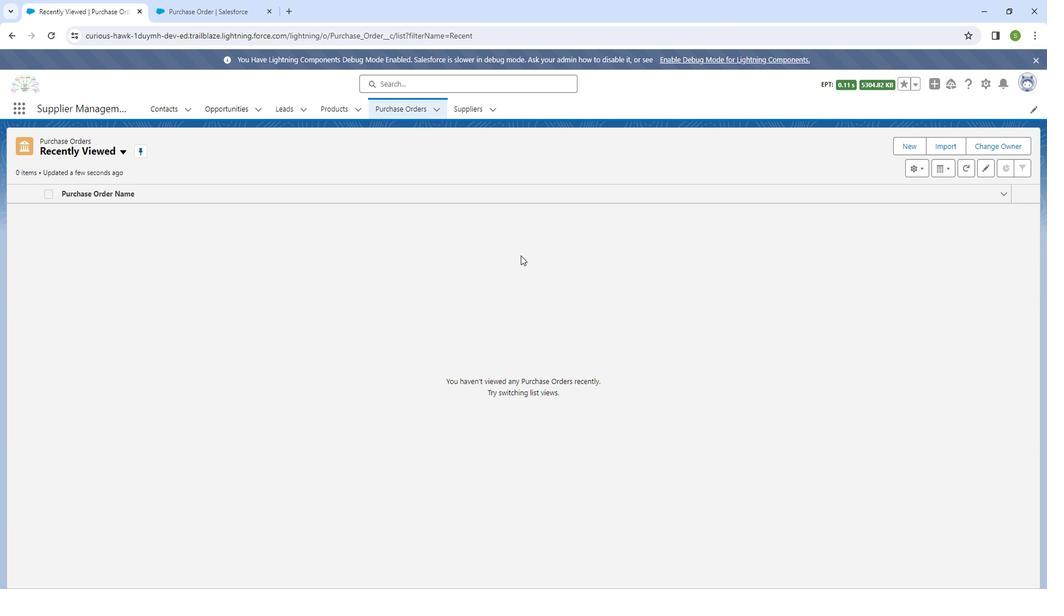 
Action: Key pressed <Key.shift>
Screenshot: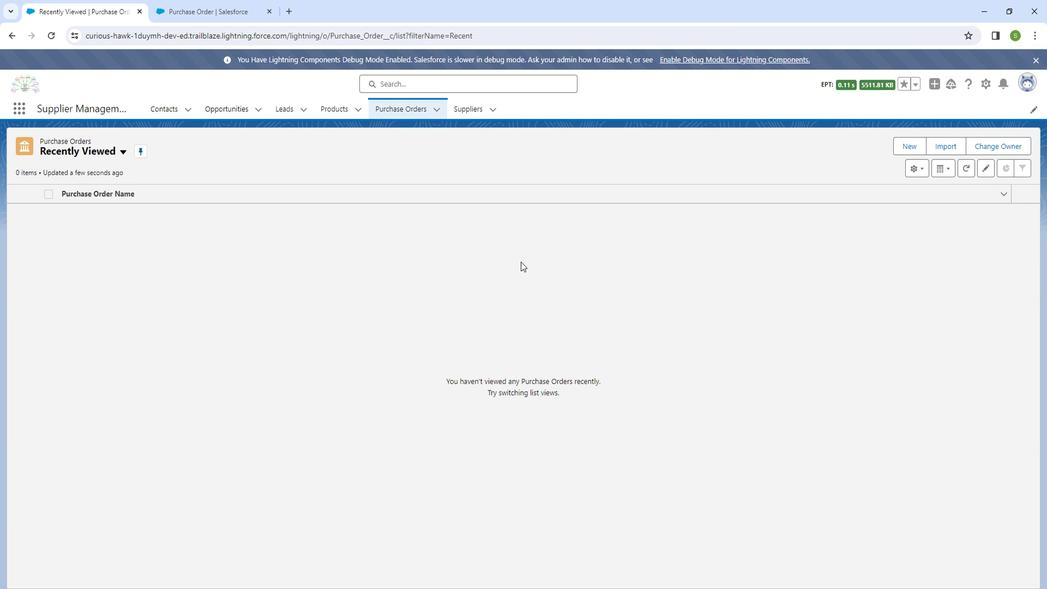 
Action: Mouse moved to (522, 255)
Screenshot: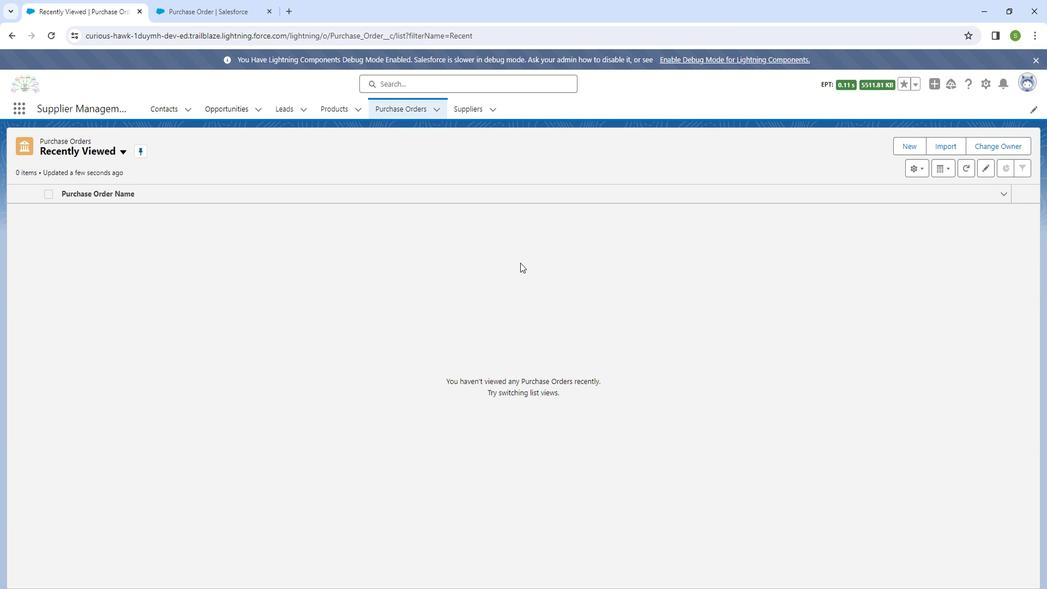 
Action: Key pressed ctrl+R
Screenshot: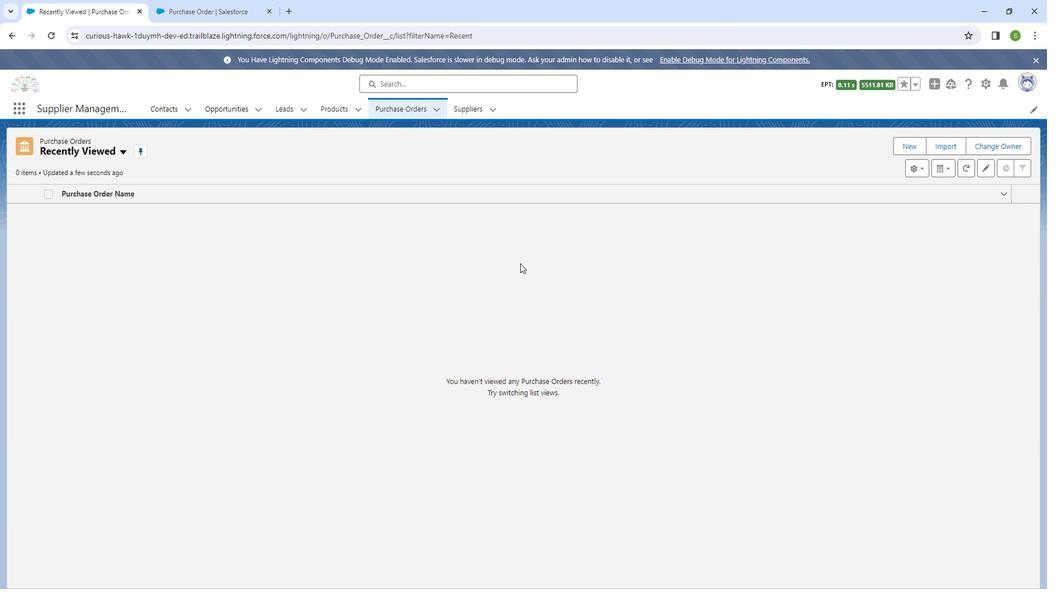
Action: Mouse moved to (916, 144)
Screenshot: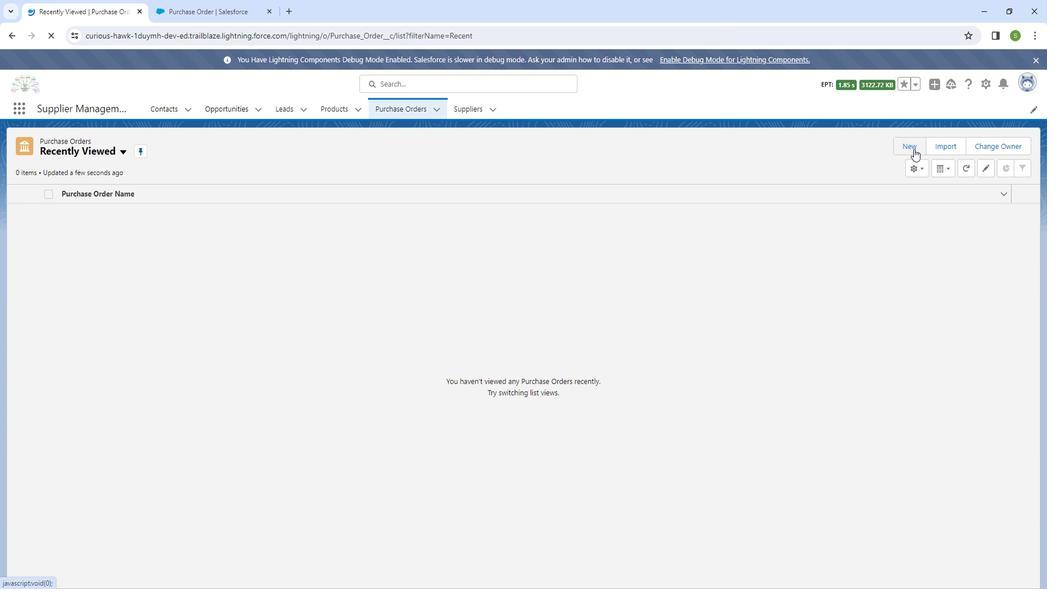 
Action: Mouse pressed left at (916, 144)
Screenshot: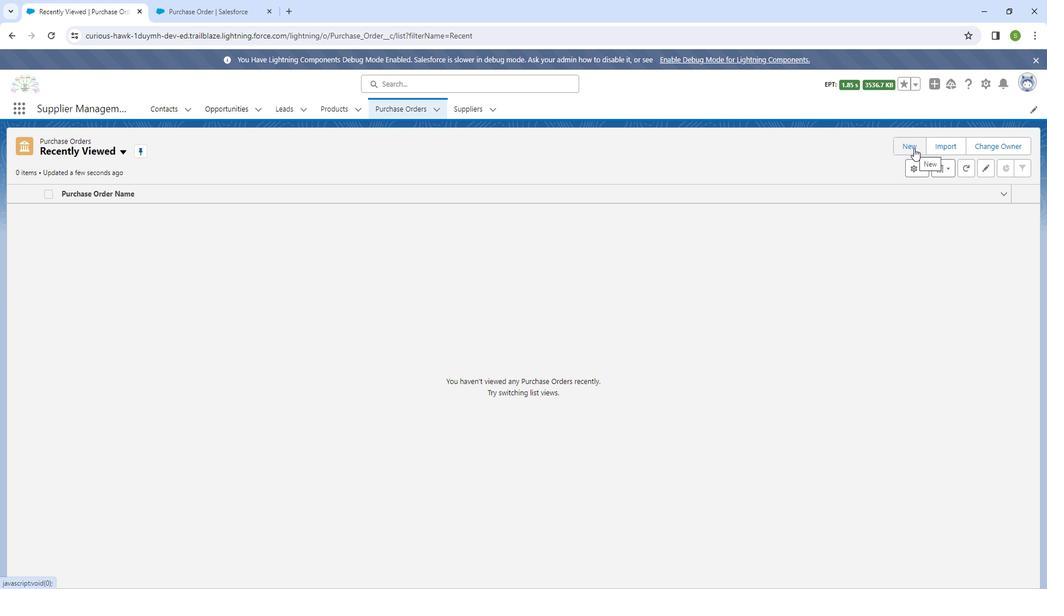 
Action: Mouse moved to (574, 240)
Screenshot: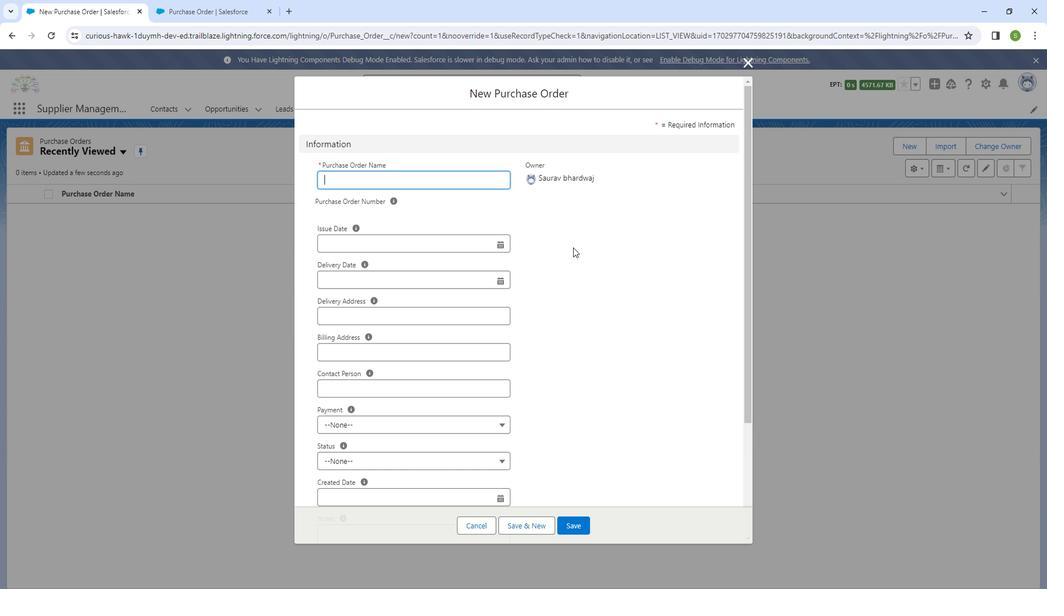 
Action: Mouse scrolled (574, 240) with delta (0, 0)
Screenshot: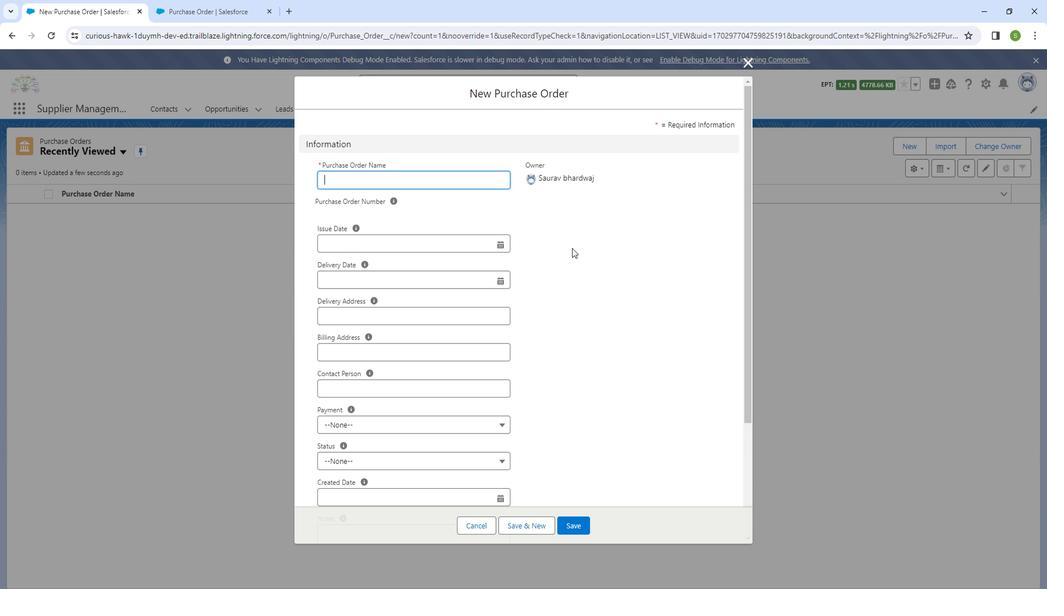 
Action: Mouse moved to (574, 241)
Screenshot: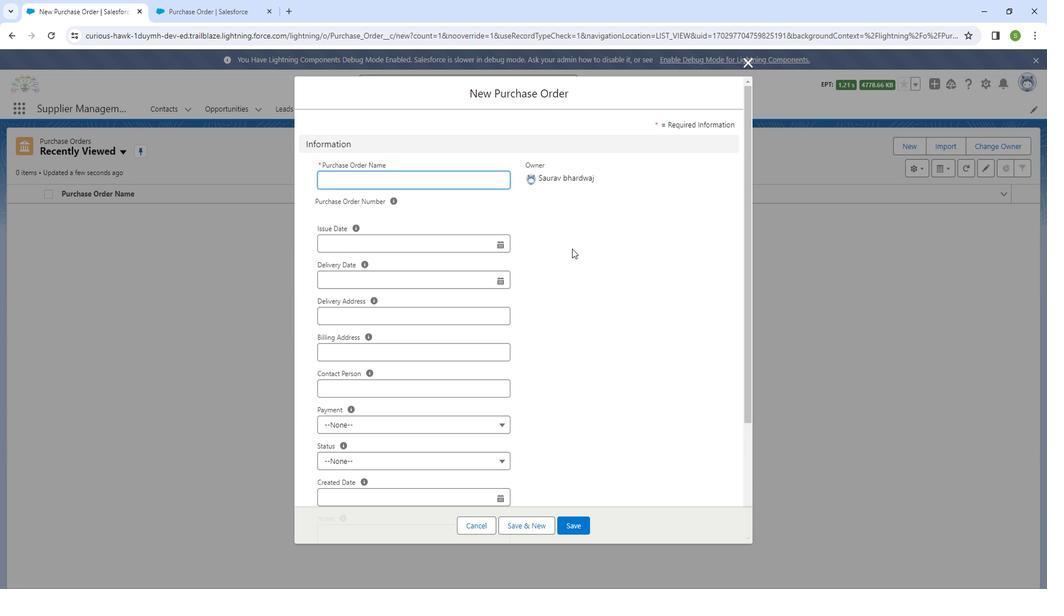 
Action: Mouse scrolled (574, 241) with delta (0, 0)
Screenshot: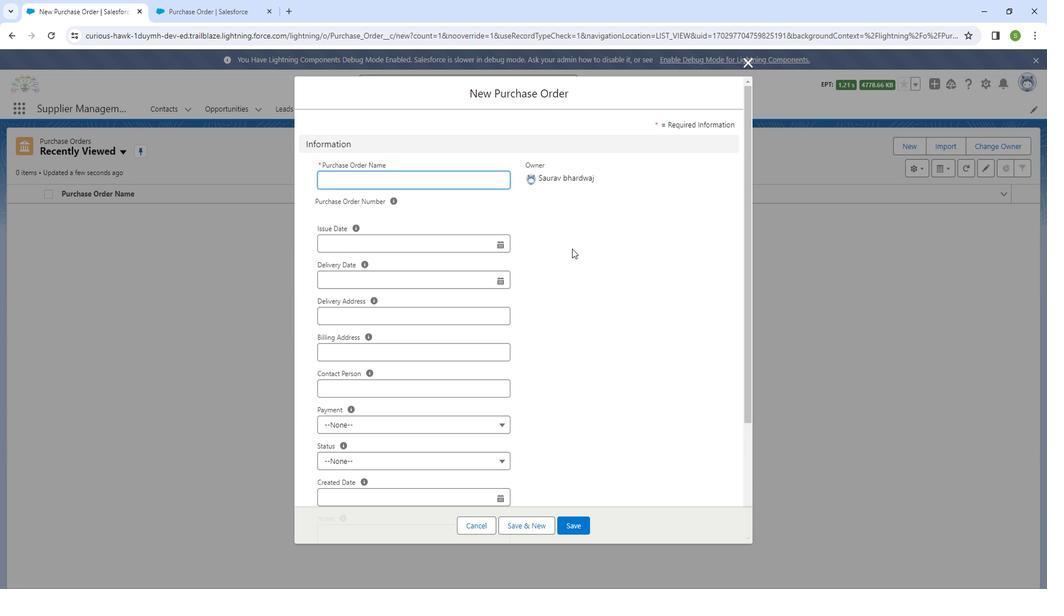 
Action: Mouse scrolled (574, 241) with delta (0, 0)
Screenshot: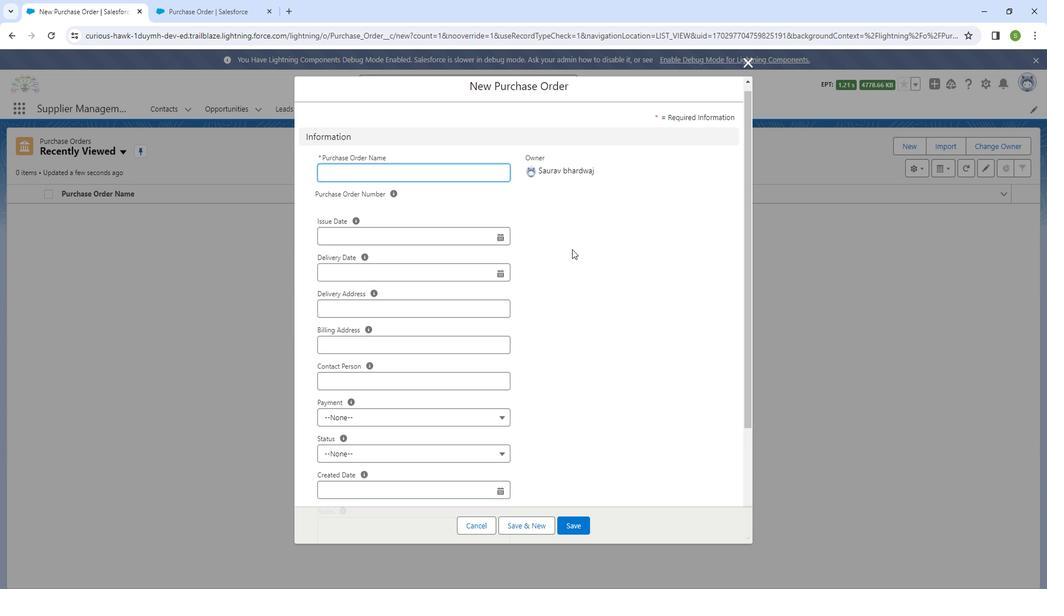 
Action: Mouse scrolled (574, 241) with delta (0, 0)
Screenshot: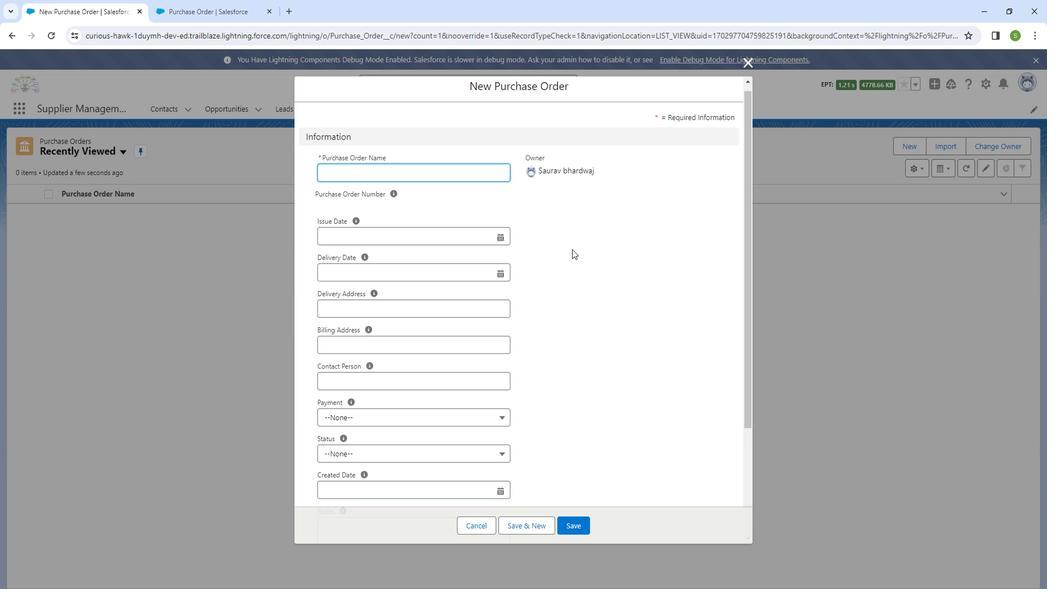
Action: Mouse scrolled (574, 241) with delta (0, 0)
Screenshot: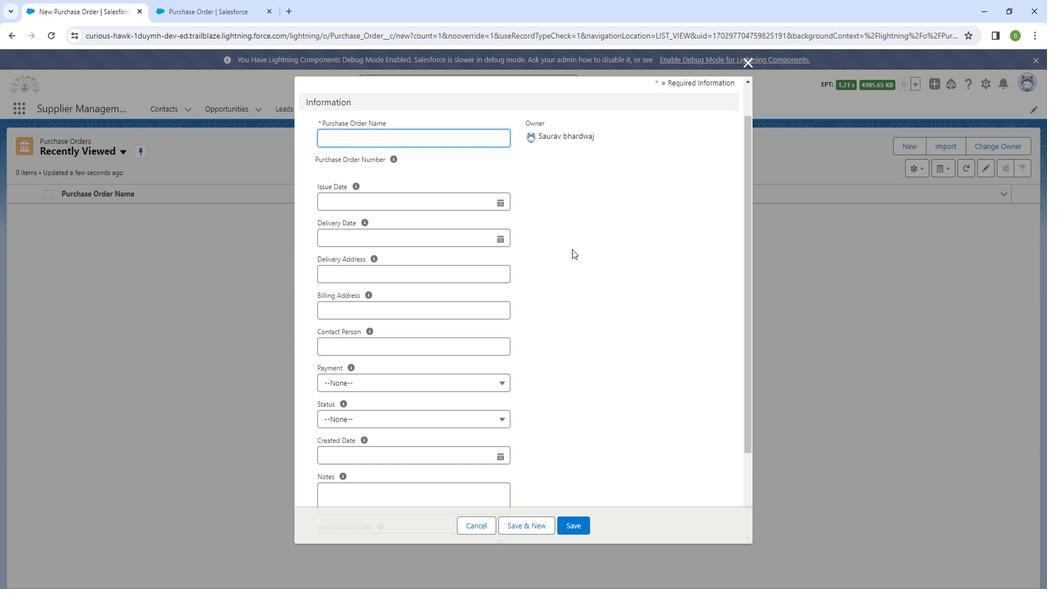 
Action: Mouse moved to (574, 241)
Screenshot: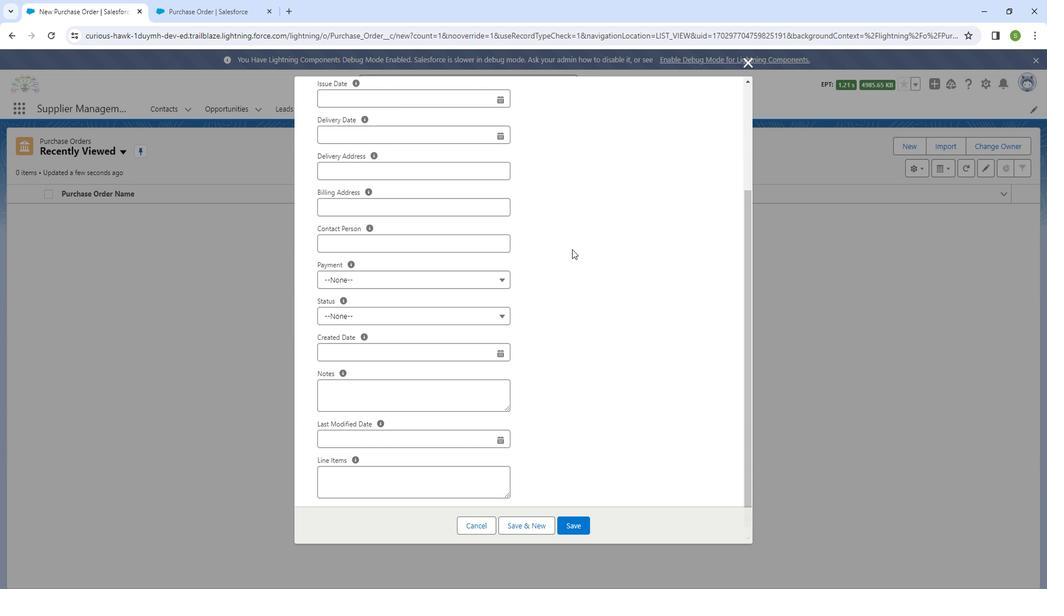 
Action: Mouse scrolled (574, 241) with delta (0, 0)
Screenshot: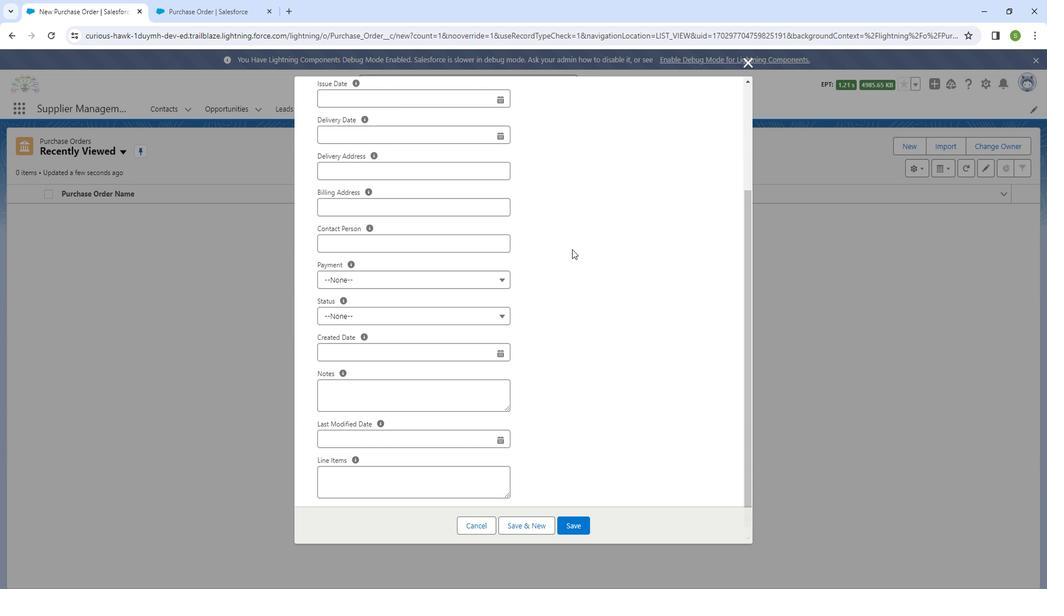 
Action: Mouse scrolled (574, 241) with delta (0, 0)
Screenshot: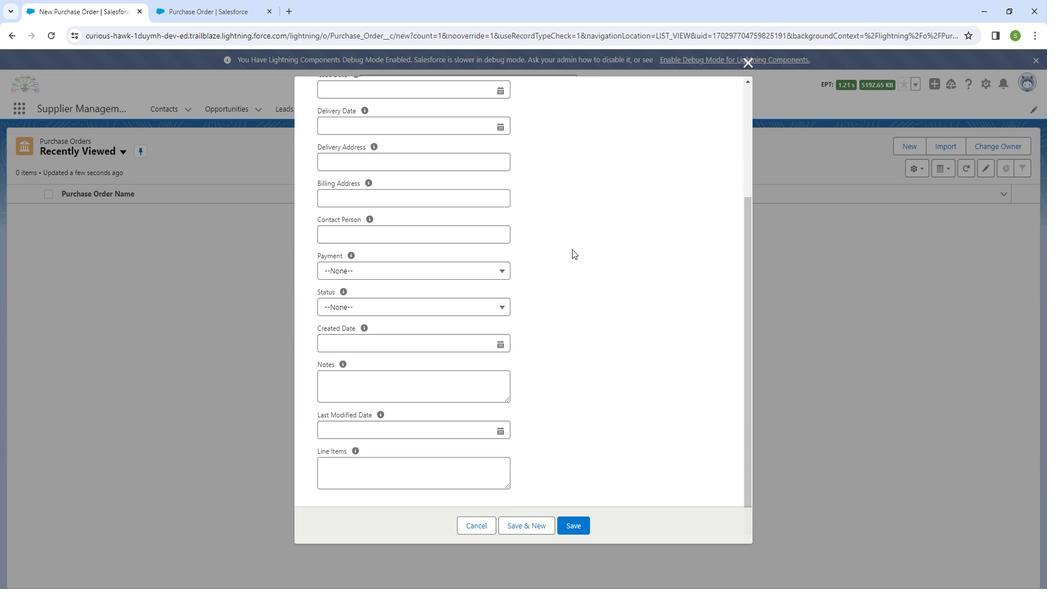 
Action: Mouse moved to (478, 515)
Screenshot: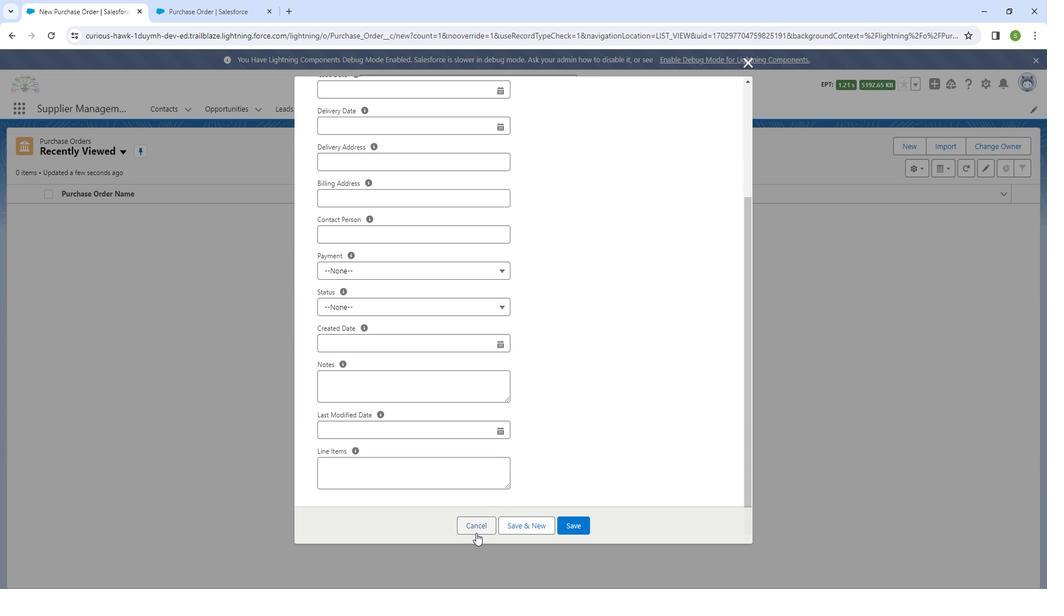 
Action: Mouse pressed left at (478, 515)
Screenshot: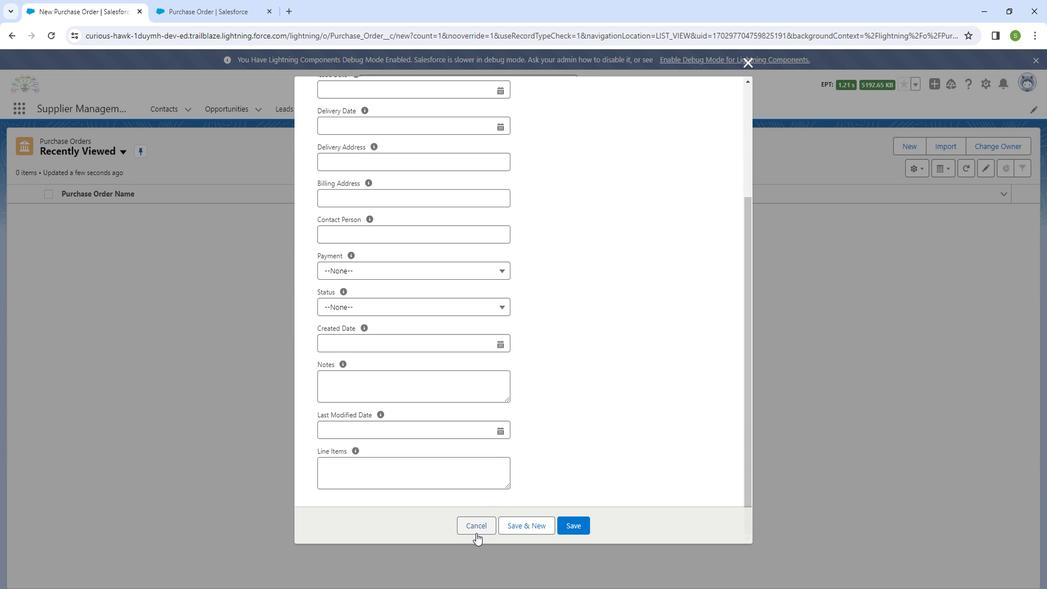 
Action: Mouse moved to (877, 84)
Screenshot: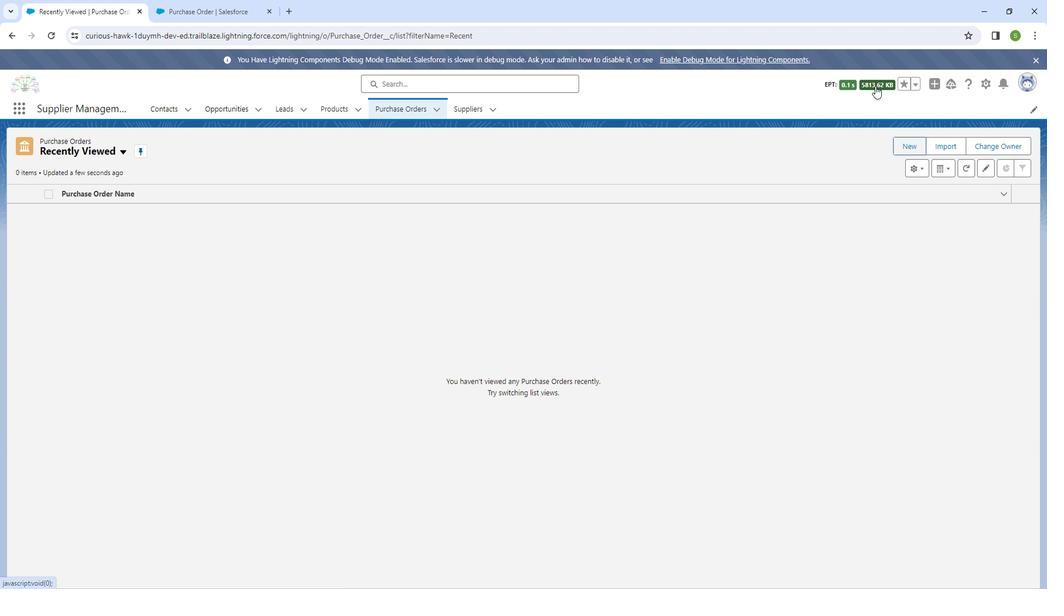 
Action: Mouse pressed left at (877, 84)
Screenshot: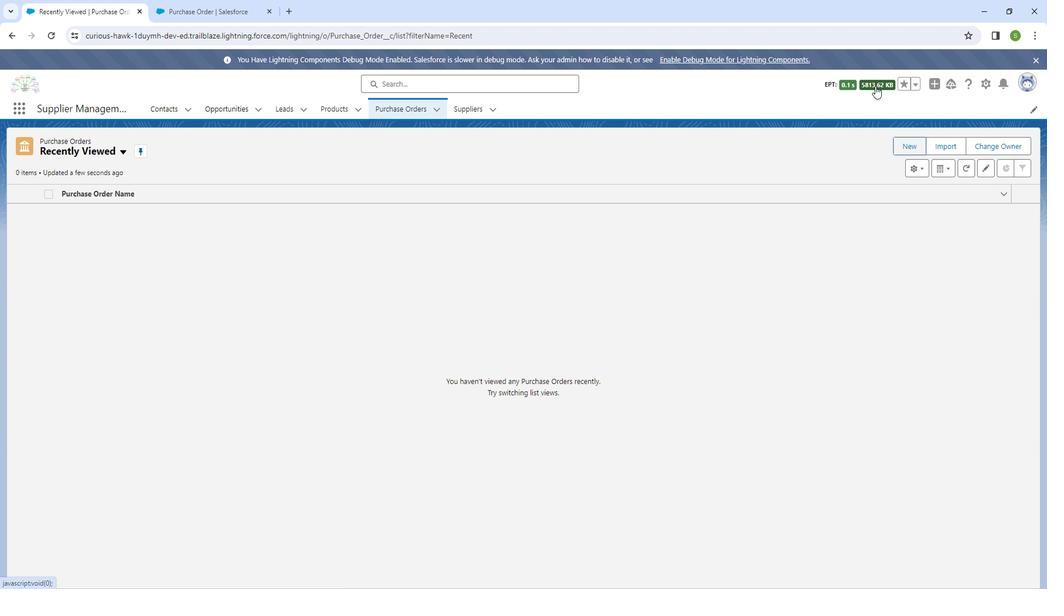 
Action: Mouse moved to (572, 148)
Screenshot: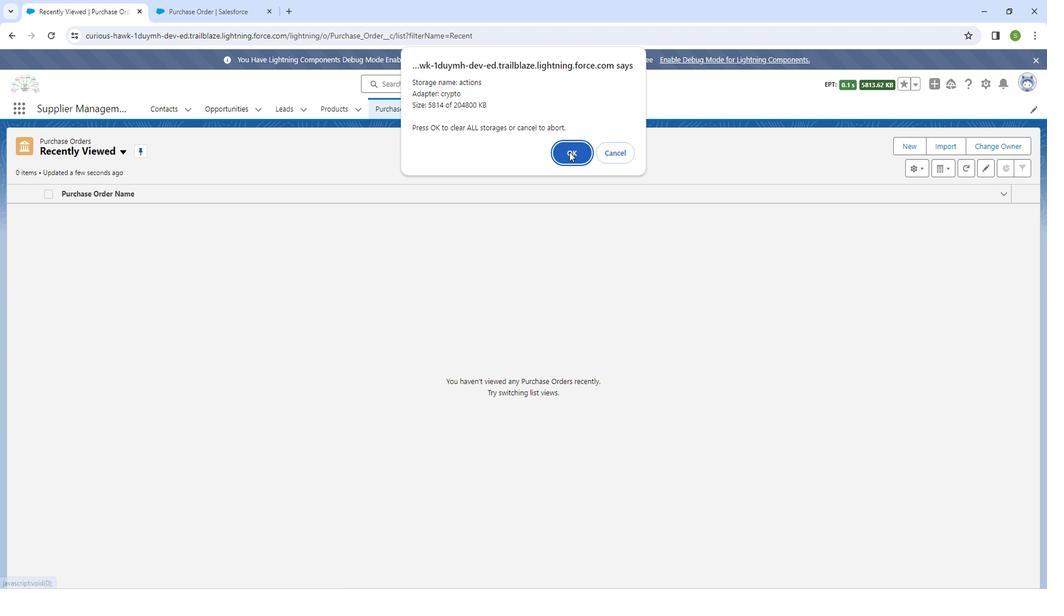 
Action: Mouse pressed left at (572, 148)
Screenshot: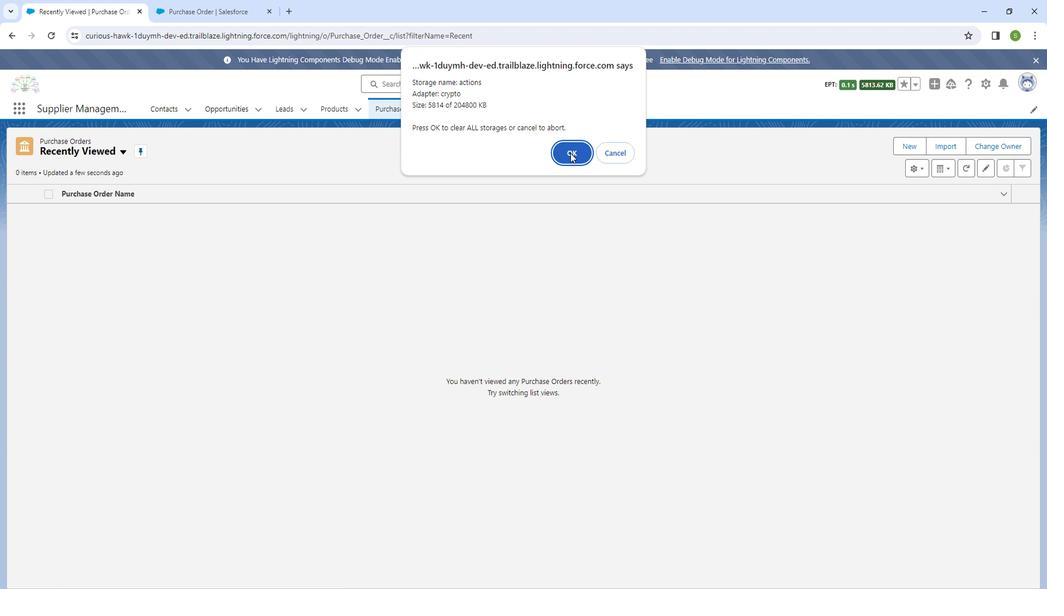 
Action: Mouse moved to (53, 38)
Screenshot: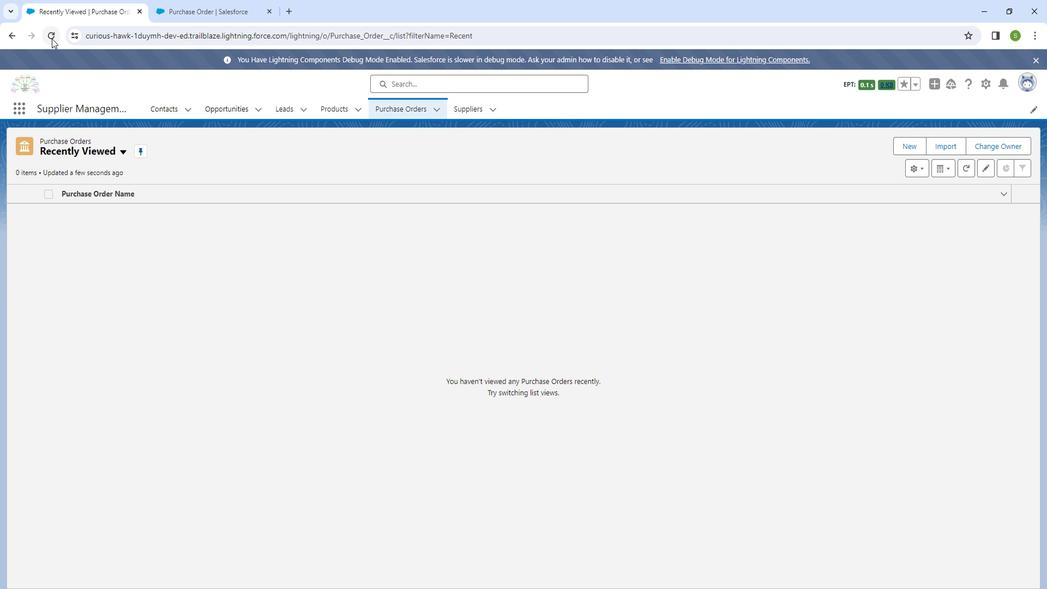 
Action: Mouse pressed left at (53, 38)
Screenshot: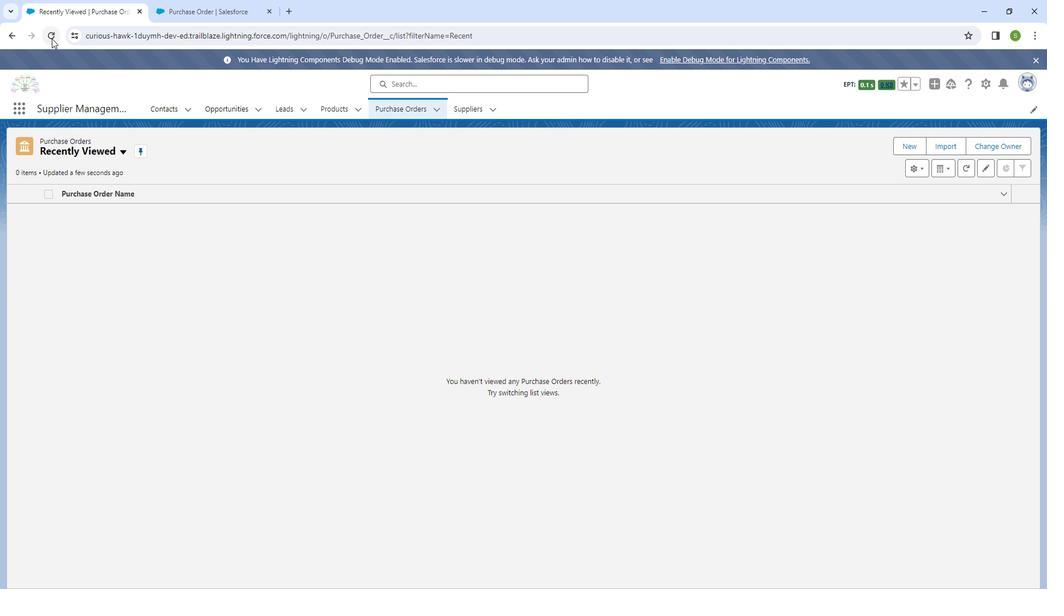 
Action: Mouse moved to (908, 140)
Screenshot: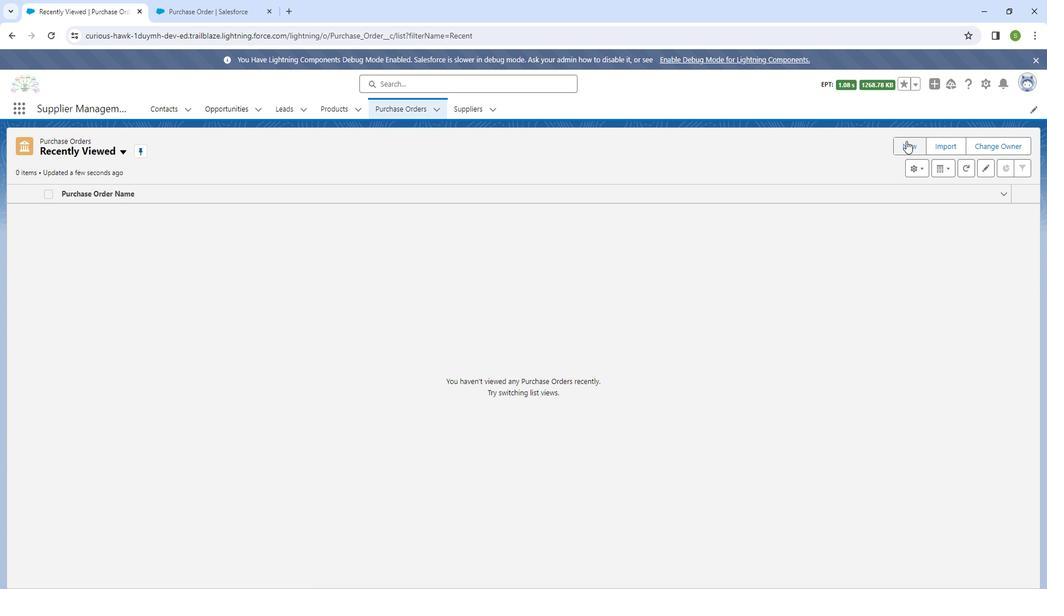 
Action: Mouse pressed left at (908, 140)
Screenshot: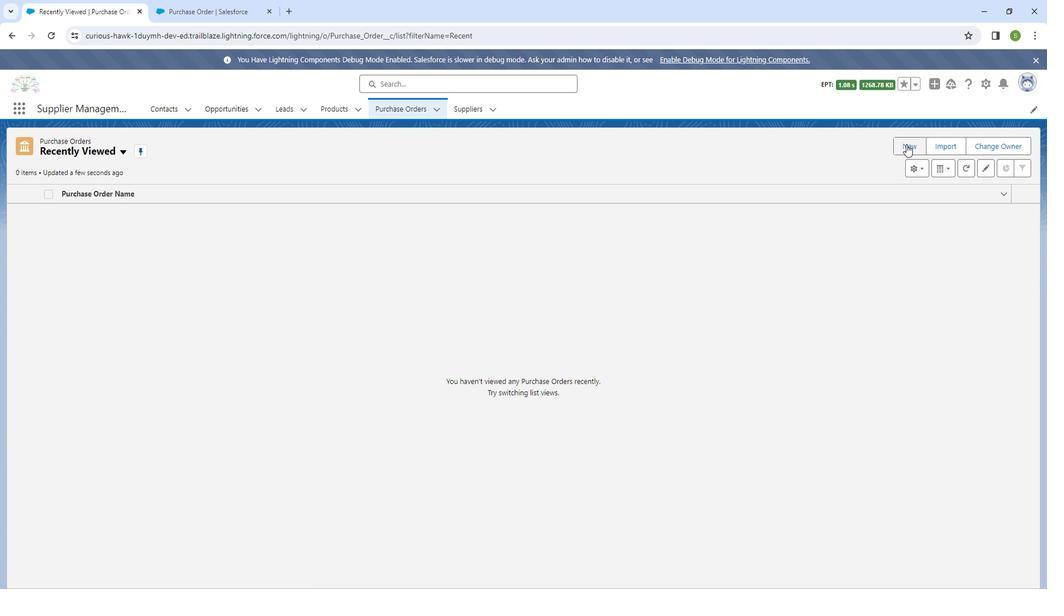 
Action: Mouse moved to (517, 232)
Screenshot: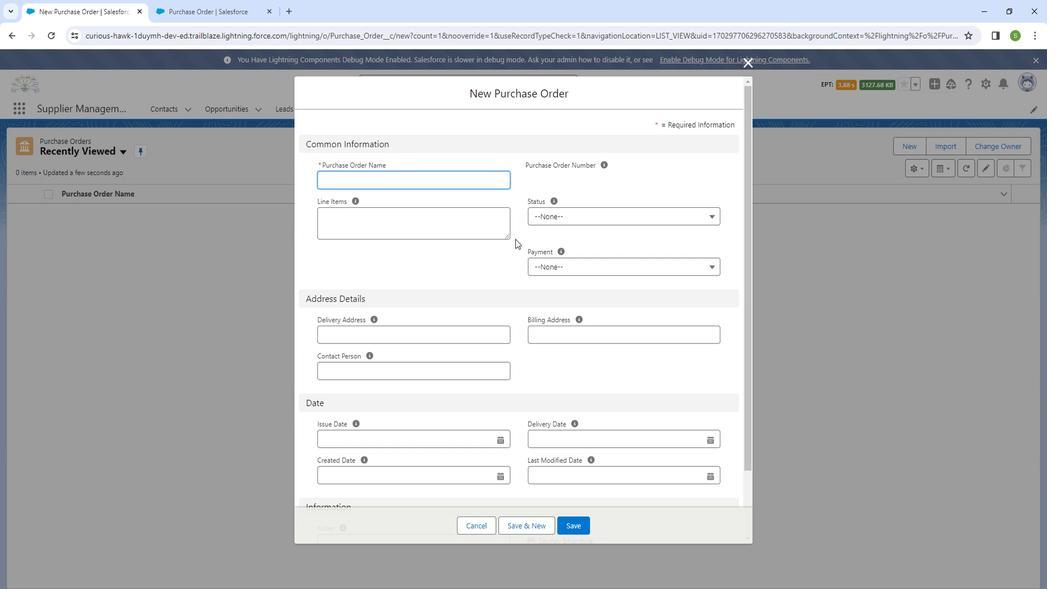 
Action: Mouse scrolled (517, 231) with delta (0, 0)
Screenshot: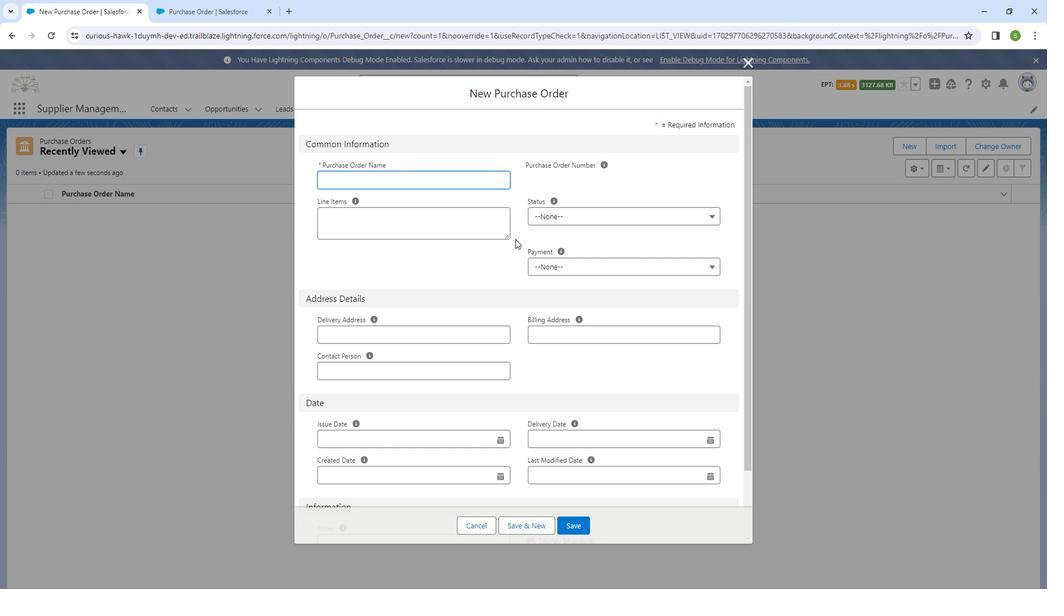 
Action: Mouse moved to (517, 233)
Screenshot: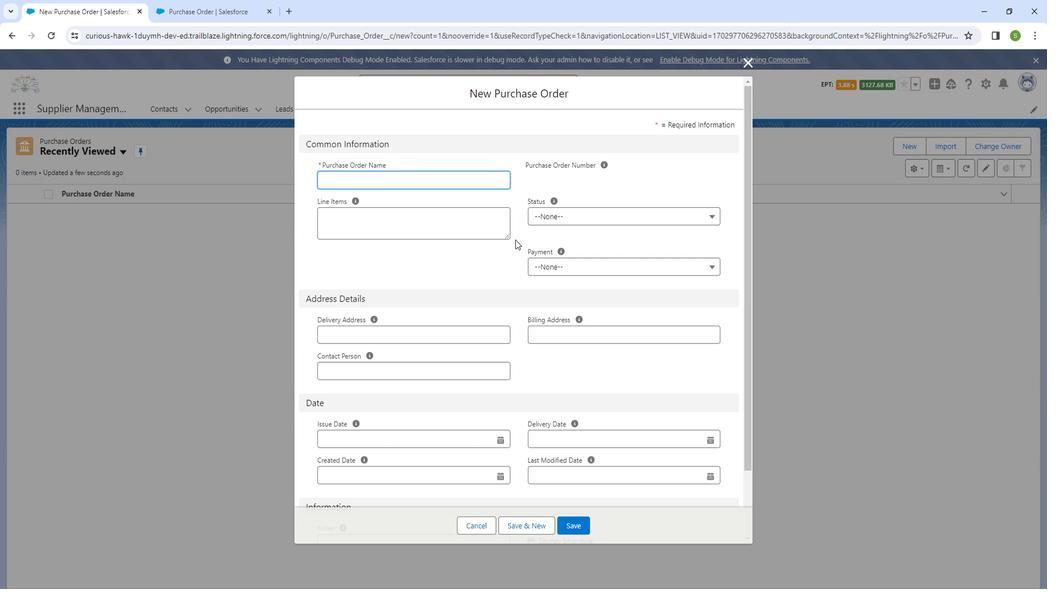 
Action: Mouse scrolled (517, 232) with delta (0, 0)
Screenshot: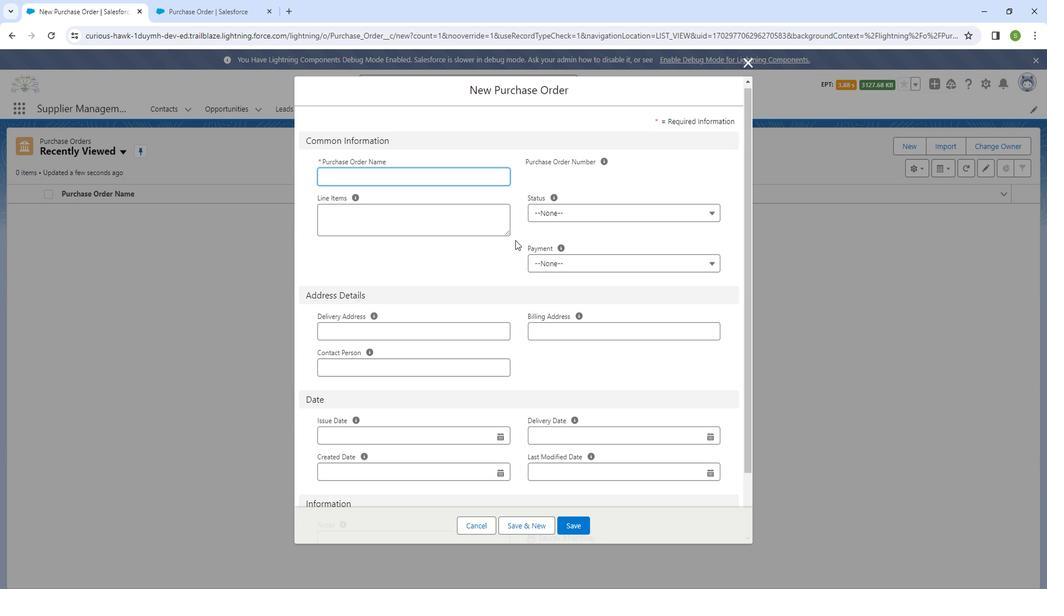 
Action: Mouse moved to (517, 233)
Screenshot: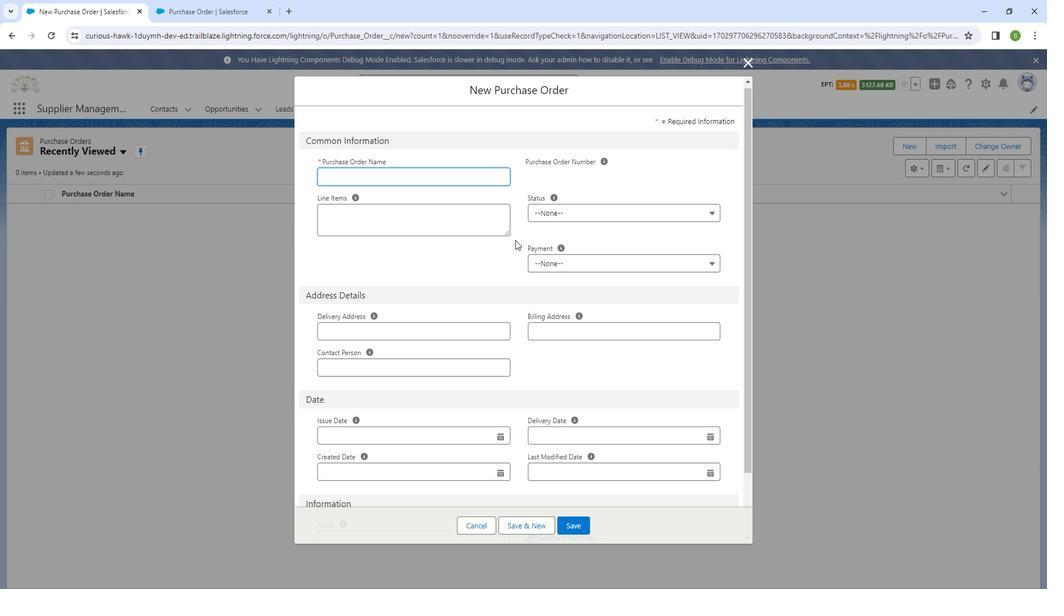 
Action: Mouse scrolled (517, 232) with delta (0, 0)
Screenshot: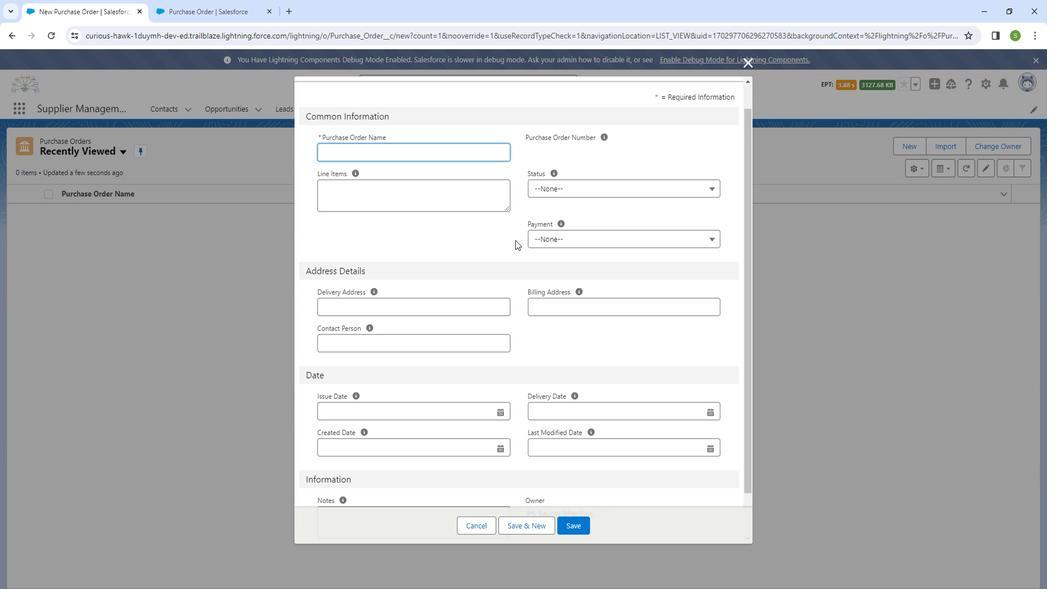 
Action: Mouse scrolled (517, 232) with delta (0, 0)
Screenshot: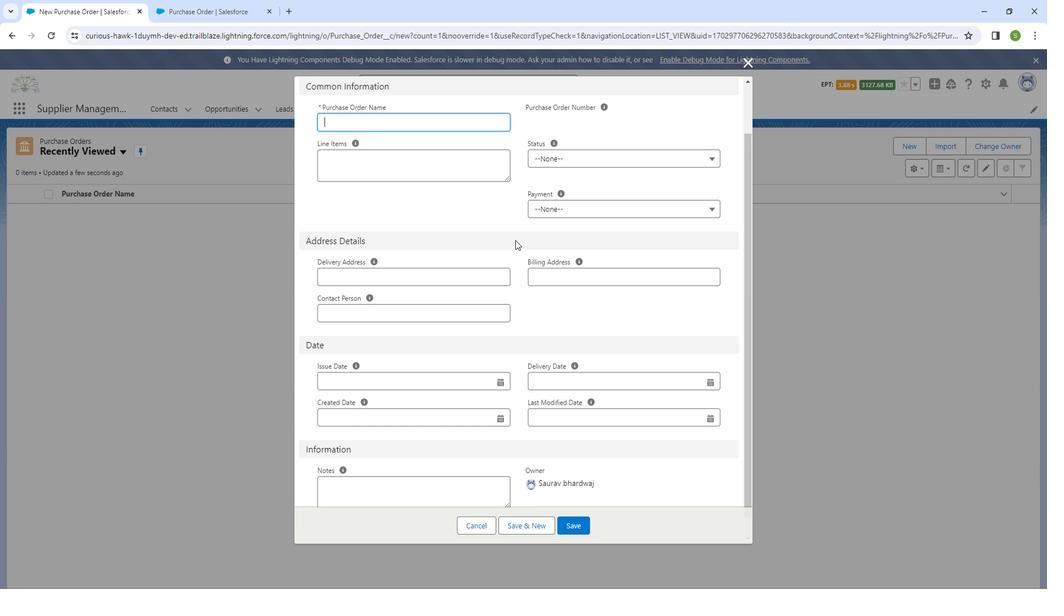 
Action: Mouse scrolled (517, 232) with delta (0, 0)
Screenshot: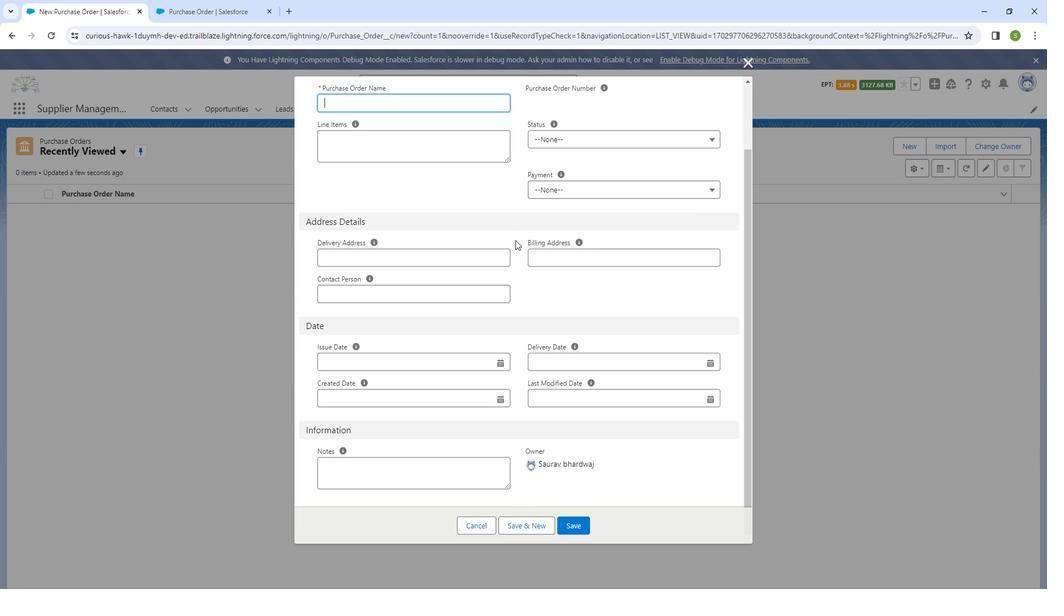 
Action: Mouse scrolled (517, 232) with delta (0, 0)
Screenshot: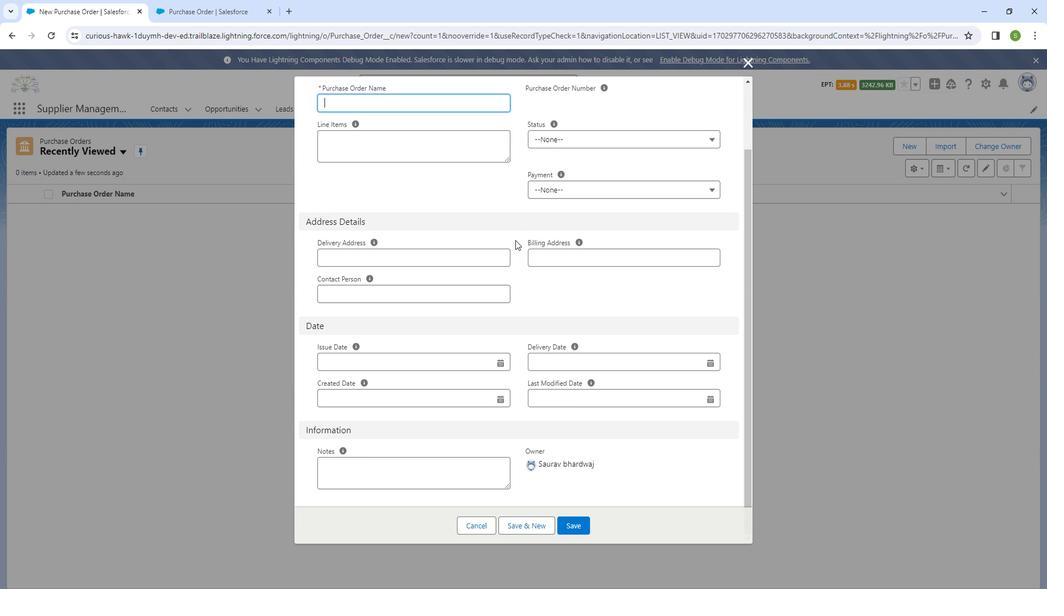 
Action: Mouse moved to (479, 505)
Screenshot: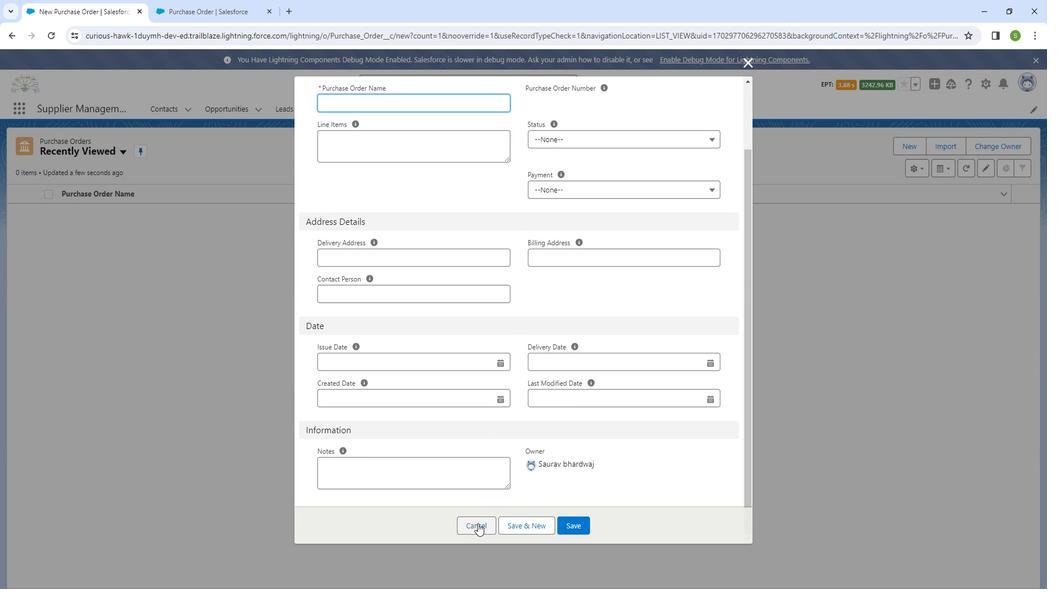 
Action: Mouse pressed left at (479, 505)
Screenshot: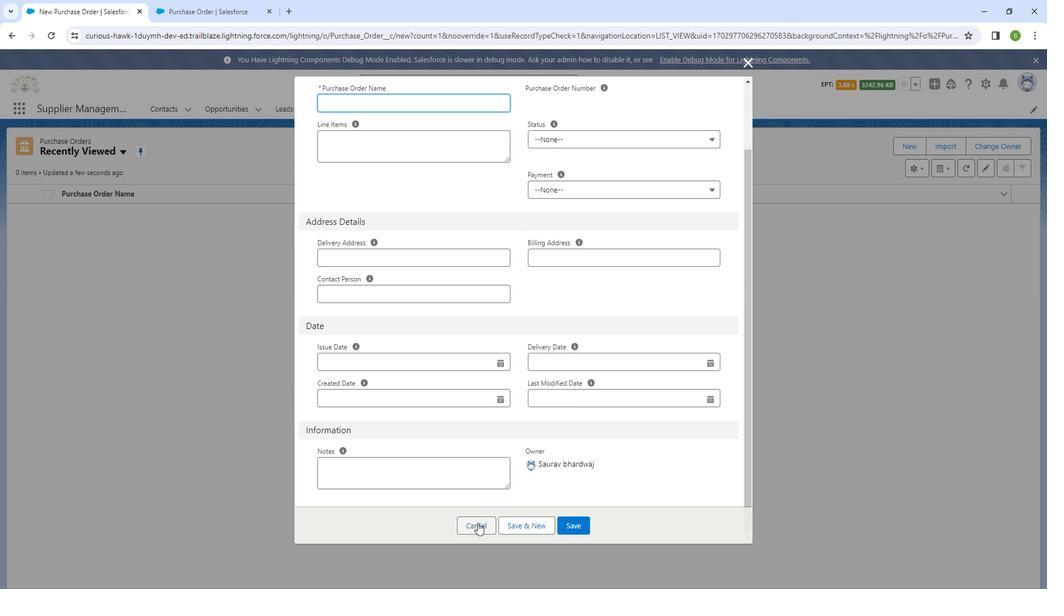 
Action: Mouse moved to (473, 109)
Screenshot: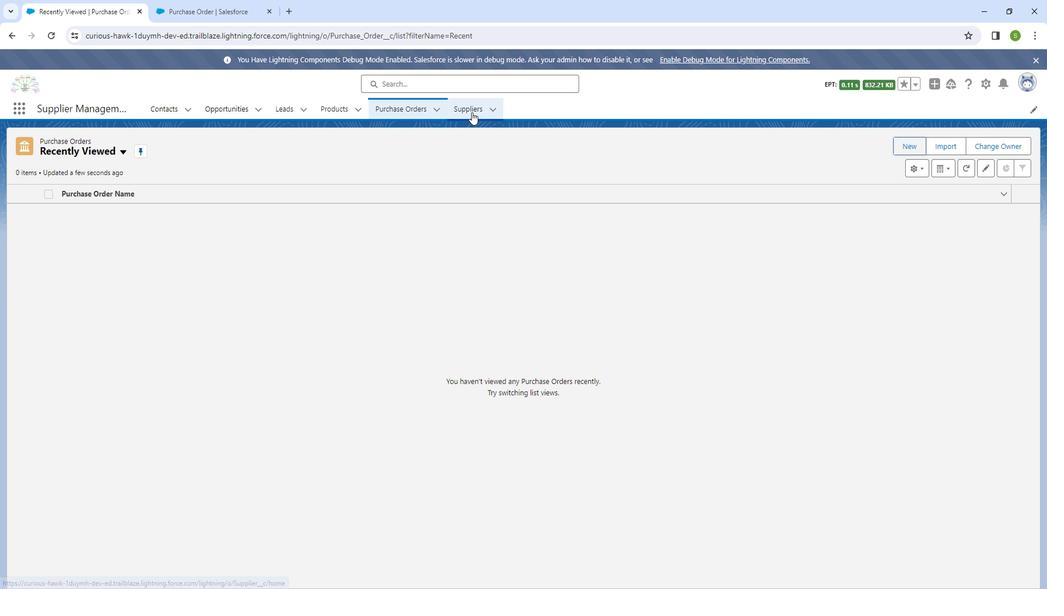 
Action: Mouse pressed left at (473, 109)
